 Task: Look for Airbnb options in Havírov, Czech Republic from 1st December, 2023 to 5th December, 2023 for 1 adult.1  bedroom having 1 bed and 1 bathroom. Property type can be flat. Amenities needed are: wifi. Booking option can be shelf check-in. Look for 4 properties as per requirement.
Action: Mouse moved to (457, 80)
Screenshot: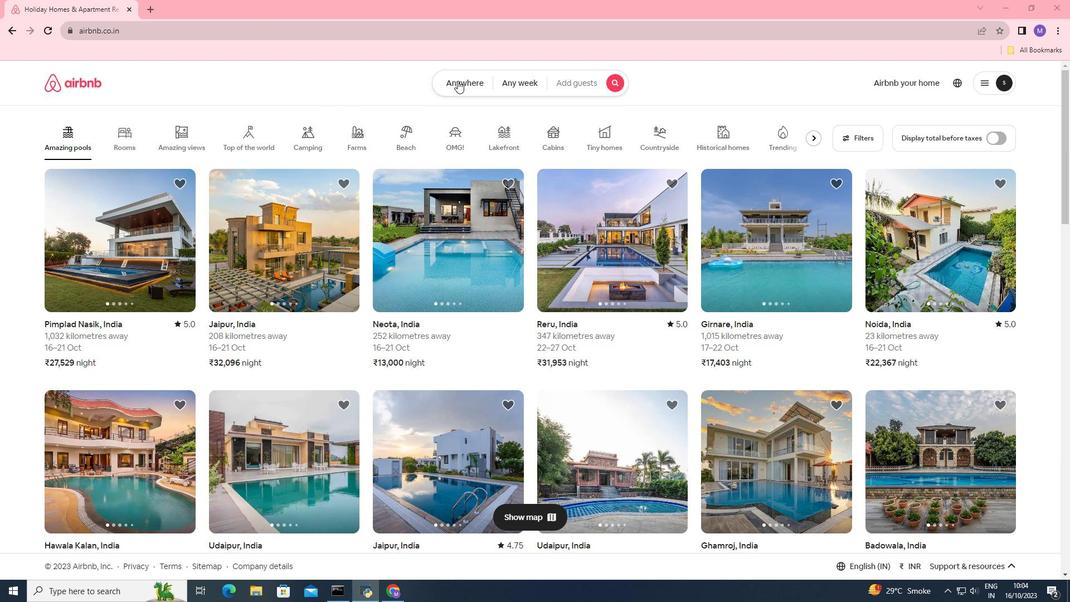 
Action: Mouse pressed left at (457, 80)
Screenshot: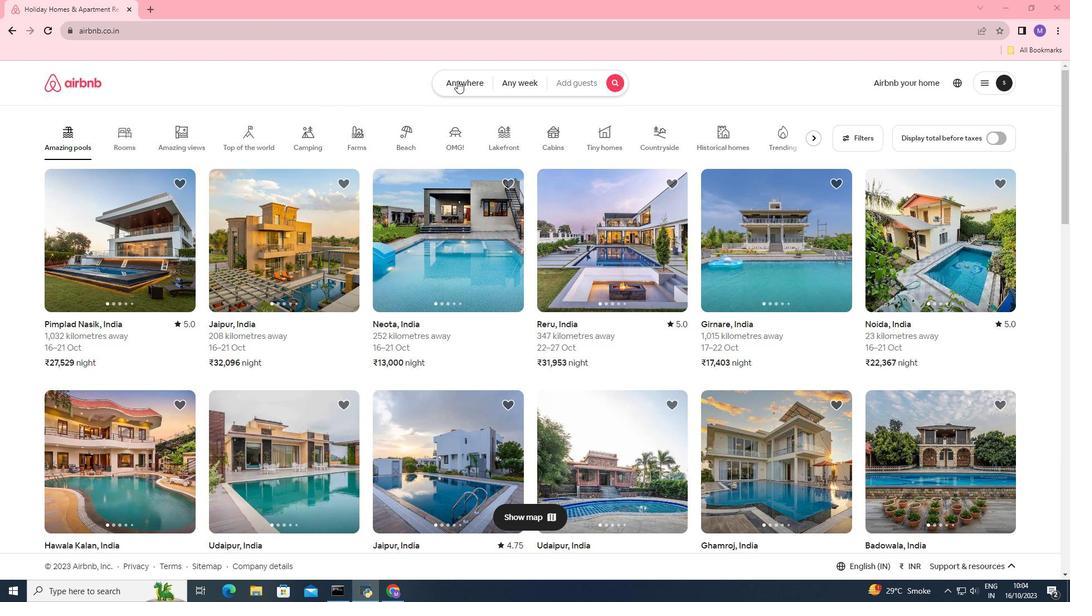 
Action: Mouse moved to (367, 132)
Screenshot: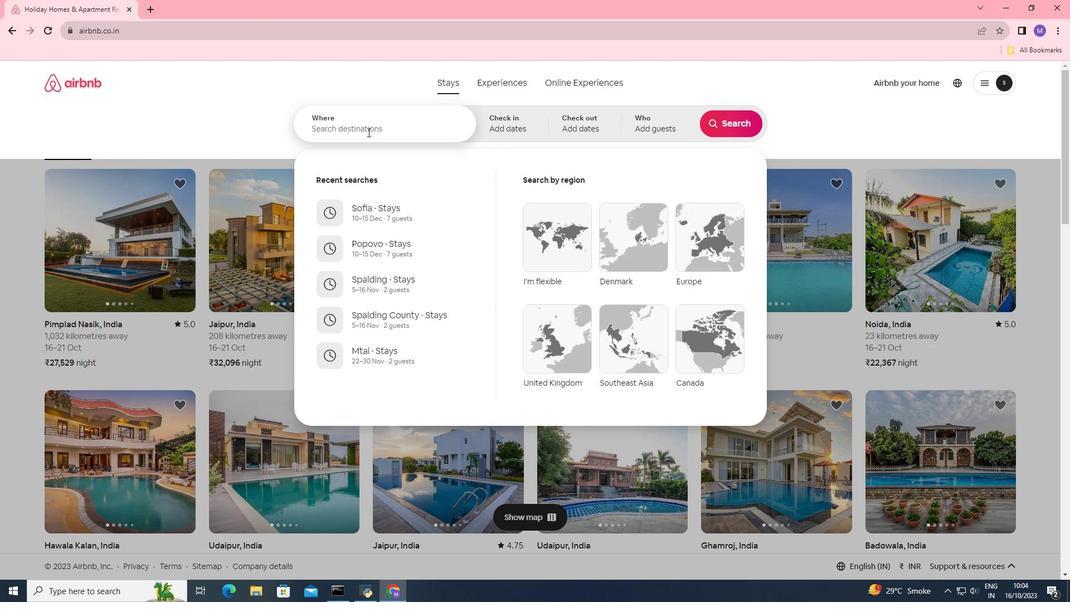 
Action: Mouse pressed left at (367, 132)
Screenshot: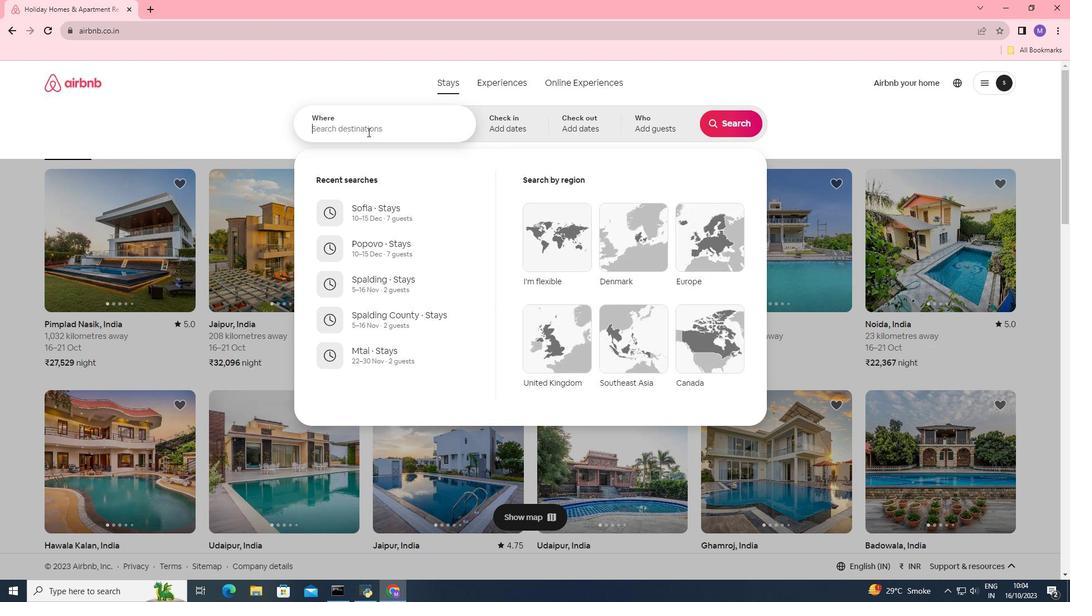 
Action: Mouse moved to (362, 130)
Screenshot: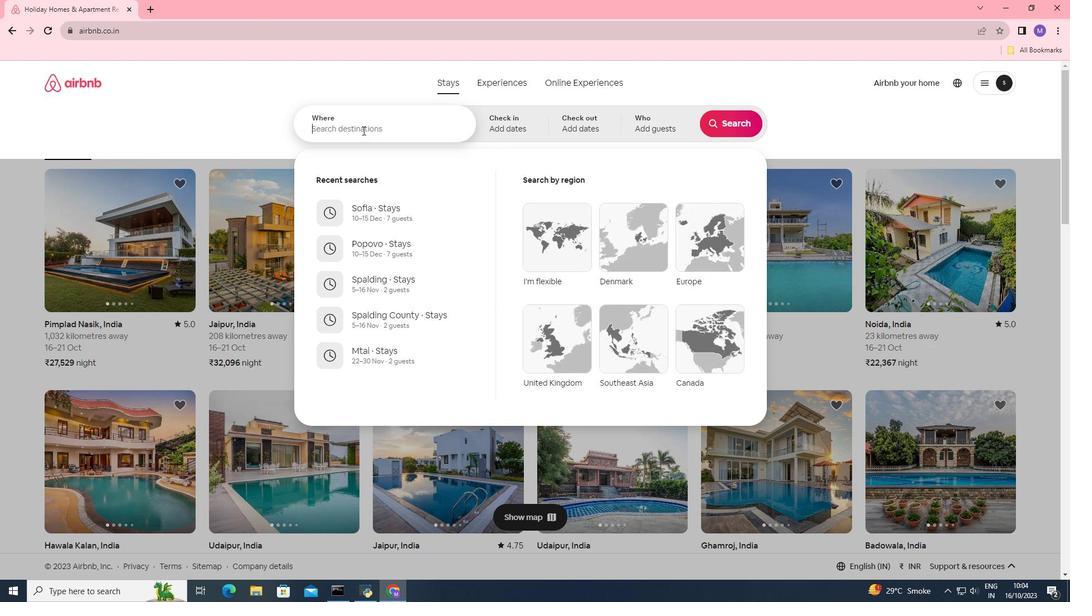 
Action: Key pressed <Key.shift><Key.shift><Key.shift><Key.shift><Key.shift><Key.shift><Key.shift><Key.shift><Key.shift><Key.shift><Key.shift><Key.shift><Key.shift>Havirov,<Key.space><Key.shift><Key.shift><Key.shift><Key.shift><Key.shift><Key.shift>Czech<Key.space><Key.shift>
Screenshot: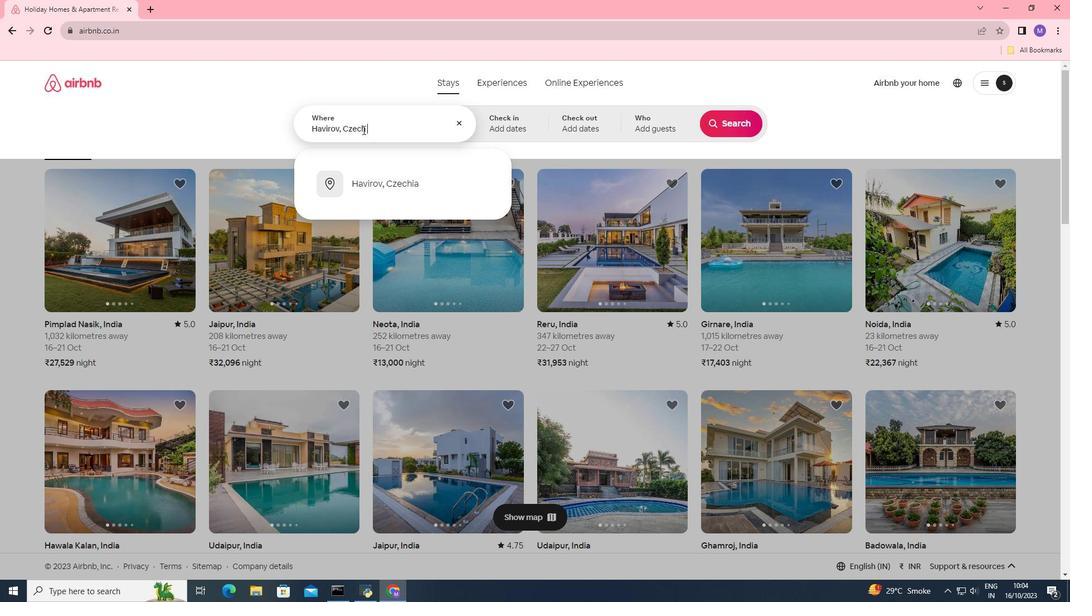 
Action: Mouse moved to (362, 129)
Screenshot: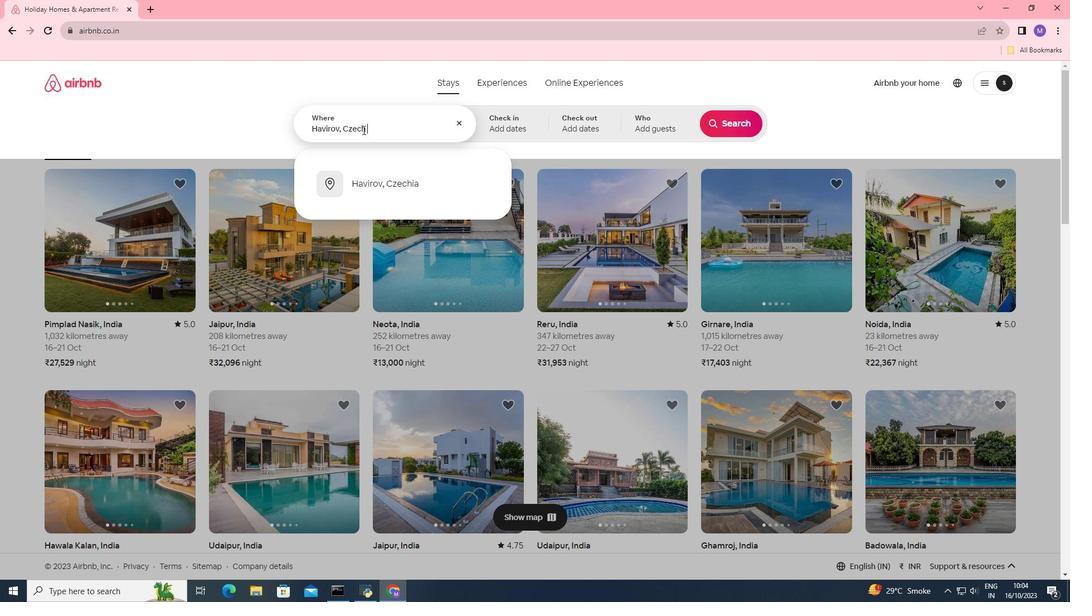 
Action: Key pressed Republic
Screenshot: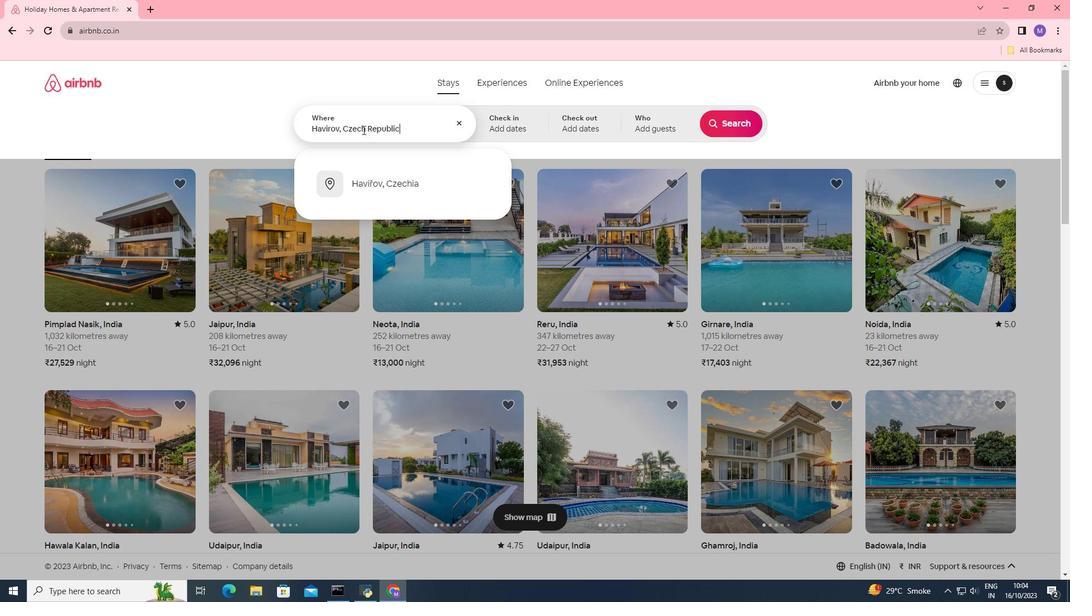 
Action: Mouse moved to (495, 128)
Screenshot: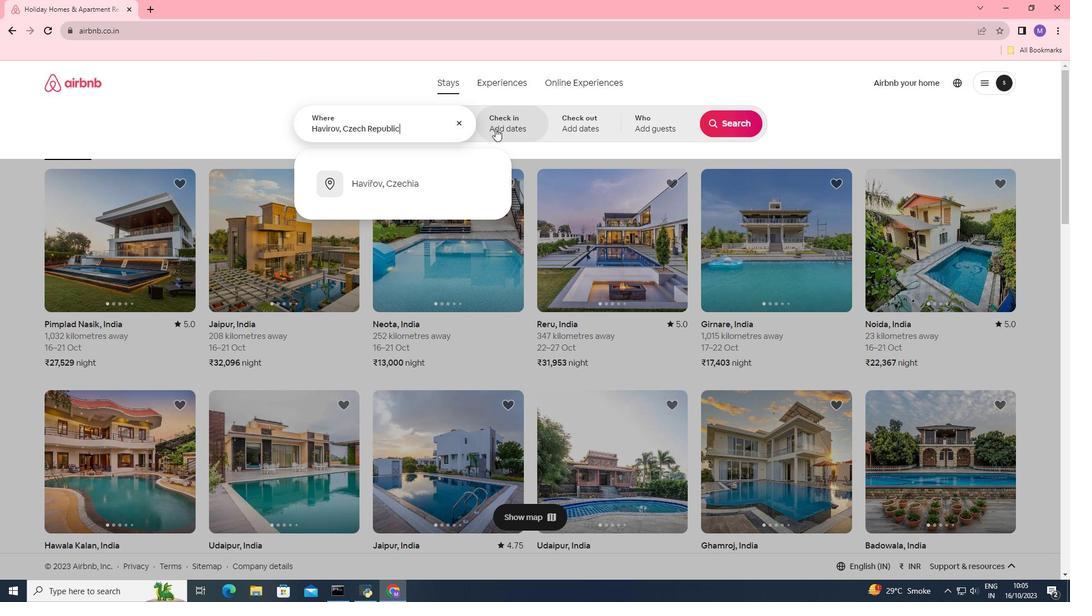 
Action: Mouse pressed left at (495, 128)
Screenshot: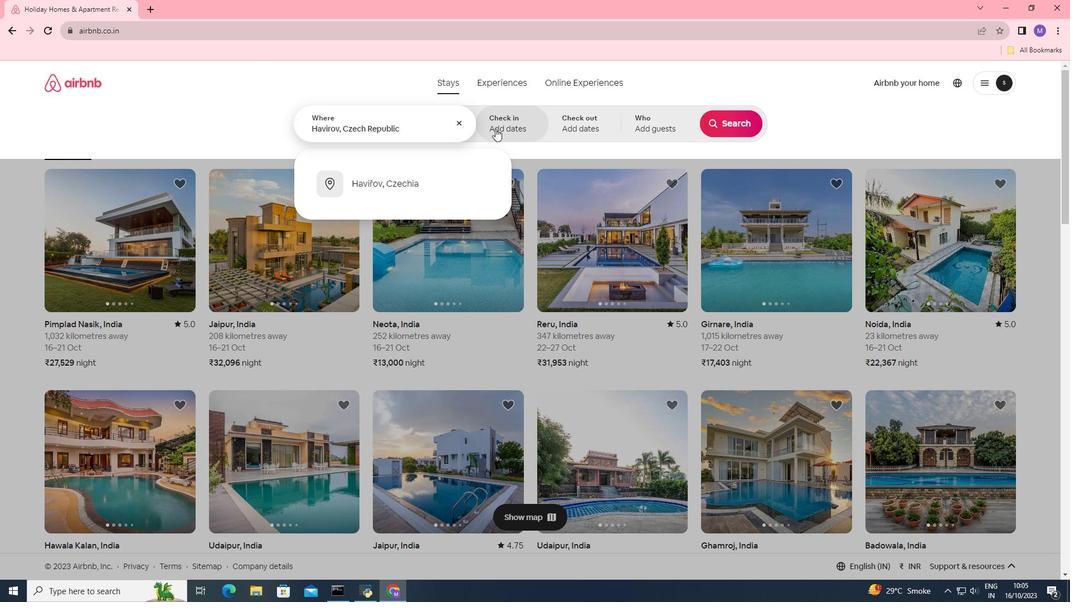
Action: Mouse moved to (725, 219)
Screenshot: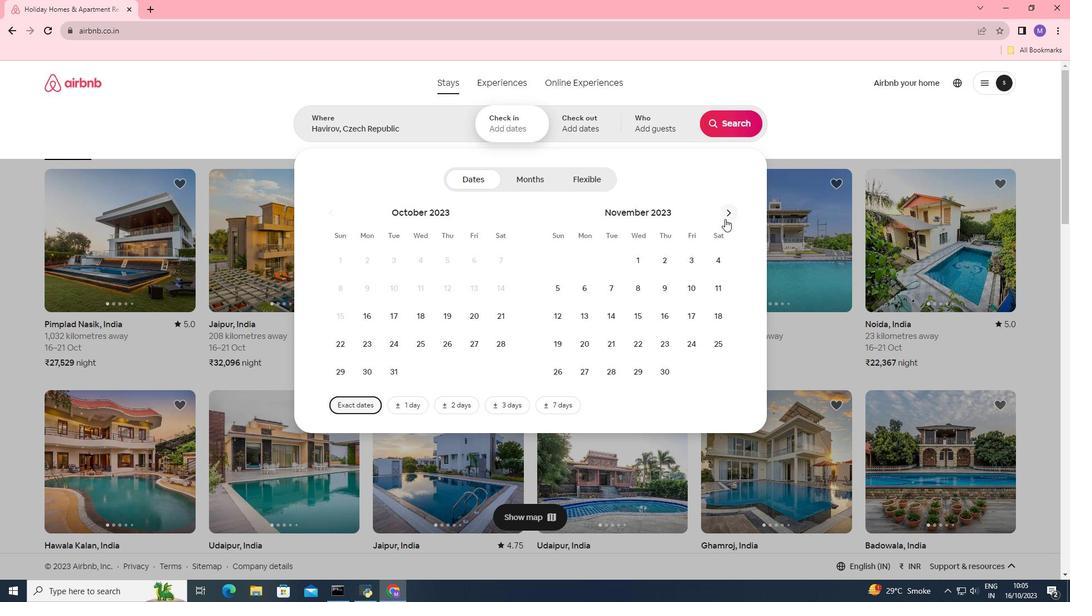 
Action: Mouse pressed left at (725, 219)
Screenshot: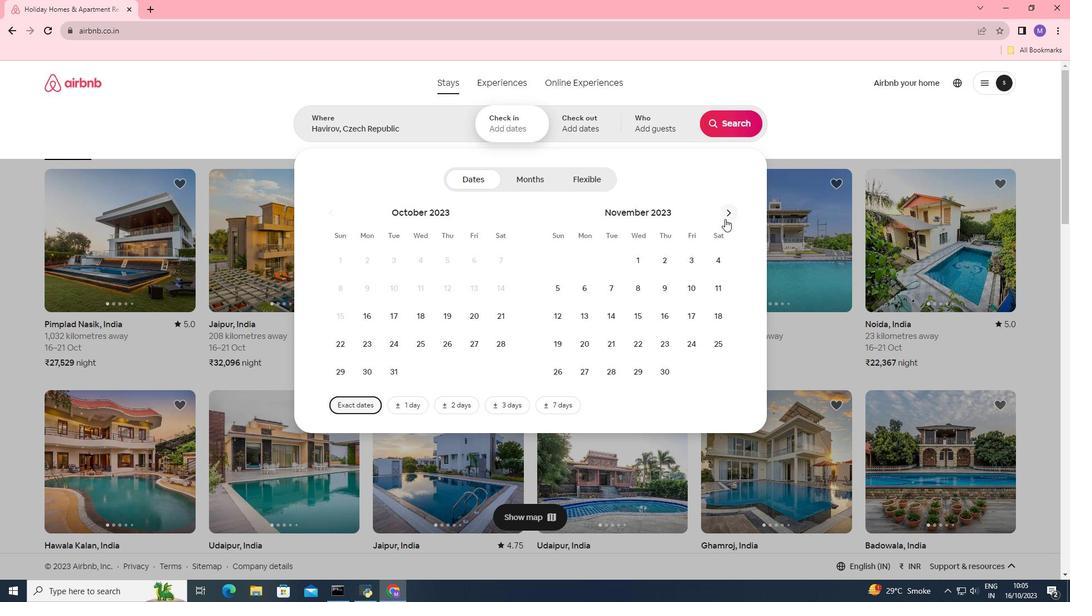 
Action: Mouse moved to (684, 261)
Screenshot: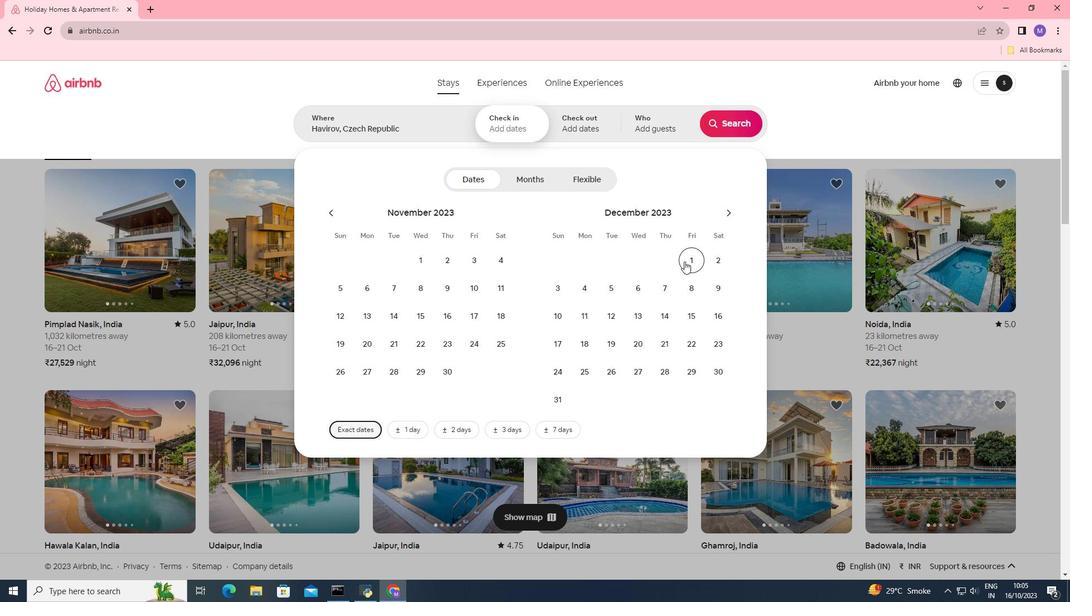 
Action: Mouse pressed left at (684, 261)
Screenshot: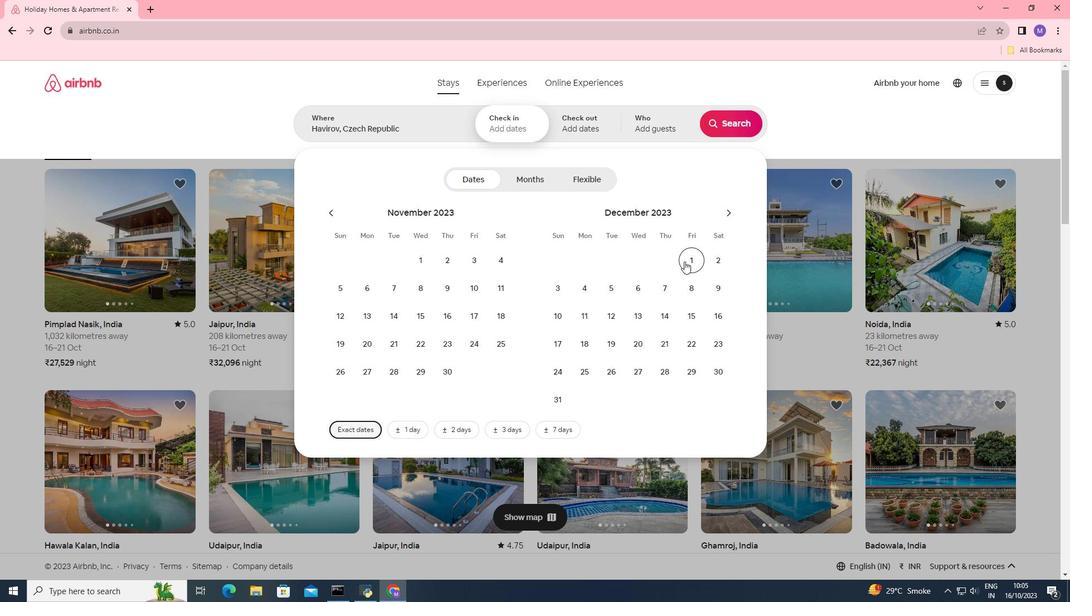 
Action: Mouse moved to (612, 293)
Screenshot: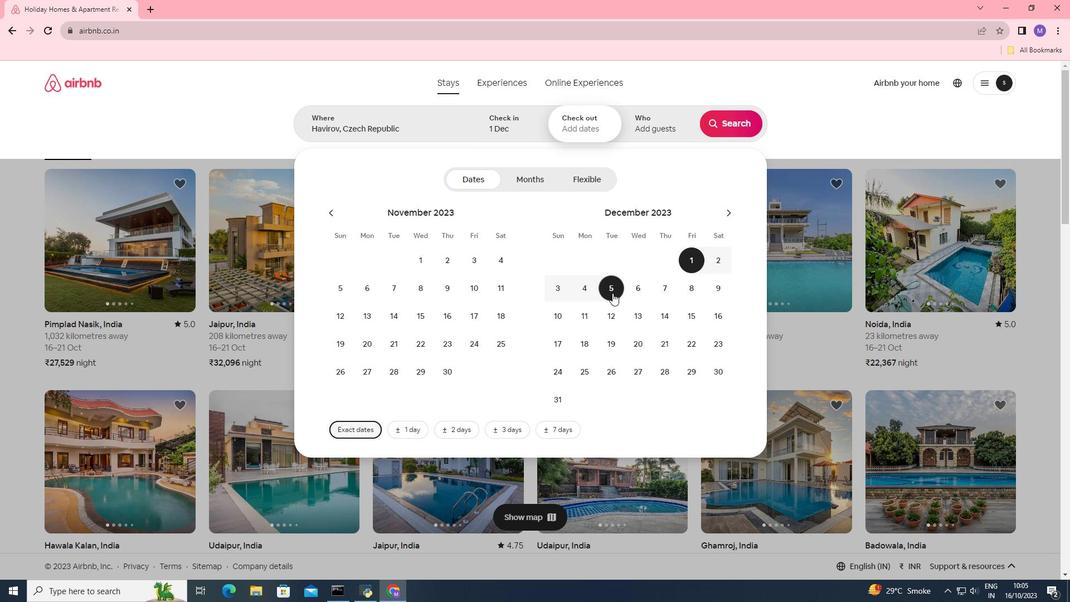 
Action: Mouse pressed left at (612, 293)
Screenshot: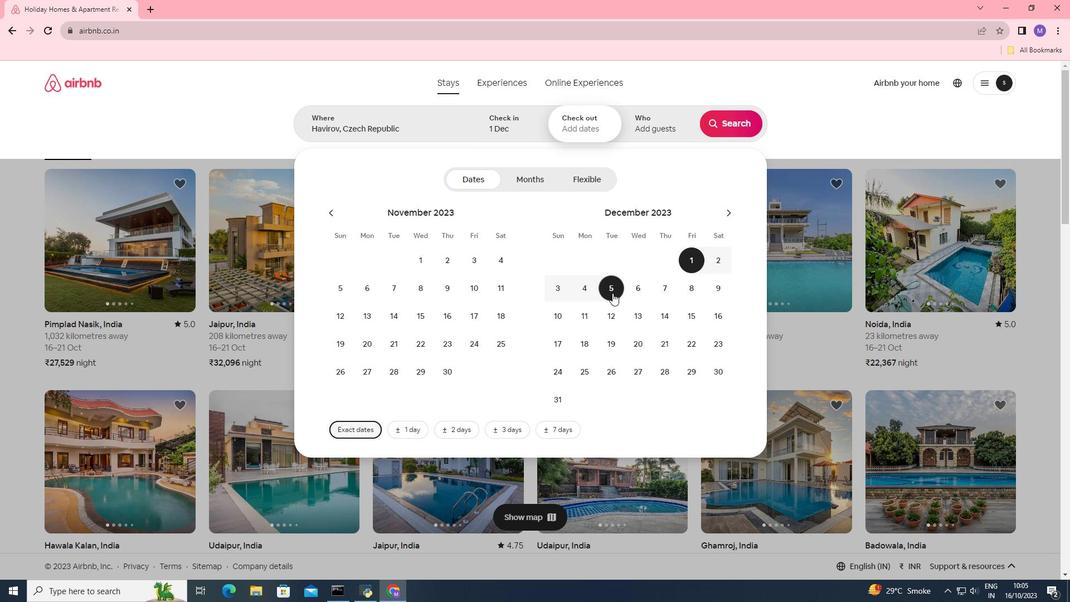 
Action: Mouse moved to (646, 122)
Screenshot: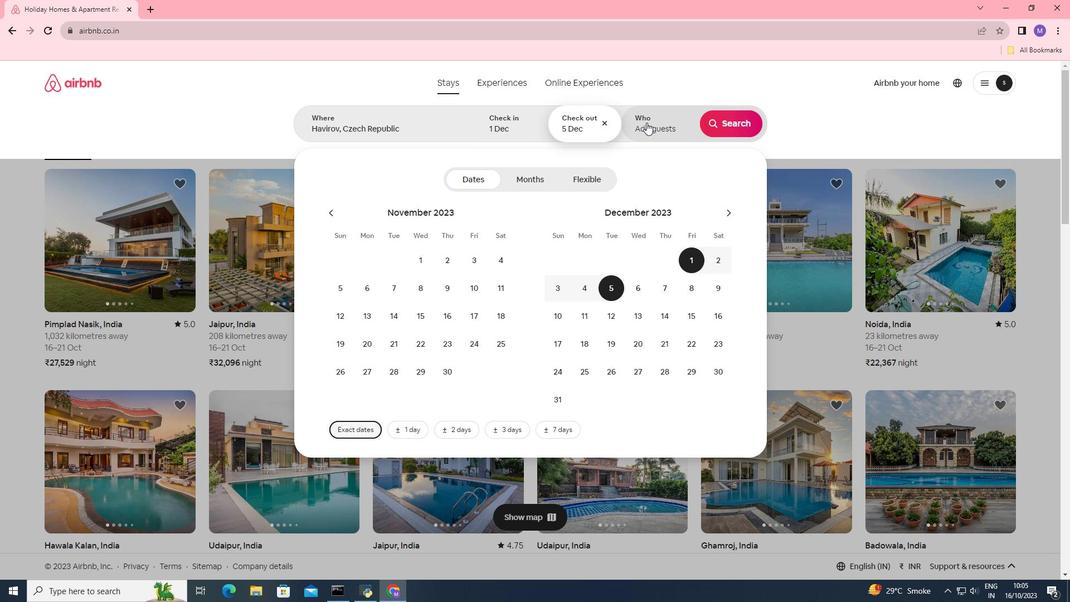
Action: Mouse pressed left at (646, 122)
Screenshot: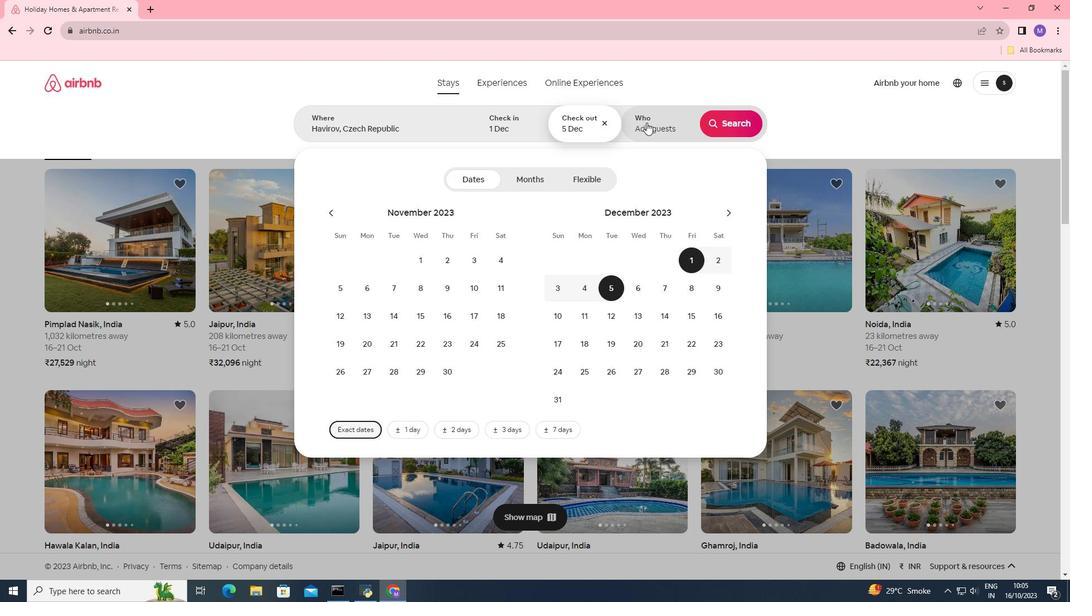 
Action: Mouse moved to (738, 180)
Screenshot: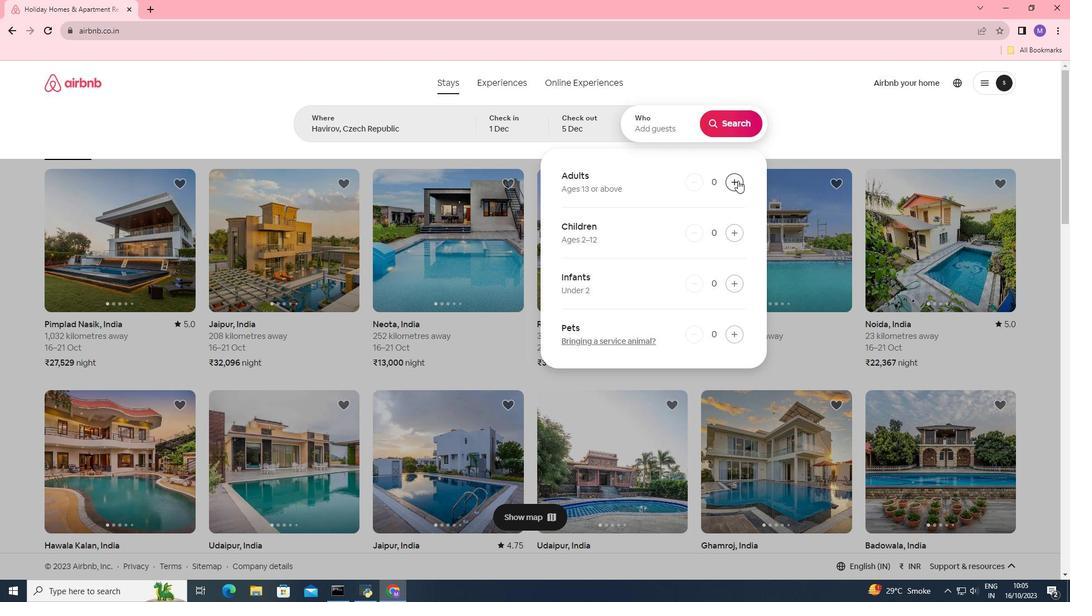 
Action: Mouse pressed left at (738, 180)
Screenshot: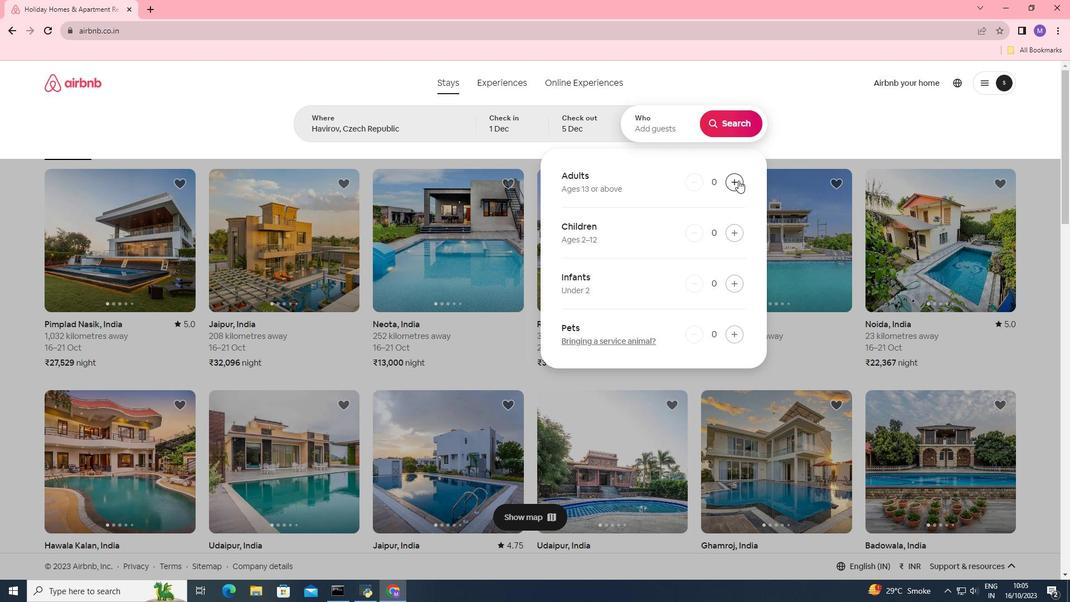 
Action: Mouse moved to (744, 131)
Screenshot: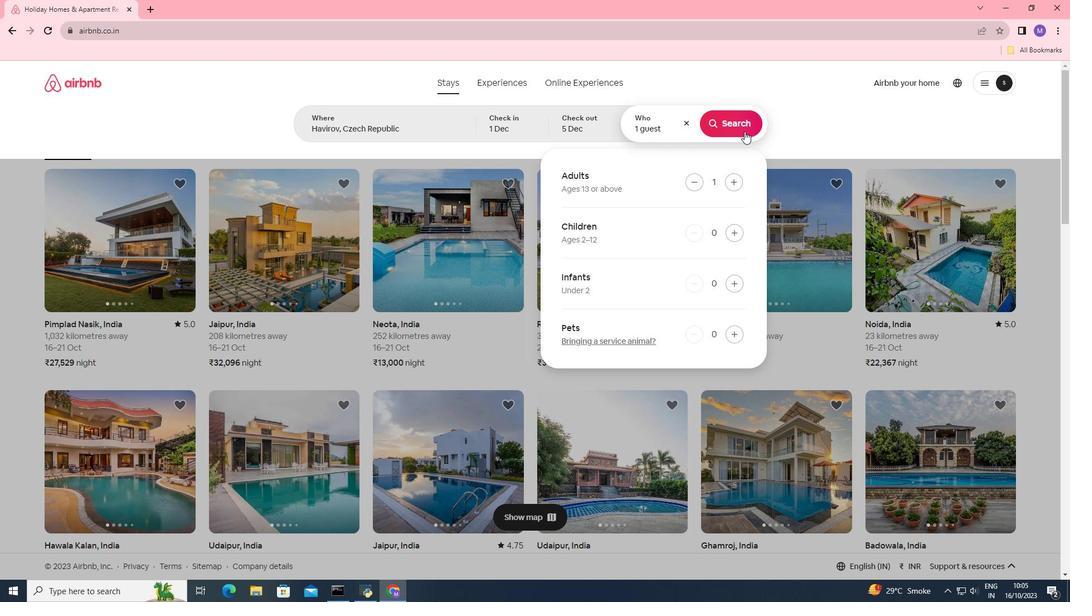 
Action: Mouse pressed left at (744, 131)
Screenshot: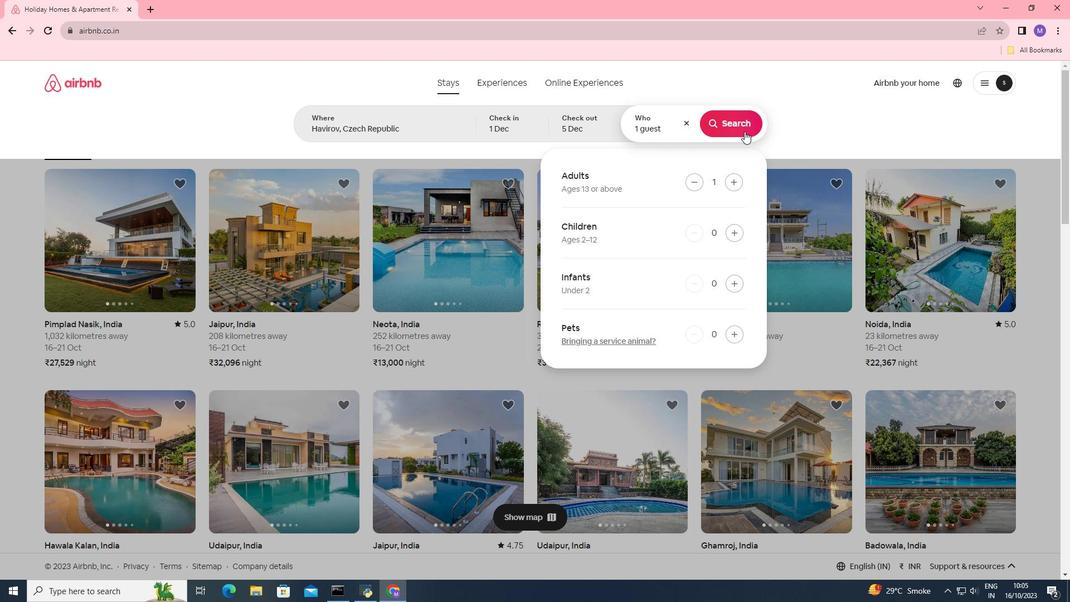 
Action: Mouse moved to (894, 128)
Screenshot: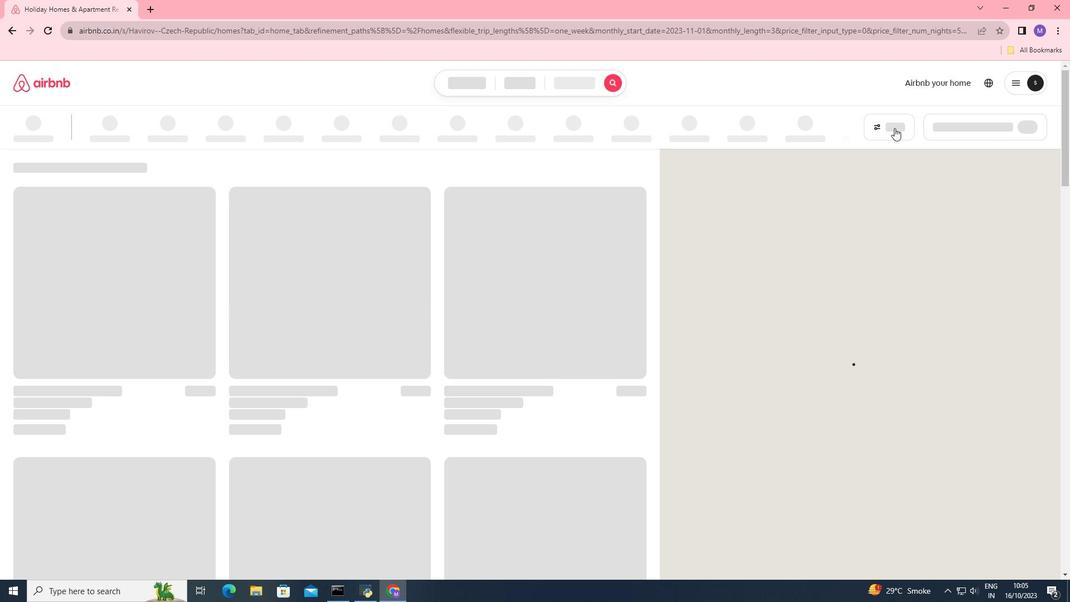 
Action: Mouse pressed left at (894, 128)
Screenshot: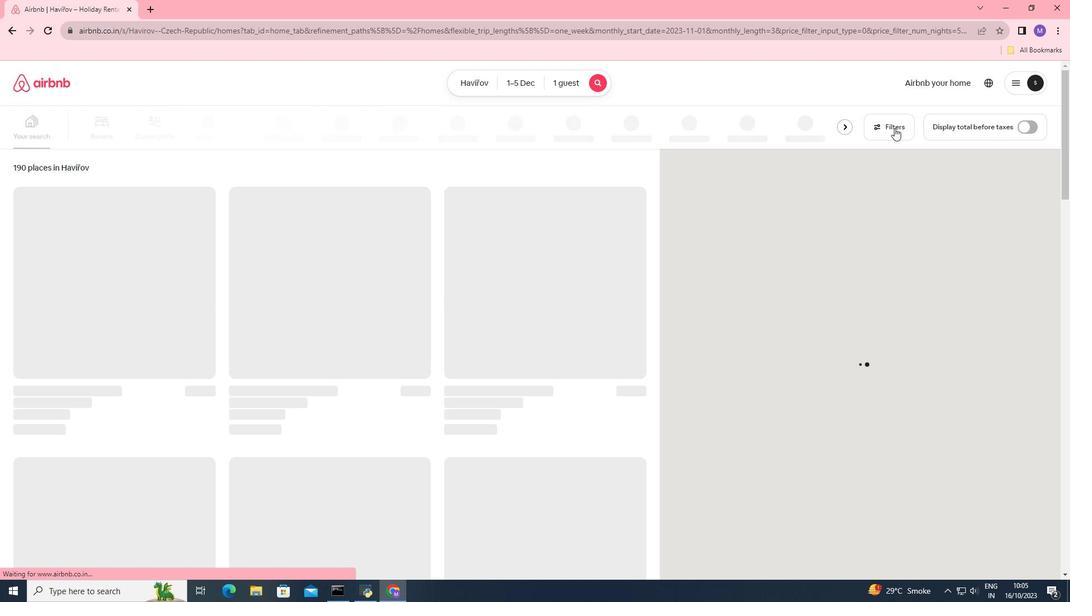 
Action: Mouse moved to (880, 124)
Screenshot: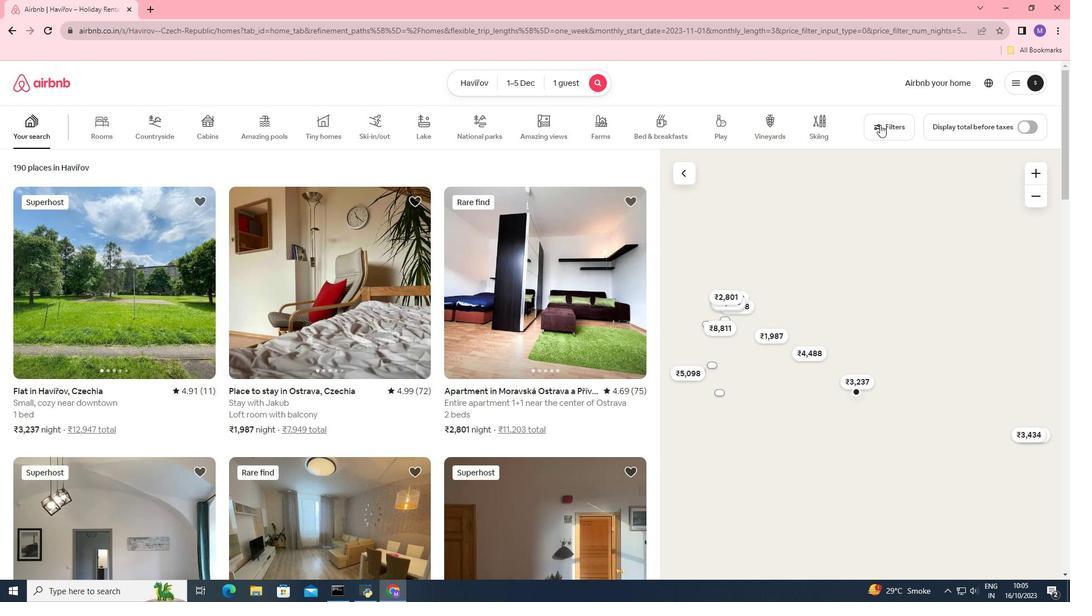 
Action: Mouse pressed left at (880, 124)
Screenshot: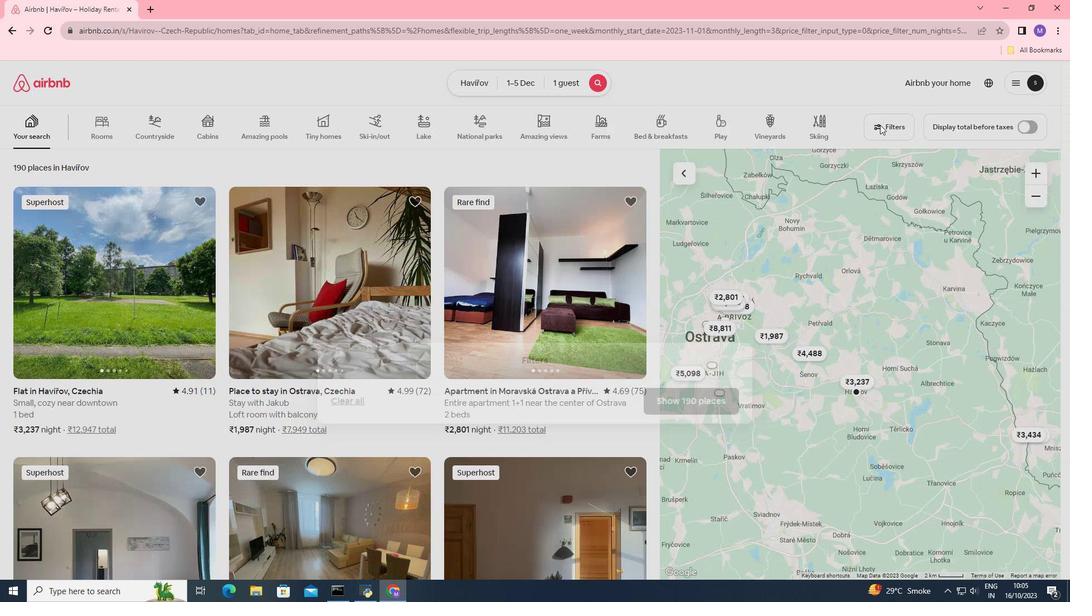 
Action: Mouse pressed left at (880, 124)
Screenshot: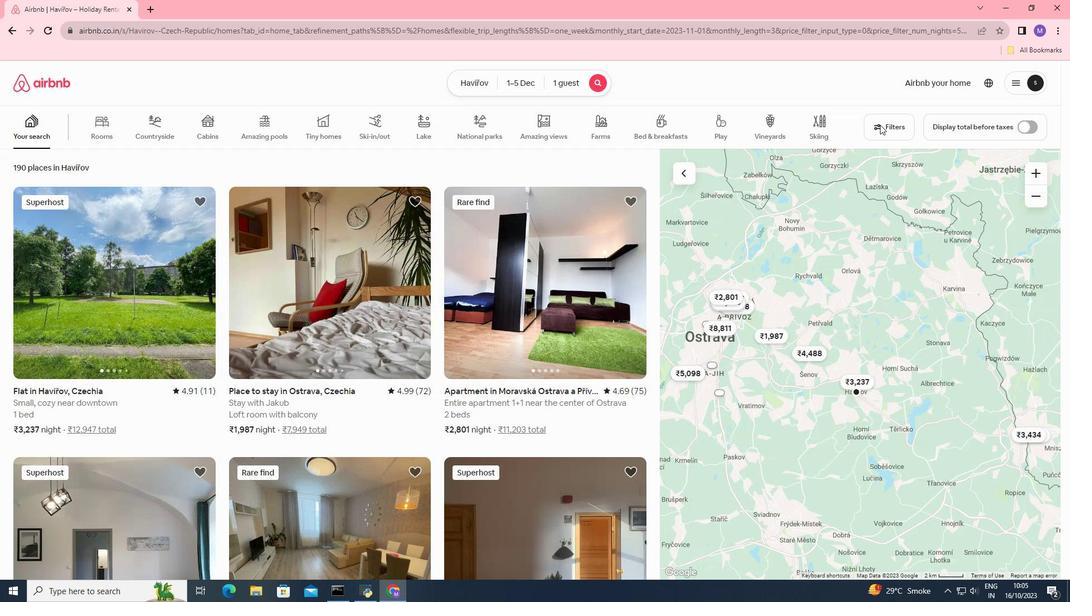 
Action: Mouse moved to (477, 365)
Screenshot: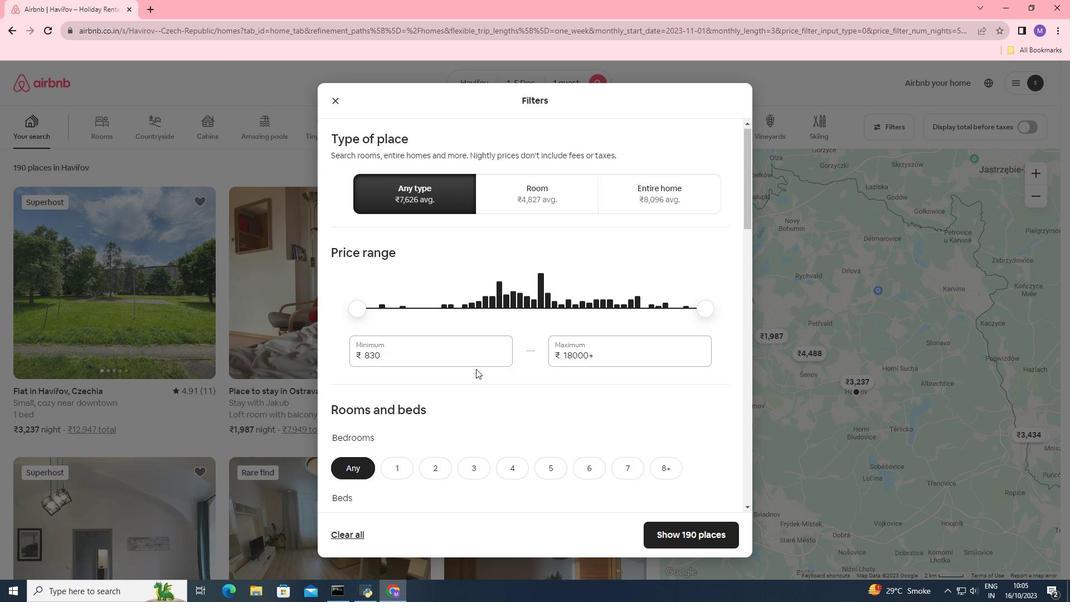 
Action: Mouse scrolled (477, 365) with delta (0, 0)
Screenshot: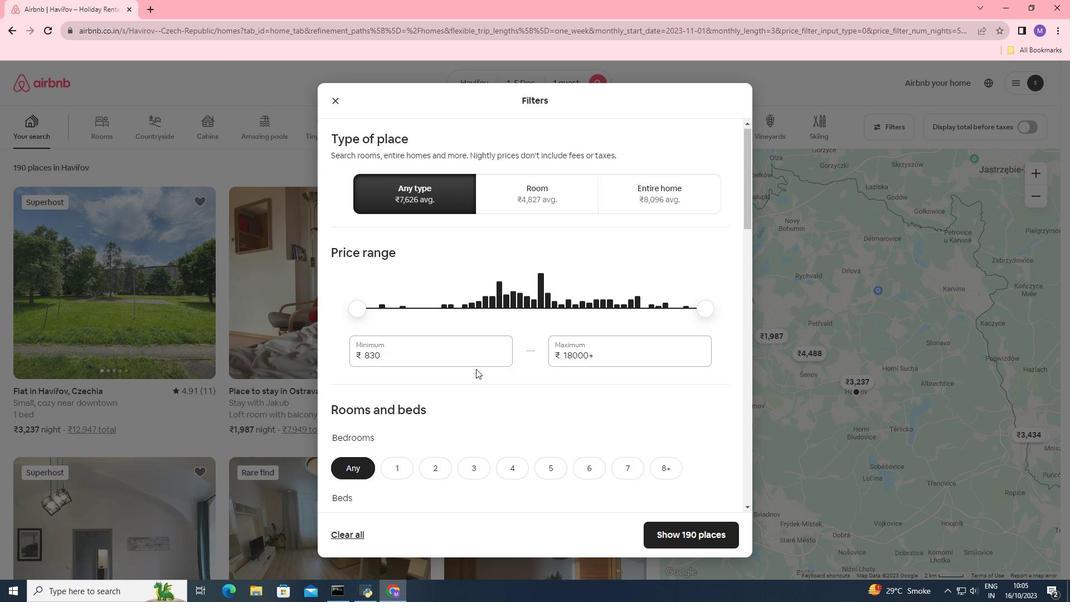 
Action: Mouse moved to (475, 370)
Screenshot: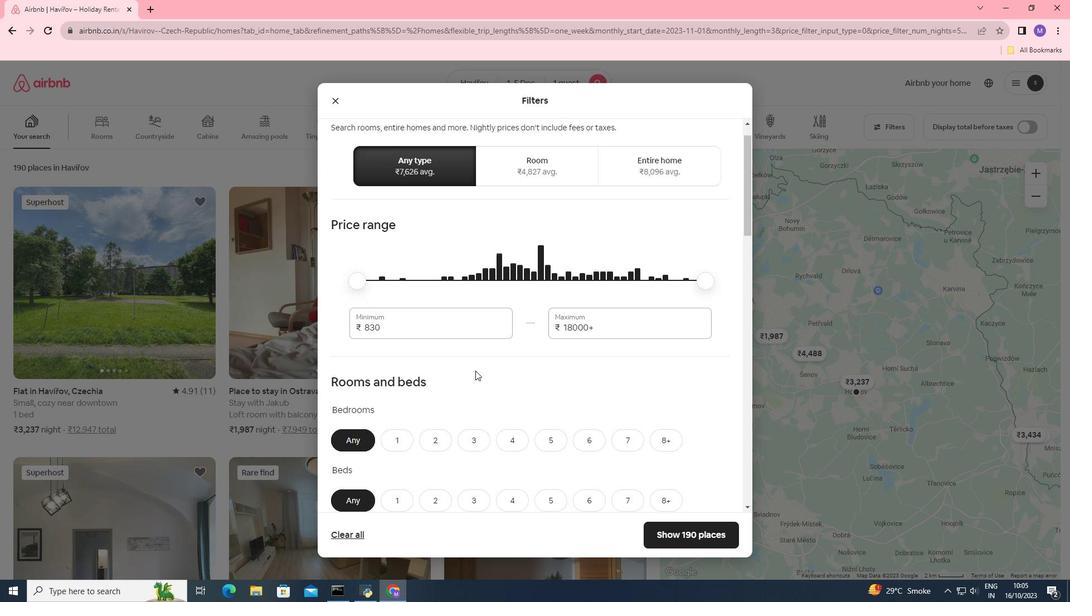 
Action: Mouse scrolled (475, 370) with delta (0, 0)
Screenshot: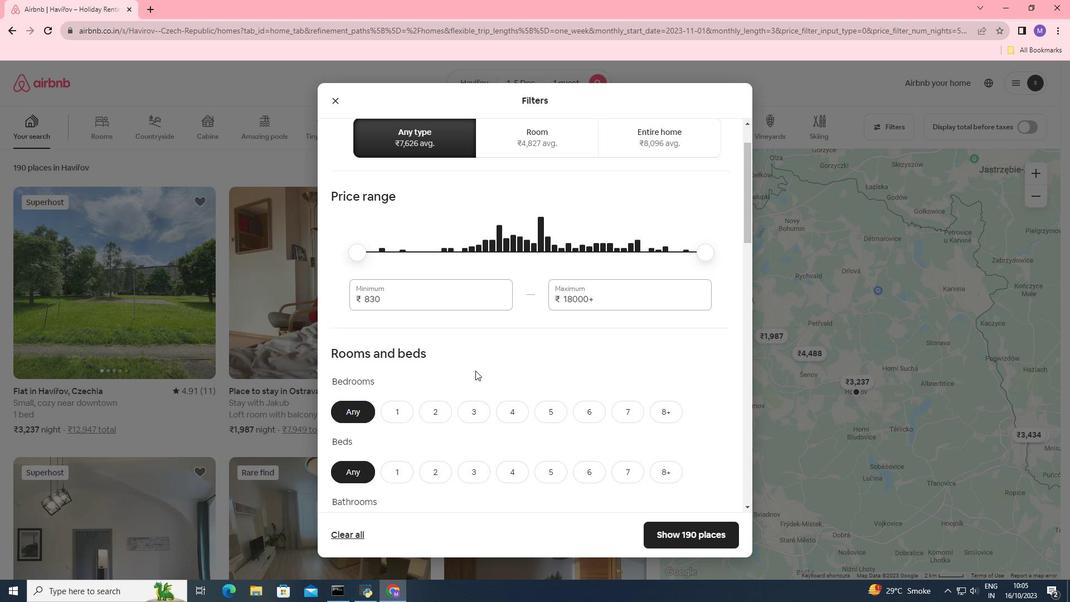 
Action: Mouse moved to (391, 357)
Screenshot: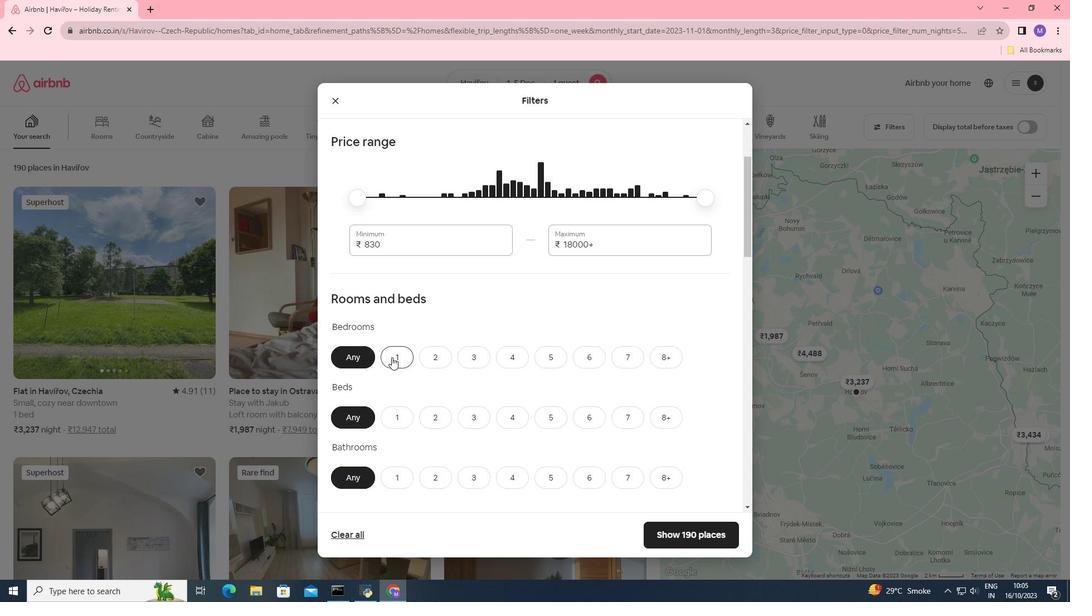 
Action: Mouse pressed left at (391, 357)
Screenshot: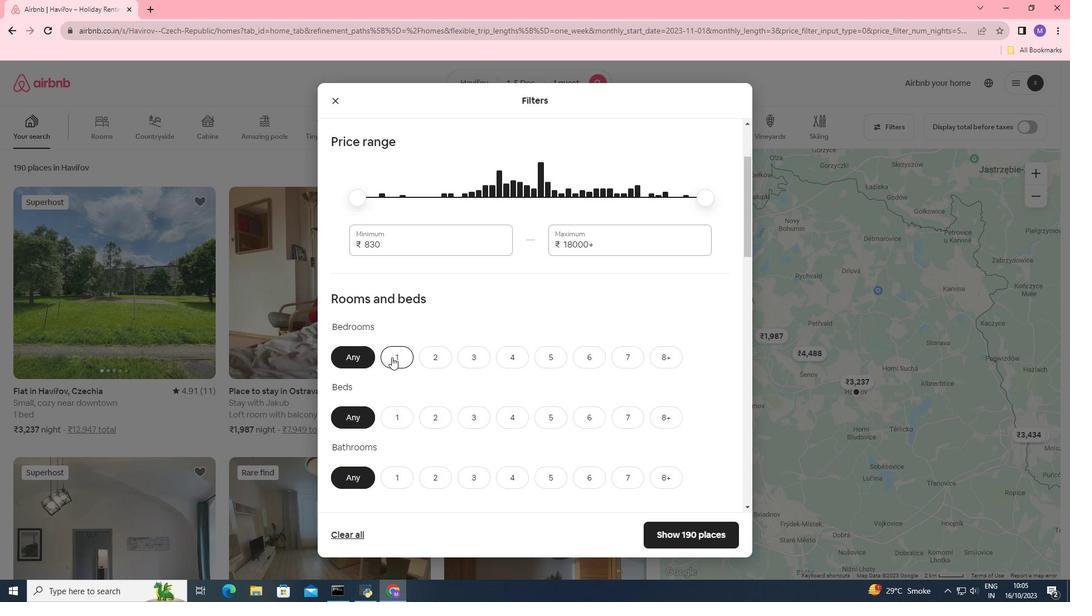 
Action: Mouse moved to (404, 412)
Screenshot: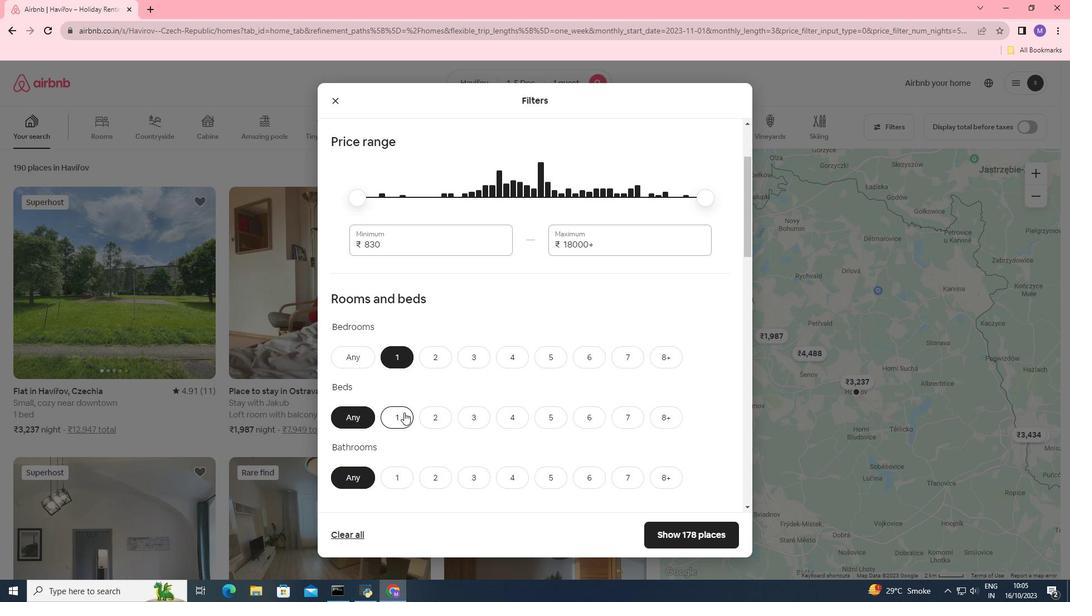 
Action: Mouse pressed left at (404, 412)
Screenshot: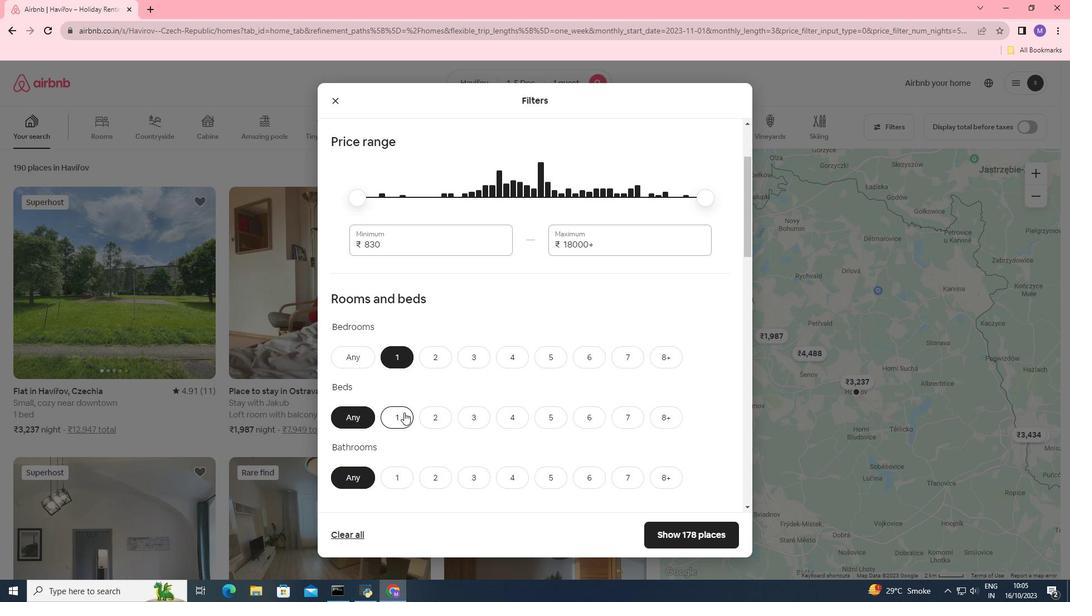 
Action: Mouse moved to (406, 470)
Screenshot: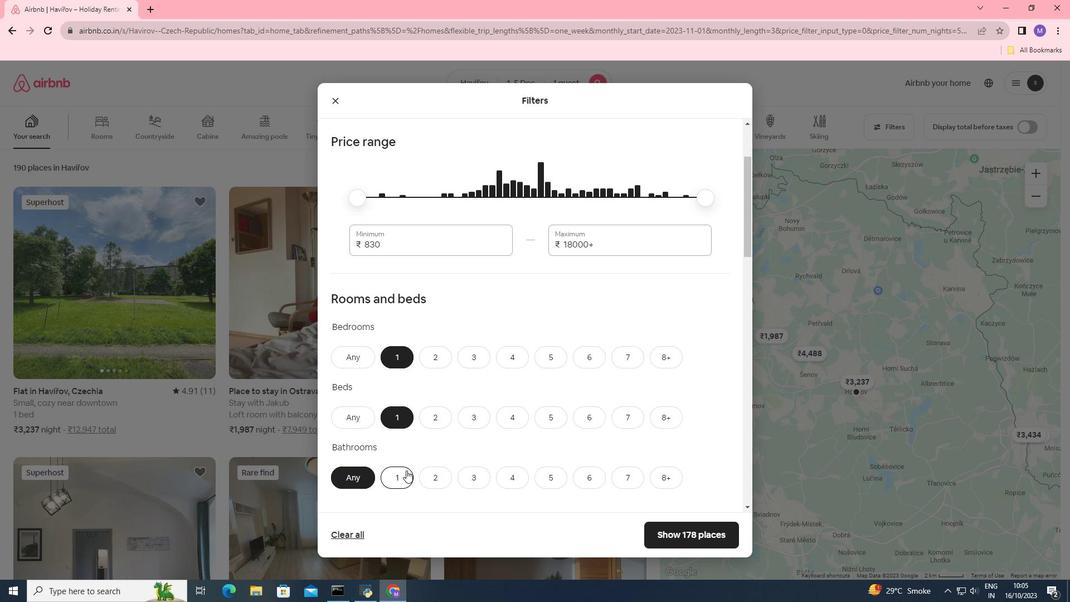 
Action: Mouse pressed left at (406, 470)
Screenshot: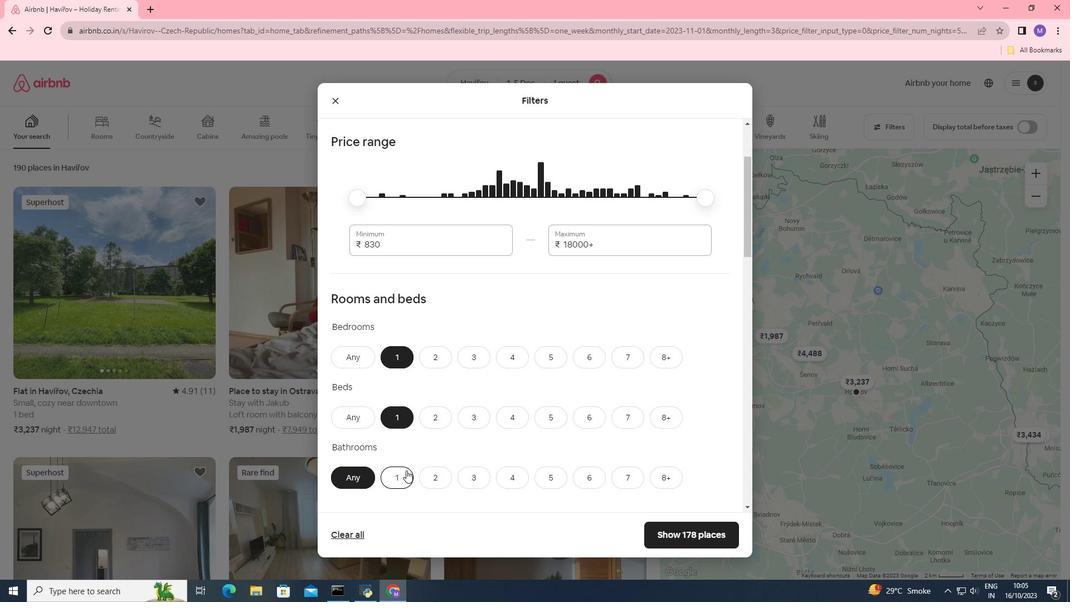 
Action: Mouse moved to (448, 410)
Screenshot: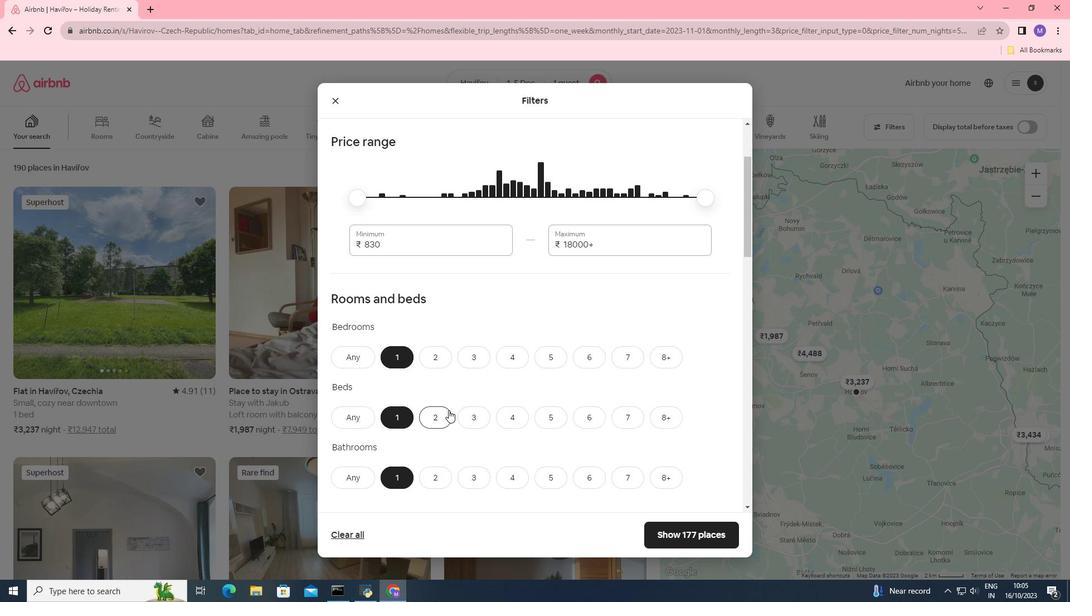 
Action: Mouse scrolled (448, 409) with delta (0, 0)
Screenshot: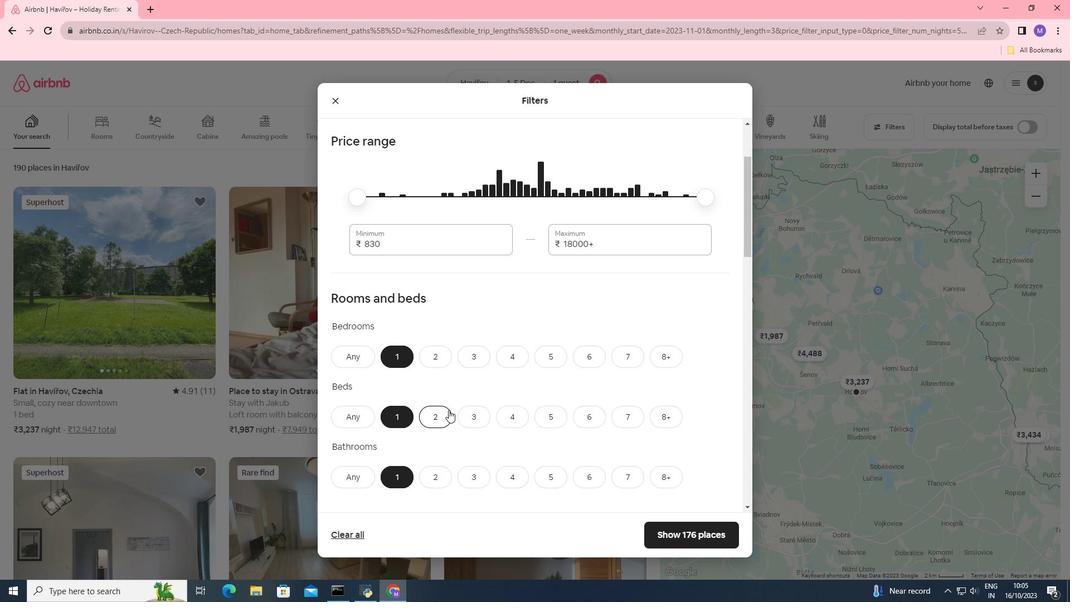 
Action: Mouse scrolled (448, 409) with delta (0, 0)
Screenshot: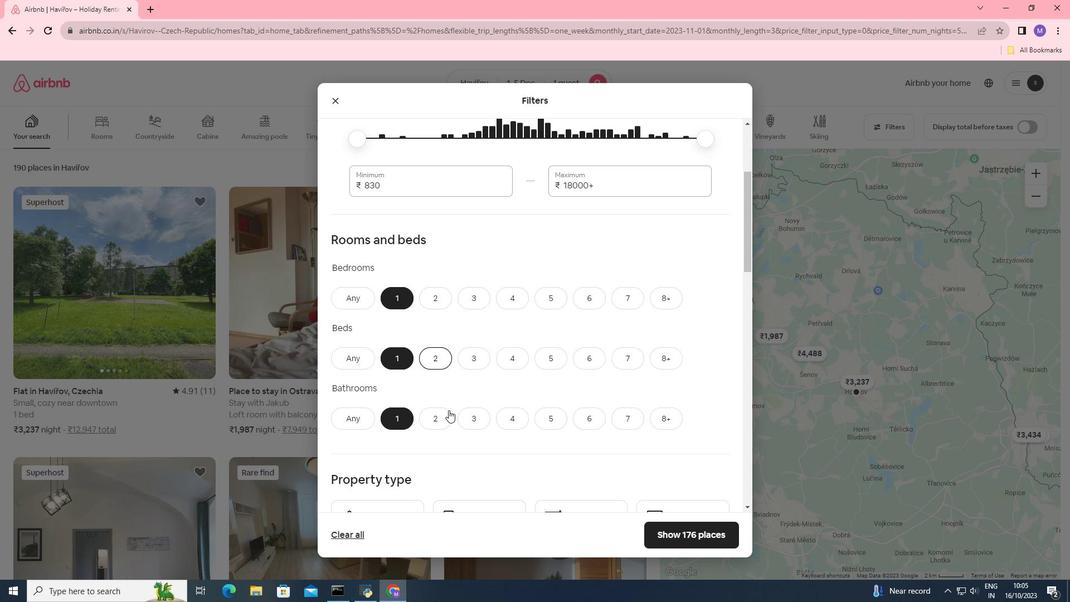 
Action: Mouse scrolled (448, 409) with delta (0, 0)
Screenshot: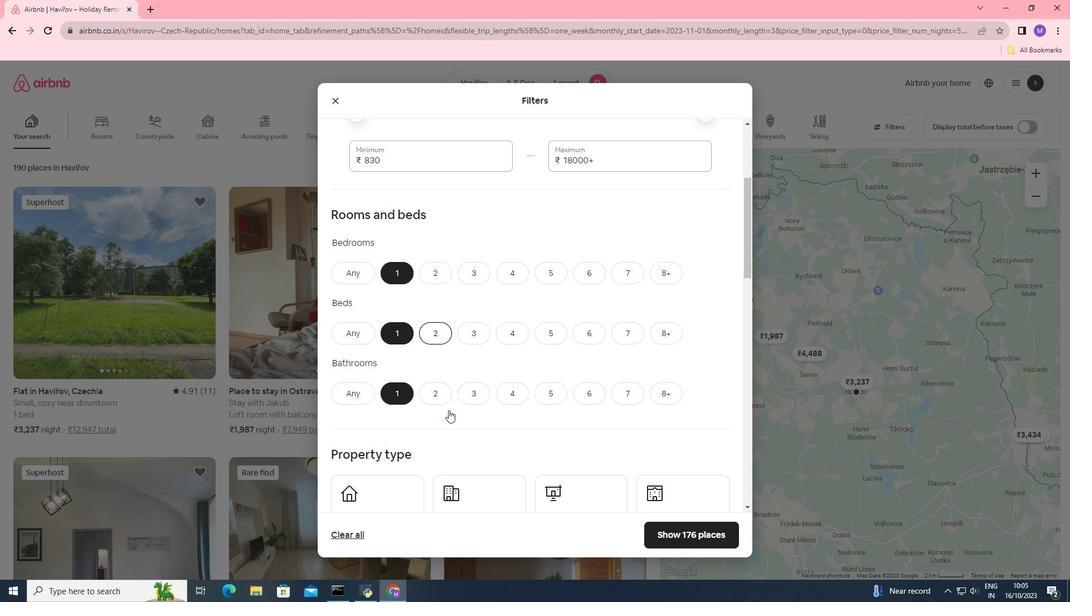 
Action: Mouse moved to (540, 374)
Screenshot: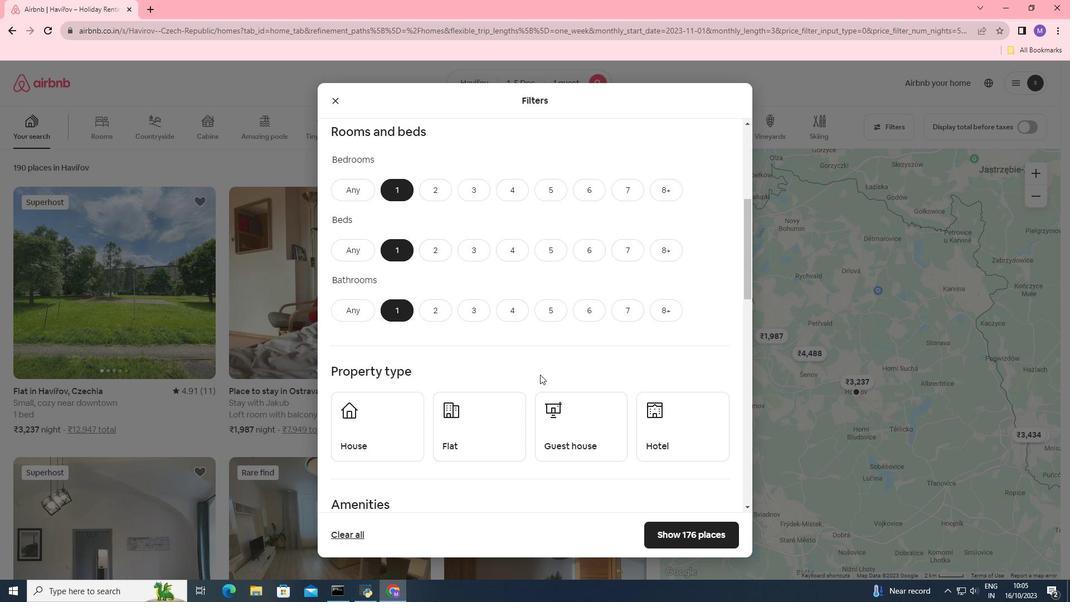
Action: Mouse scrolled (540, 374) with delta (0, 0)
Screenshot: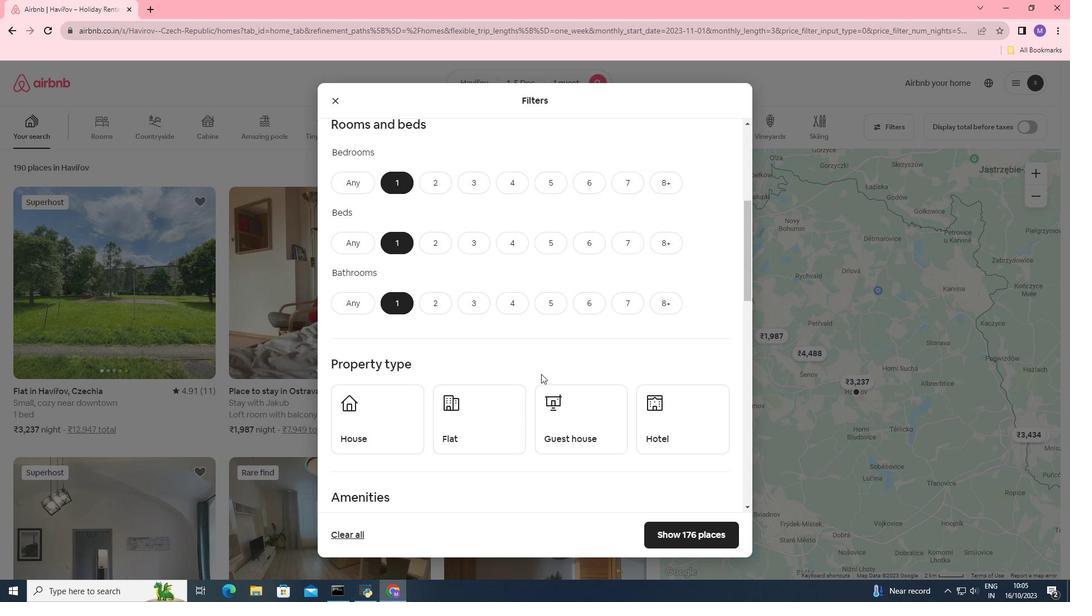 
Action: Mouse moved to (481, 362)
Screenshot: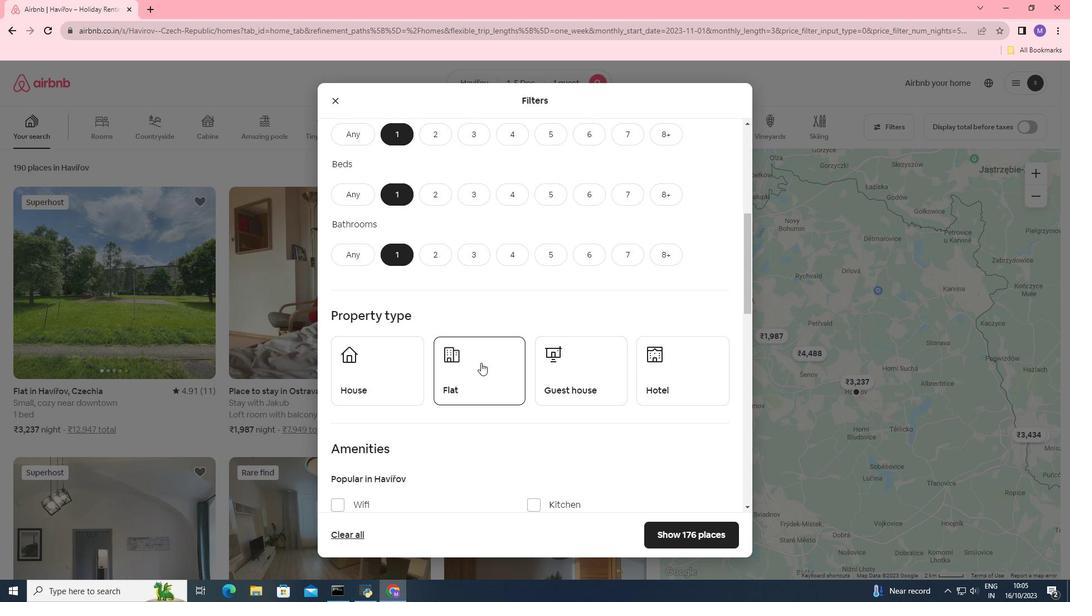 
Action: Mouse pressed left at (481, 362)
Screenshot: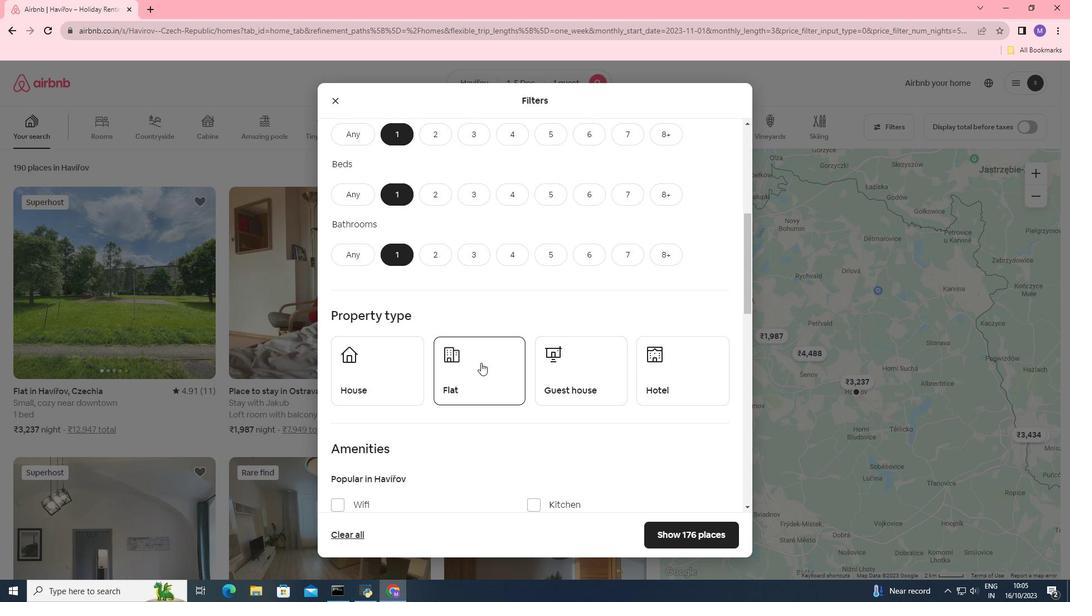 
Action: Mouse moved to (592, 296)
Screenshot: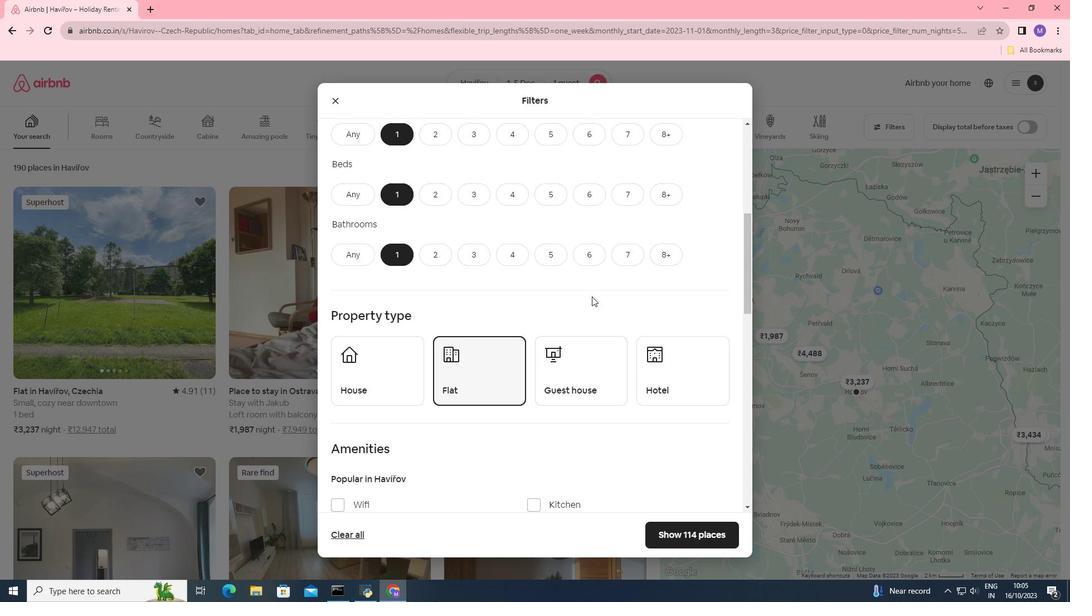 
Action: Mouse scrolled (592, 296) with delta (0, 0)
Screenshot: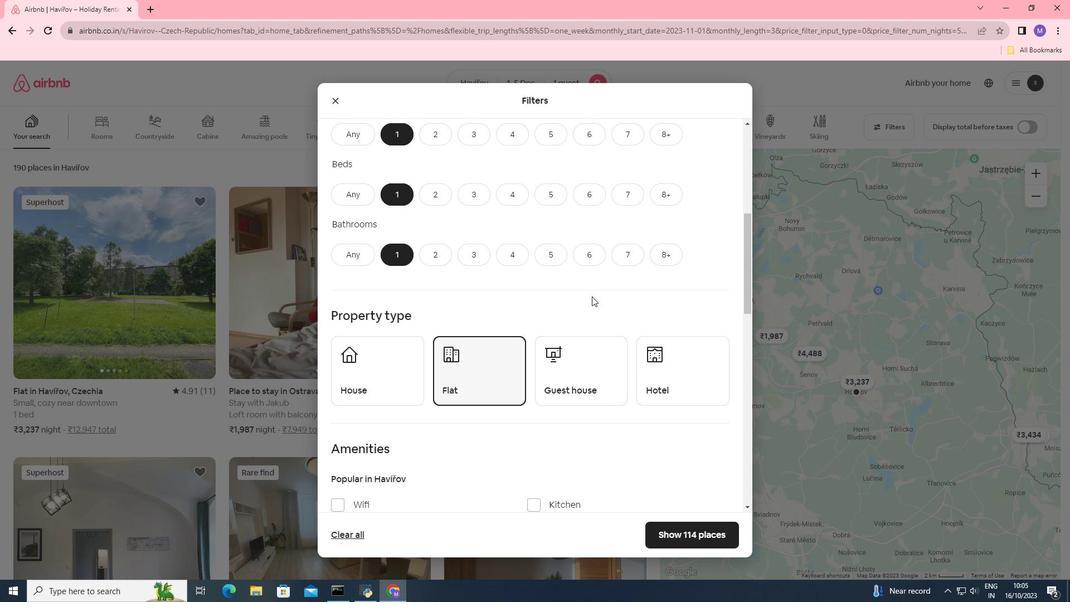
Action: Mouse scrolled (592, 296) with delta (0, 0)
Screenshot: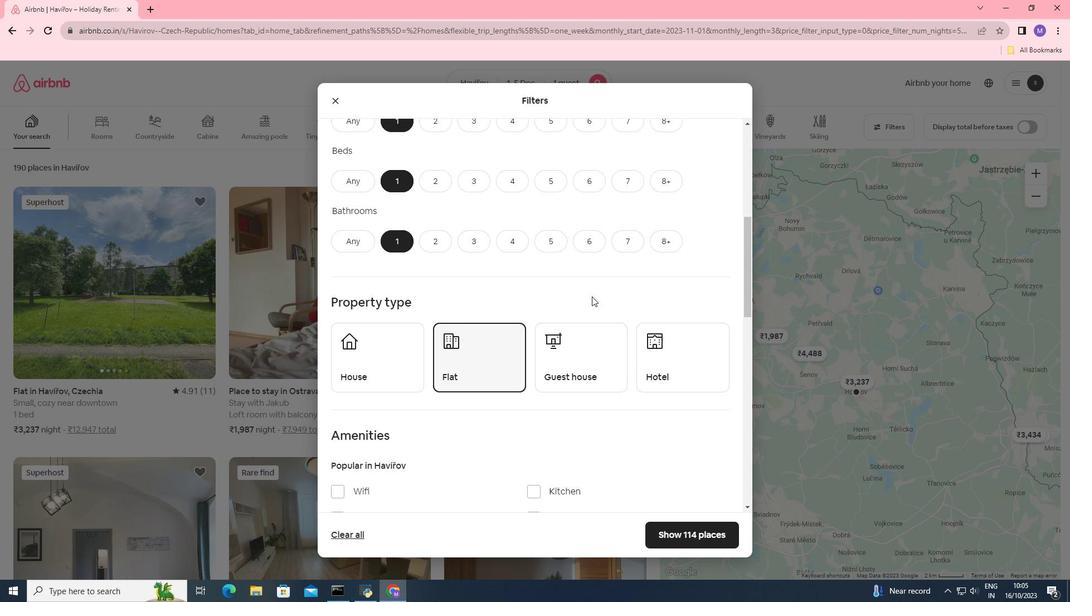 
Action: Mouse moved to (342, 393)
Screenshot: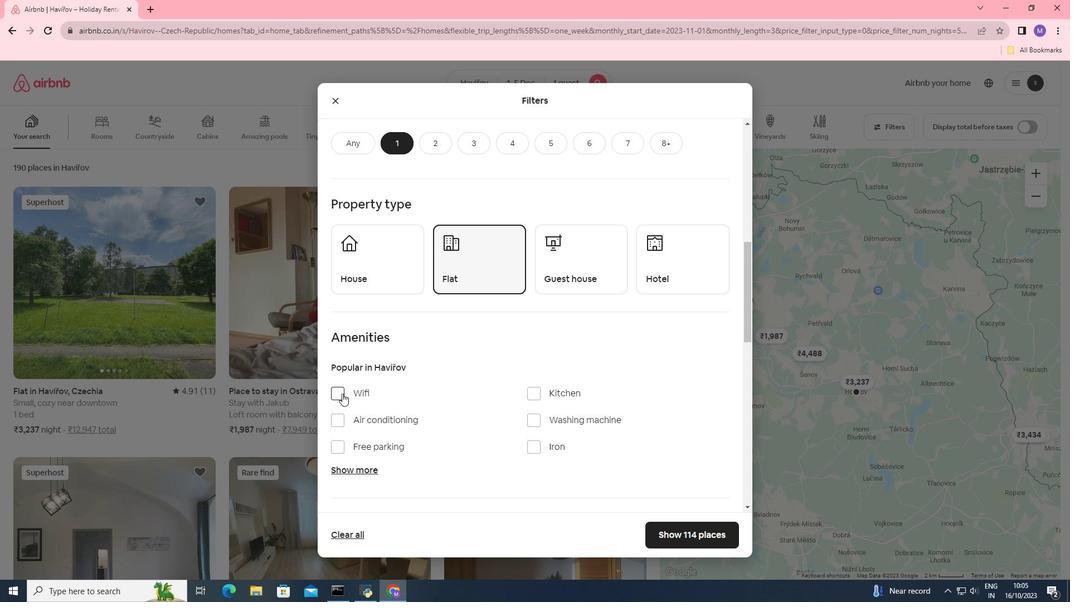 
Action: Mouse pressed left at (342, 393)
Screenshot: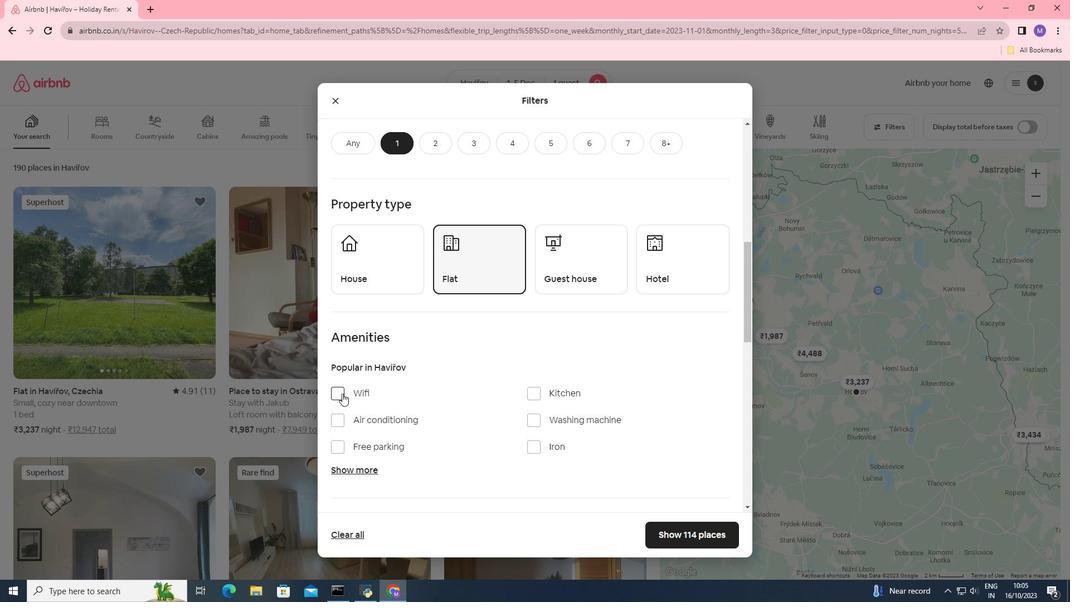 
Action: Mouse moved to (664, 430)
Screenshot: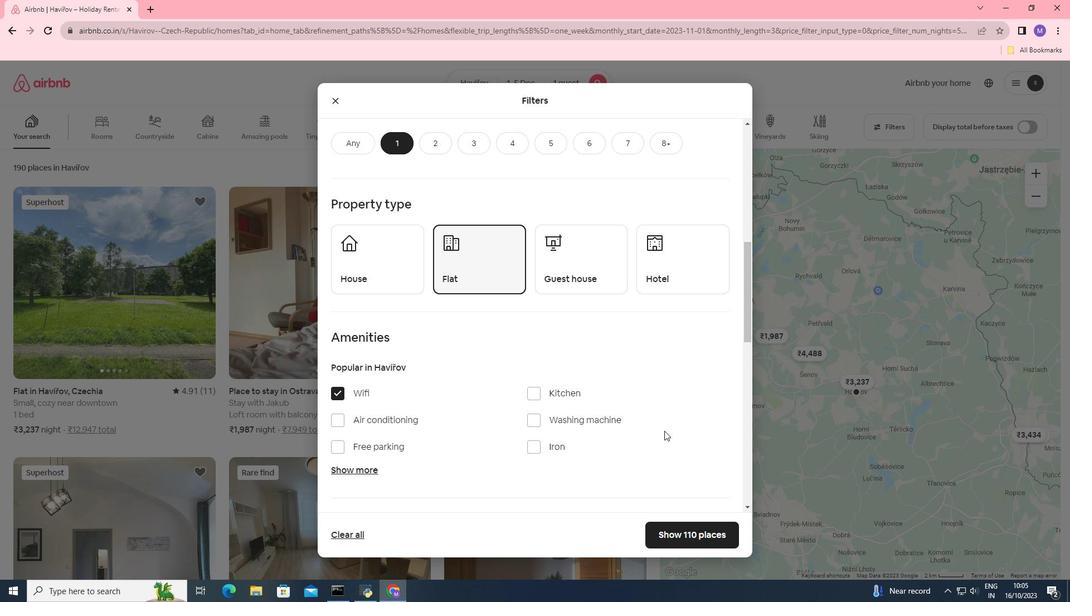 
Action: Mouse scrolled (664, 430) with delta (0, 0)
Screenshot: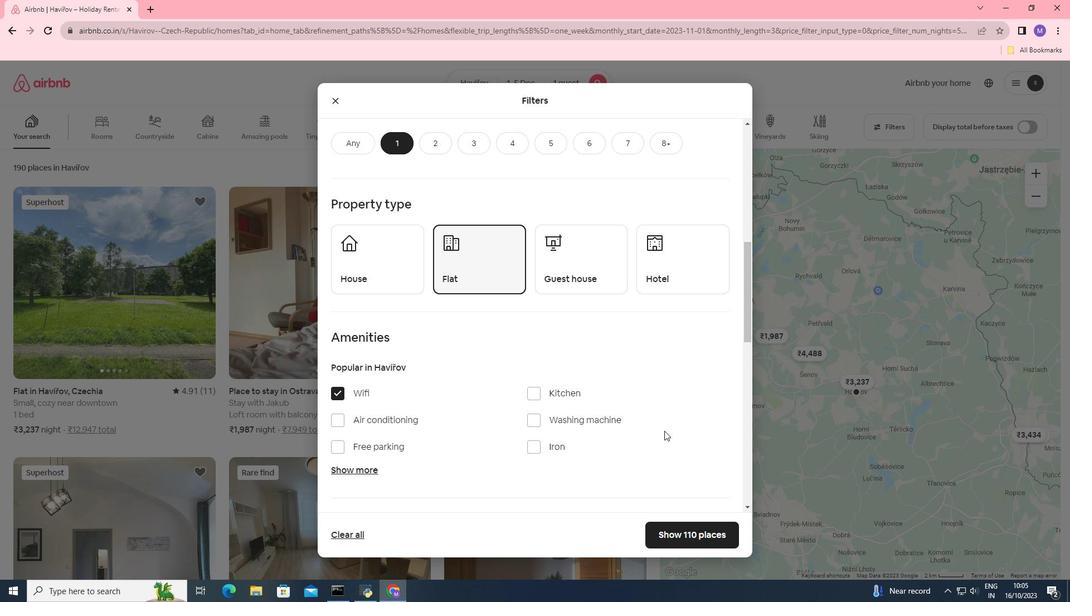 
Action: Mouse scrolled (664, 430) with delta (0, 0)
Screenshot: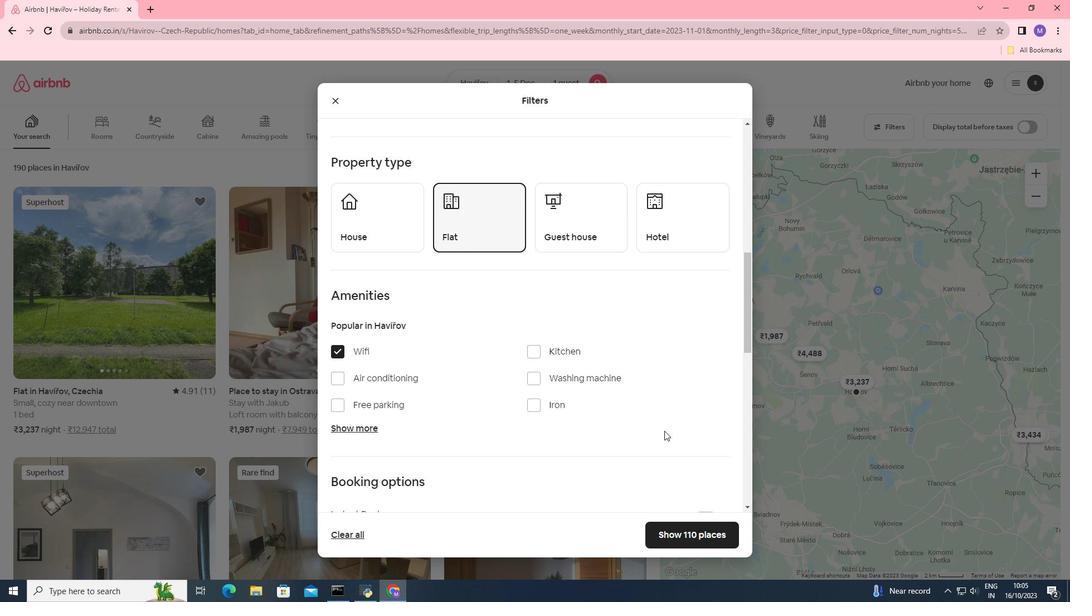 
Action: Mouse moved to (711, 491)
Screenshot: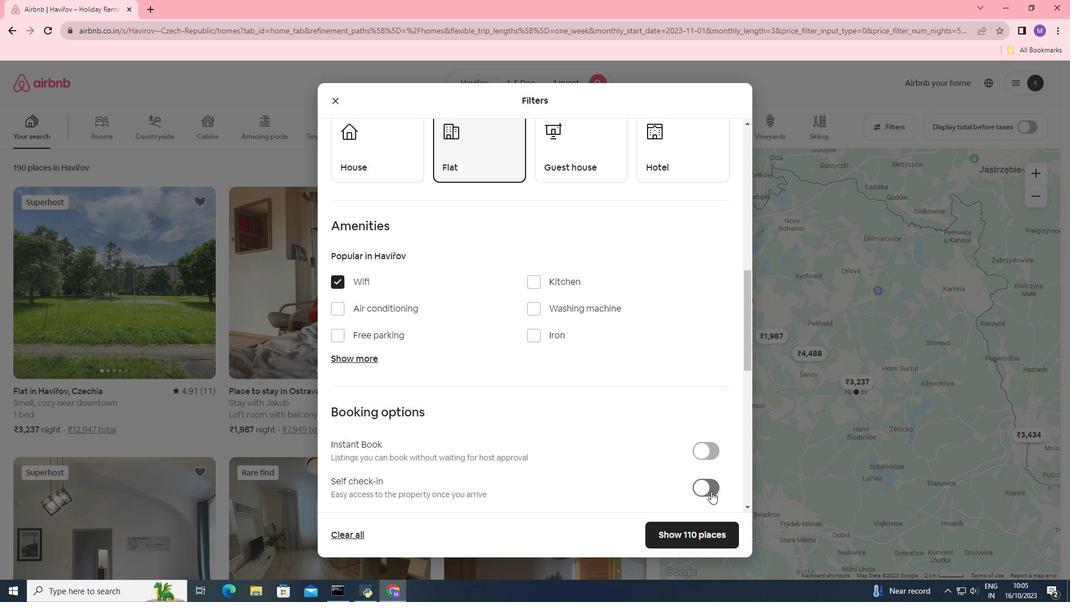 
Action: Mouse pressed left at (711, 491)
Screenshot: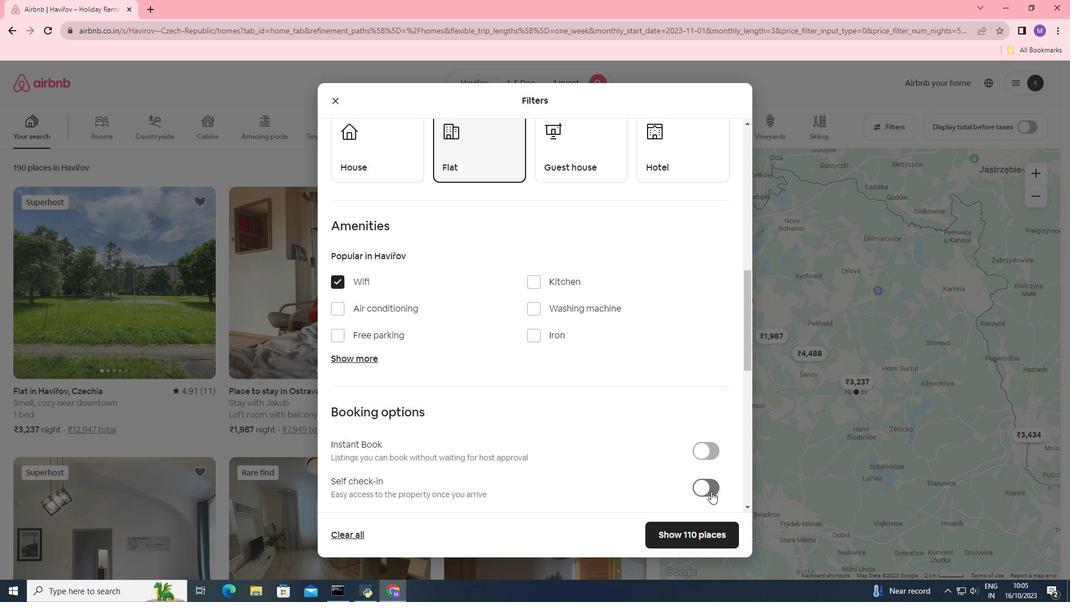 
Action: Mouse moved to (579, 403)
Screenshot: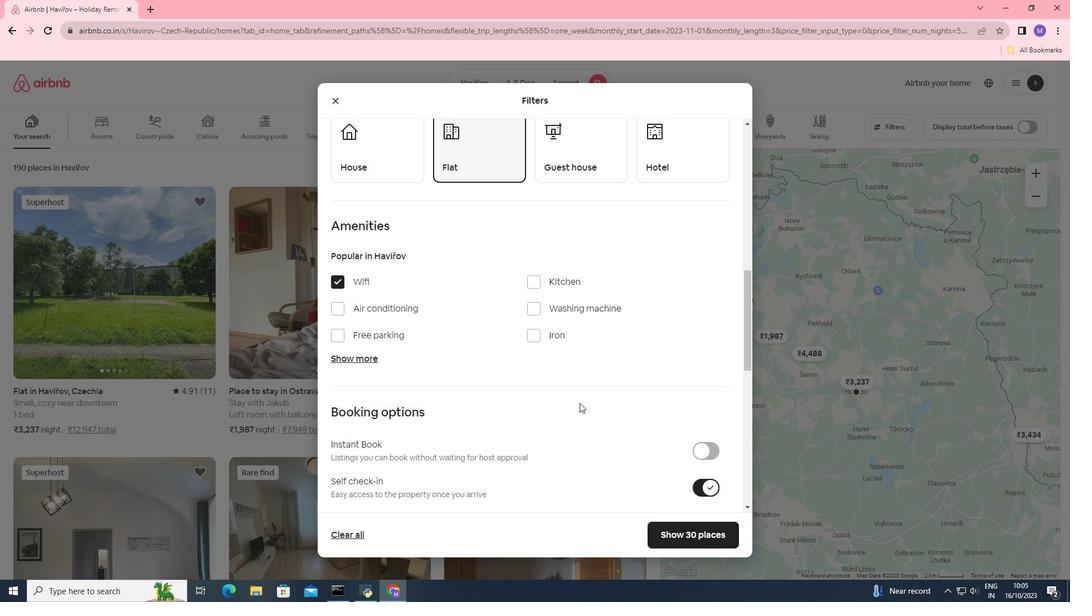 
Action: Mouse scrolled (579, 402) with delta (0, 0)
Screenshot: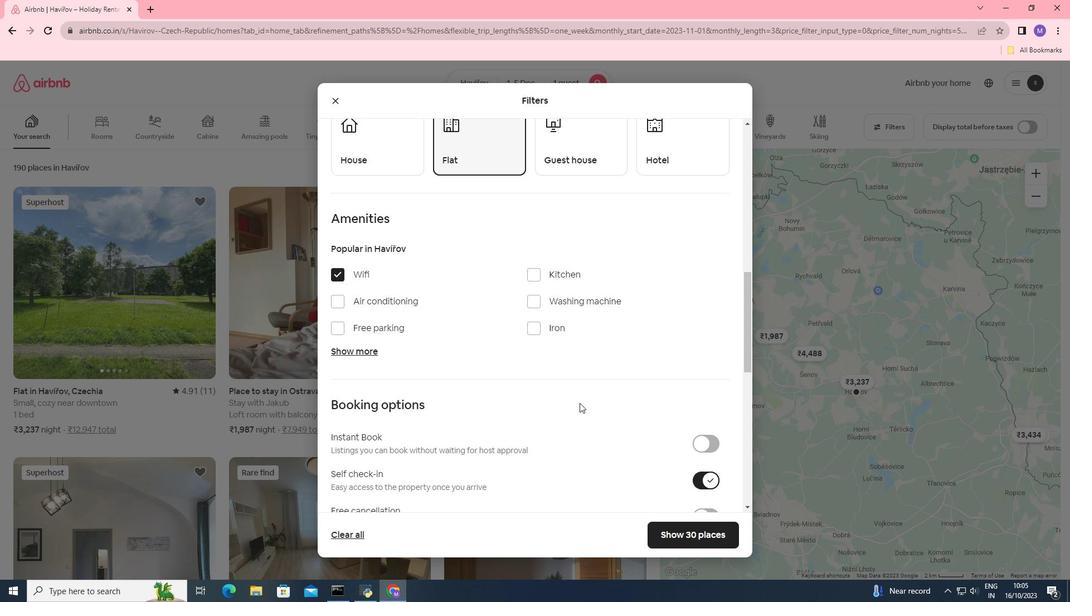 
Action: Mouse scrolled (579, 402) with delta (0, 0)
Screenshot: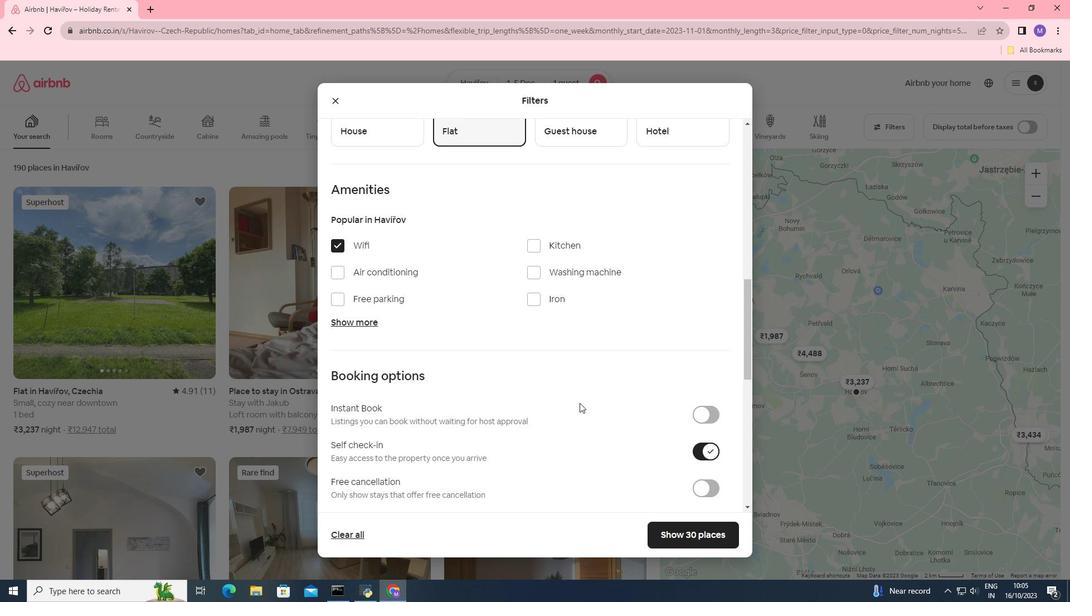 
Action: Mouse moved to (672, 529)
Screenshot: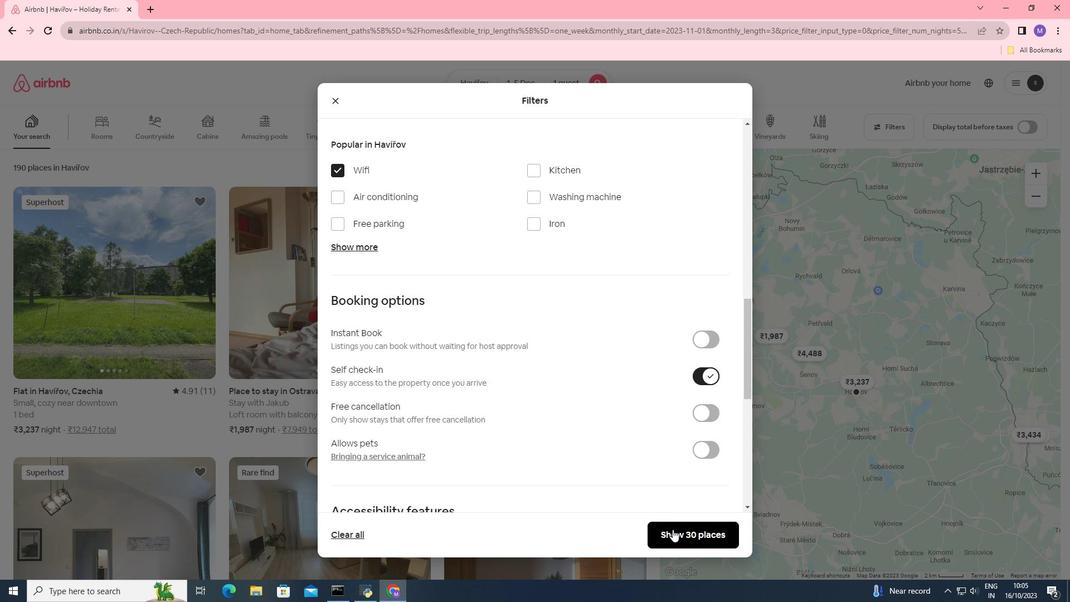 
Action: Mouse pressed left at (672, 529)
Screenshot: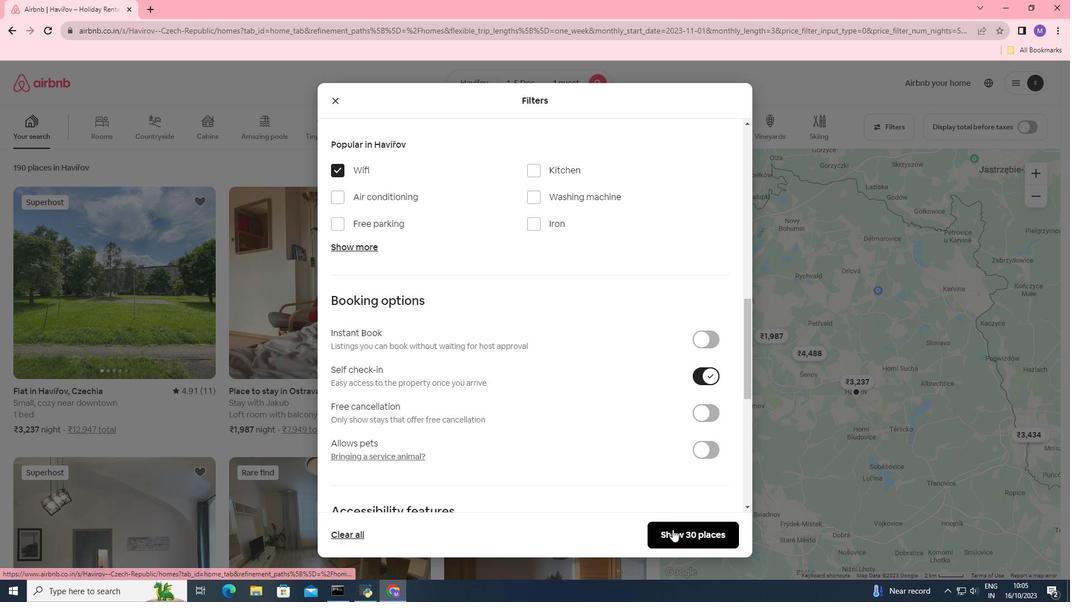 
Action: Mouse moved to (129, 292)
Screenshot: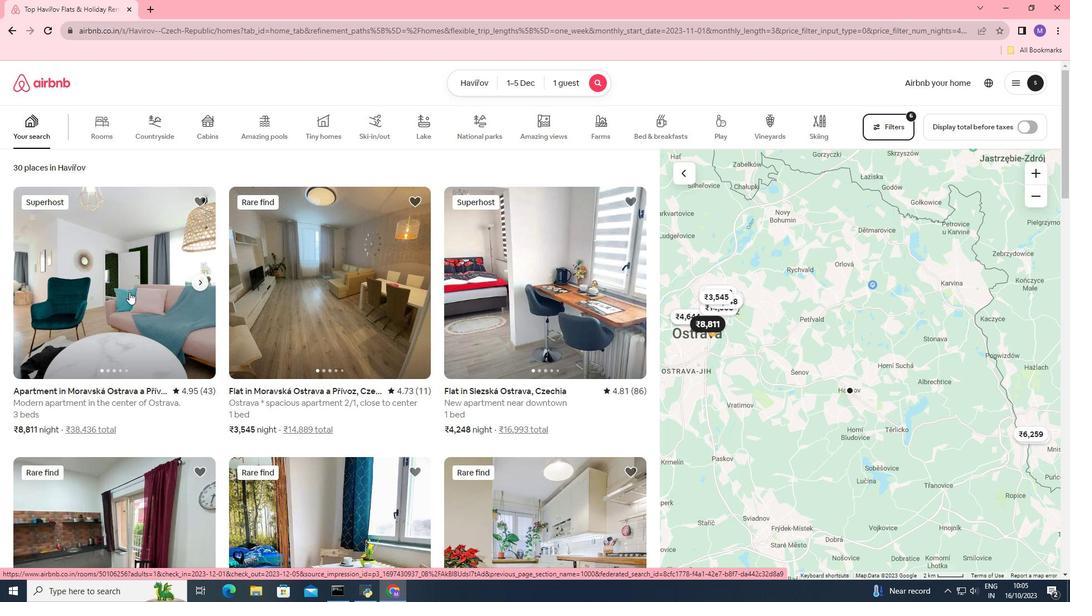 
Action: Mouse pressed left at (129, 292)
Screenshot: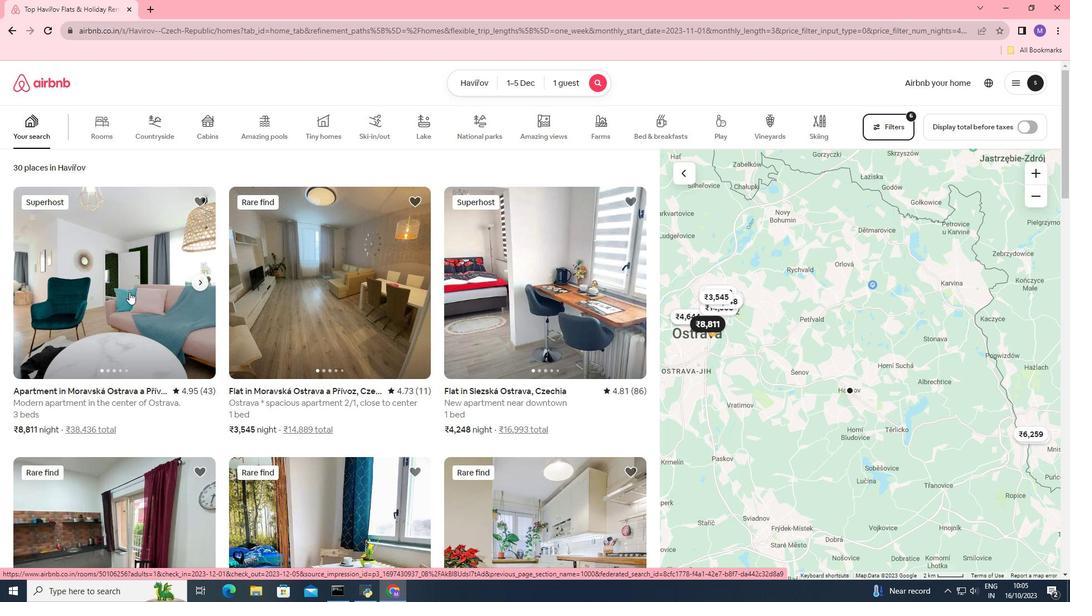 
Action: Mouse moved to (813, 416)
Screenshot: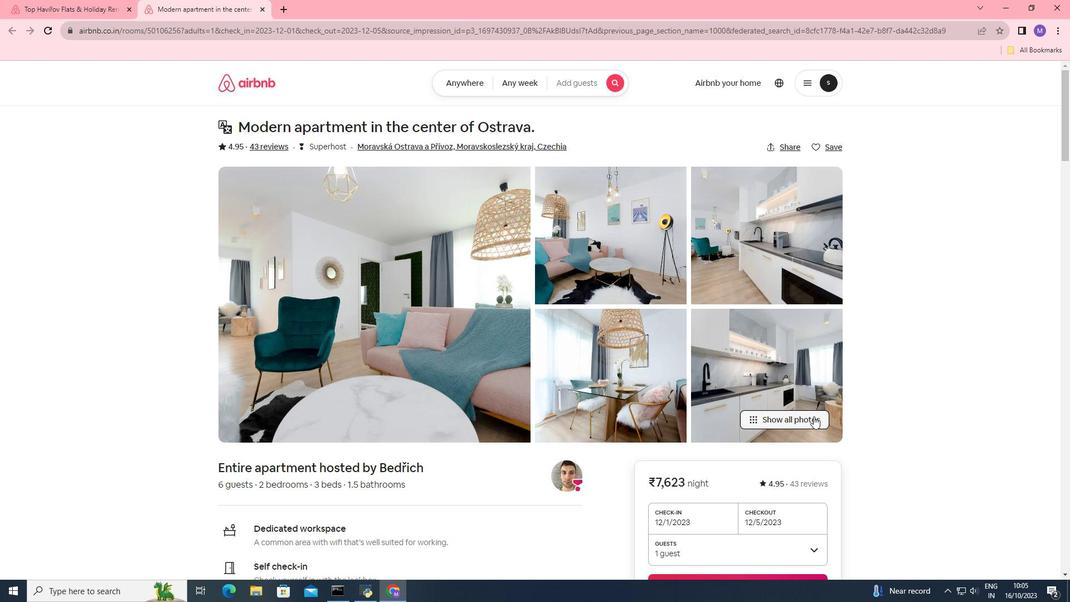 
Action: Mouse pressed left at (813, 416)
Screenshot: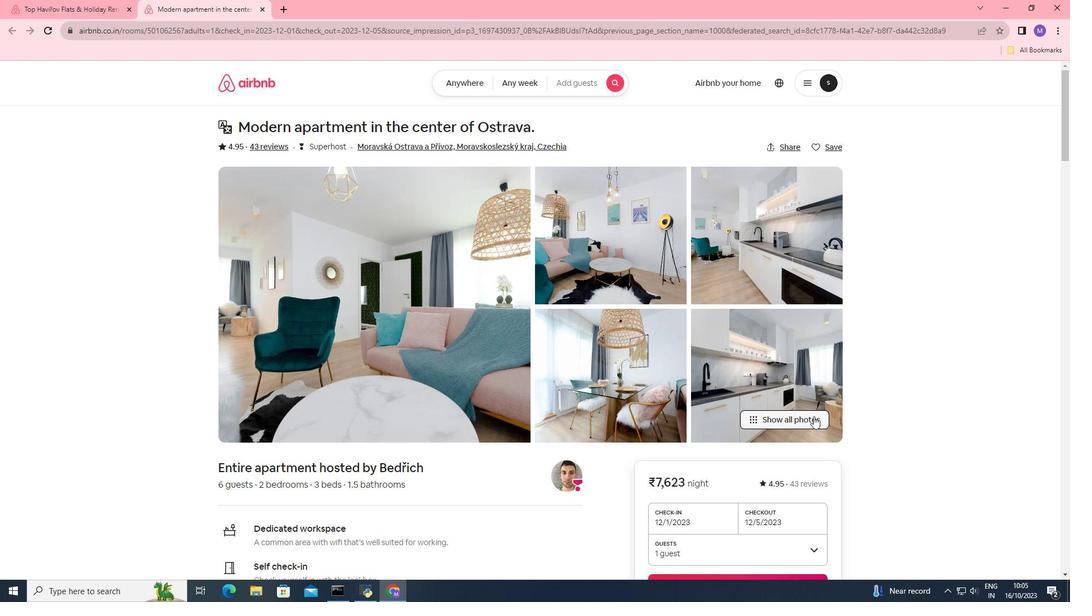 
Action: Mouse moved to (677, 313)
Screenshot: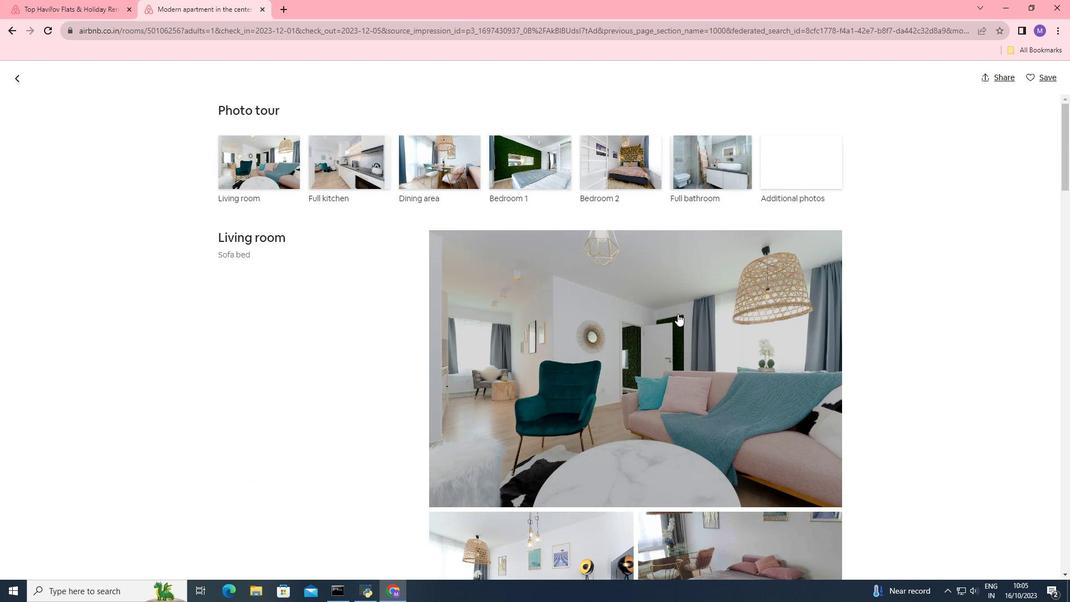 
Action: Mouse scrolled (677, 313) with delta (0, 0)
Screenshot: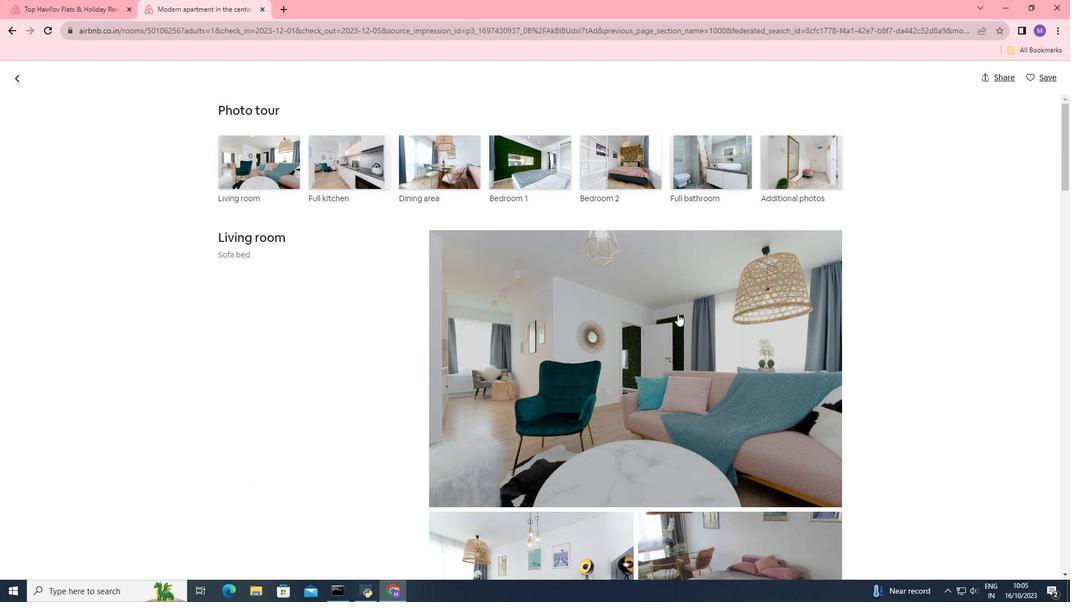 
Action: Mouse scrolled (677, 313) with delta (0, 0)
Screenshot: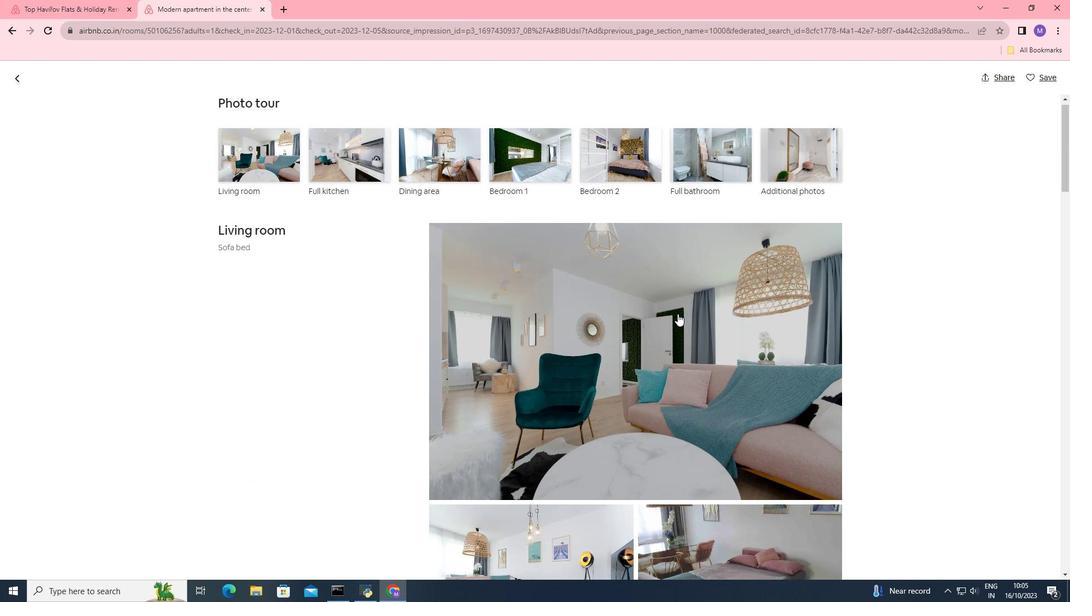 
Action: Mouse scrolled (677, 313) with delta (0, 0)
Screenshot: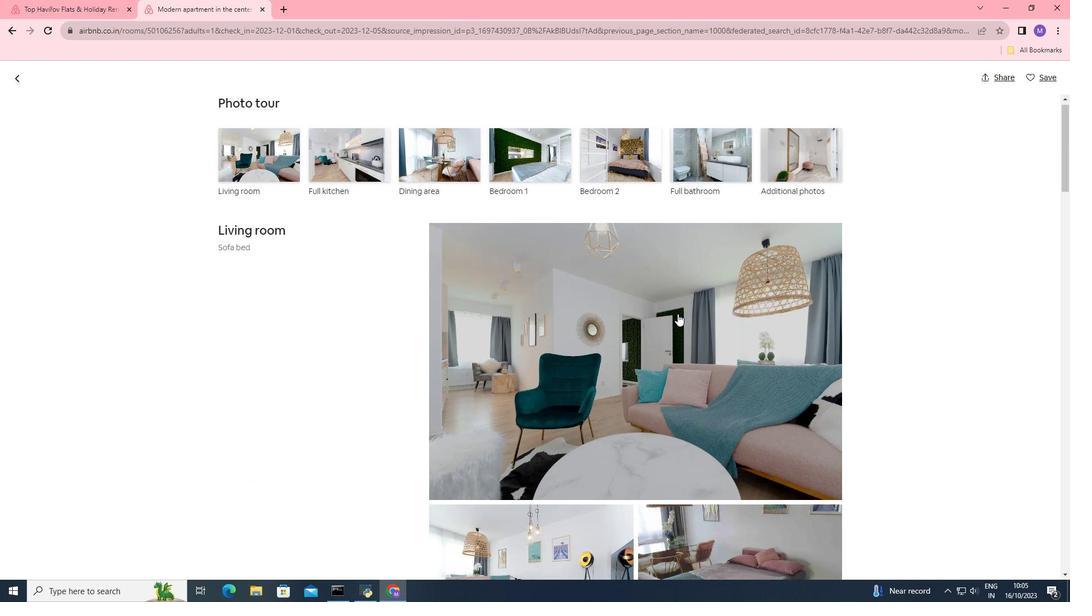 
Action: Mouse scrolled (677, 313) with delta (0, 0)
Screenshot: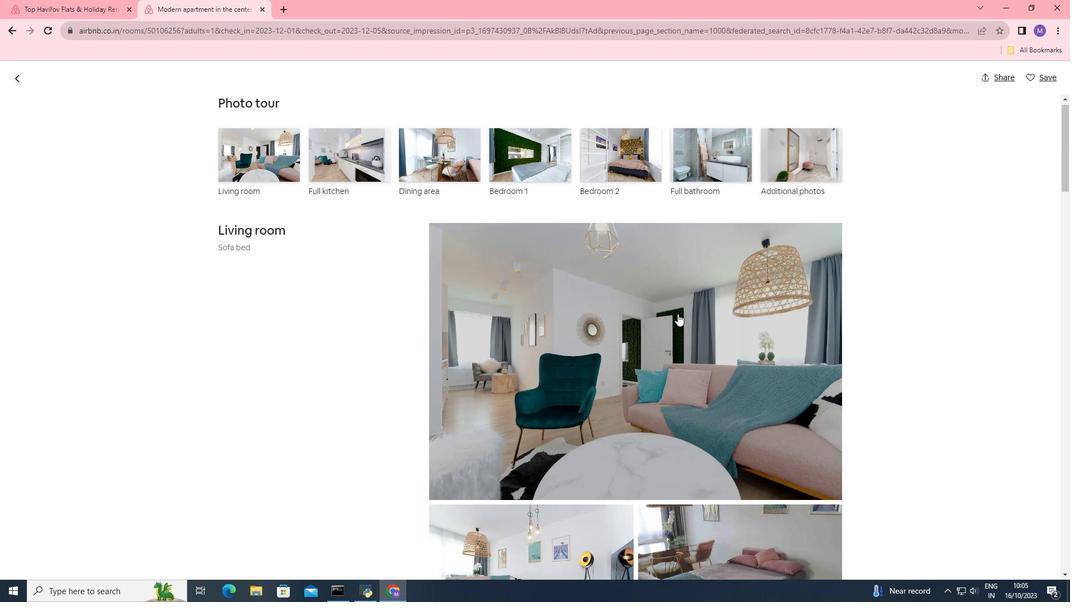 
Action: Mouse scrolled (677, 313) with delta (0, 0)
Screenshot: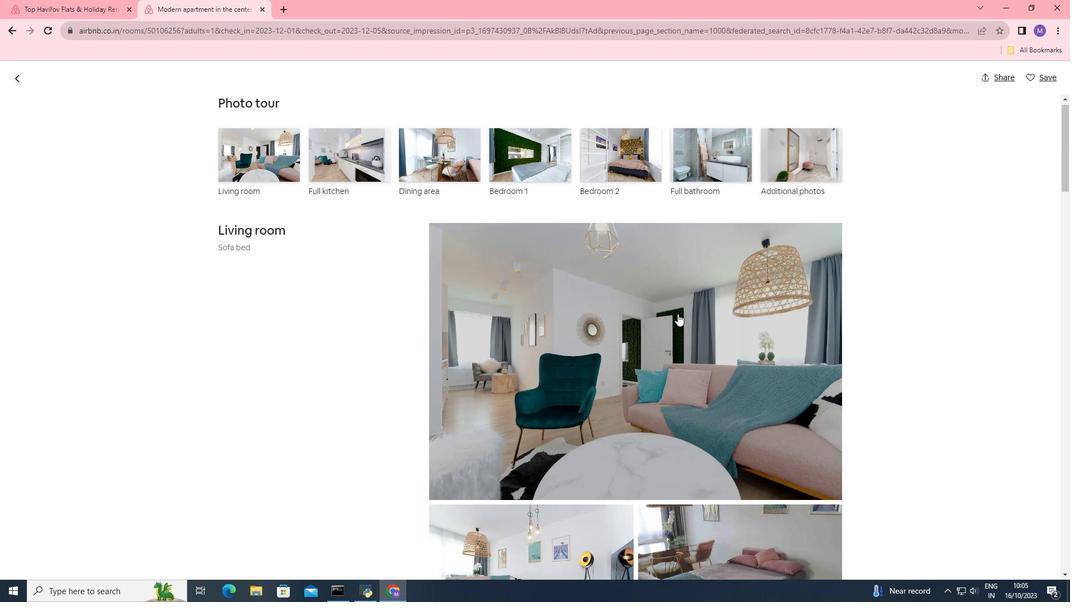 
Action: Mouse scrolled (677, 313) with delta (0, 0)
Screenshot: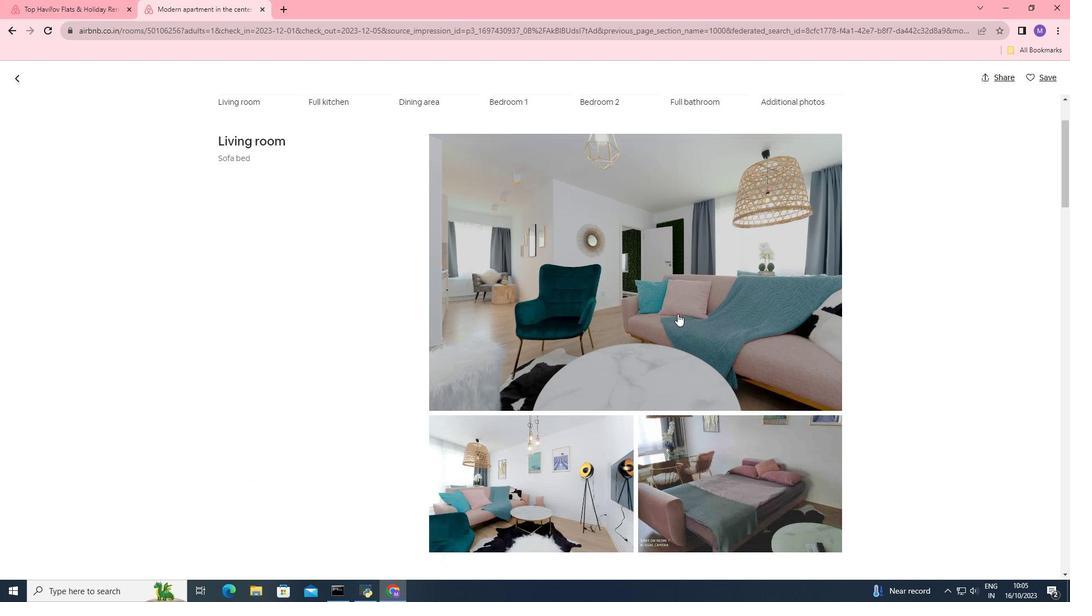 
Action: Mouse scrolled (677, 313) with delta (0, 0)
Screenshot: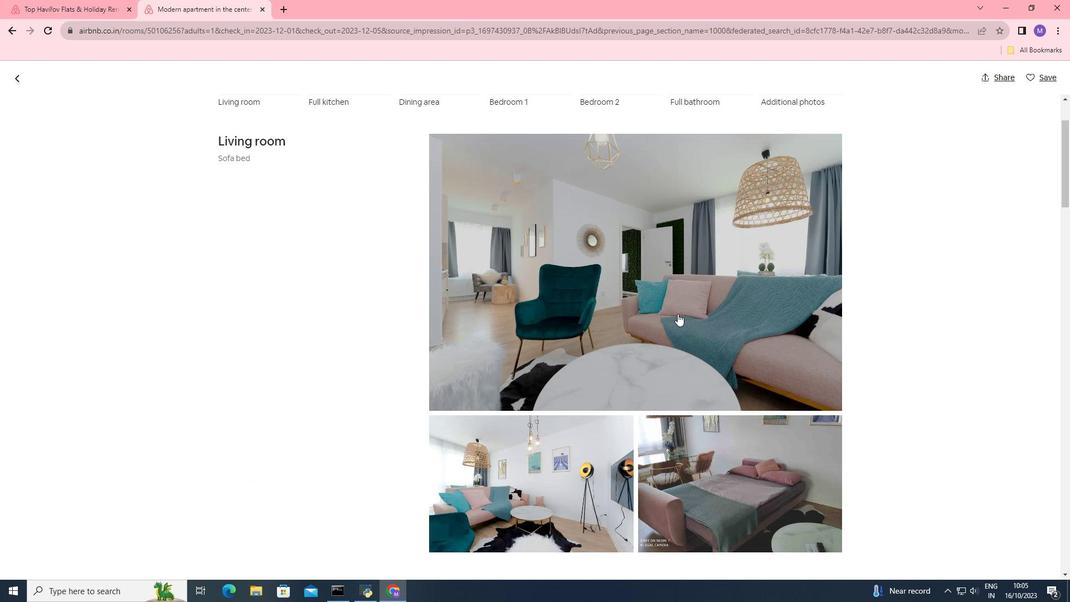 
Action: Mouse moved to (668, 346)
Screenshot: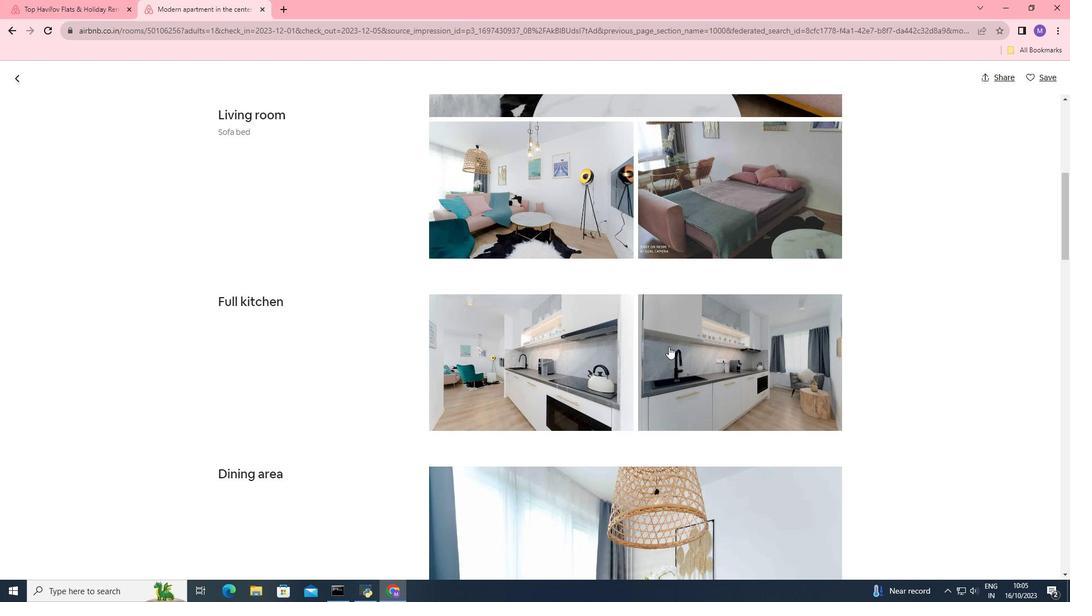 
Action: Mouse scrolled (668, 346) with delta (0, 0)
Screenshot: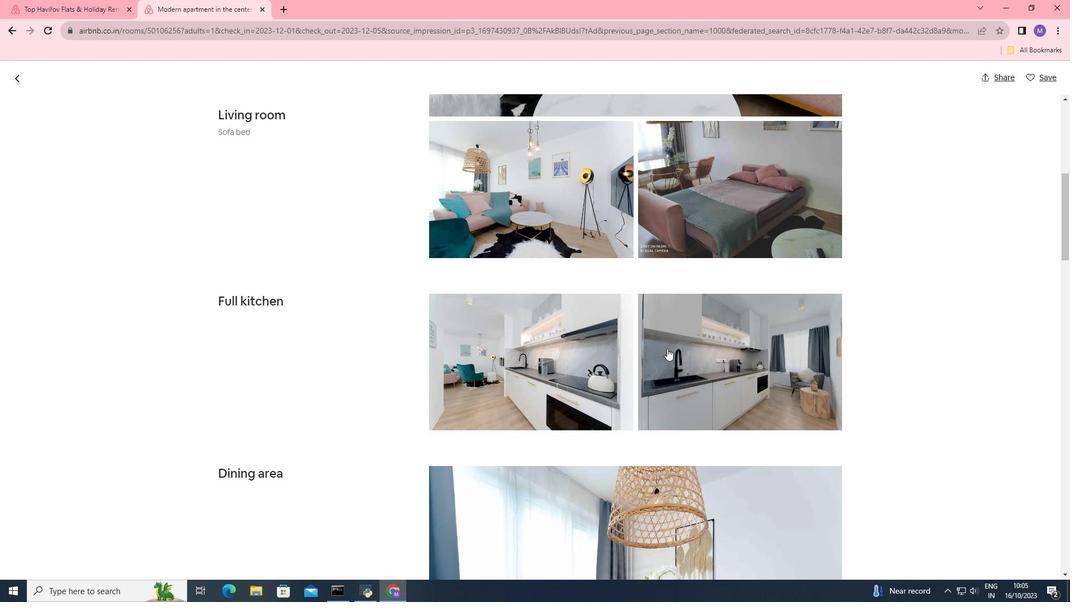 
Action: Mouse moved to (668, 347)
Screenshot: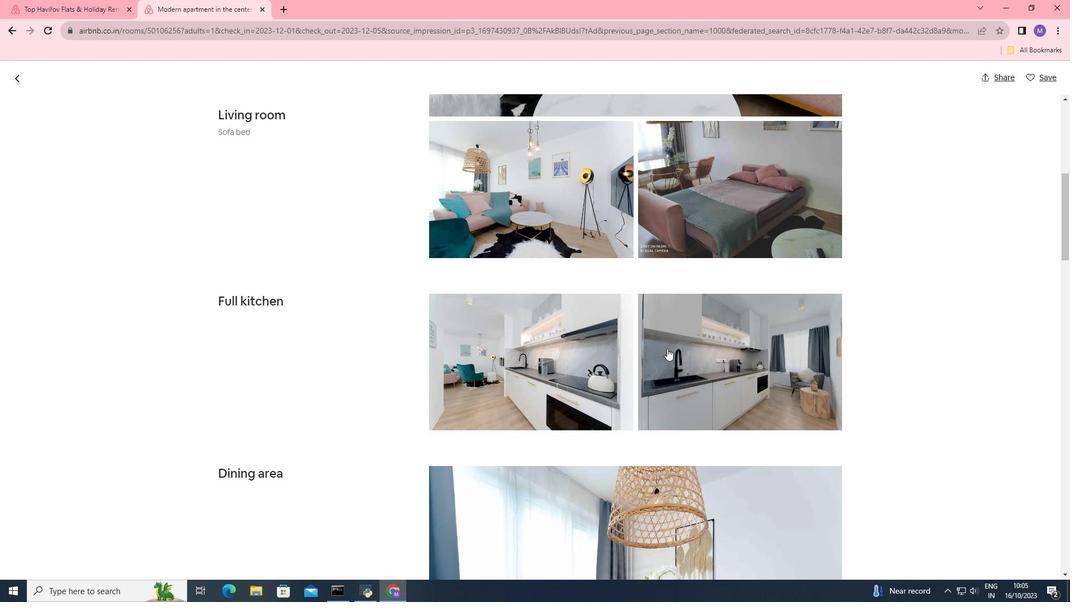 
Action: Mouse scrolled (668, 346) with delta (0, 0)
Screenshot: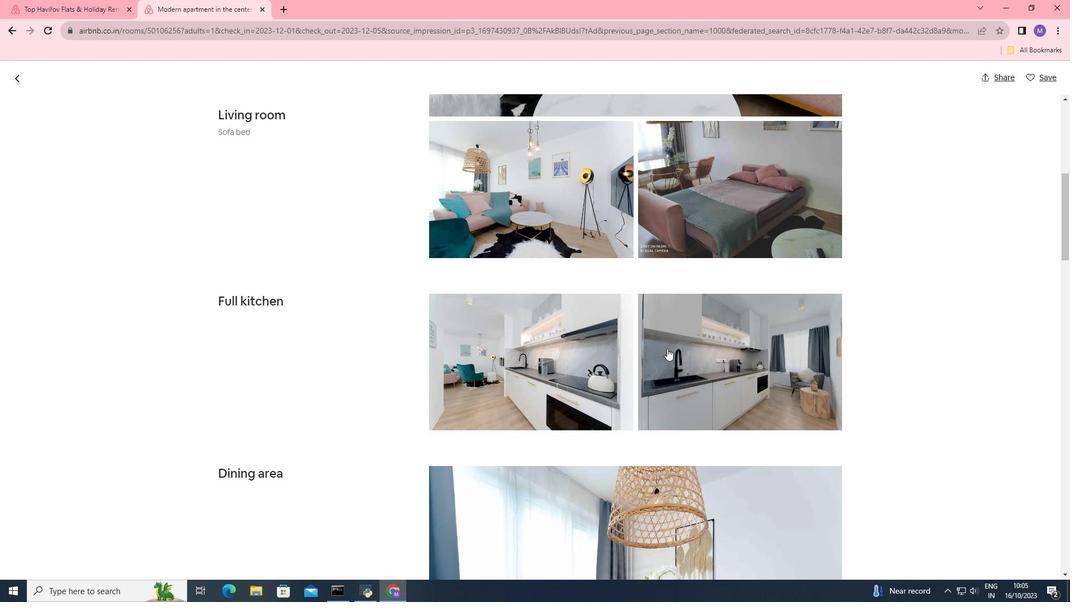 
Action: Mouse scrolled (668, 346) with delta (0, 0)
Screenshot: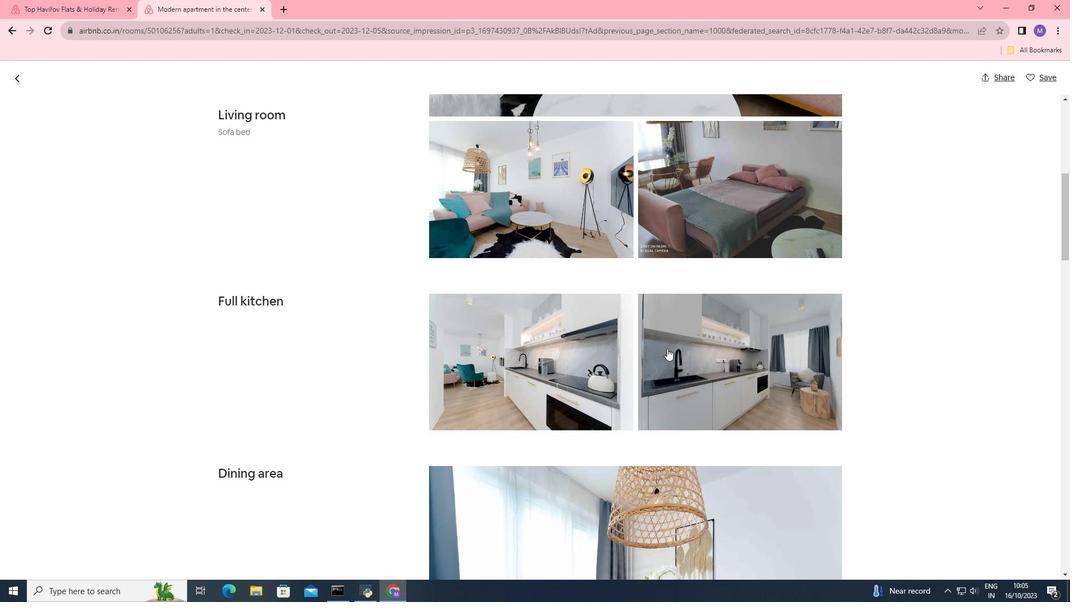 
Action: Mouse scrolled (668, 346) with delta (0, 0)
Screenshot: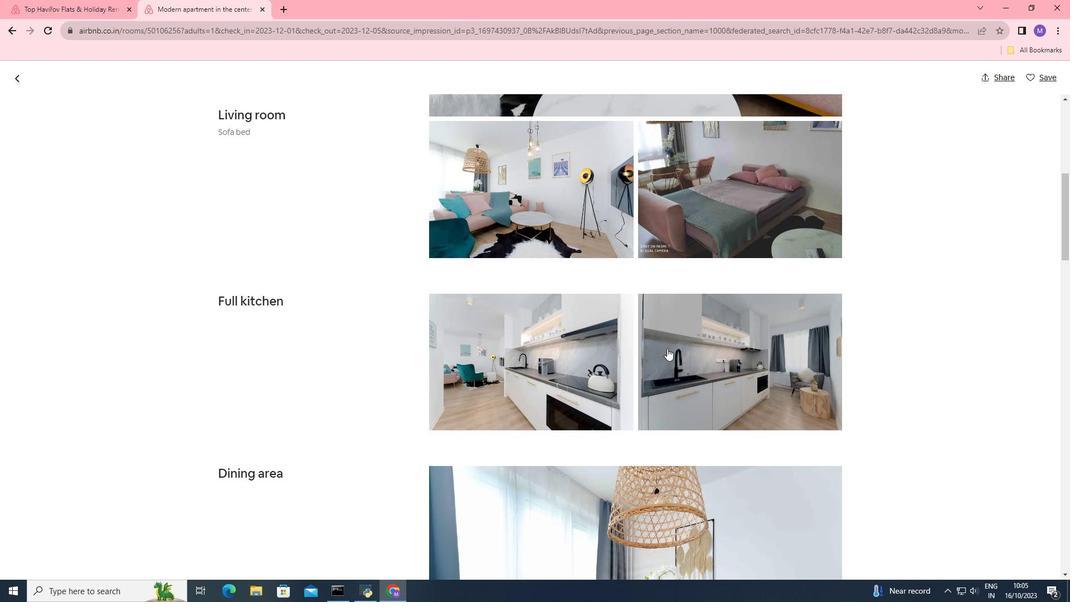 
Action: Mouse moved to (668, 347)
Screenshot: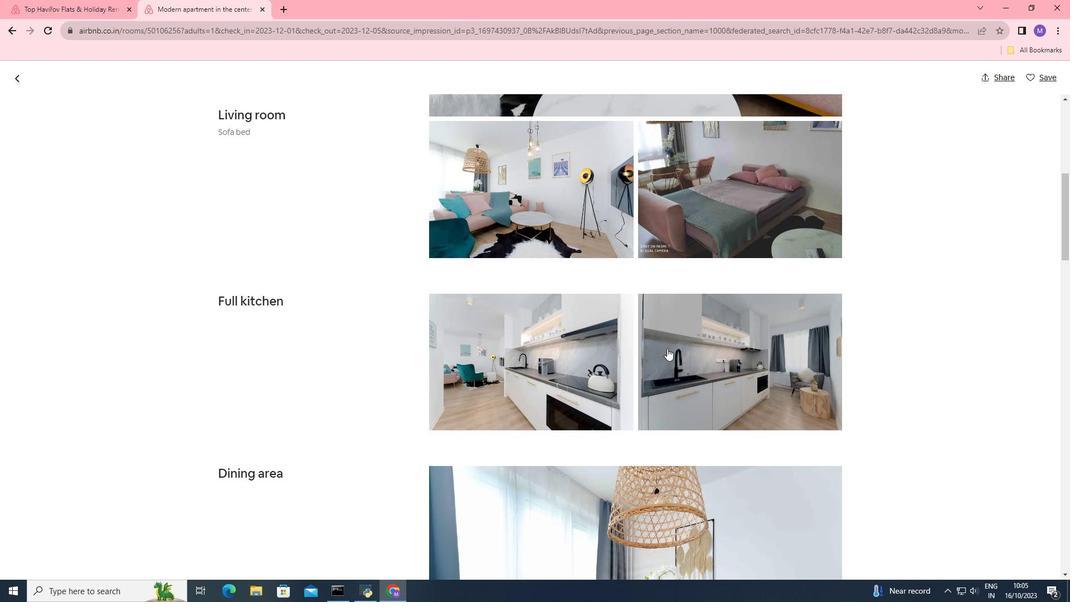 
Action: Mouse scrolled (668, 346) with delta (0, 0)
Screenshot: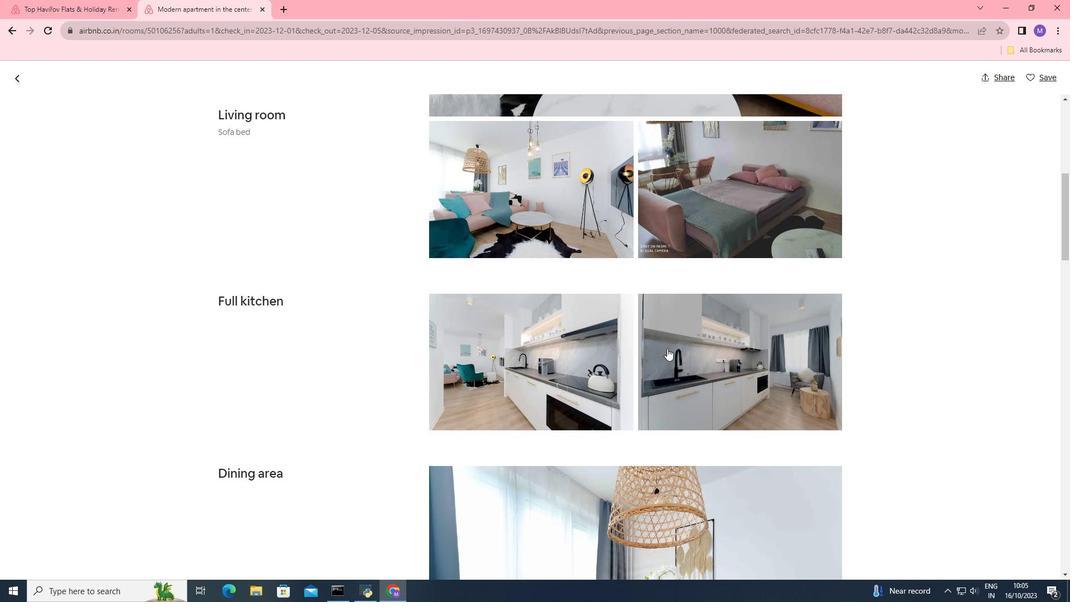 
Action: Mouse moved to (668, 347)
Screenshot: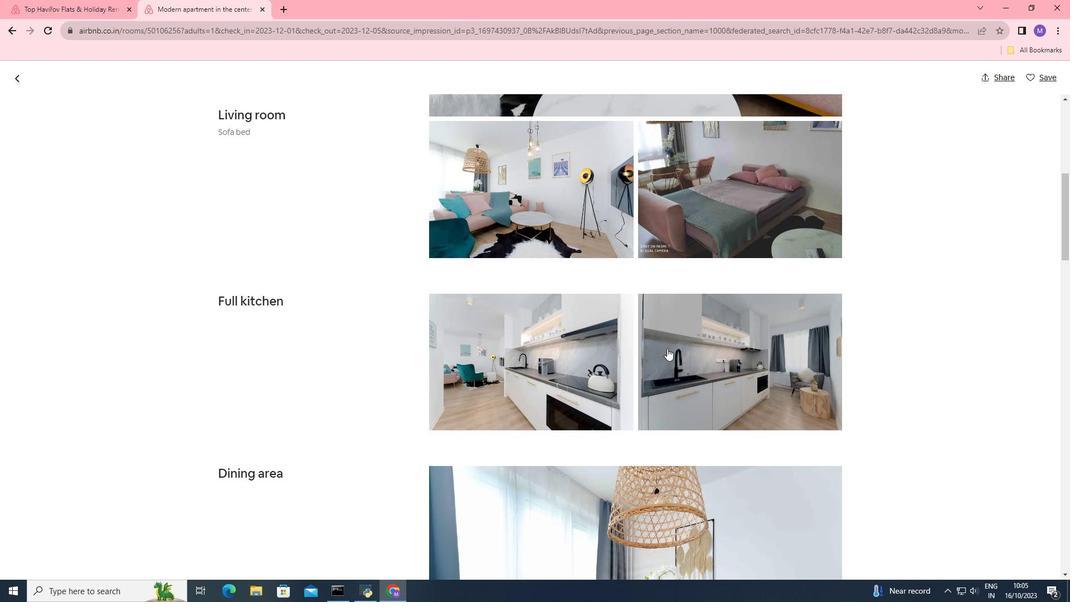 
Action: Mouse scrolled (668, 347) with delta (0, 0)
Screenshot: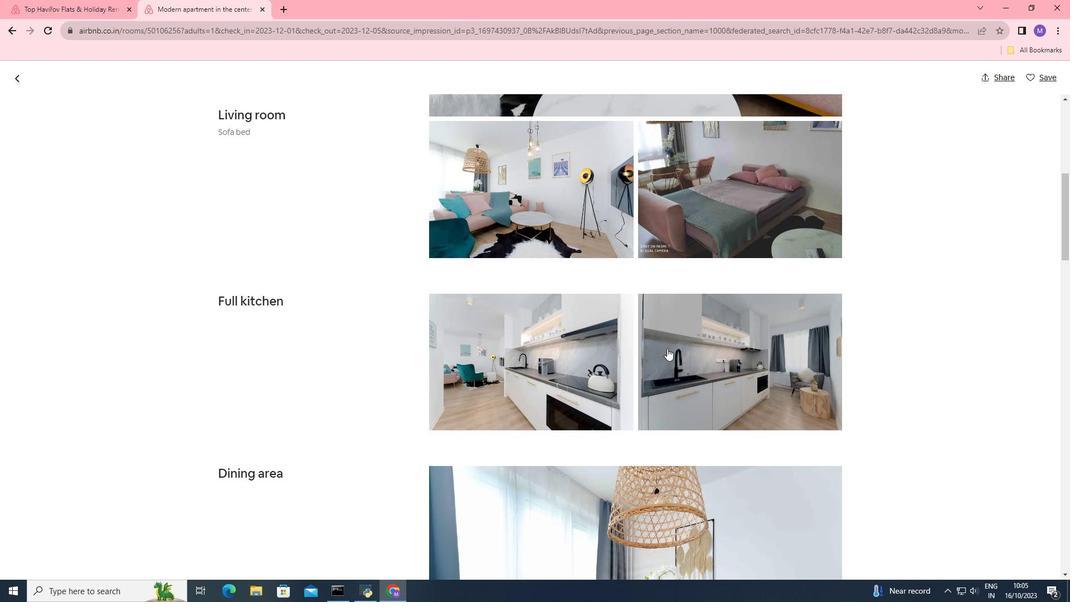
Action: Mouse moved to (667, 347)
Screenshot: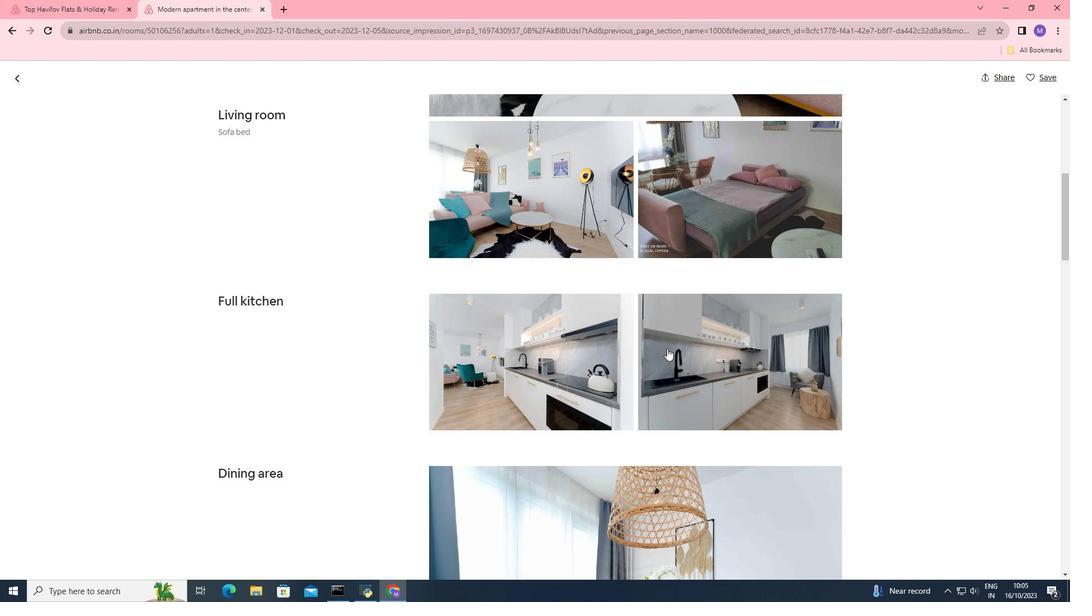 
Action: Mouse scrolled (667, 347) with delta (0, 0)
Screenshot: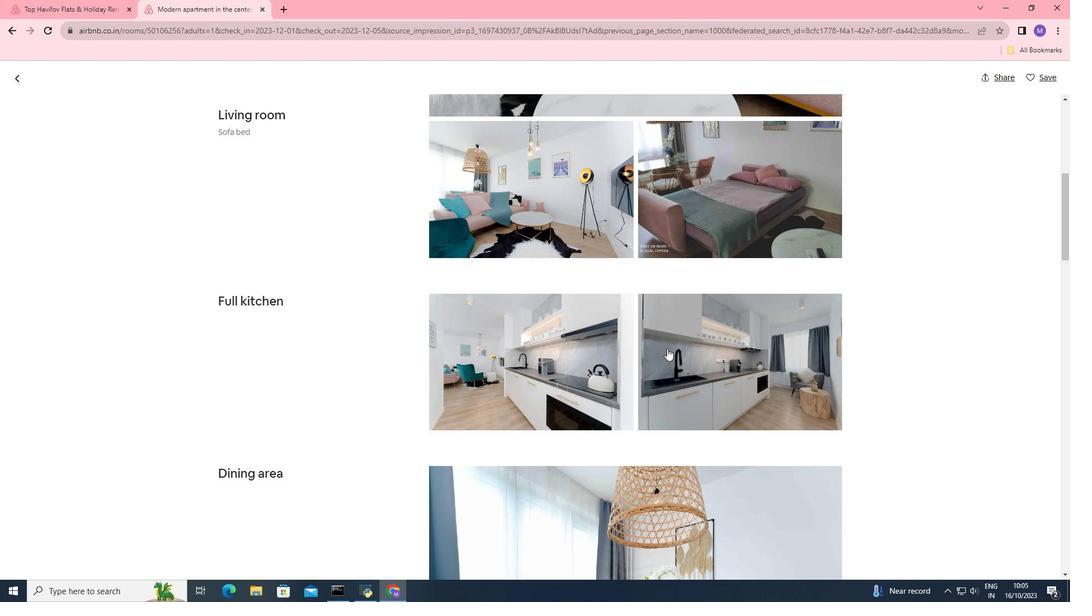 
Action: Mouse moved to (666, 348)
Screenshot: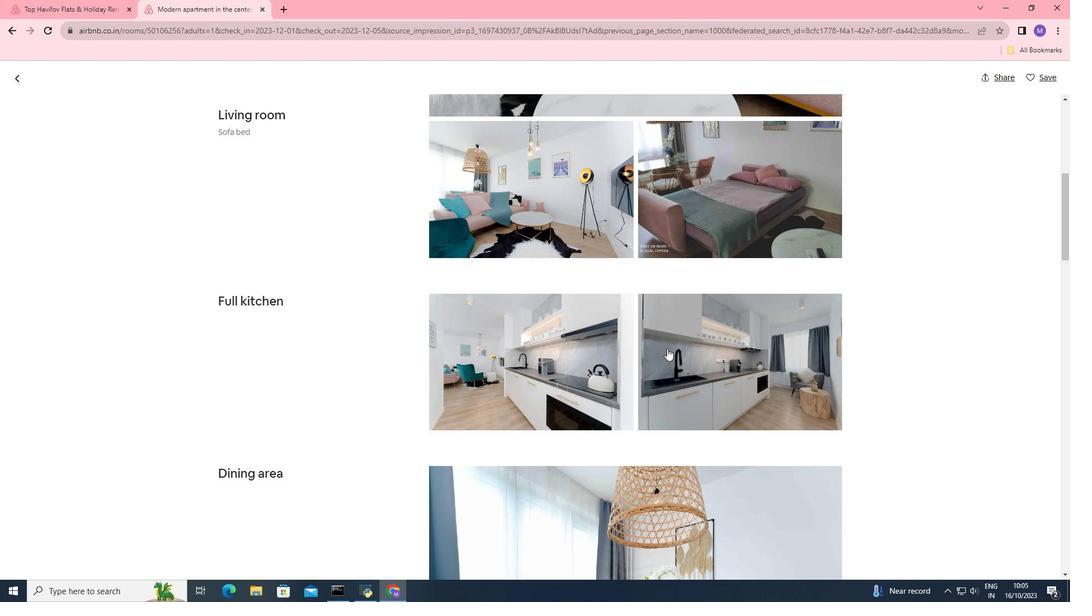 
Action: Mouse scrolled (666, 347) with delta (0, 0)
Screenshot: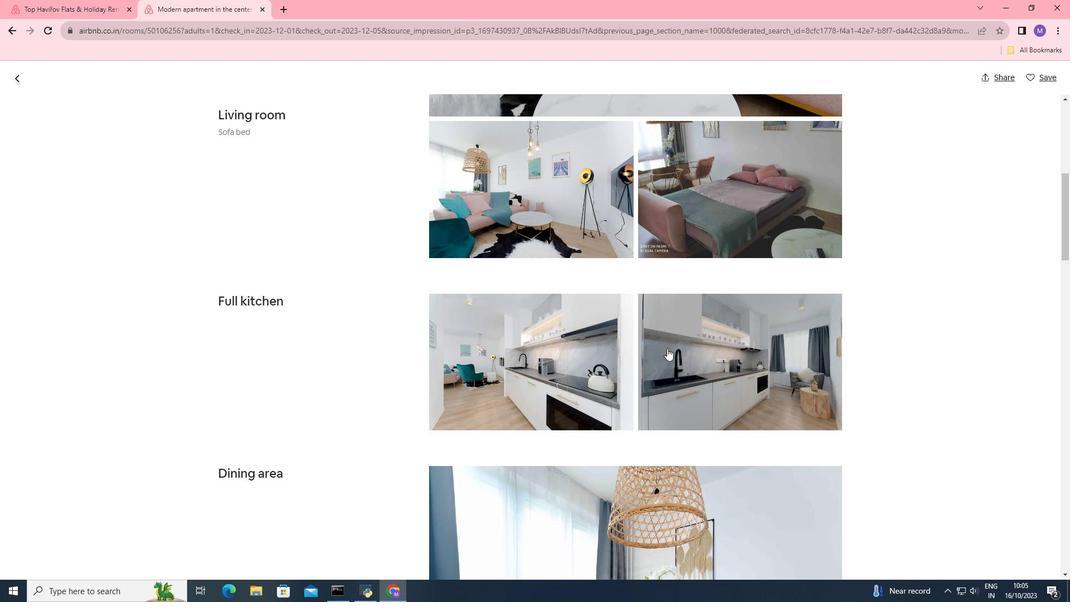 
Action: Mouse moved to (666, 348)
Screenshot: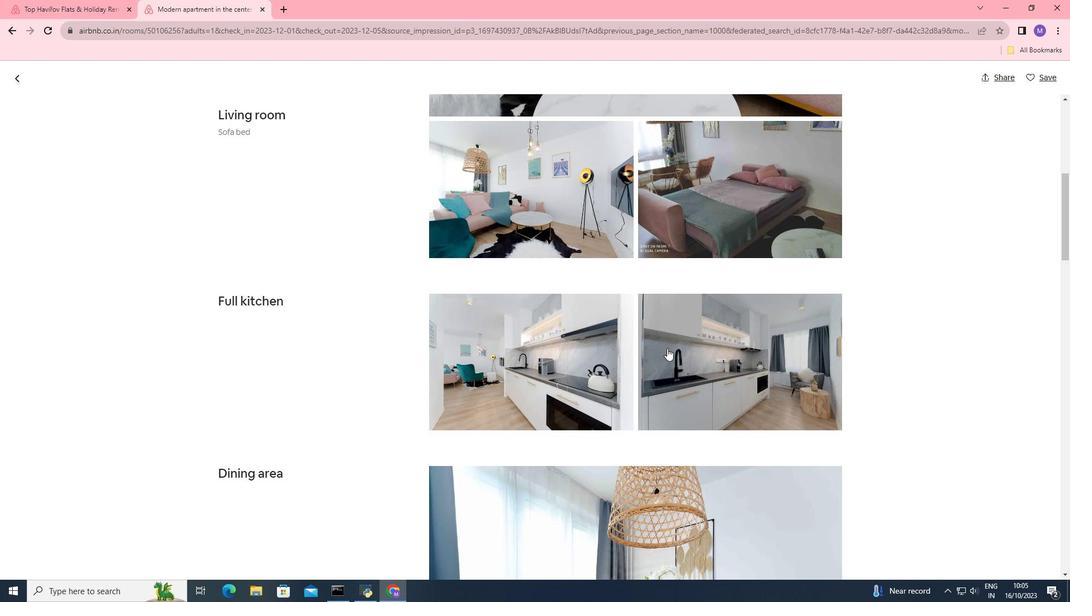 
Action: Mouse scrolled (666, 348) with delta (0, 0)
Screenshot: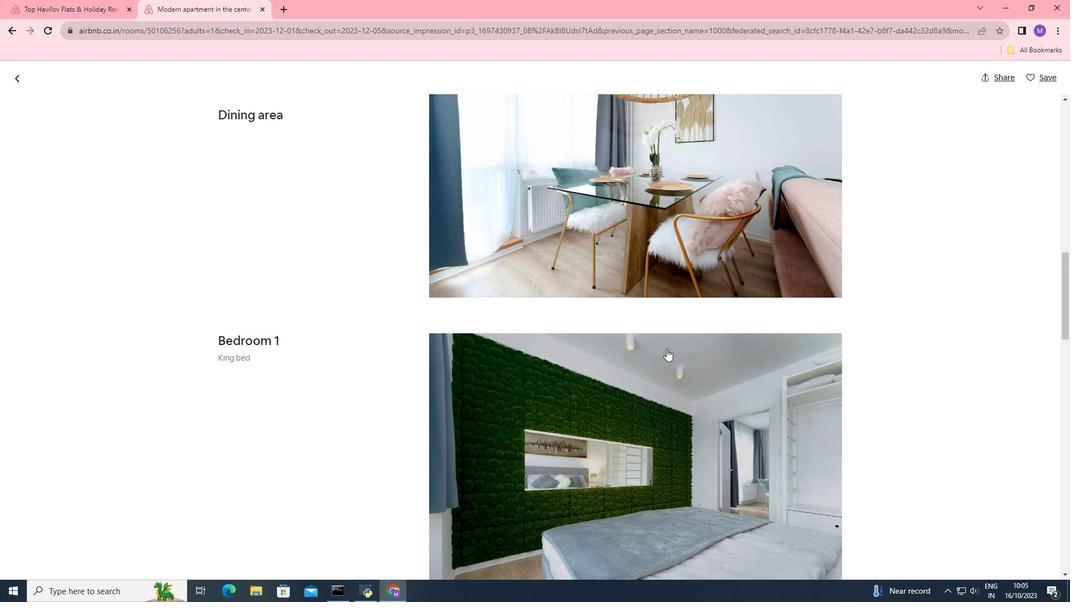 
Action: Mouse scrolled (666, 348) with delta (0, 0)
Screenshot: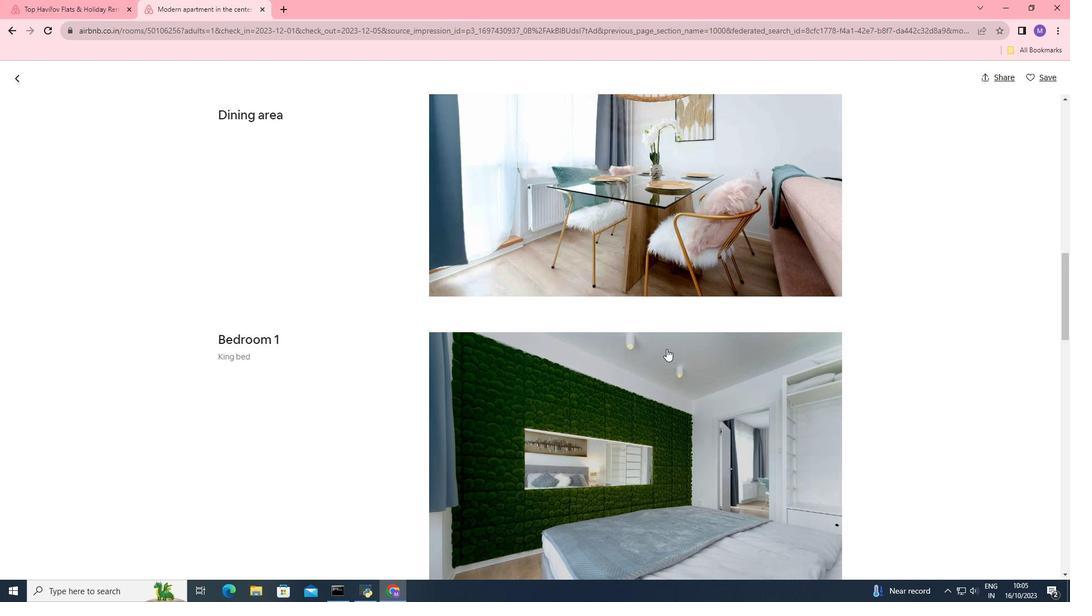 
Action: Mouse scrolled (666, 348) with delta (0, 0)
Screenshot: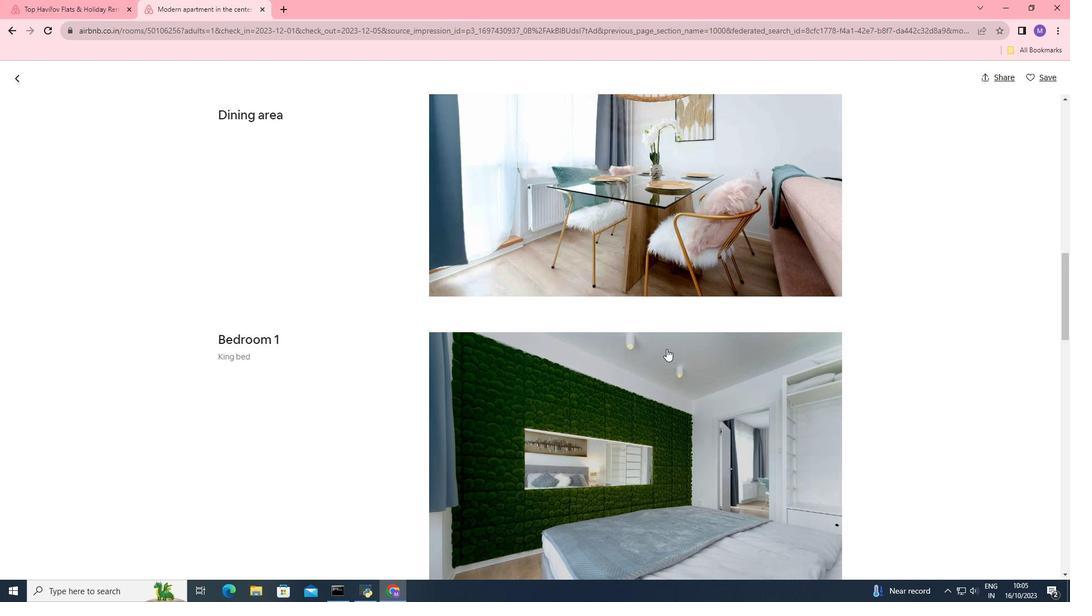 
Action: Mouse scrolled (666, 348) with delta (0, 0)
Screenshot: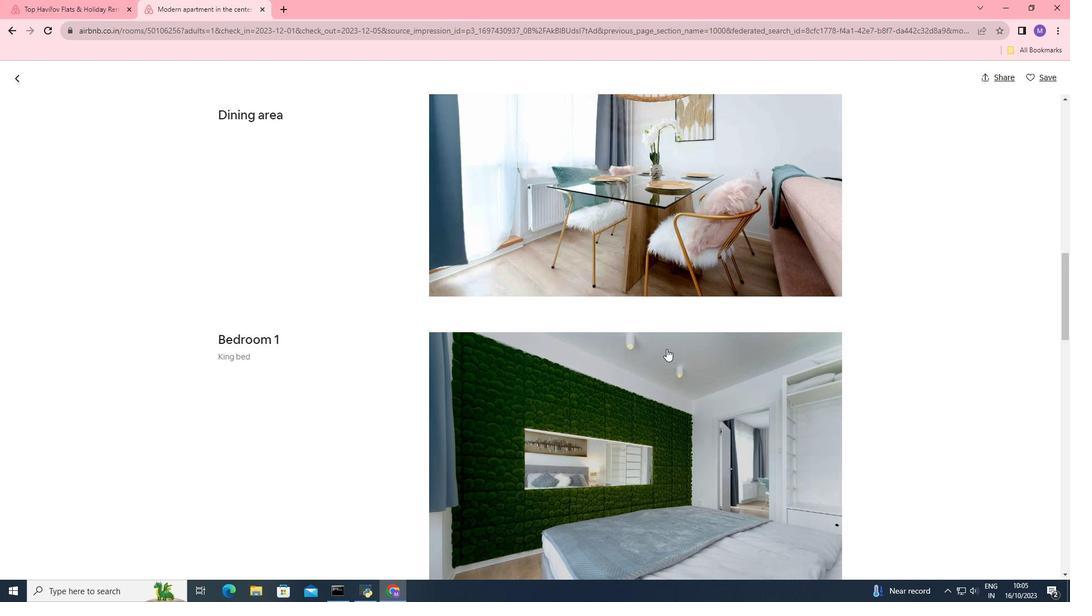 
Action: Mouse scrolled (666, 348) with delta (0, 0)
Screenshot: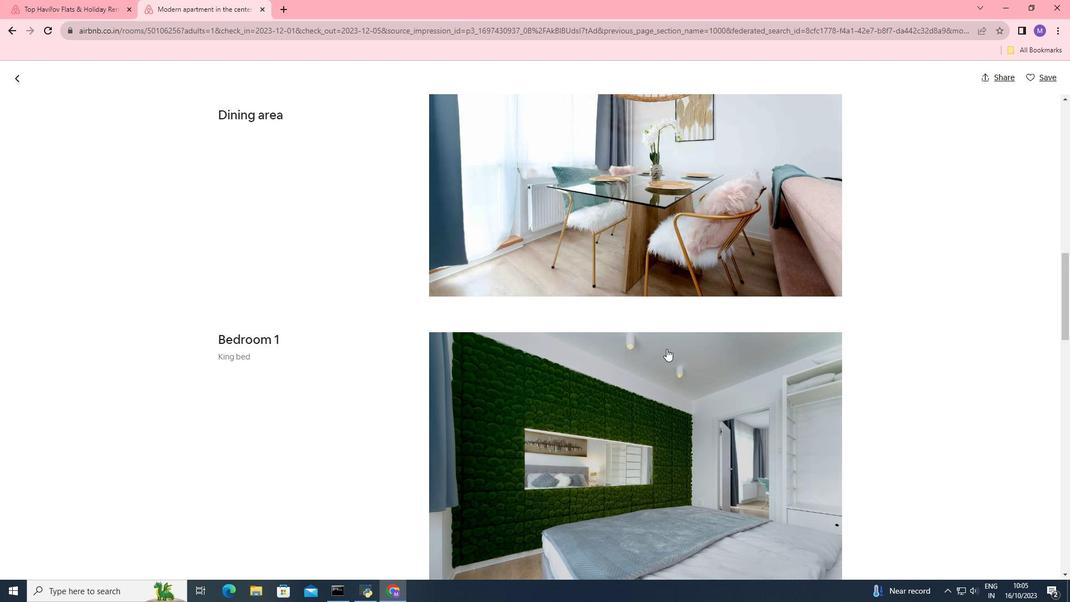 
Action: Mouse scrolled (666, 348) with delta (0, 0)
Screenshot: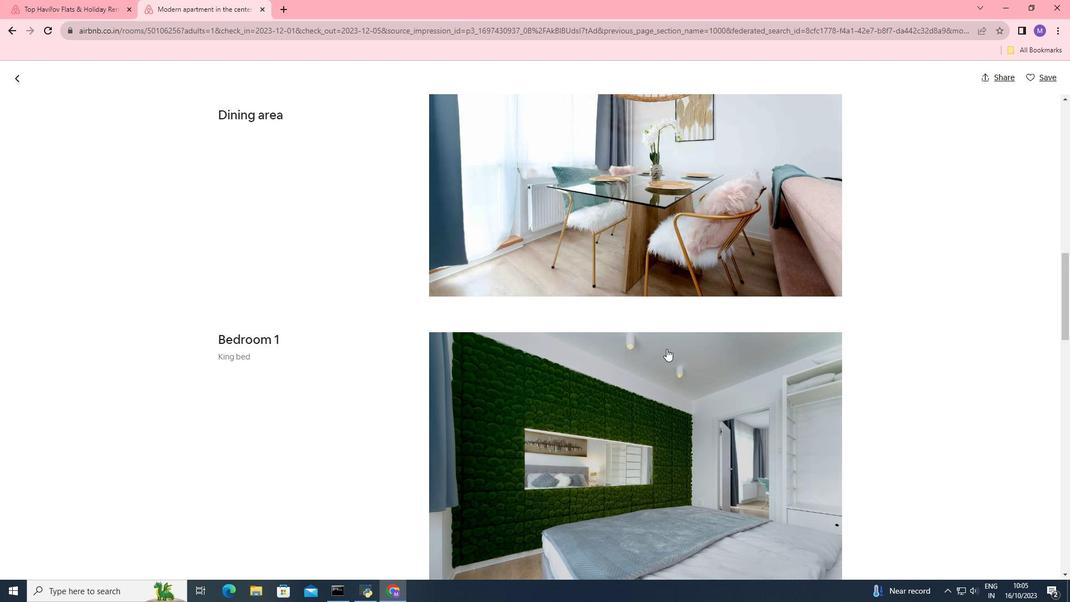 
Action: Mouse scrolled (666, 348) with delta (0, 0)
Screenshot: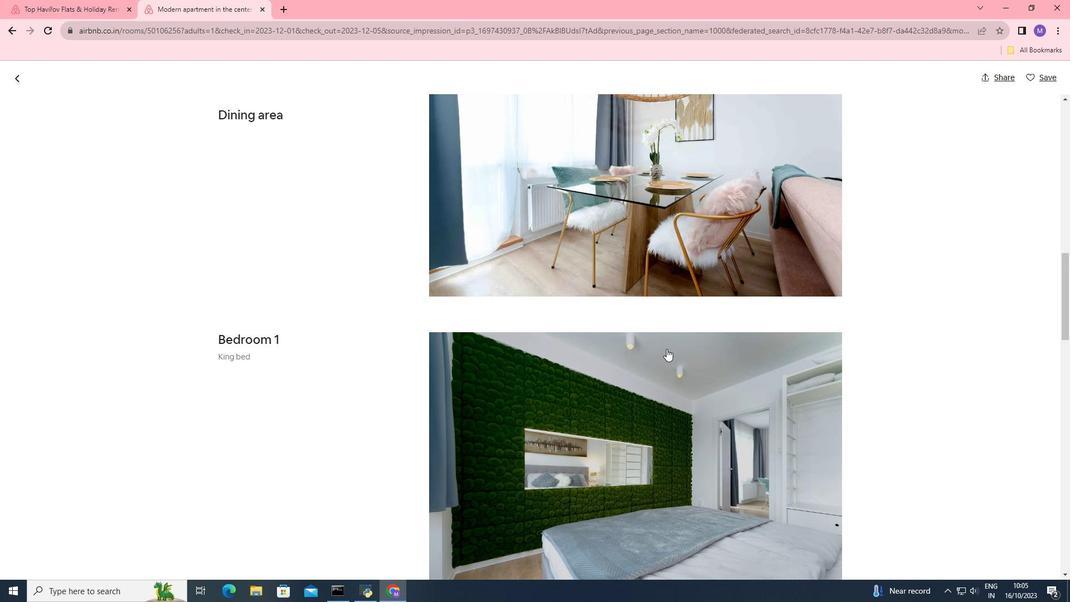 
Action: Mouse scrolled (666, 348) with delta (0, 0)
Screenshot: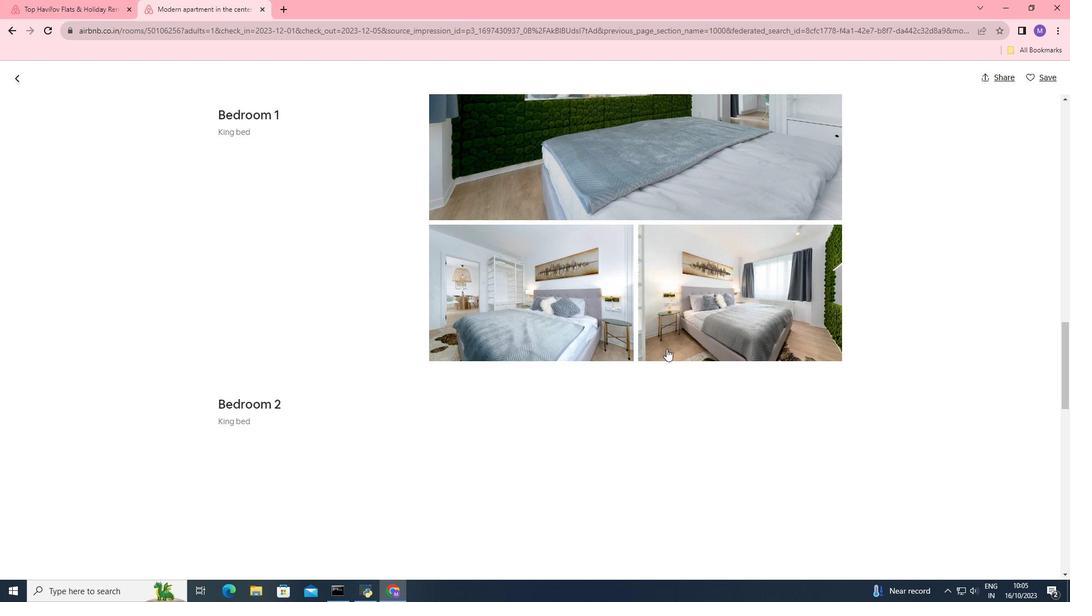 
Action: Mouse scrolled (666, 348) with delta (0, 0)
Screenshot: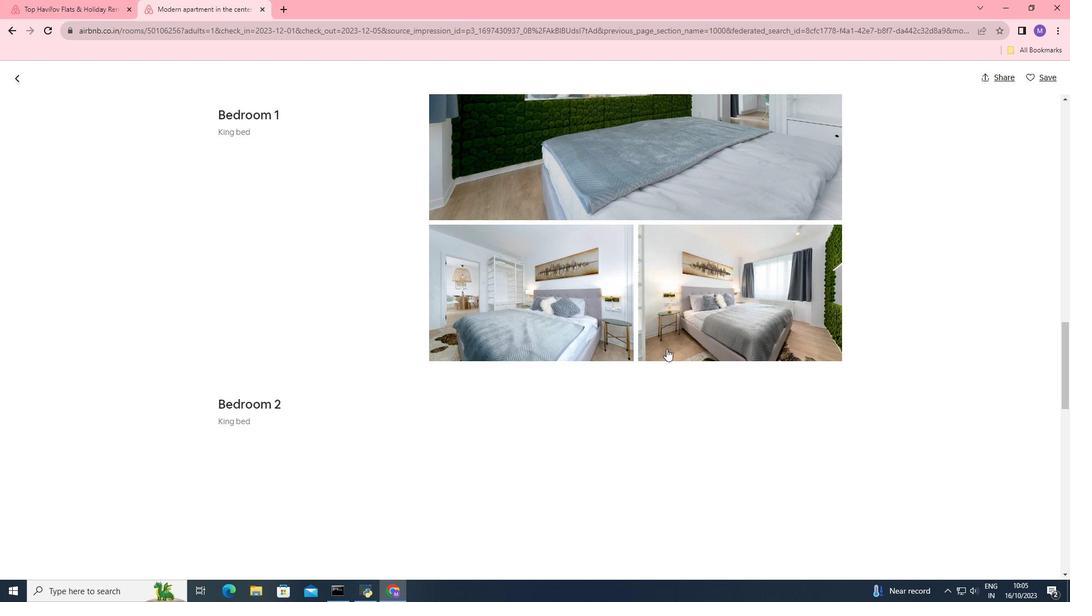 
Action: Mouse scrolled (666, 348) with delta (0, 0)
Screenshot: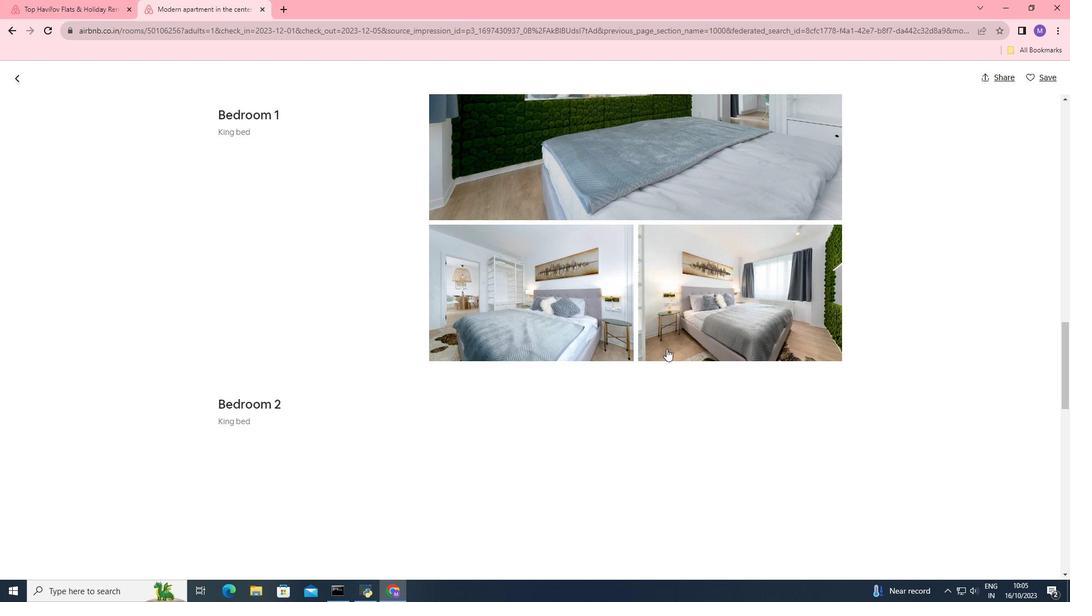 
Action: Mouse scrolled (666, 348) with delta (0, 0)
Screenshot: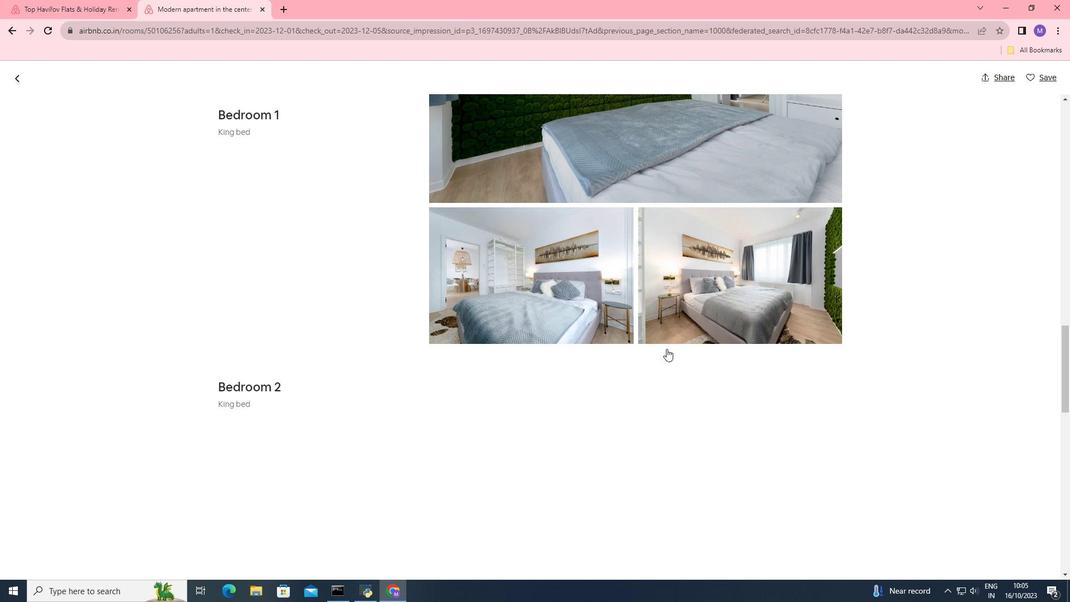 
Action: Mouse scrolled (666, 348) with delta (0, 0)
Screenshot: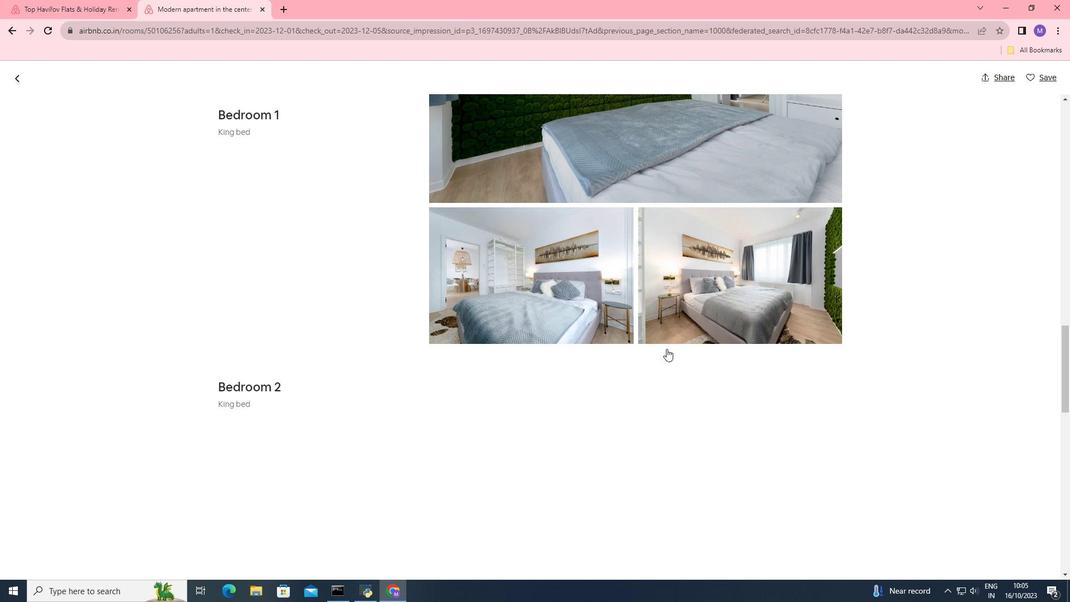 
Action: Mouse scrolled (666, 348) with delta (0, 0)
Screenshot: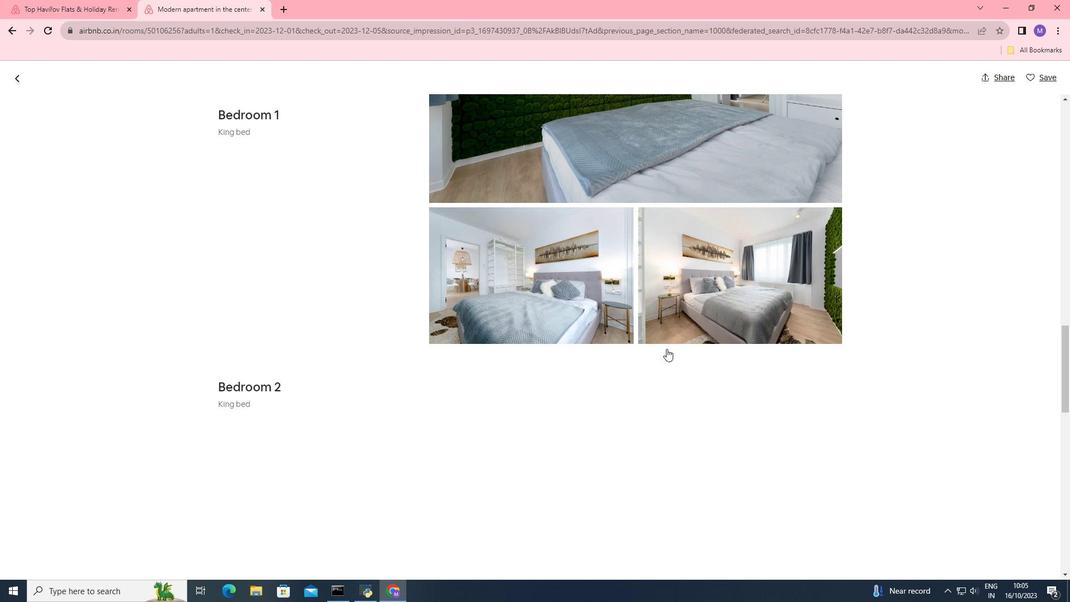 
Action: Mouse scrolled (666, 348) with delta (0, 0)
Screenshot: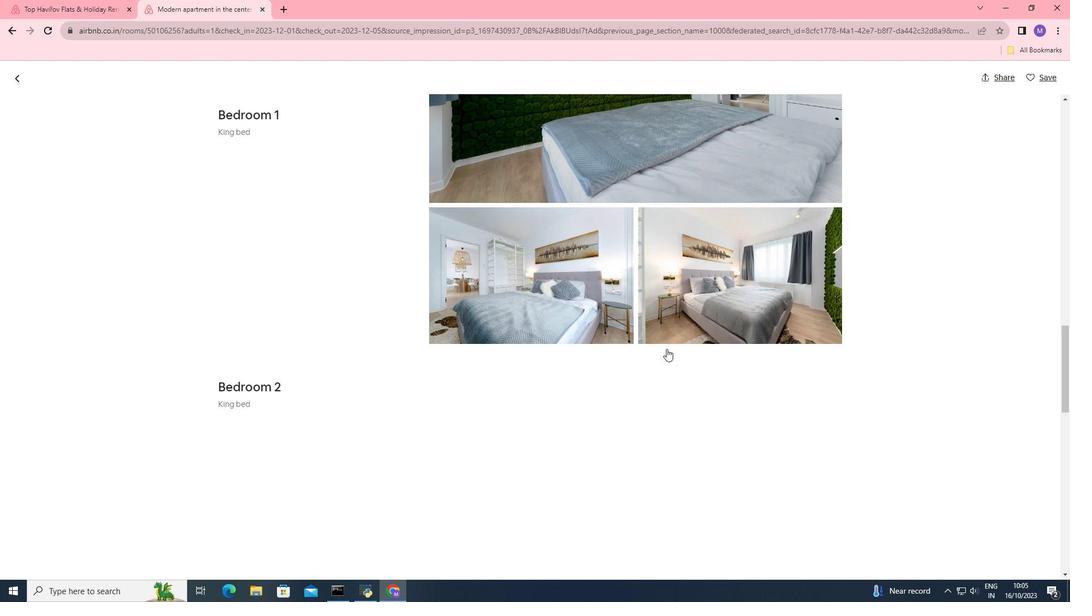 
Action: Mouse moved to (683, 371)
Screenshot: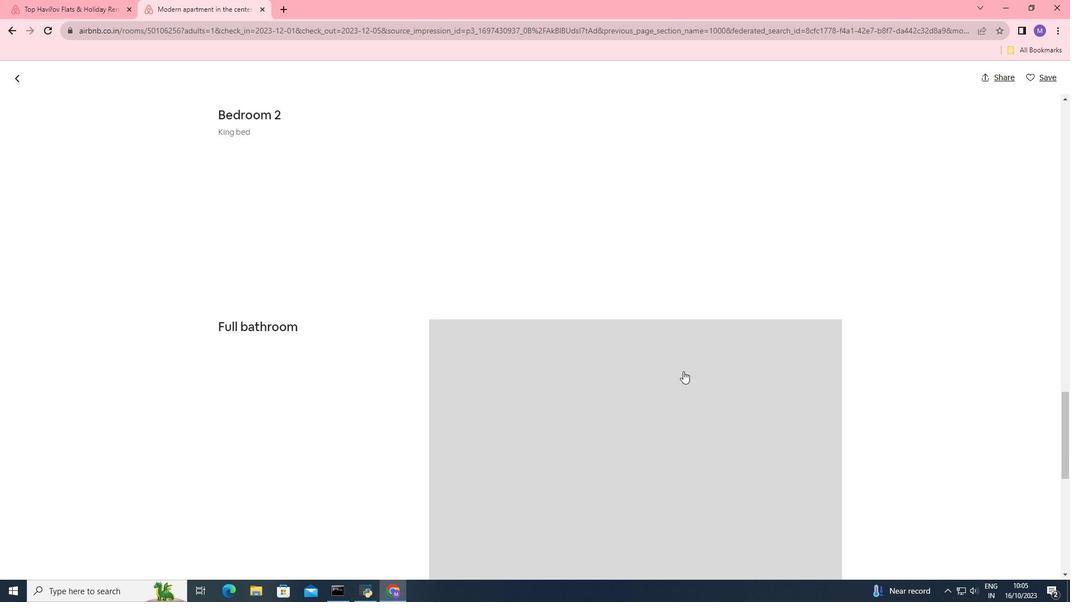 
Action: Mouse scrolled (683, 370) with delta (0, 0)
Screenshot: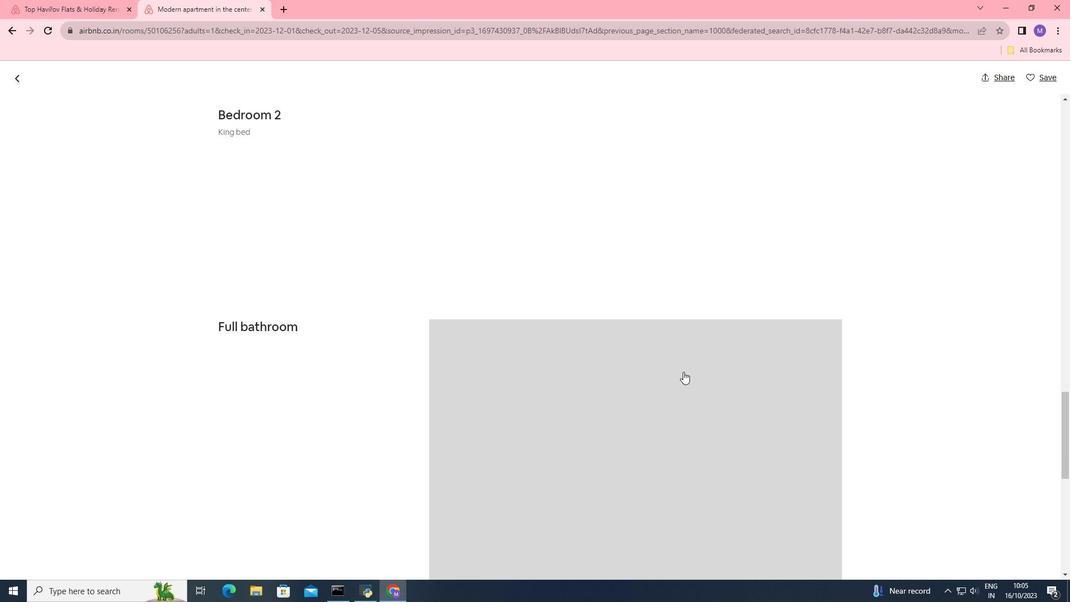 
Action: Mouse moved to (683, 371)
Screenshot: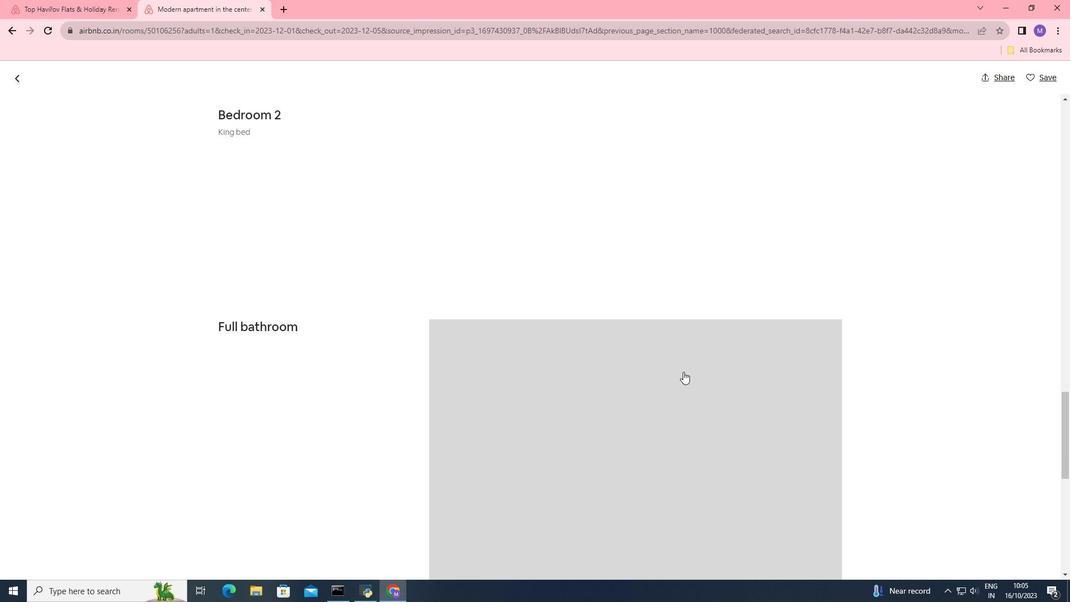 
Action: Mouse scrolled (683, 371) with delta (0, 0)
Screenshot: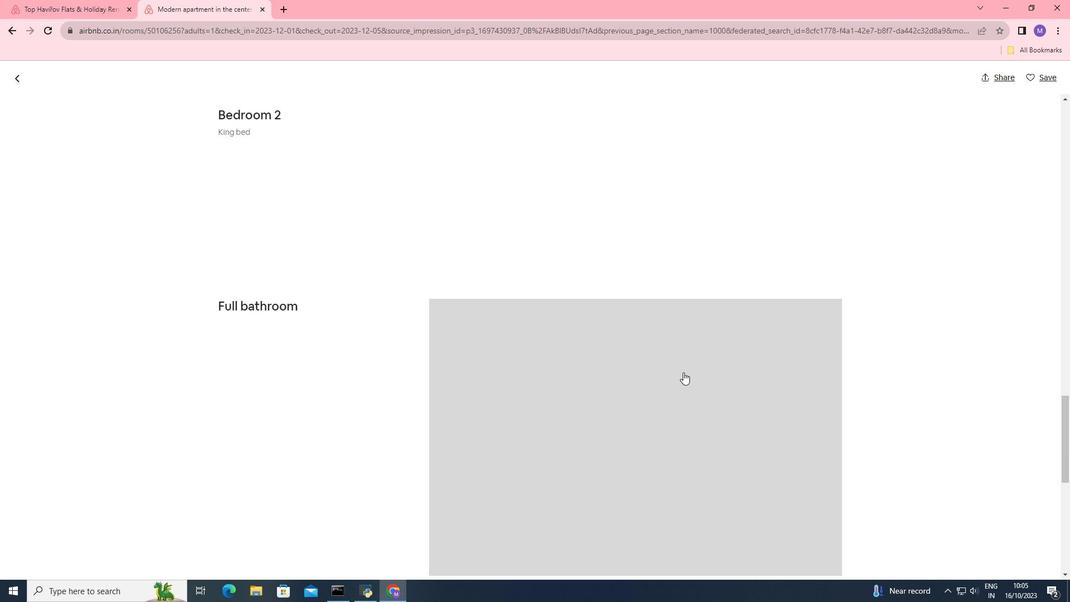 
Action: Mouse moved to (683, 371)
Screenshot: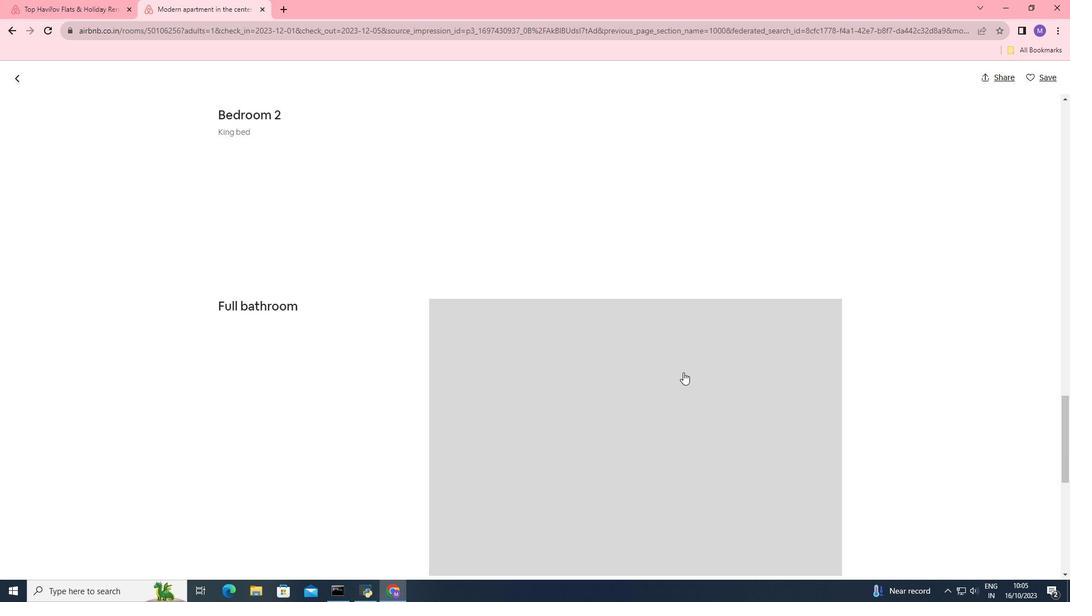 
Action: Mouse scrolled (683, 371) with delta (0, 0)
Screenshot: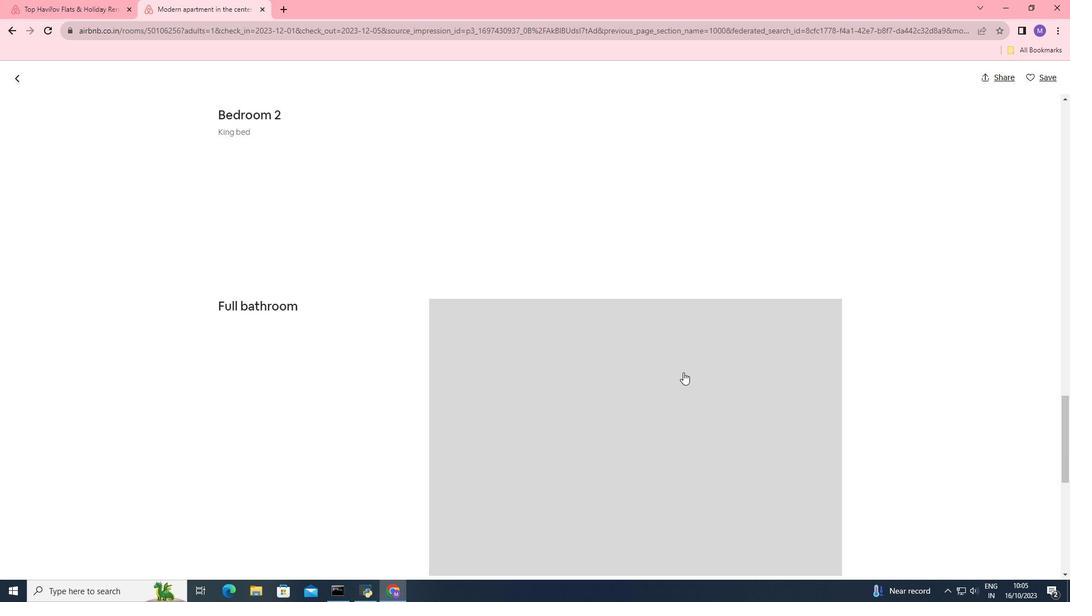 
Action: Mouse moved to (683, 372)
Screenshot: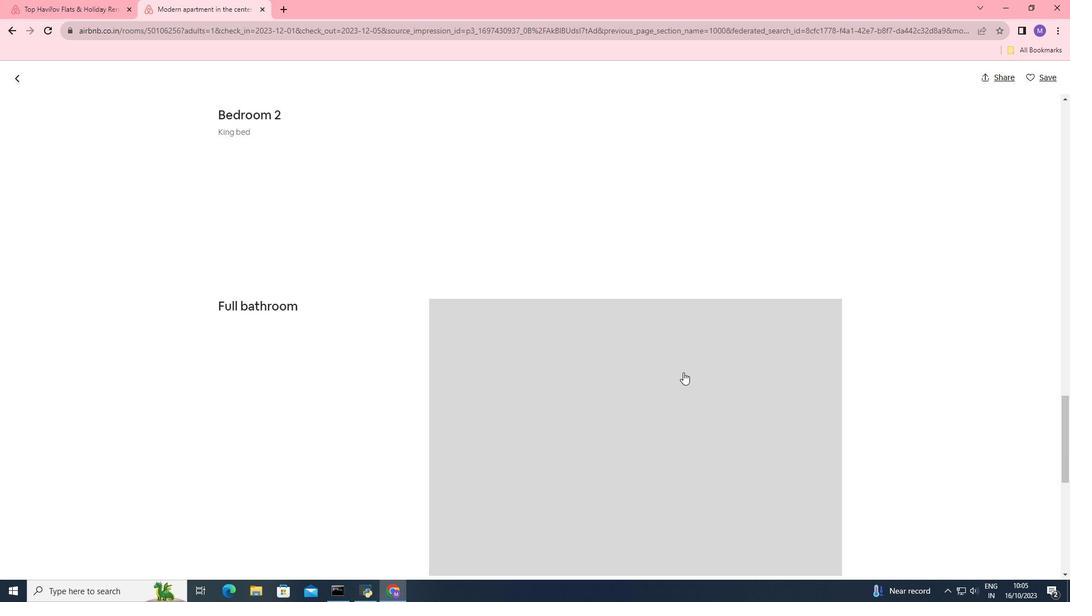
Action: Mouse scrolled (683, 371) with delta (0, 0)
Screenshot: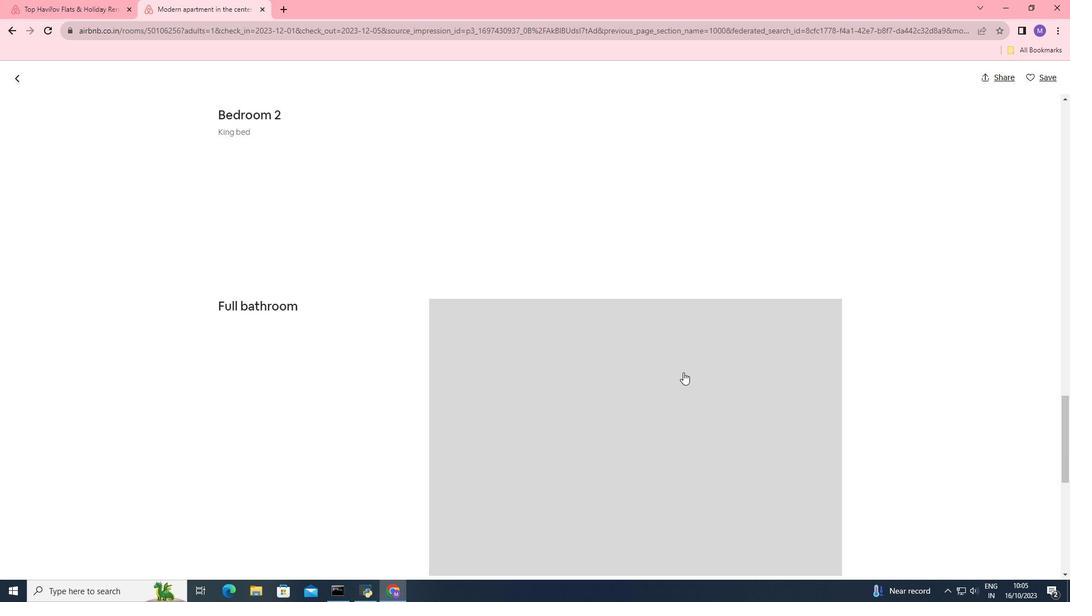 
Action: Mouse moved to (683, 374)
Screenshot: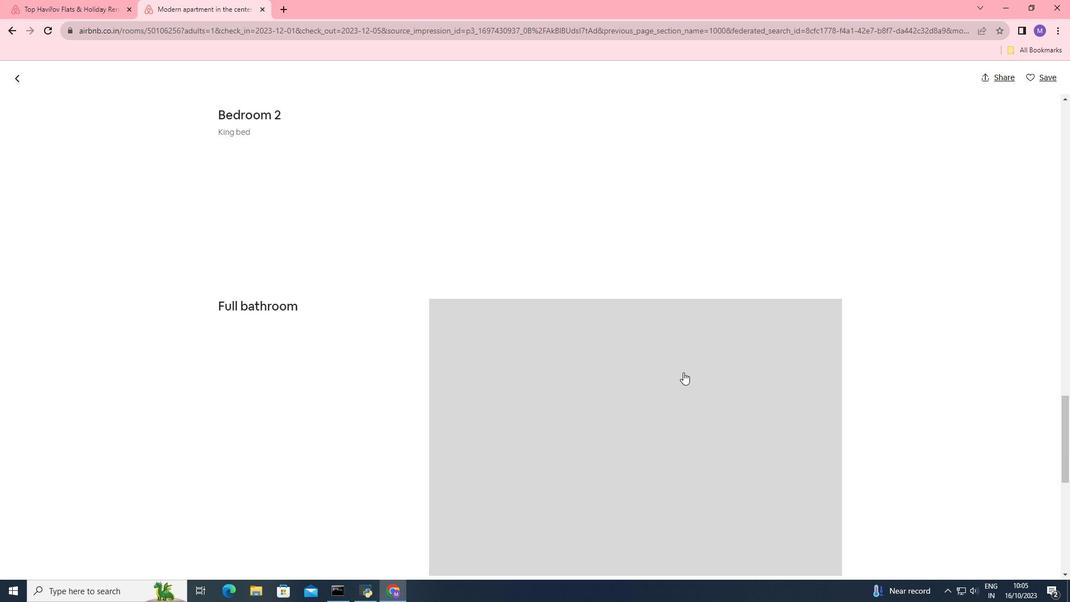 
Action: Mouse scrolled (683, 373) with delta (0, 0)
Screenshot: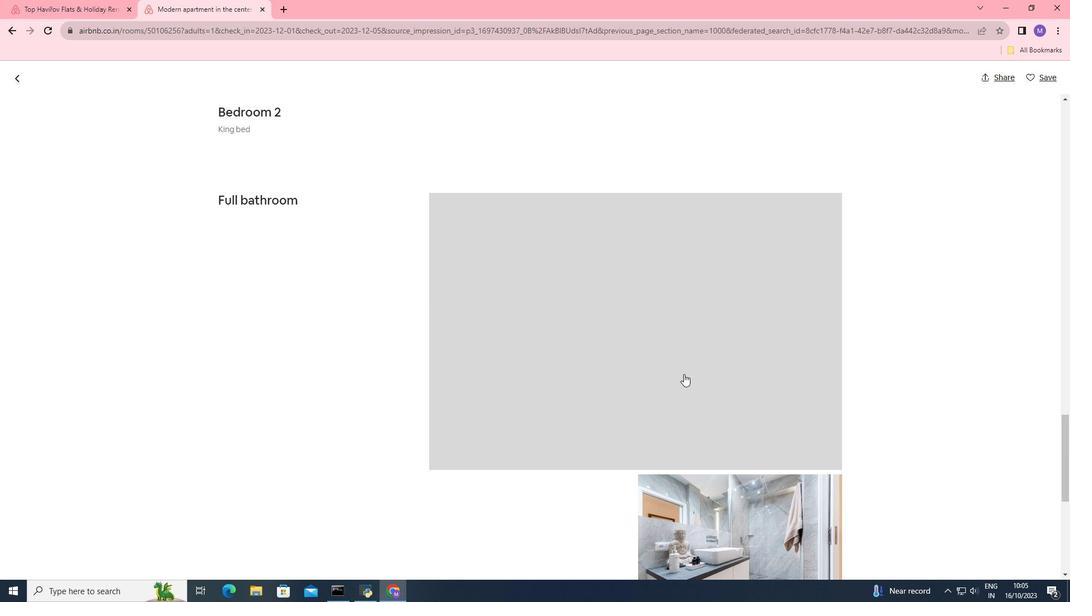 
Action: Mouse moved to (676, 378)
Screenshot: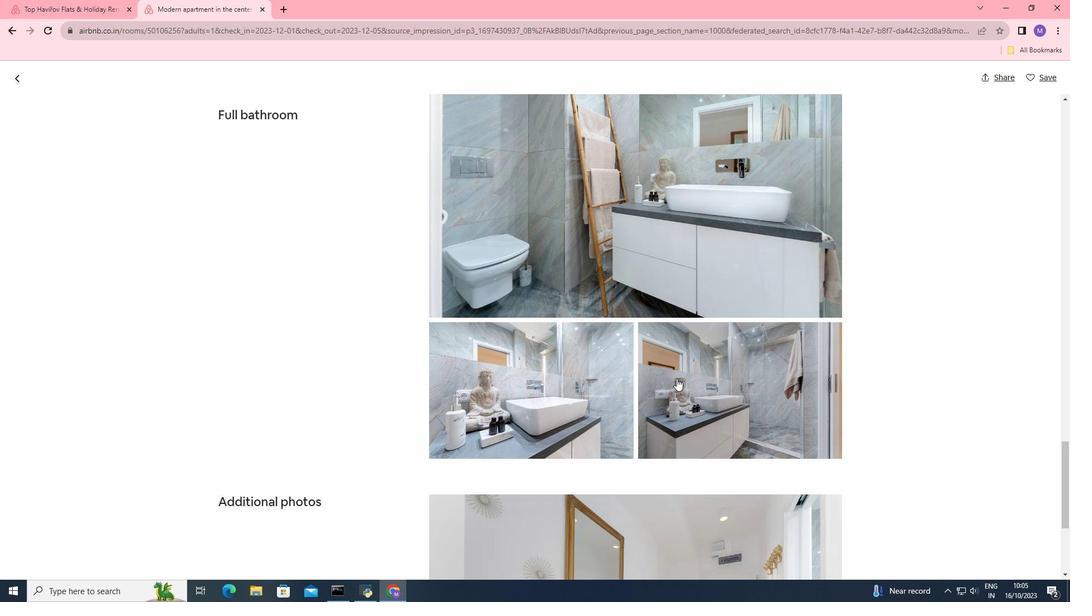 
Action: Mouse scrolled (676, 377) with delta (0, 0)
Screenshot: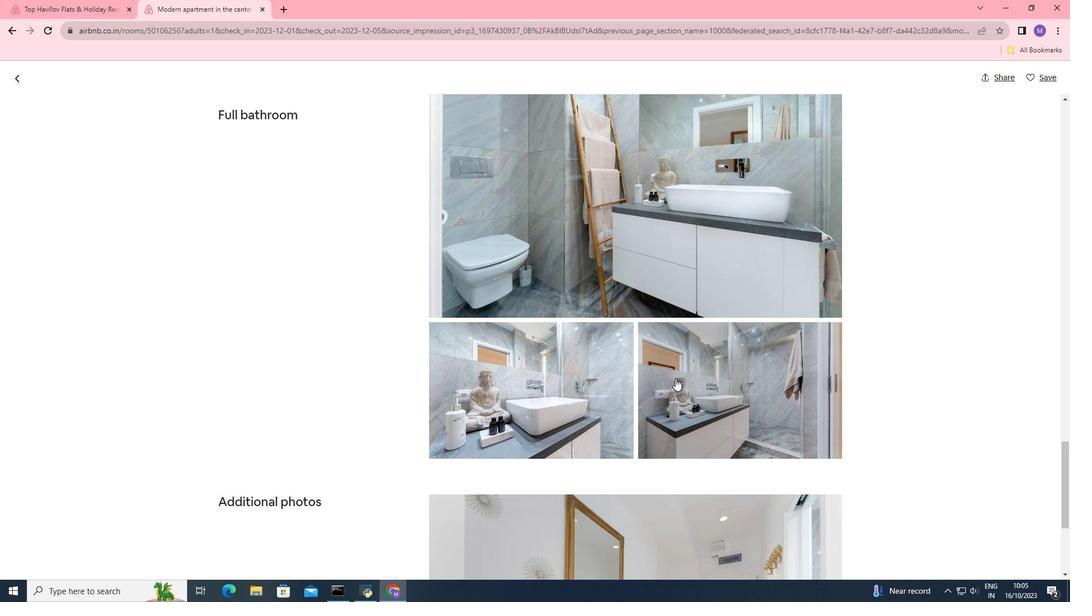 
Action: Mouse moved to (675, 378)
Screenshot: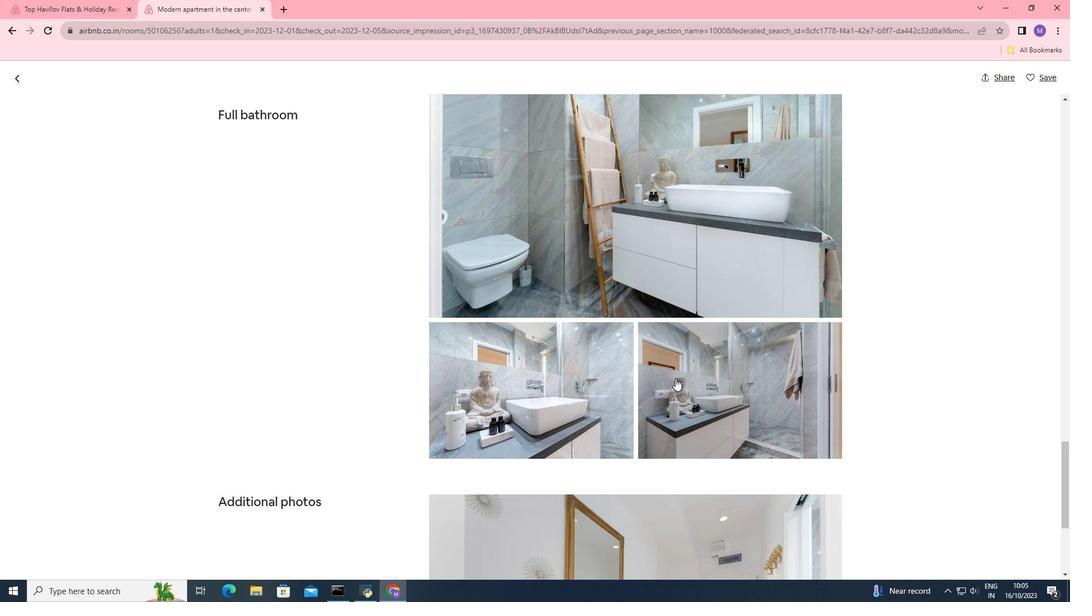 
Action: Mouse scrolled (675, 377) with delta (0, 0)
Screenshot: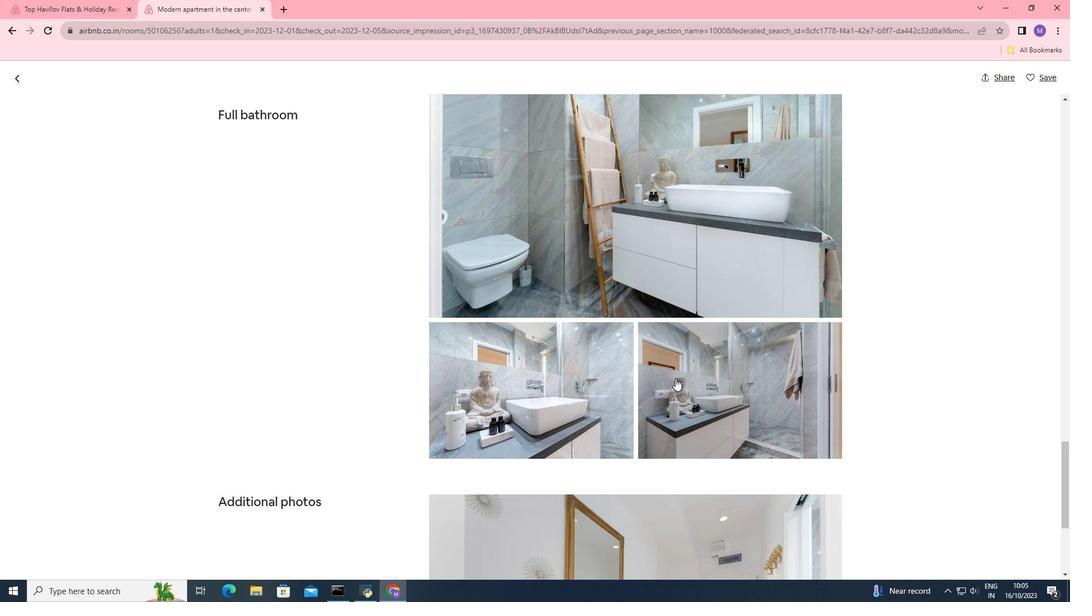 
Action: Mouse scrolled (675, 377) with delta (0, 0)
Screenshot: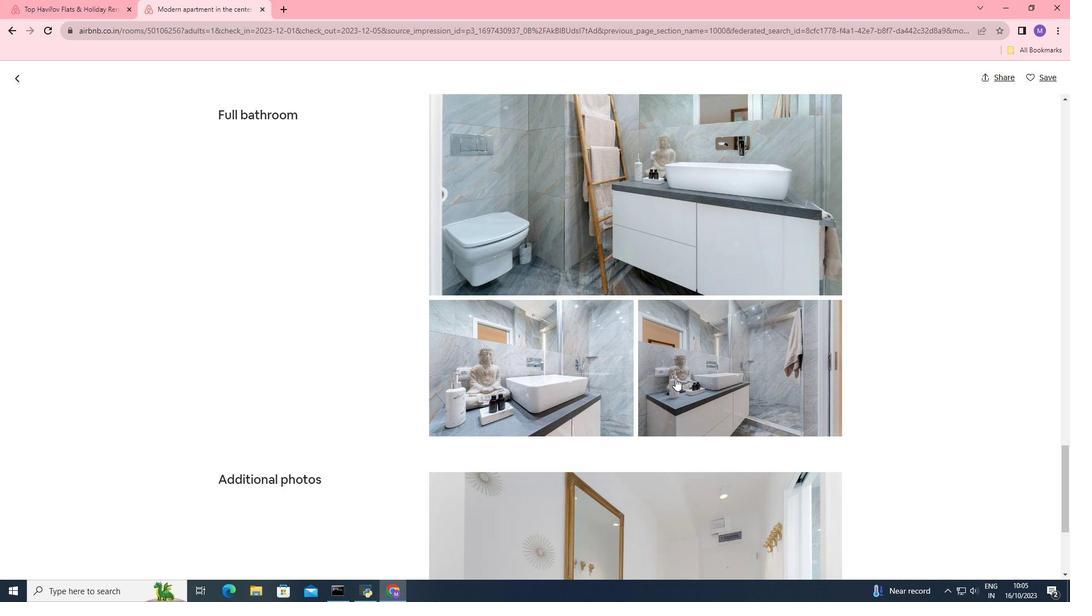 
Action: Mouse scrolled (675, 377) with delta (0, 0)
Screenshot: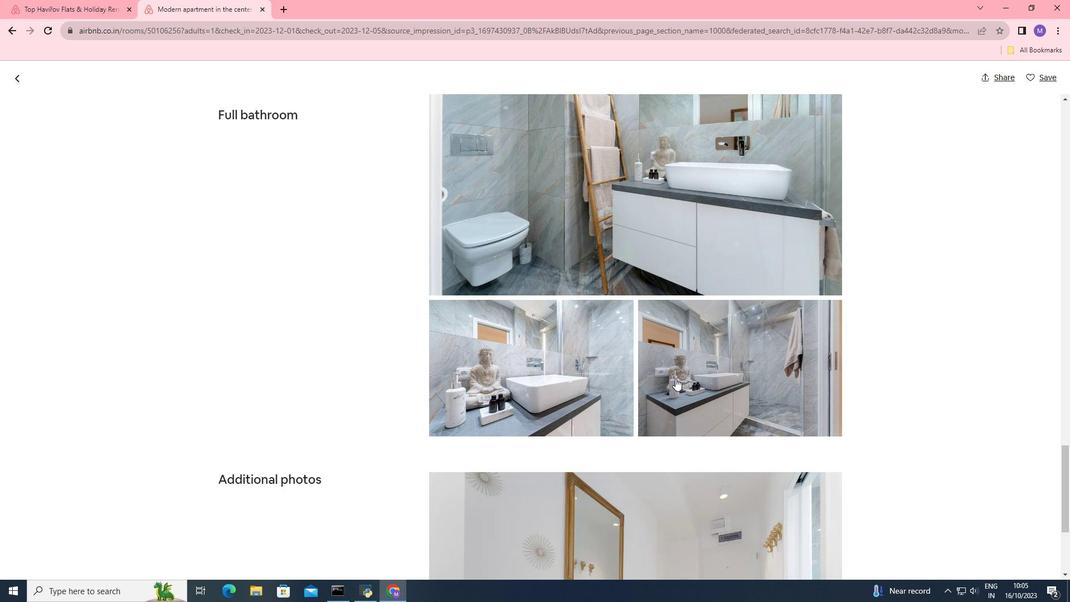 
Action: Mouse moved to (661, 382)
Screenshot: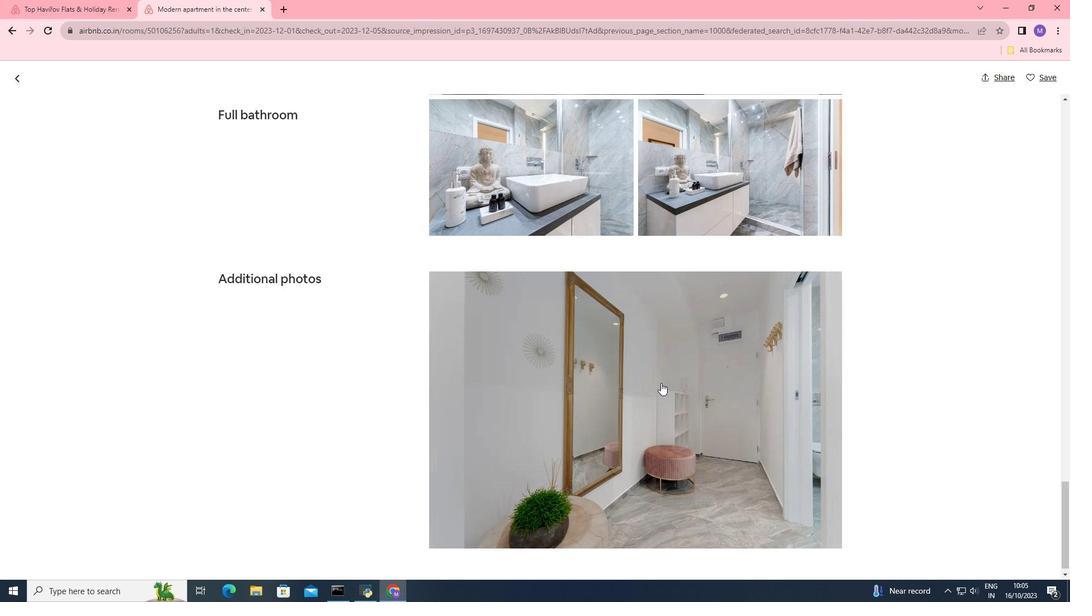 
Action: Mouse scrolled (661, 382) with delta (0, 0)
Screenshot: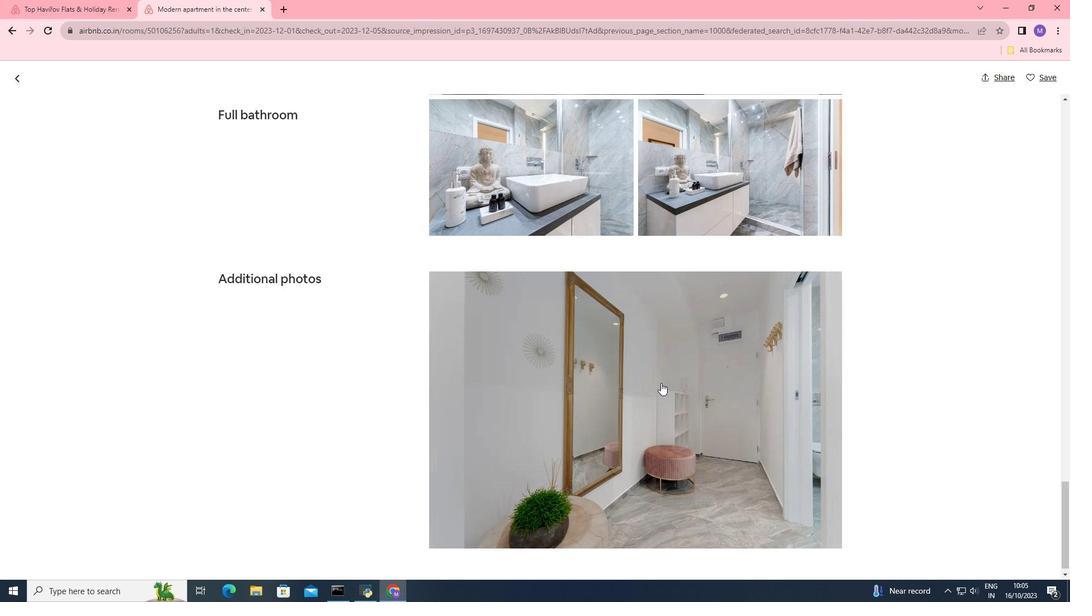 
Action: Mouse scrolled (661, 382) with delta (0, 0)
Screenshot: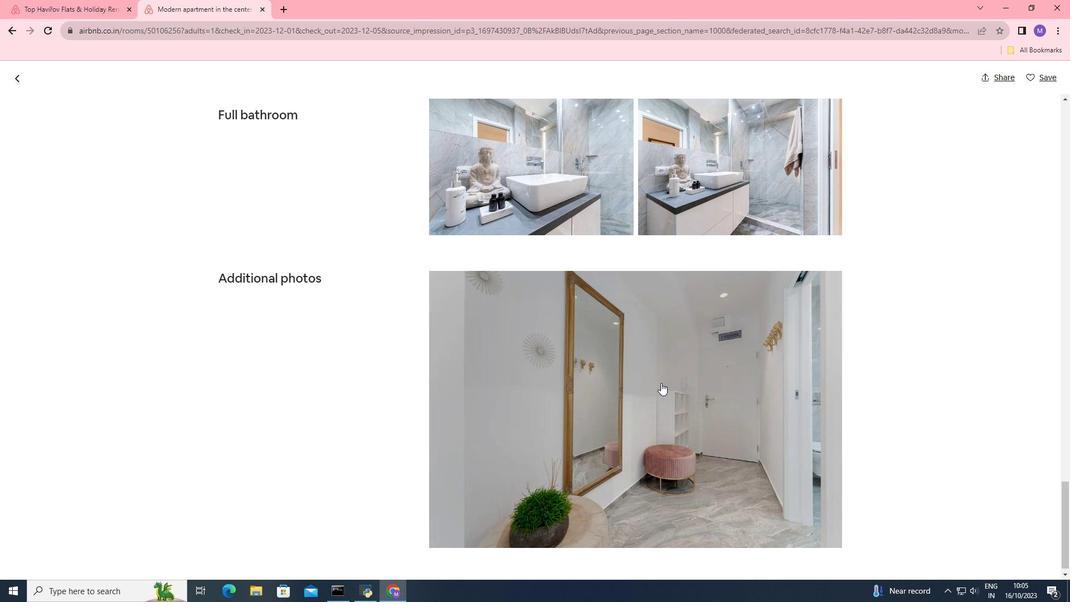 
Action: Mouse scrolled (661, 382) with delta (0, 0)
Screenshot: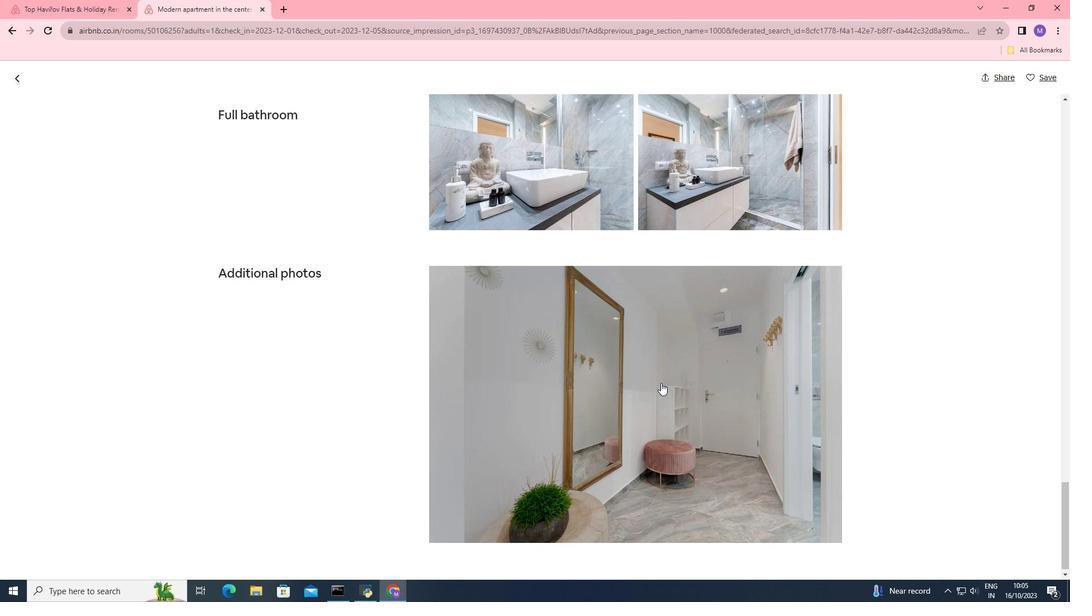 
Action: Mouse scrolled (661, 382) with delta (0, 0)
Screenshot: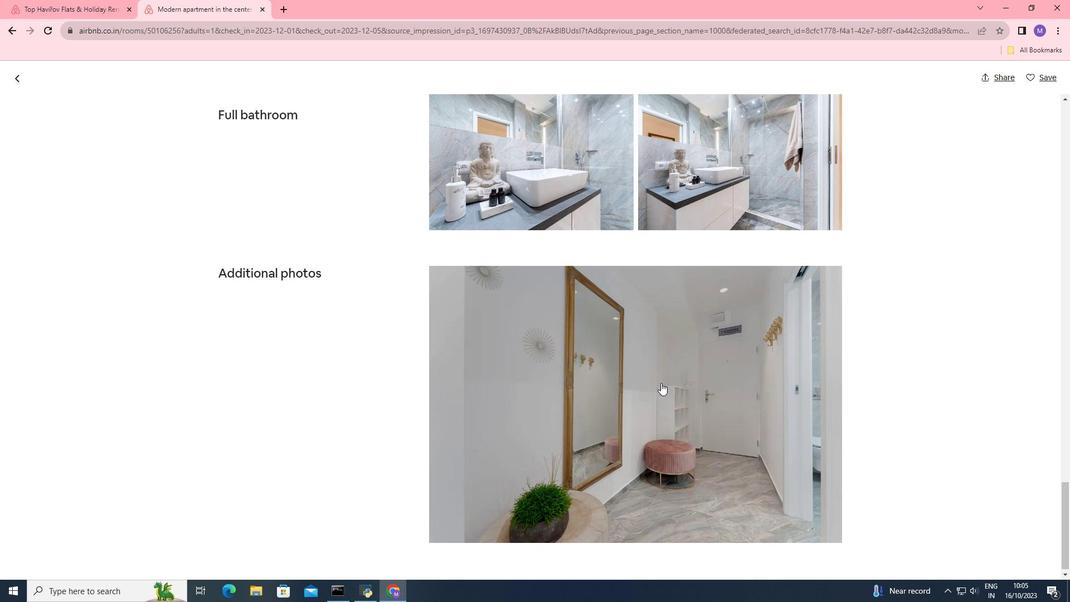 
Action: Mouse scrolled (661, 382) with delta (0, 0)
Screenshot: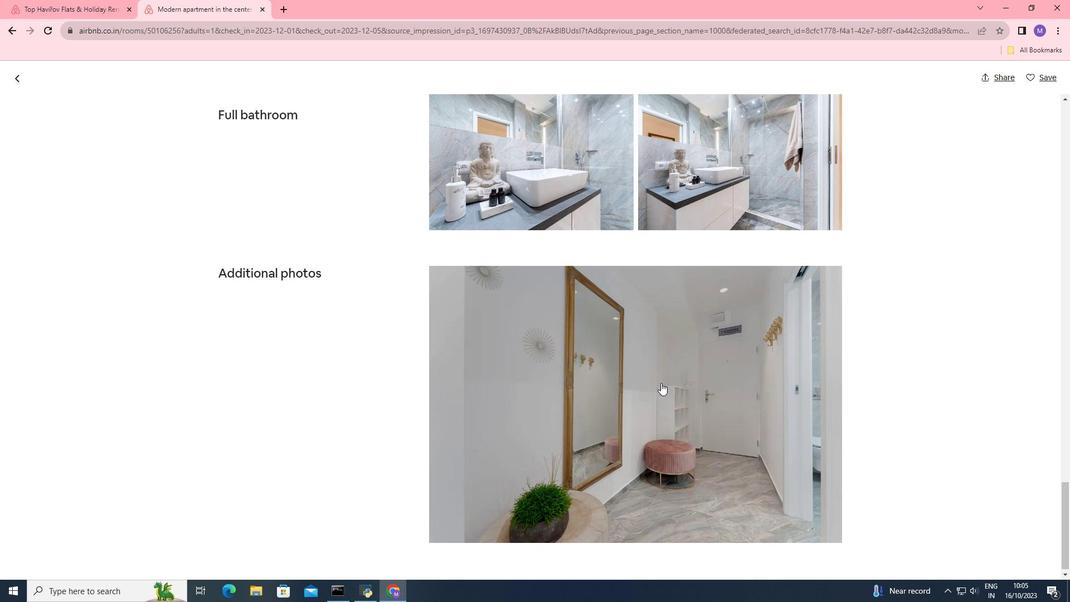 
Action: Mouse moved to (652, 360)
Screenshot: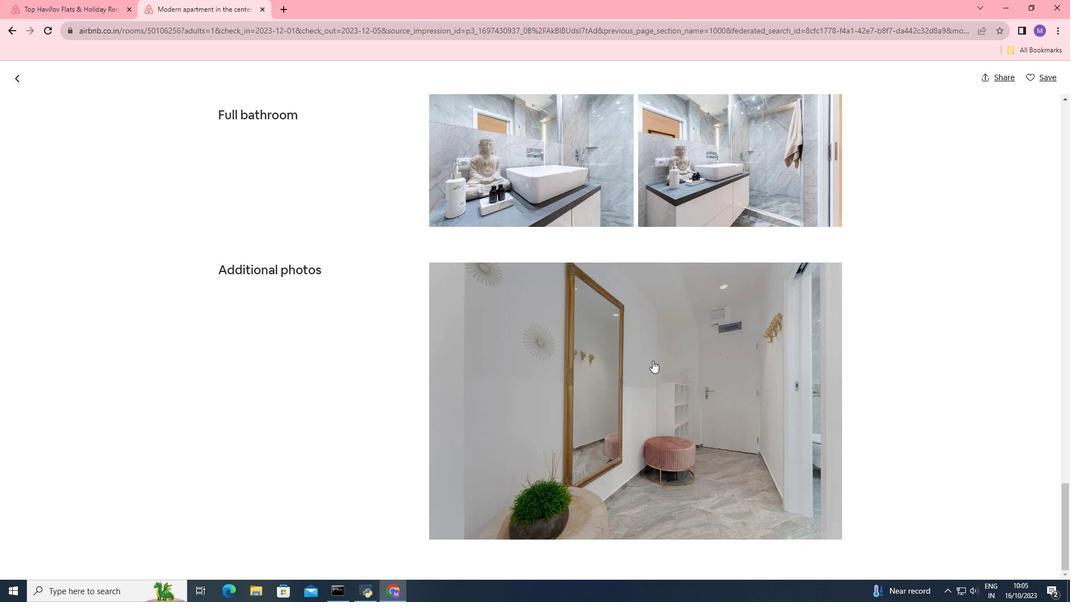 
Action: Mouse scrolled (652, 360) with delta (0, 0)
Screenshot: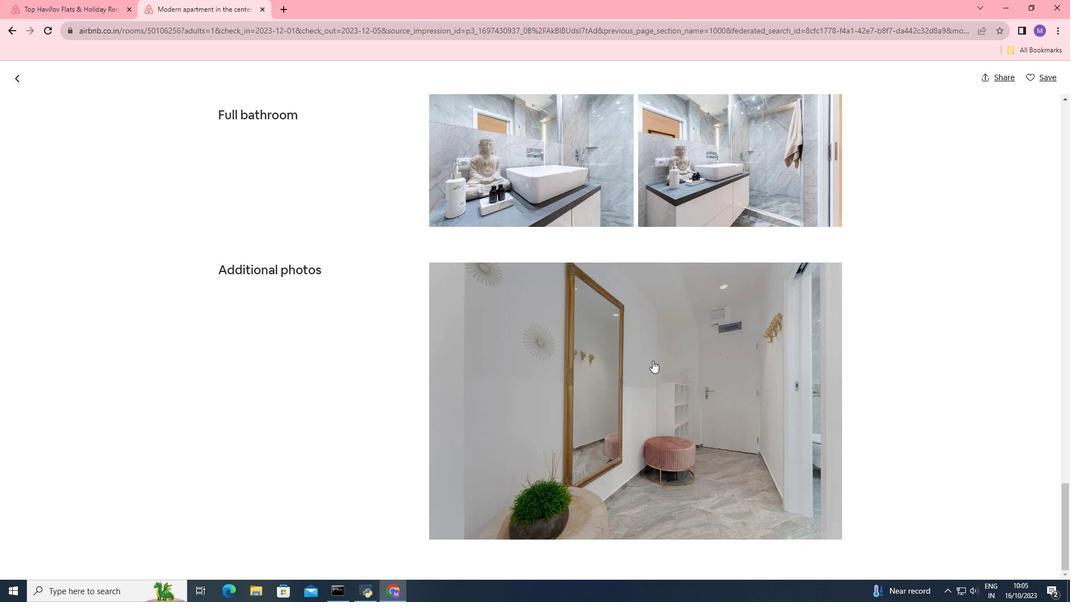 
Action: Mouse scrolled (652, 360) with delta (0, 0)
Screenshot: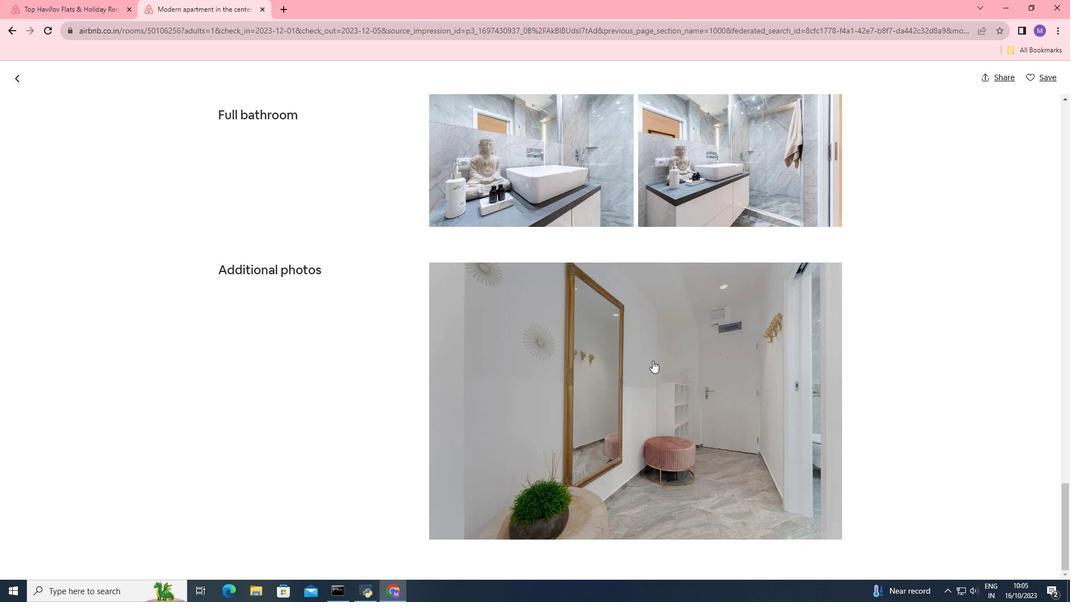 
Action: Mouse scrolled (652, 360) with delta (0, 0)
Screenshot: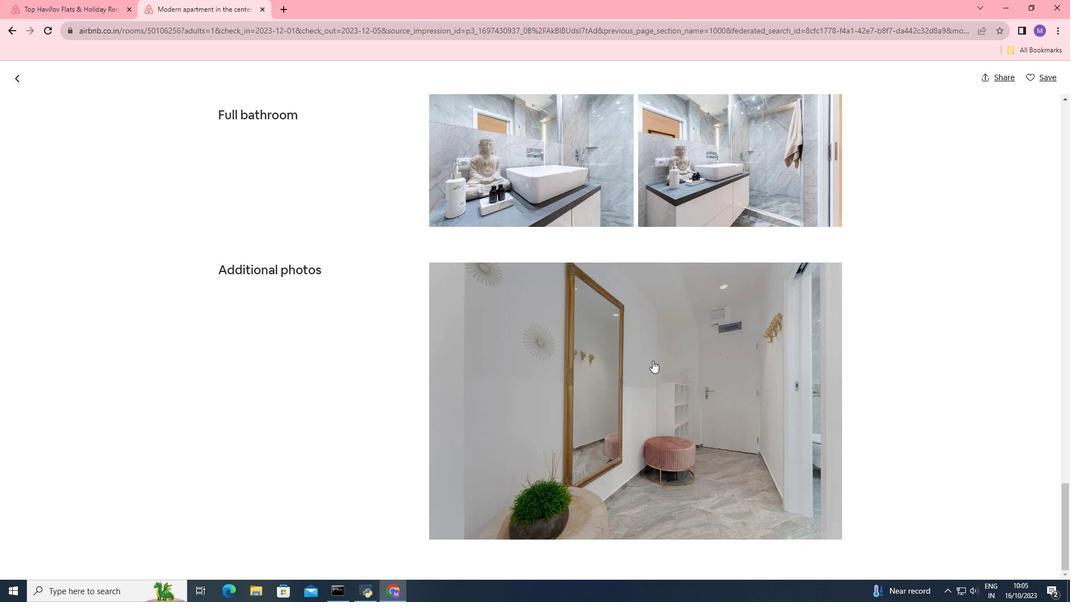 
Action: Mouse scrolled (652, 360) with delta (0, 0)
Screenshot: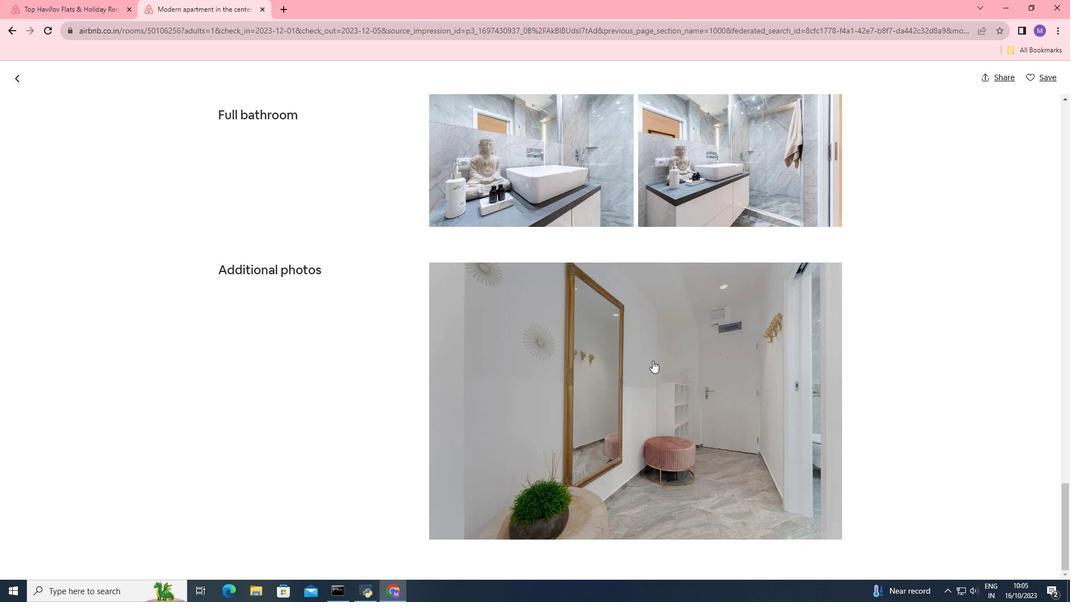 
Action: Mouse moved to (652, 359)
Screenshot: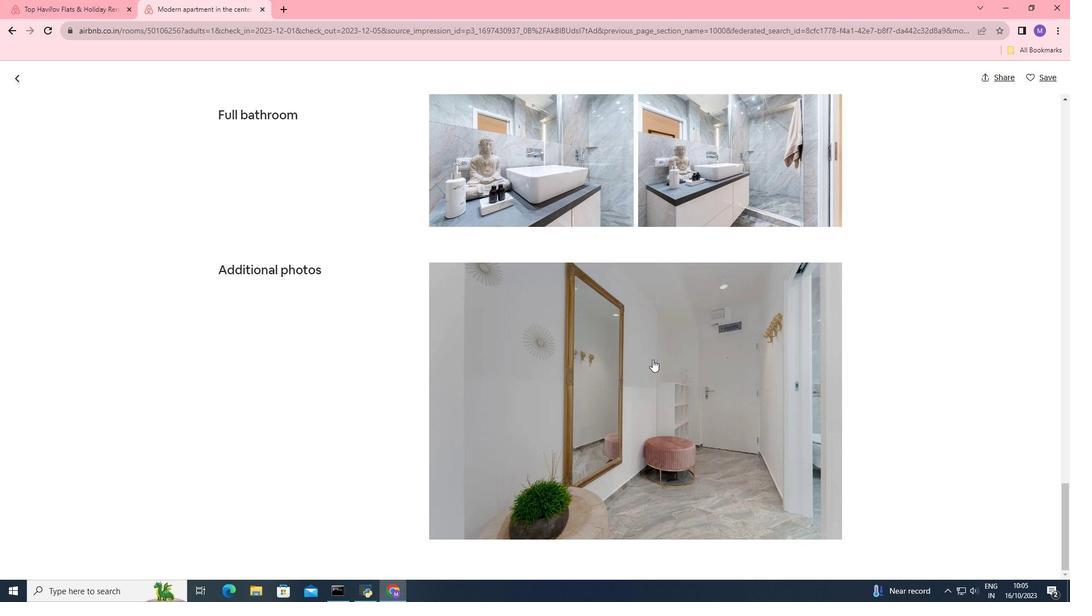 
Action: Mouse scrolled (652, 359) with delta (0, 0)
Screenshot: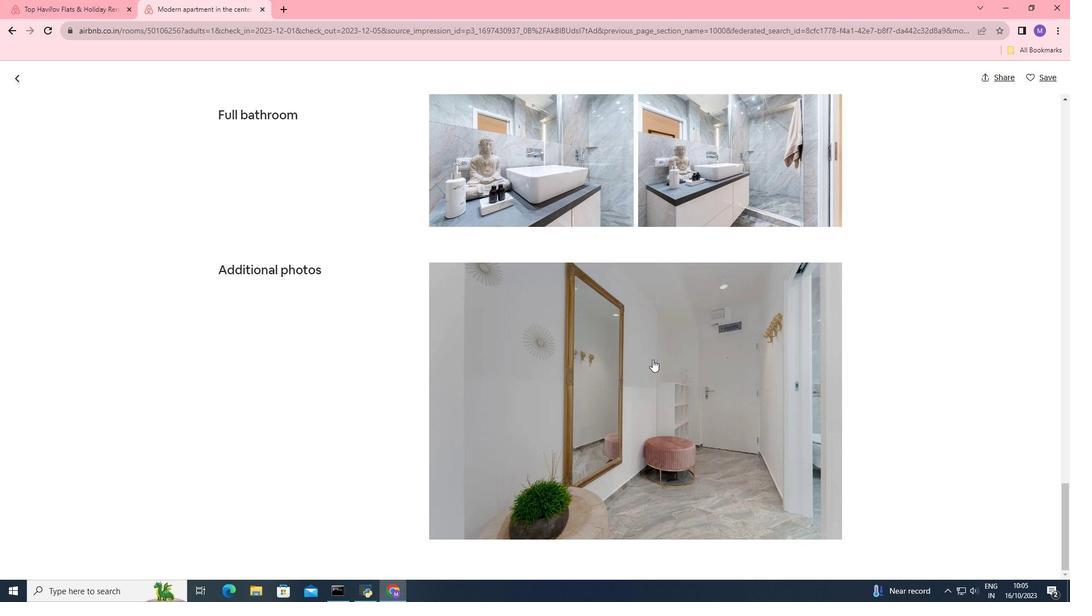 
Action: Mouse scrolled (652, 359) with delta (0, 0)
Screenshot: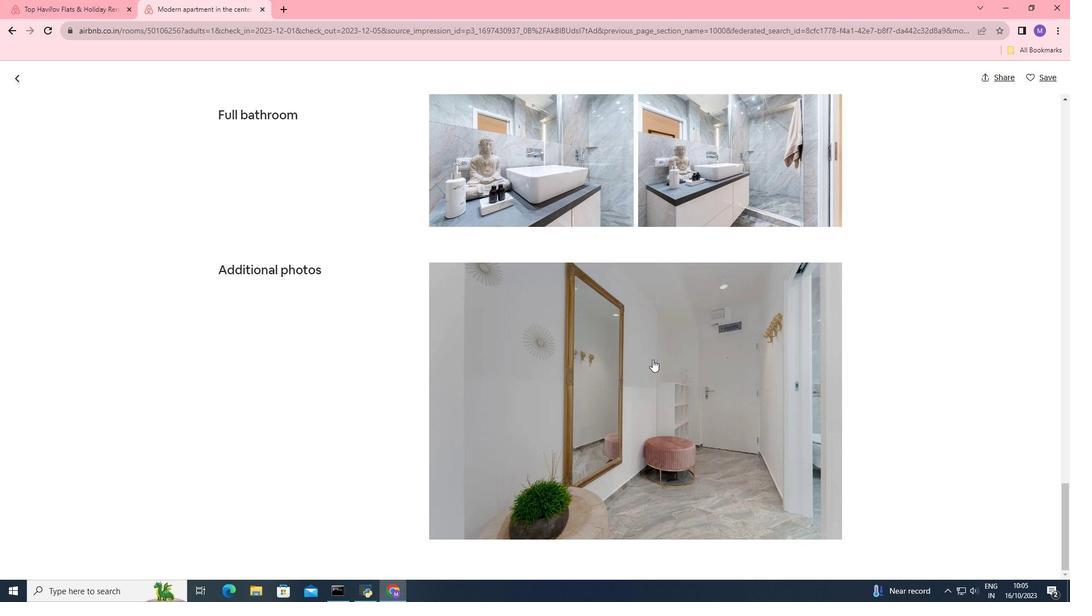 
Action: Mouse scrolled (652, 359) with delta (0, 0)
Screenshot: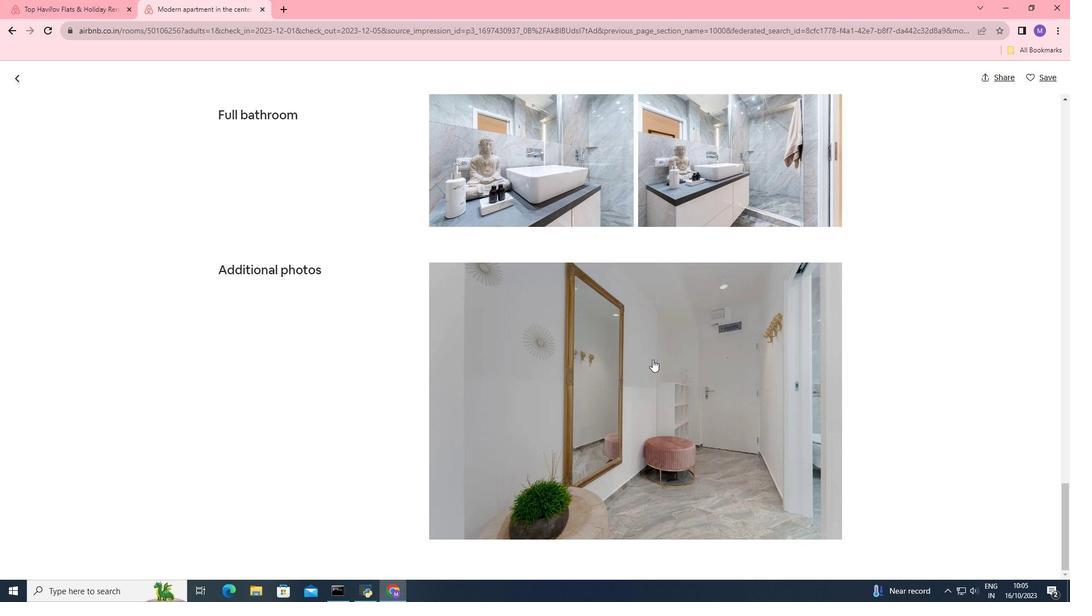 
Action: Mouse scrolled (652, 359) with delta (0, 0)
Screenshot: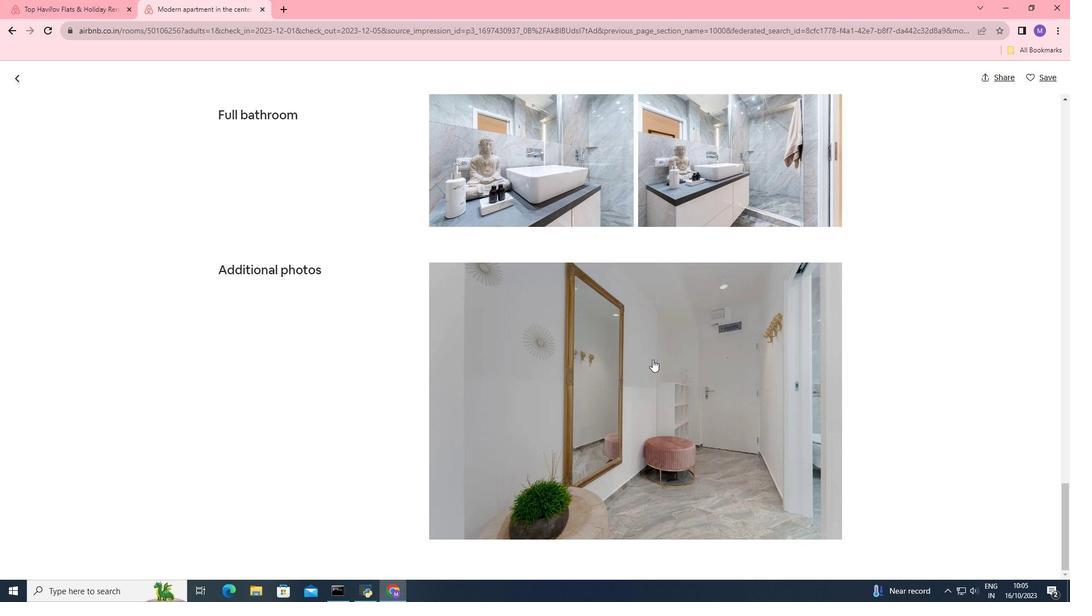 
Action: Mouse scrolled (652, 359) with delta (0, 0)
Screenshot: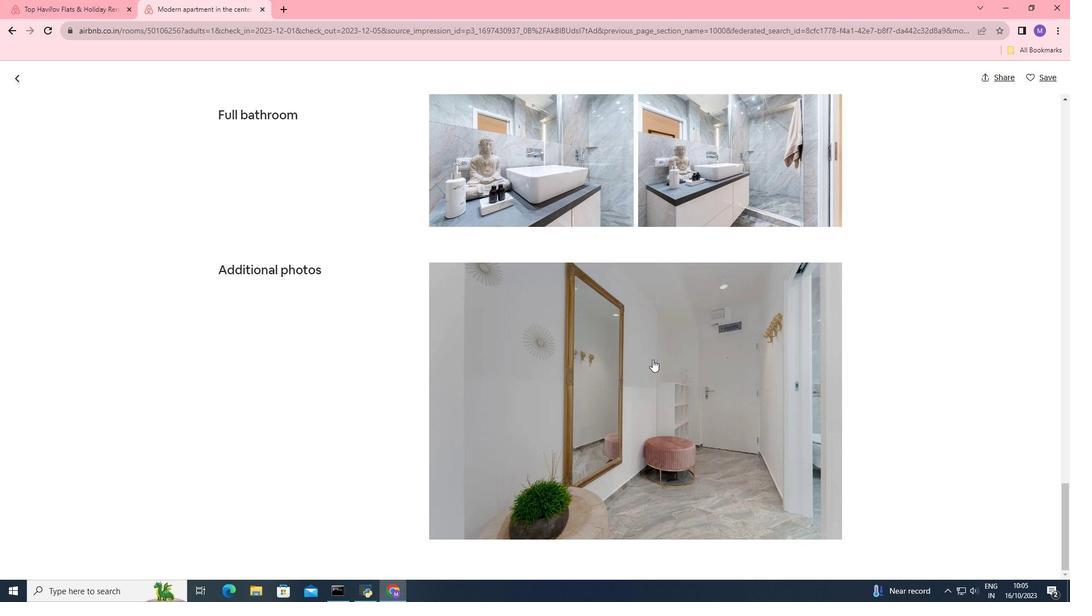 
Action: Mouse scrolled (652, 359) with delta (0, 0)
Screenshot: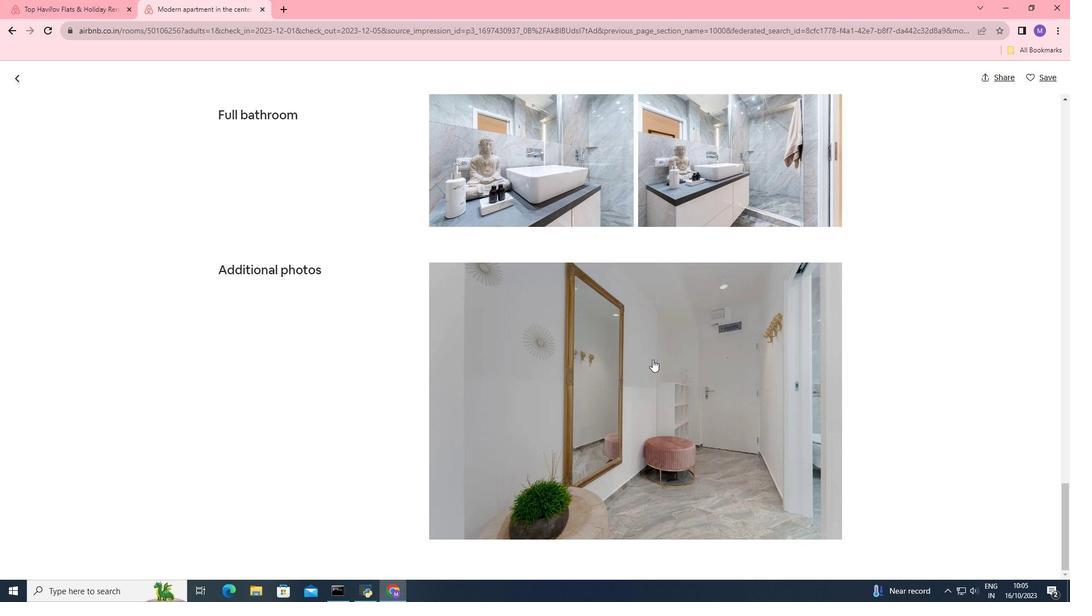 
Action: Mouse scrolled (652, 359) with delta (0, 0)
Screenshot: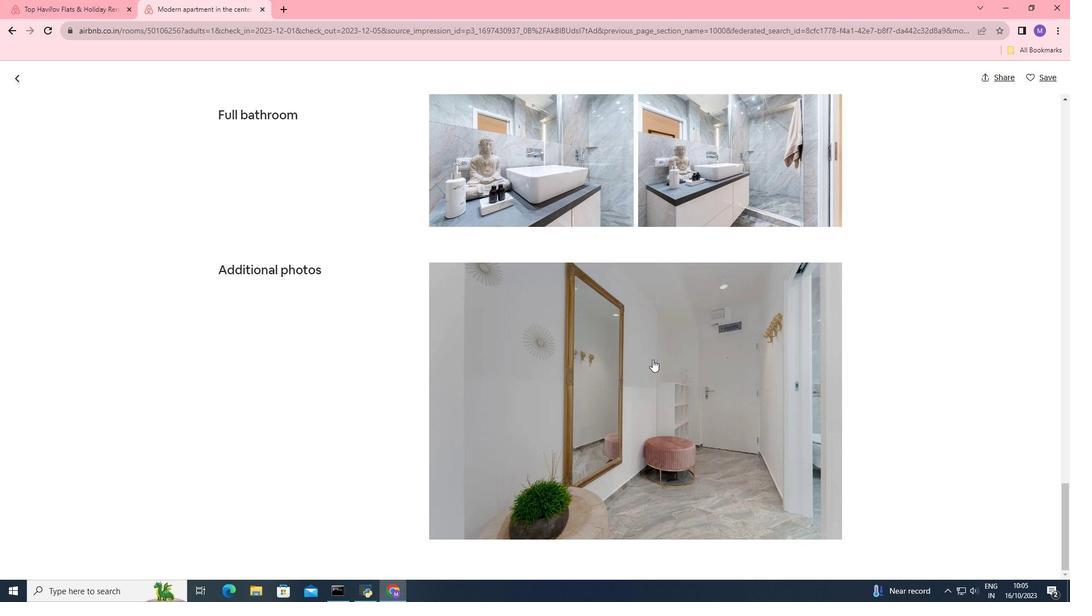 
Action: Mouse scrolled (652, 359) with delta (0, 0)
Screenshot: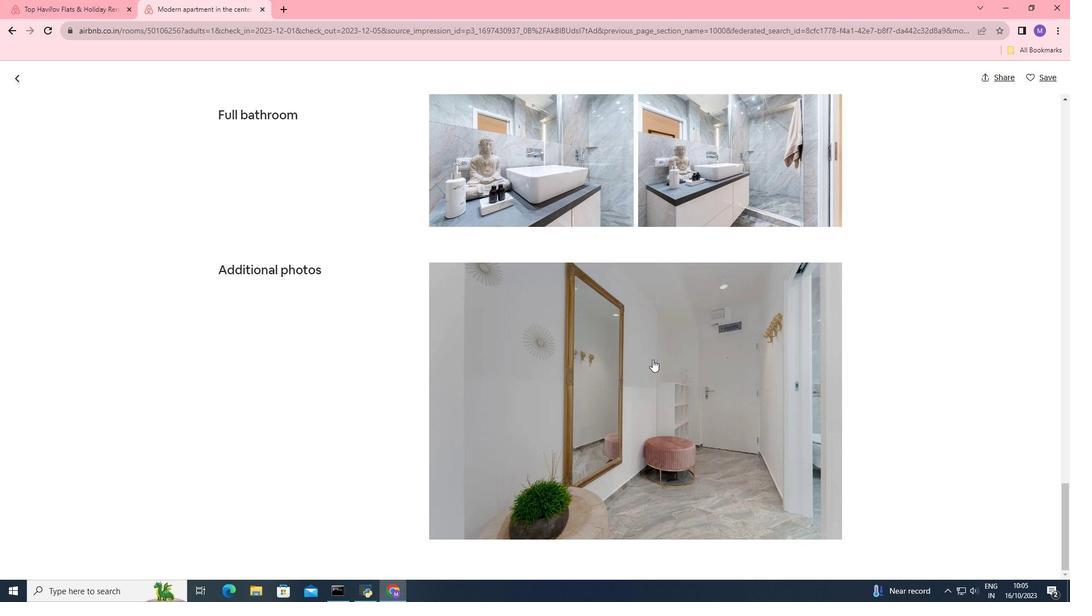 
Action: Mouse scrolled (652, 359) with delta (0, 0)
Screenshot: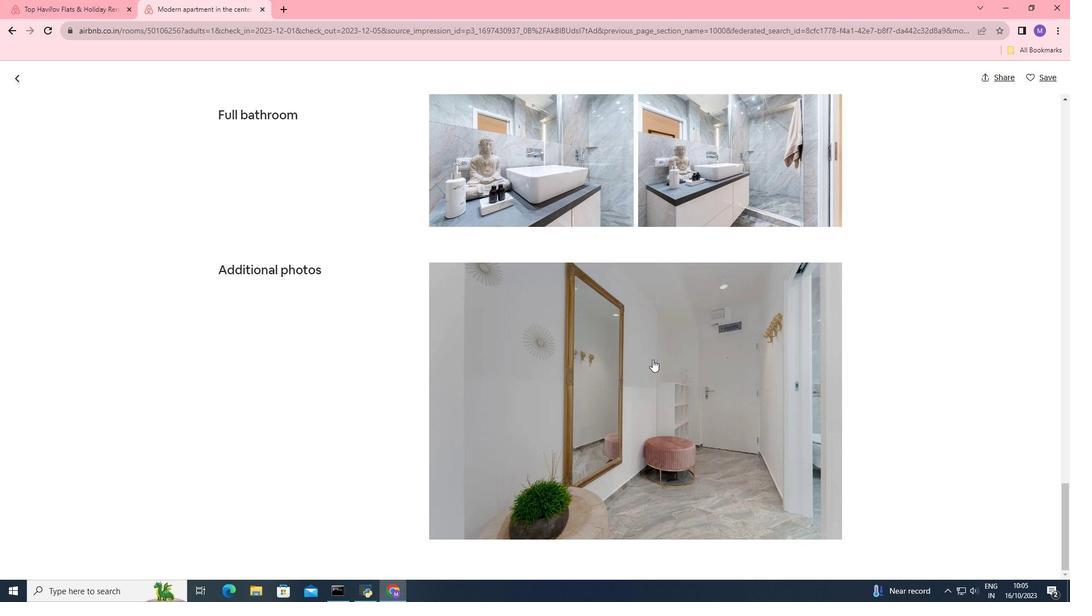 
Action: Mouse scrolled (652, 359) with delta (0, 0)
Screenshot: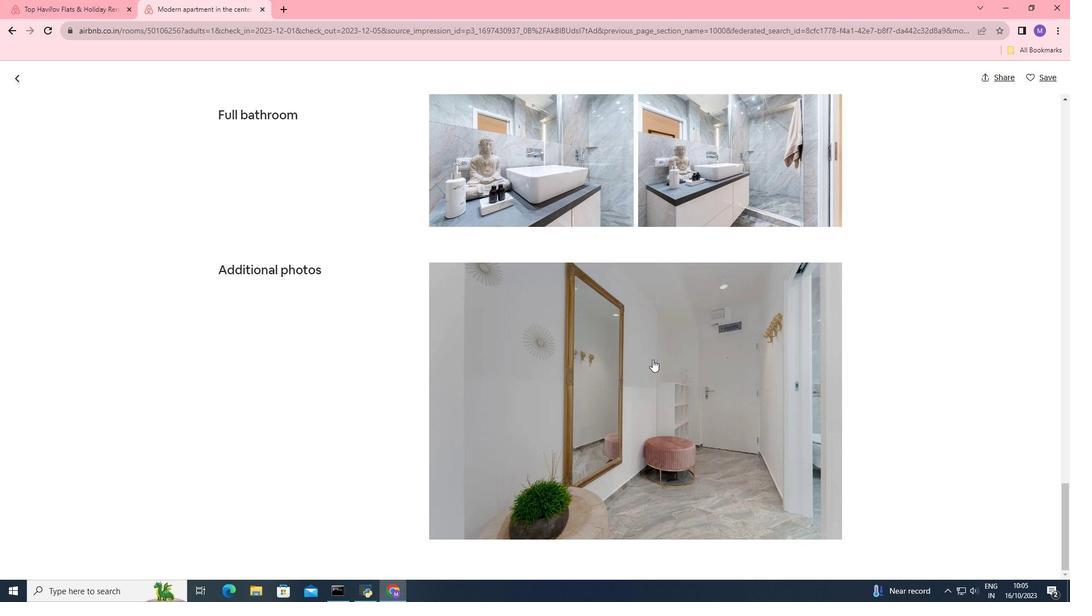 
Action: Mouse moved to (658, 360)
Screenshot: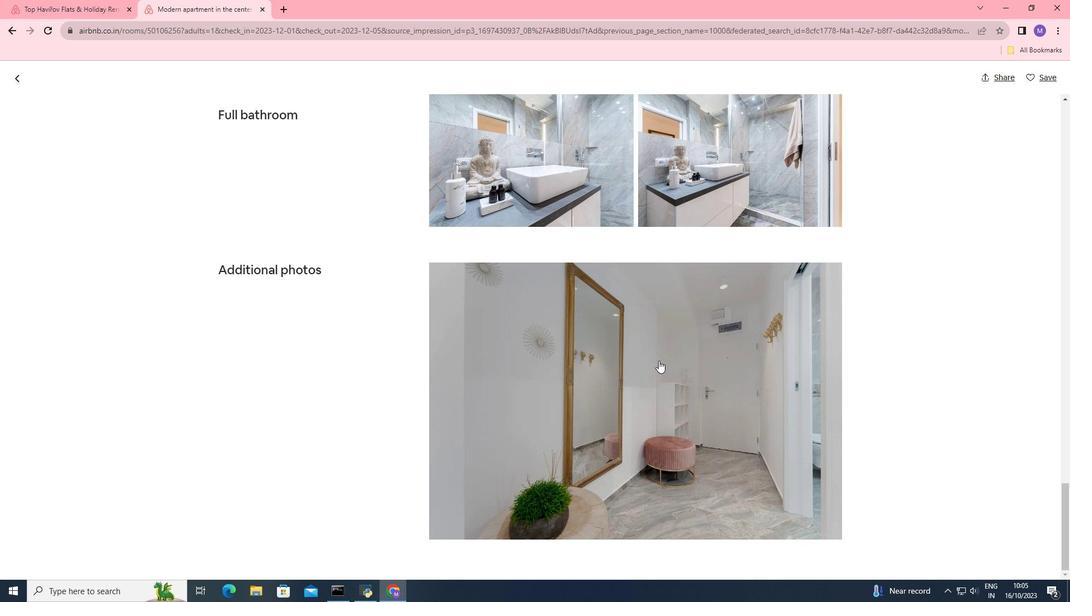 
Action: Mouse scrolled (658, 360) with delta (0, 0)
Screenshot: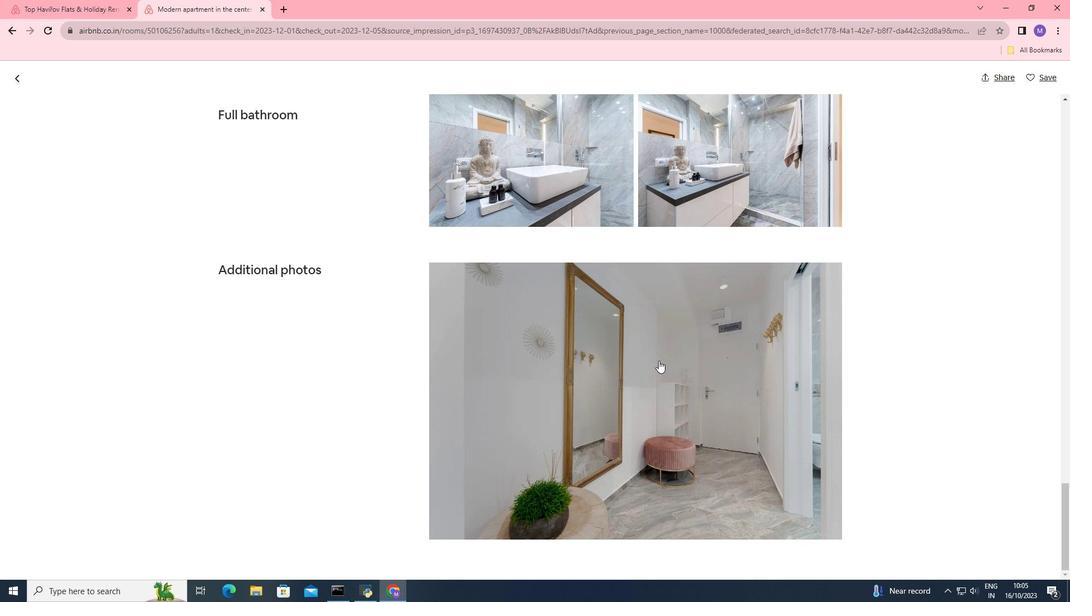 
Action: Mouse scrolled (658, 360) with delta (0, 0)
Screenshot: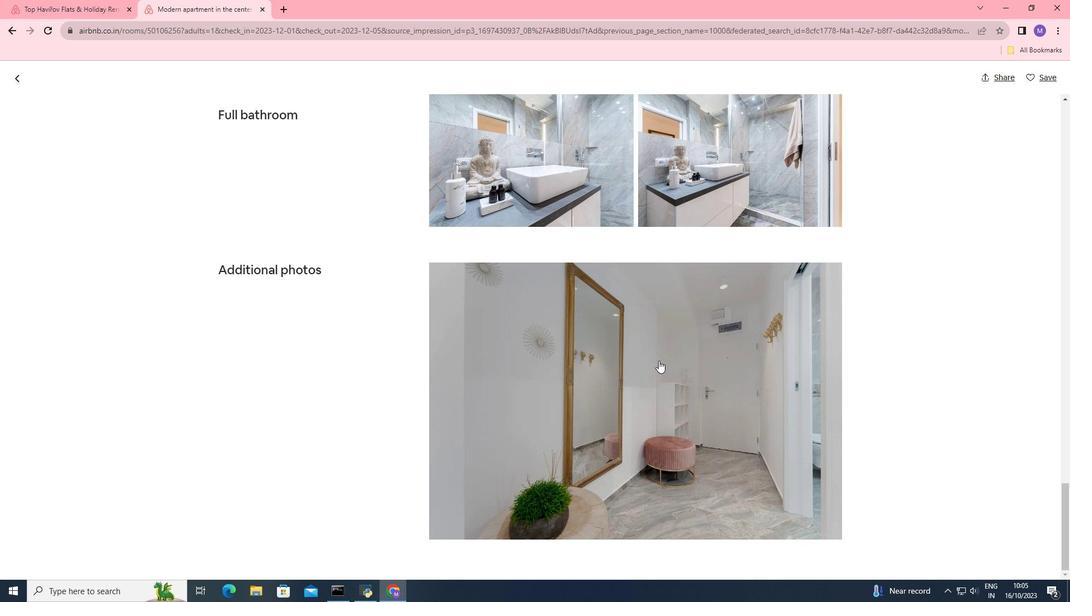 
Action: Mouse scrolled (658, 360) with delta (0, 0)
Screenshot: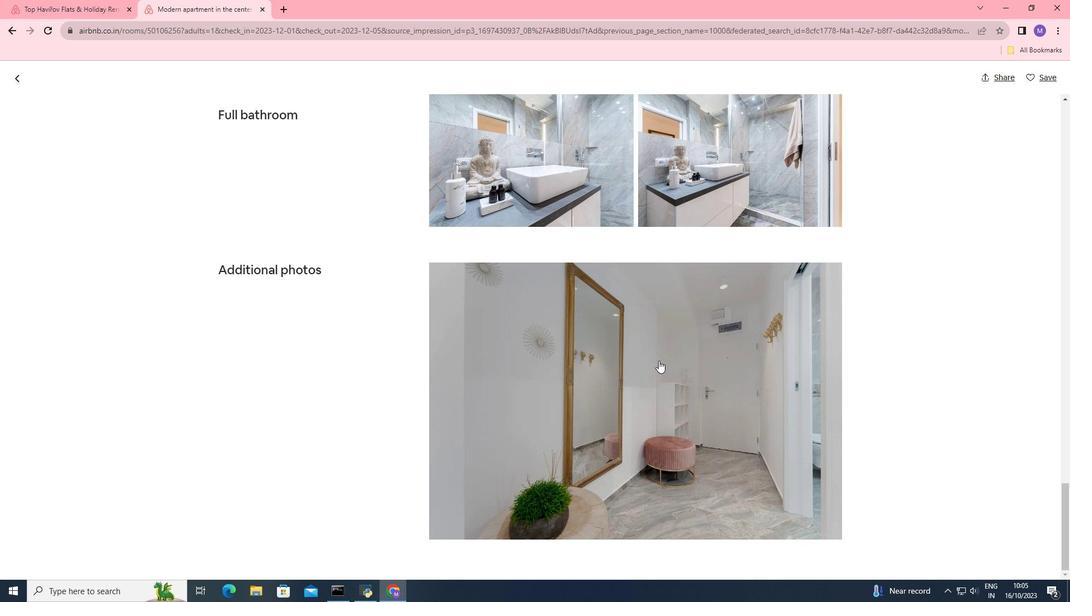 
Action: Mouse scrolled (658, 360) with delta (0, 0)
Screenshot: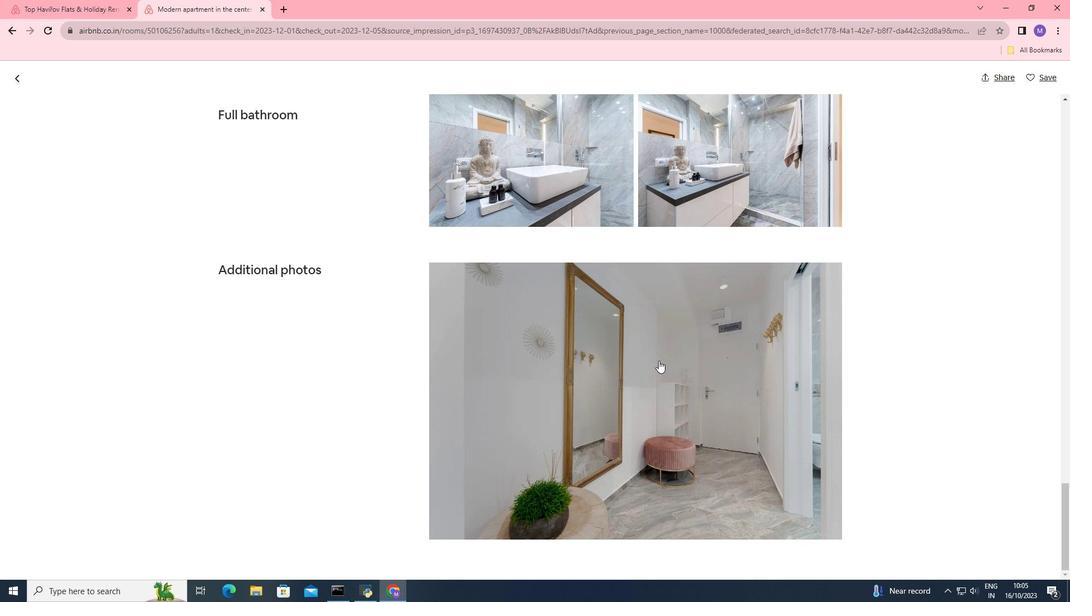 
Action: Mouse scrolled (658, 360) with delta (0, 0)
Screenshot: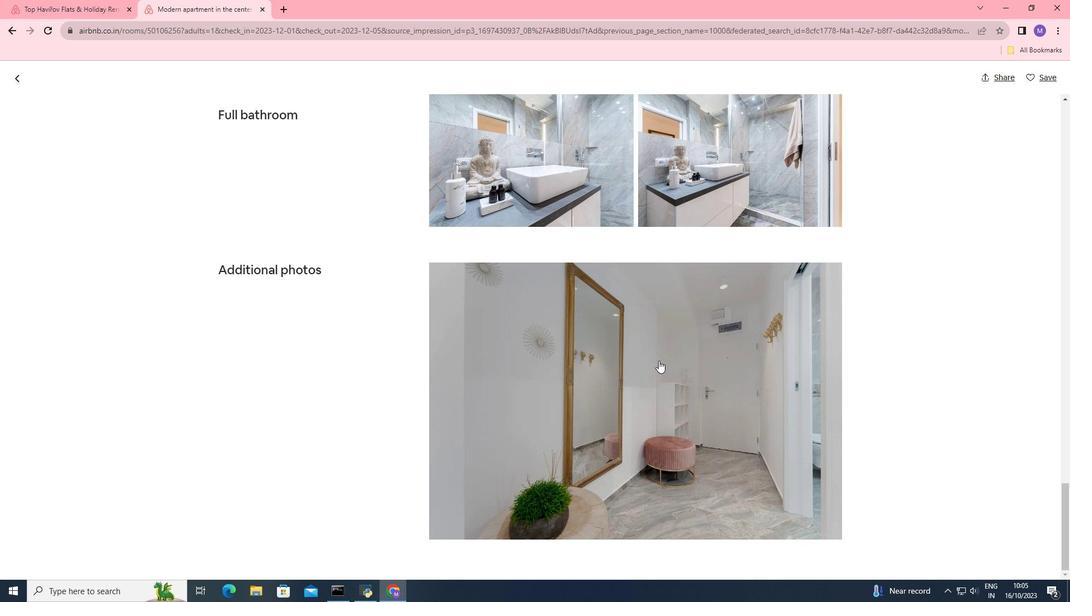 
Action: Mouse moved to (656, 360)
Screenshot: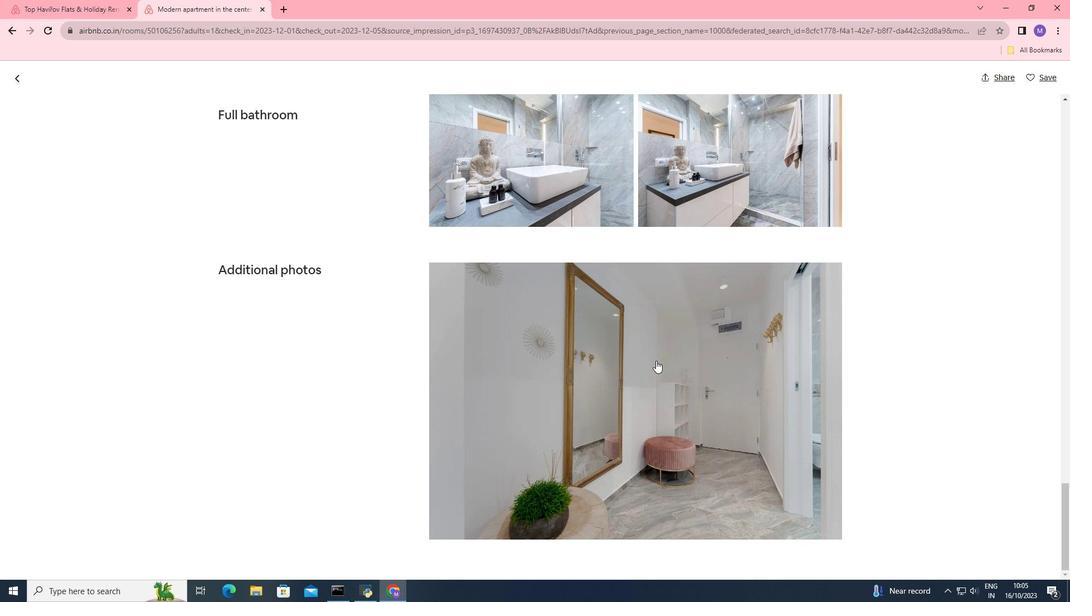 
Action: Mouse scrolled (656, 360) with delta (0, 0)
Screenshot: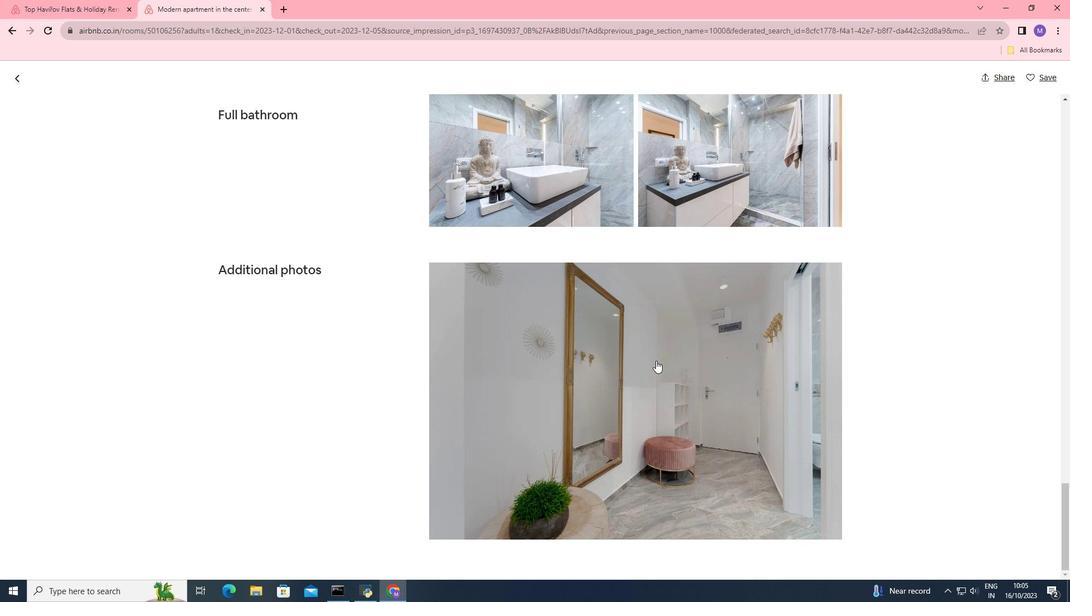 
Action: Mouse scrolled (656, 360) with delta (0, 0)
Screenshot: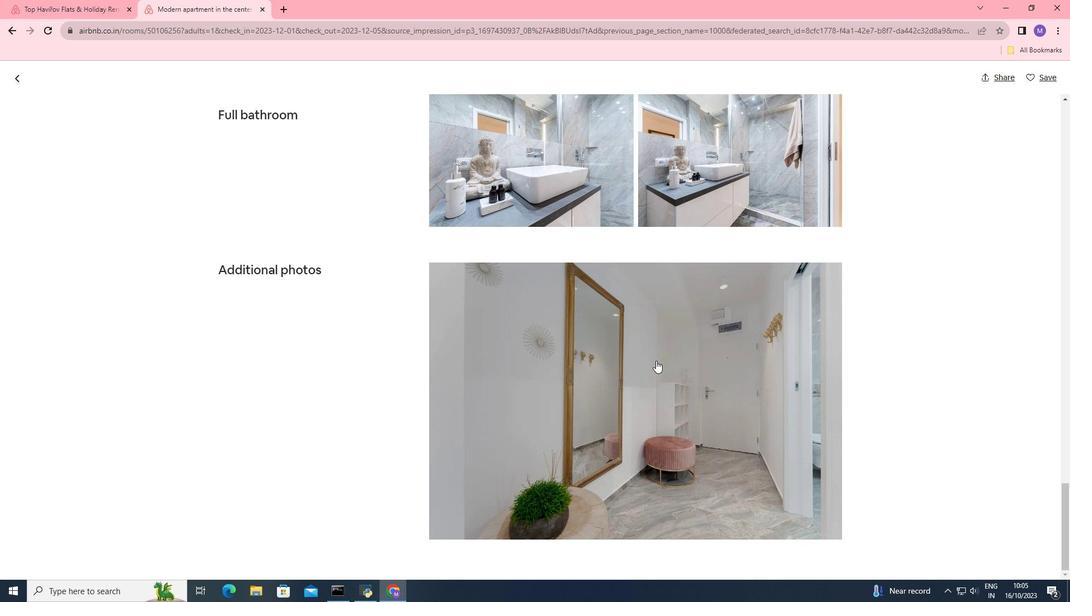 
Action: Mouse scrolled (656, 360) with delta (0, 0)
Screenshot: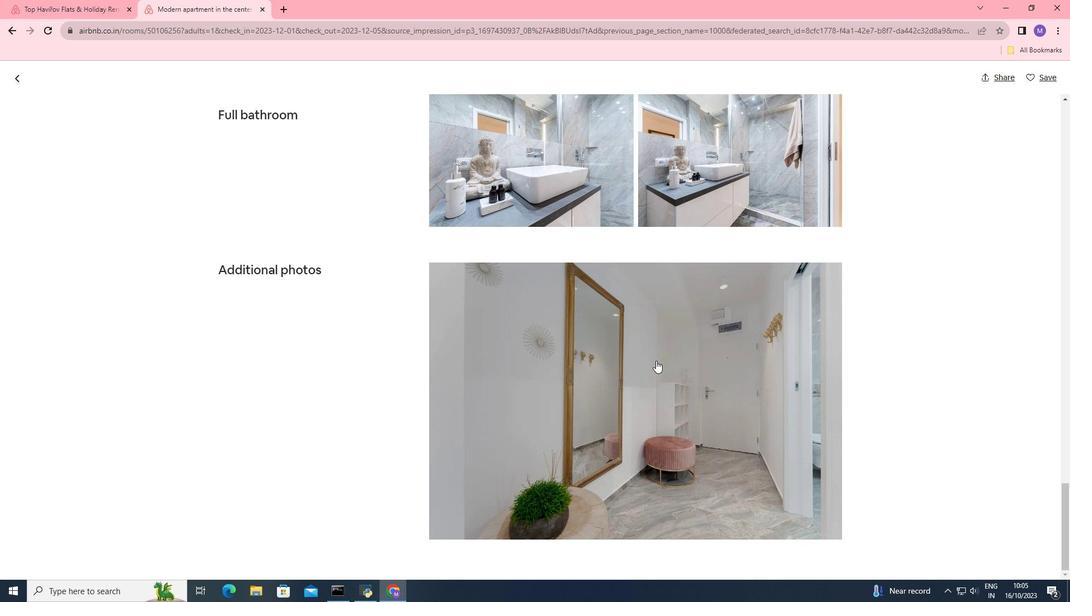 
Action: Mouse scrolled (656, 360) with delta (0, 0)
Screenshot: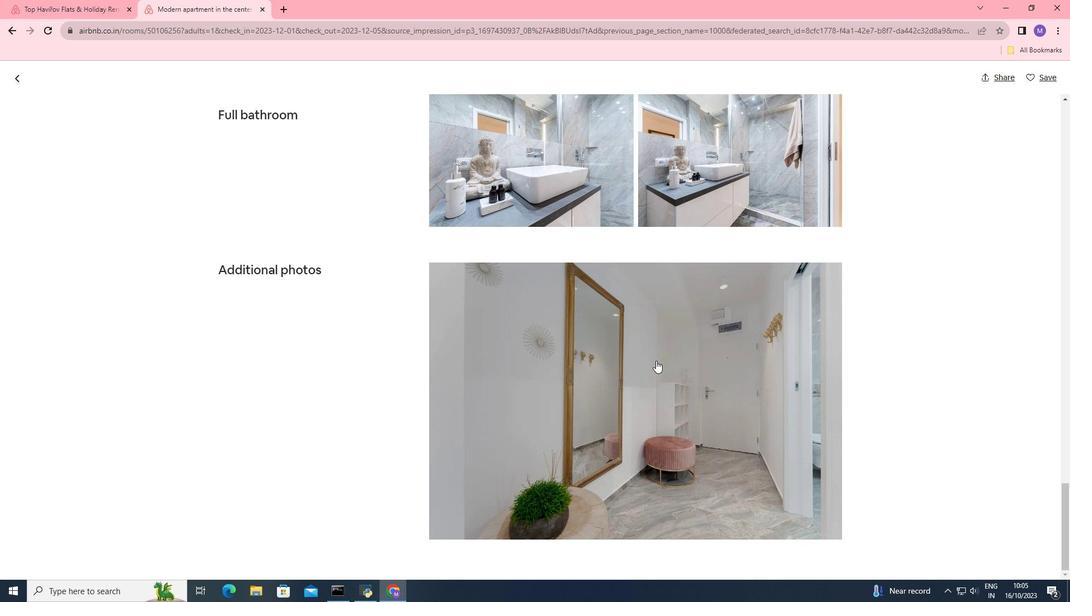 
Action: Mouse scrolled (656, 360) with delta (0, 0)
Screenshot: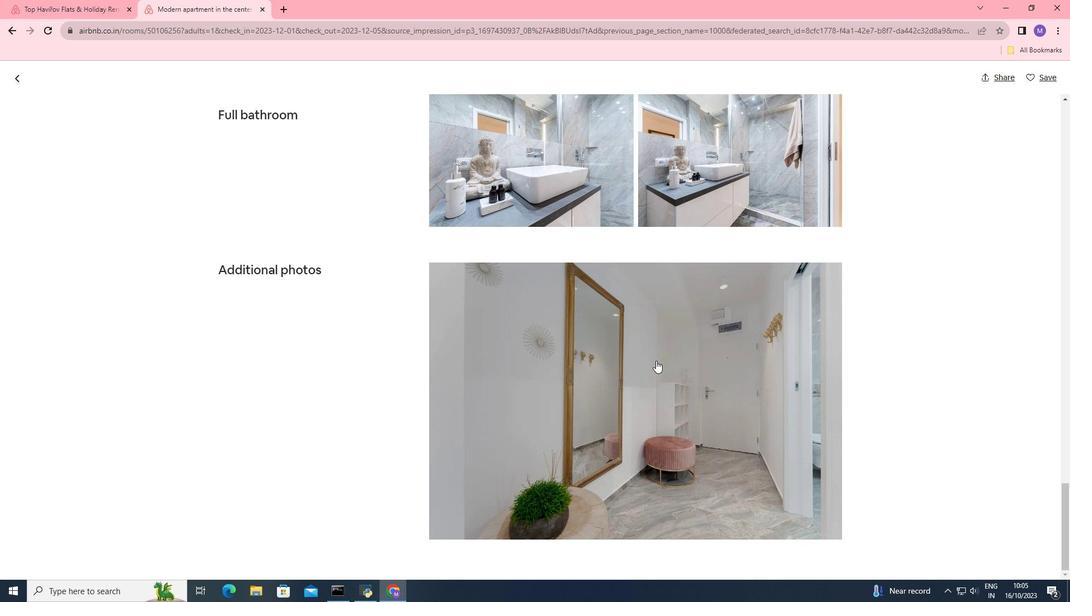 
Action: Mouse scrolled (656, 360) with delta (0, 0)
Screenshot: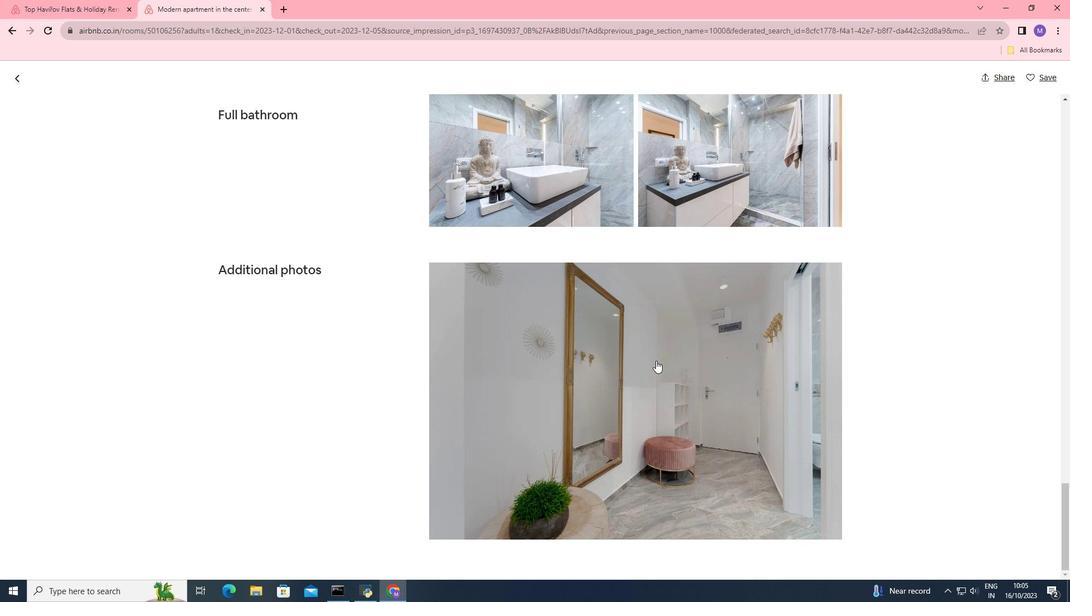 
Action: Mouse scrolled (656, 360) with delta (0, 0)
Screenshot: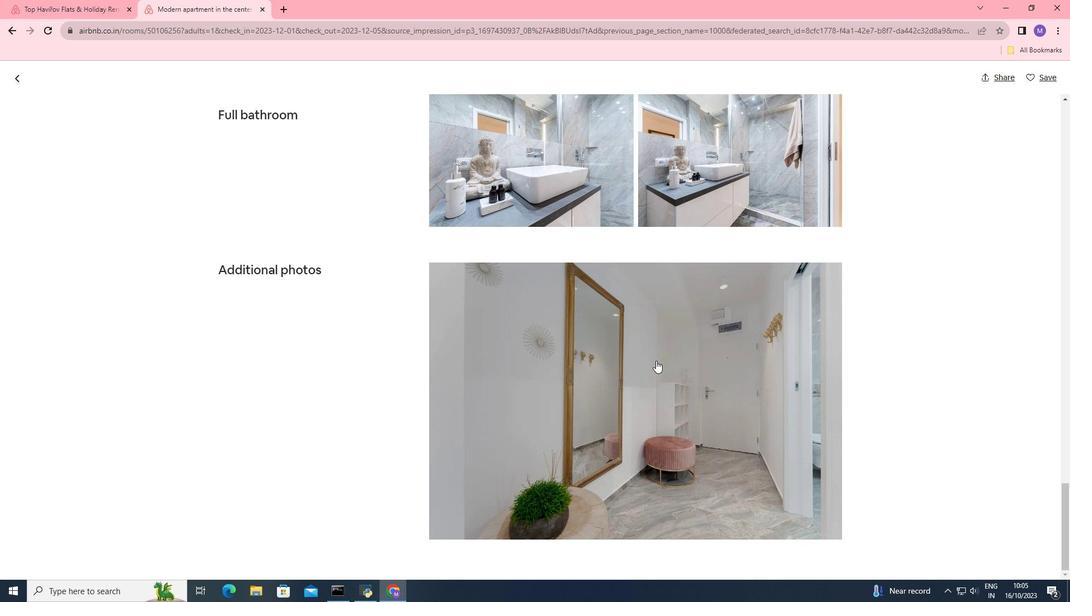 
Action: Mouse moved to (11, 80)
Screenshot: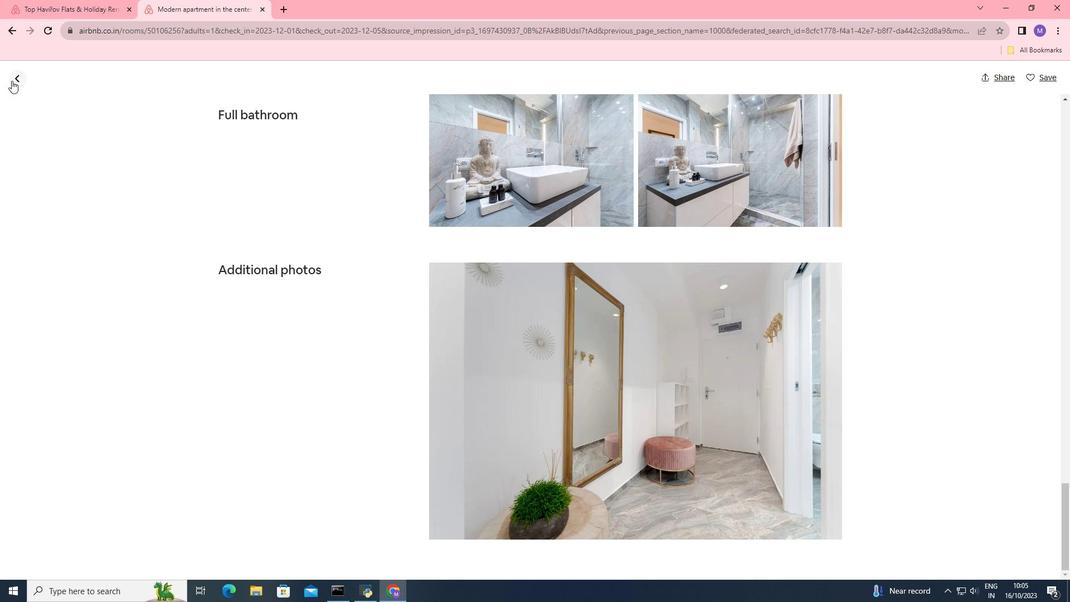 
Action: Mouse pressed left at (11, 80)
Screenshot: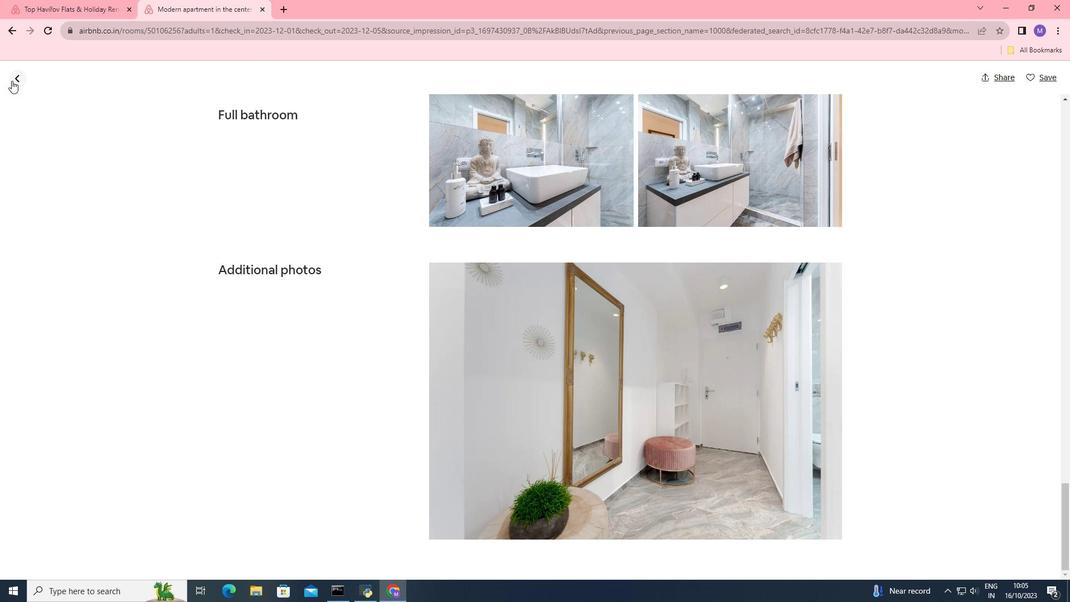
Action: Mouse moved to (463, 334)
Screenshot: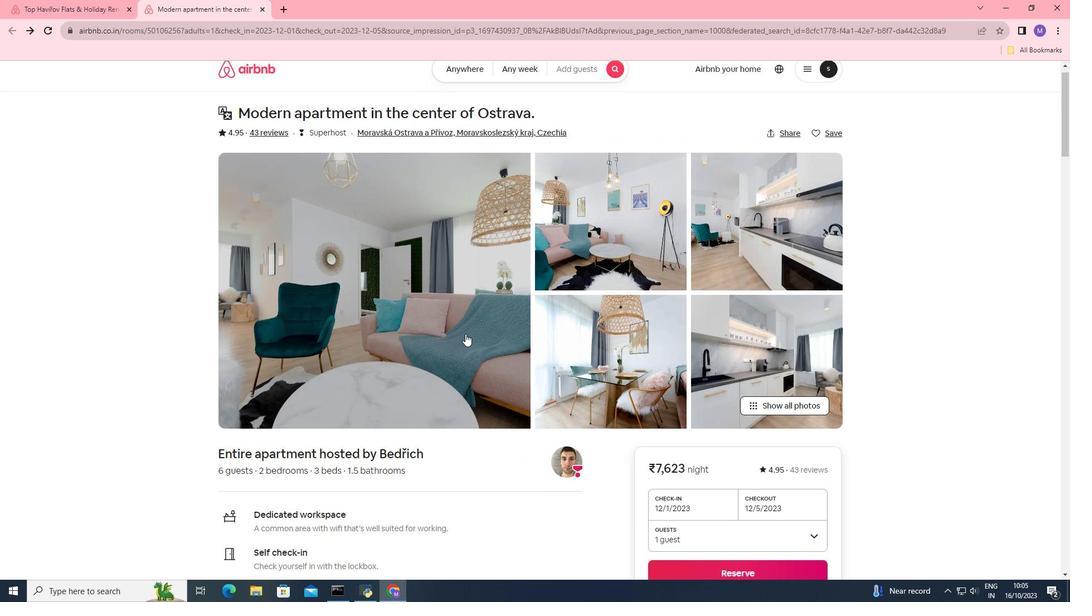 
Action: Mouse scrolled (463, 333) with delta (0, 0)
Screenshot: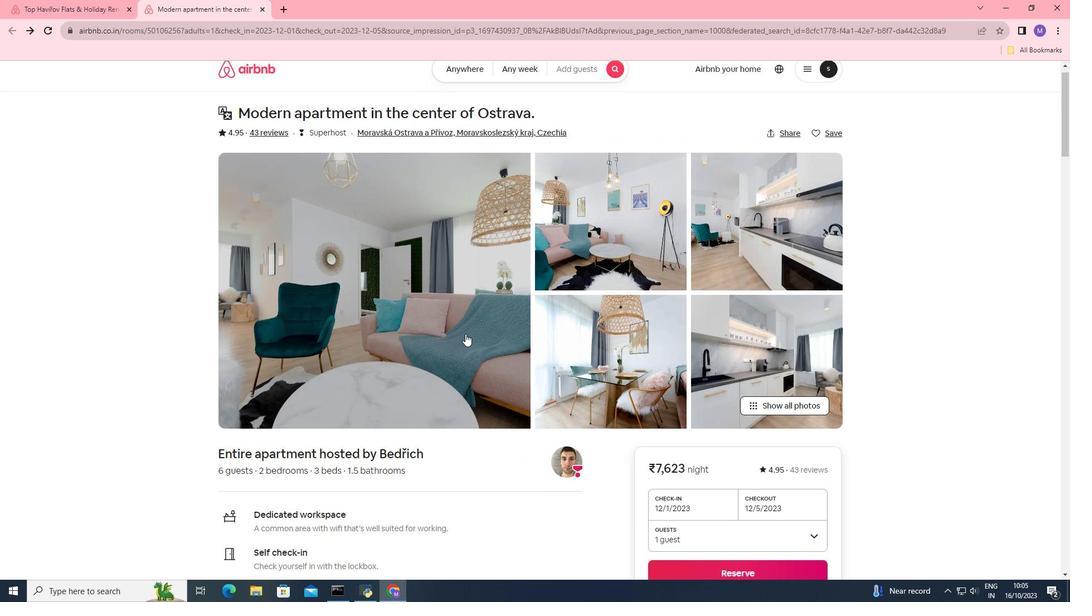 
Action: Mouse moved to (465, 333)
Screenshot: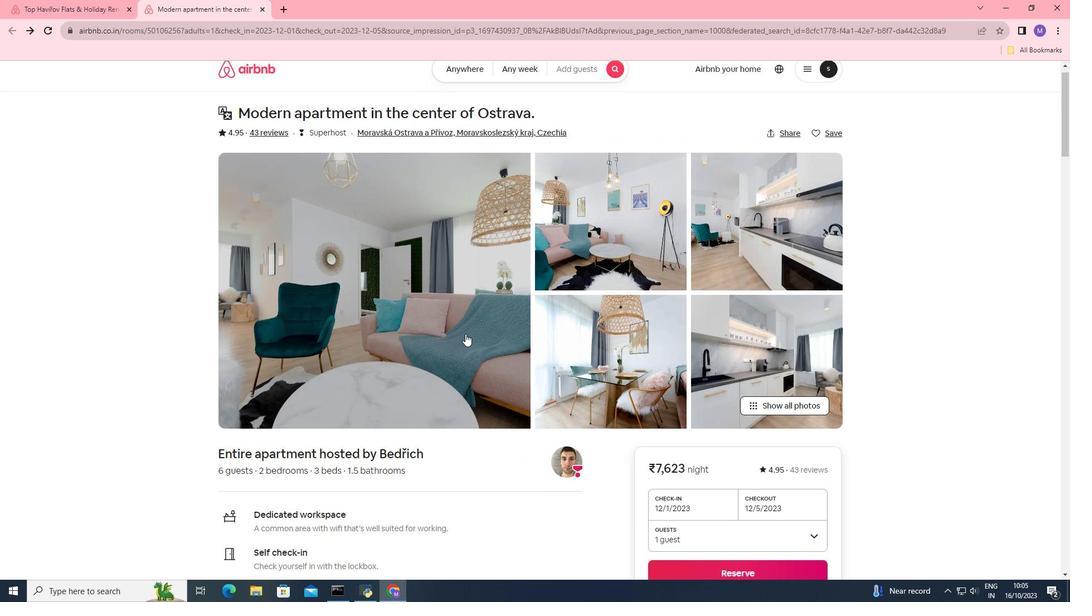 
Action: Mouse scrolled (465, 333) with delta (0, 0)
Screenshot: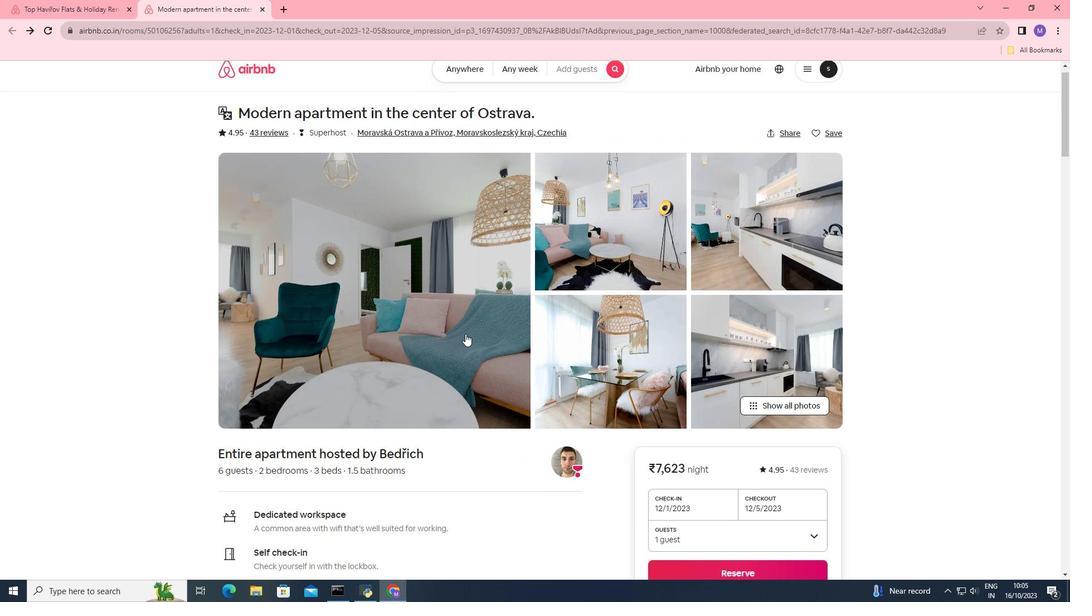 
Action: Mouse moved to (465, 333)
Screenshot: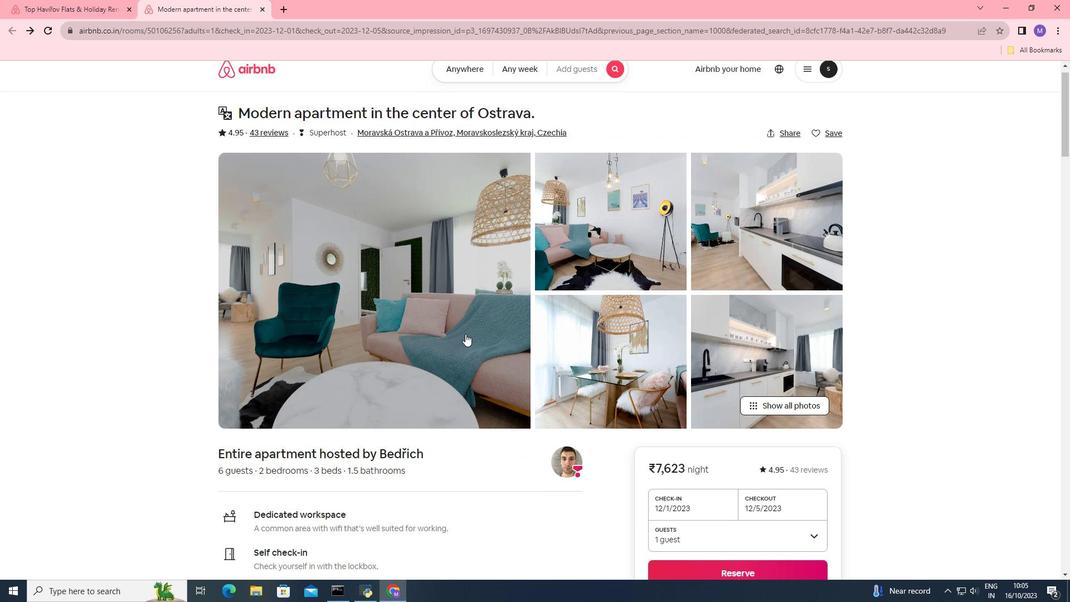 
Action: Mouse scrolled (465, 333) with delta (0, 0)
Screenshot: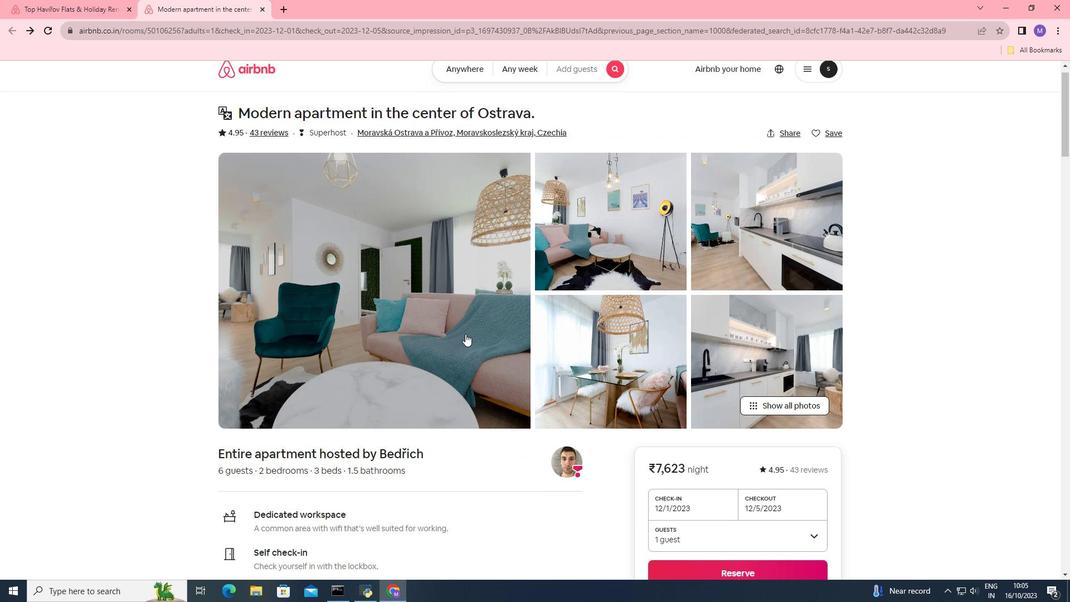 
Action: Mouse scrolled (465, 333) with delta (0, 0)
Screenshot: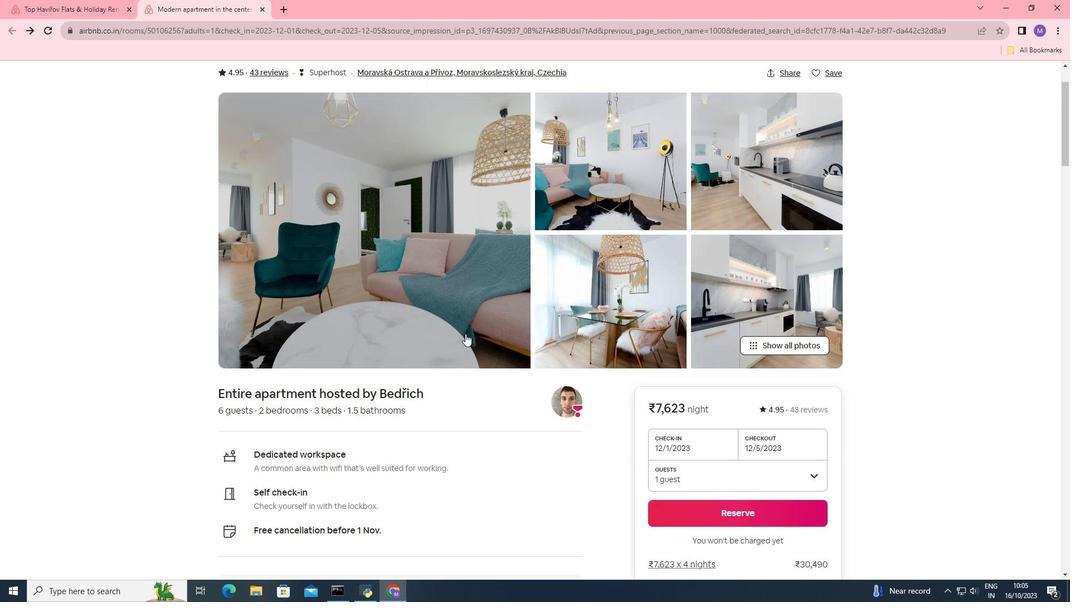 
Action: Mouse moved to (444, 349)
Screenshot: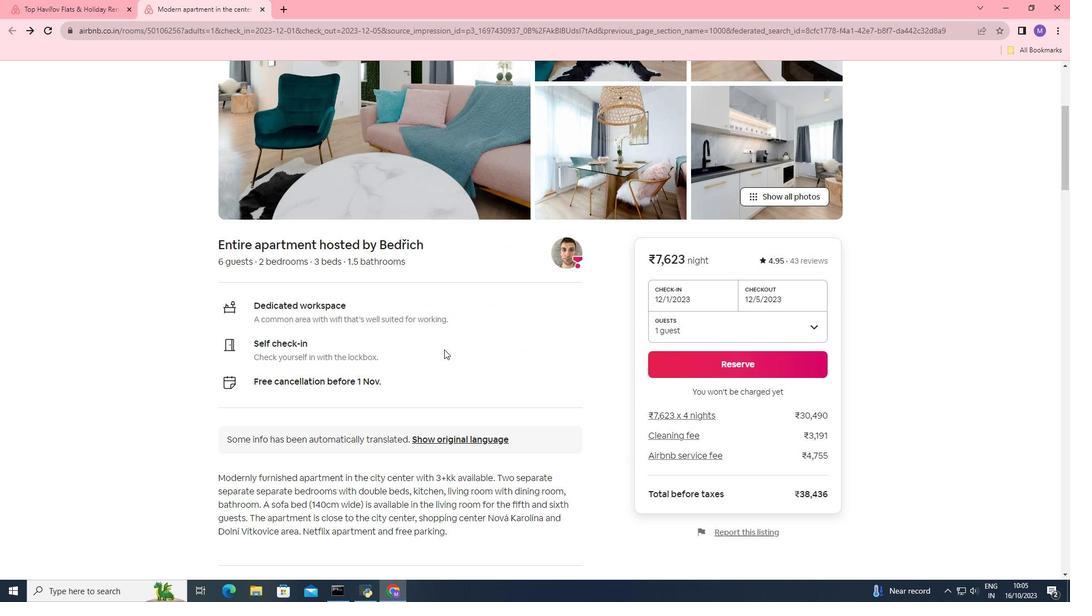 
Action: Mouse scrolled (444, 348) with delta (0, 0)
Screenshot: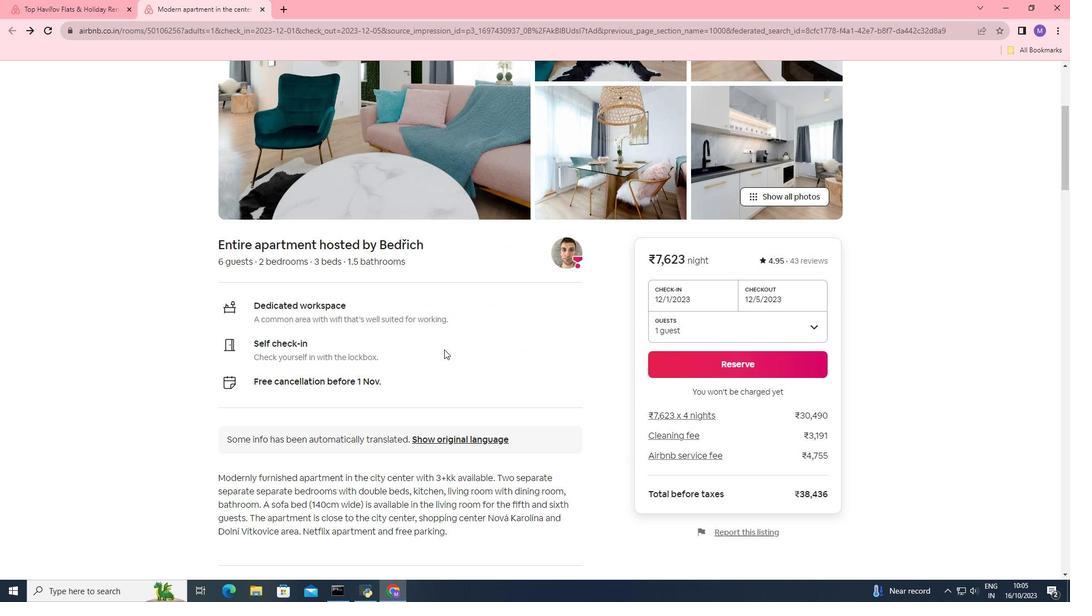 
Action: Mouse scrolled (444, 348) with delta (0, 0)
Screenshot: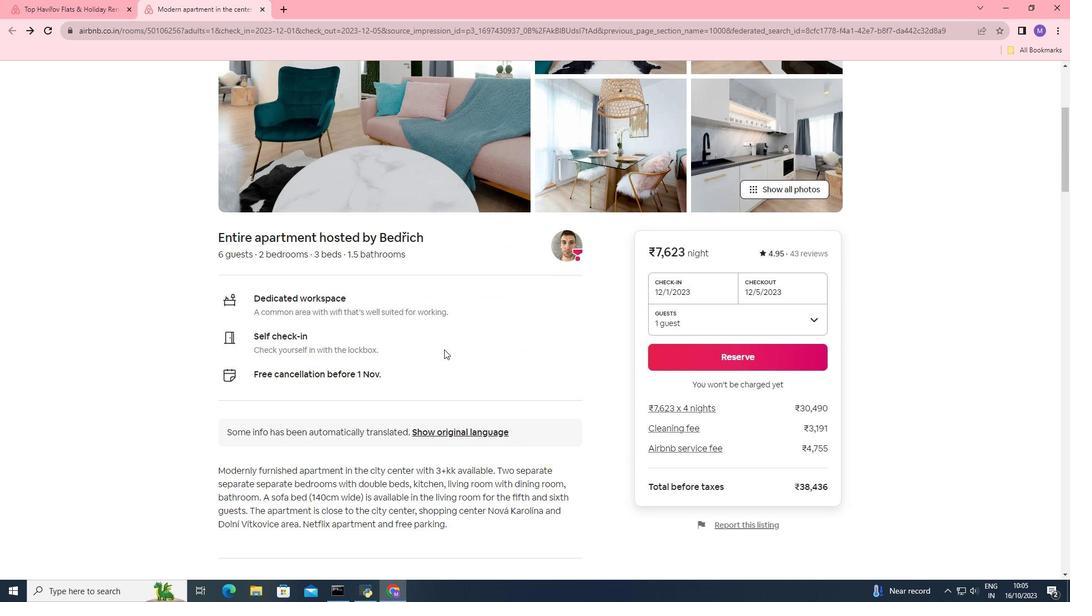 
Action: Mouse scrolled (444, 348) with delta (0, 0)
Screenshot: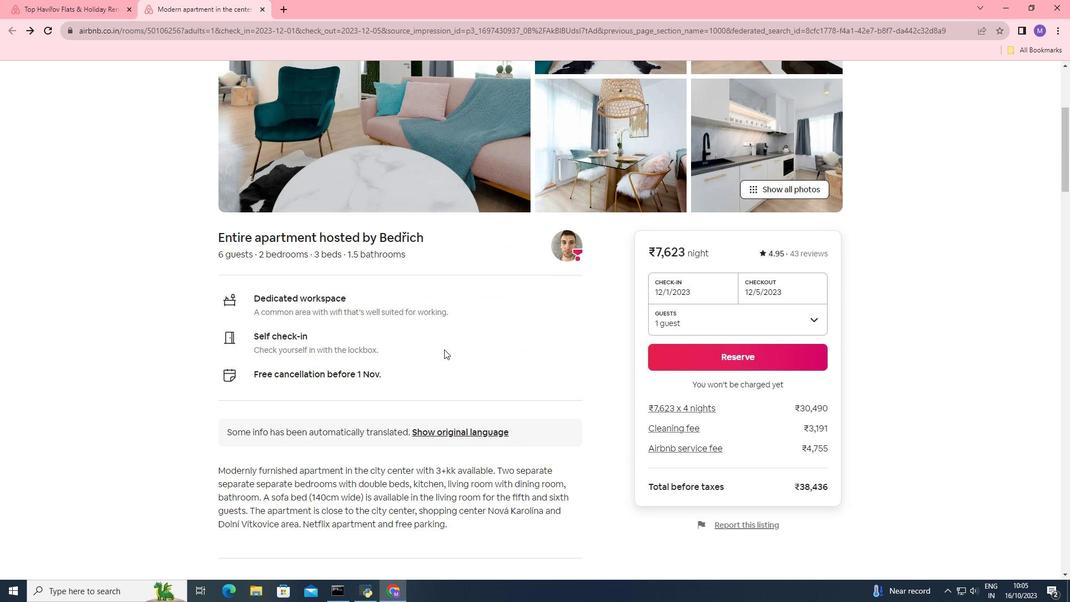 
Action: Mouse moved to (275, 400)
Screenshot: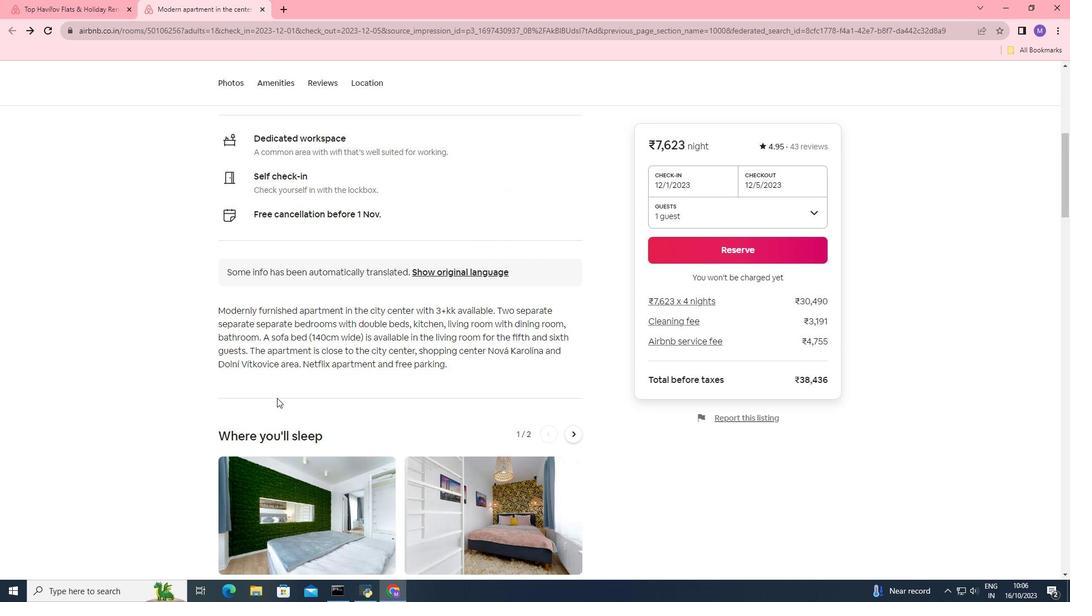 
Action: Mouse scrolled (275, 400) with delta (0, 0)
Screenshot: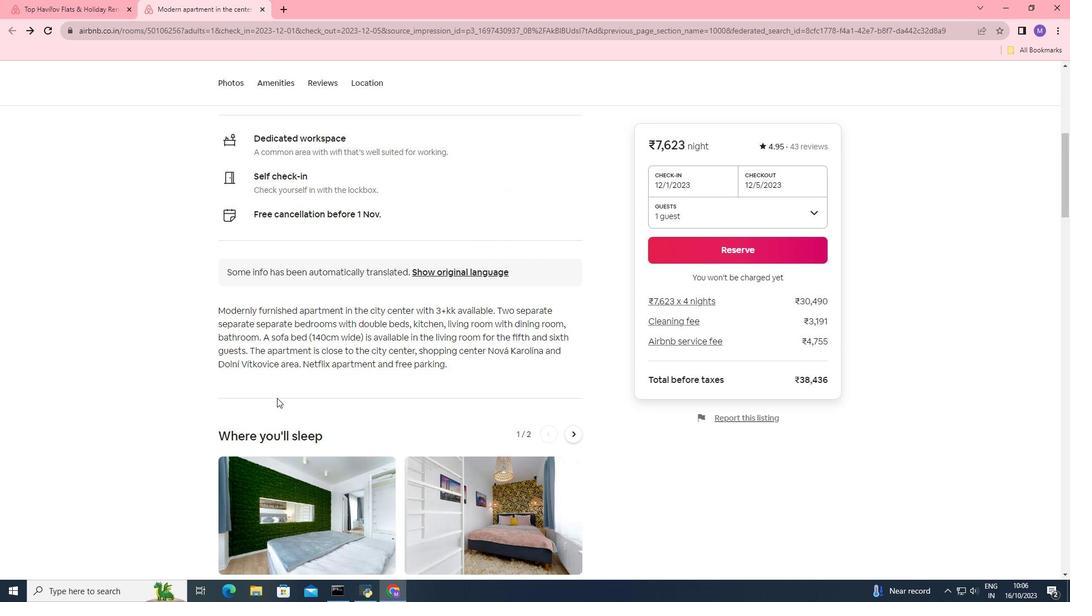 
Action: Mouse moved to (276, 398)
Screenshot: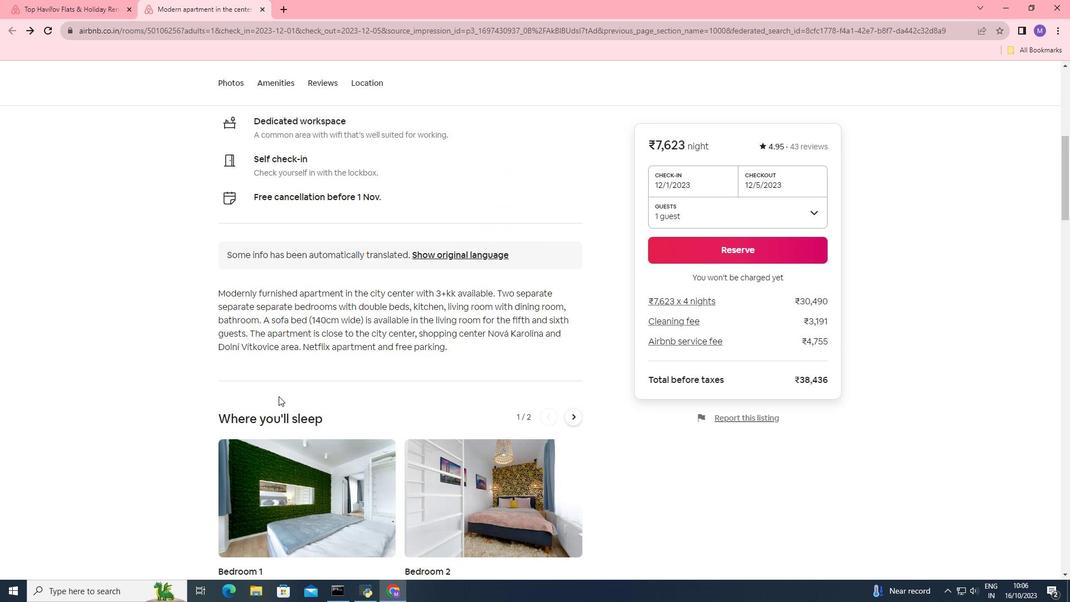 
Action: Mouse scrolled (276, 398) with delta (0, 0)
Screenshot: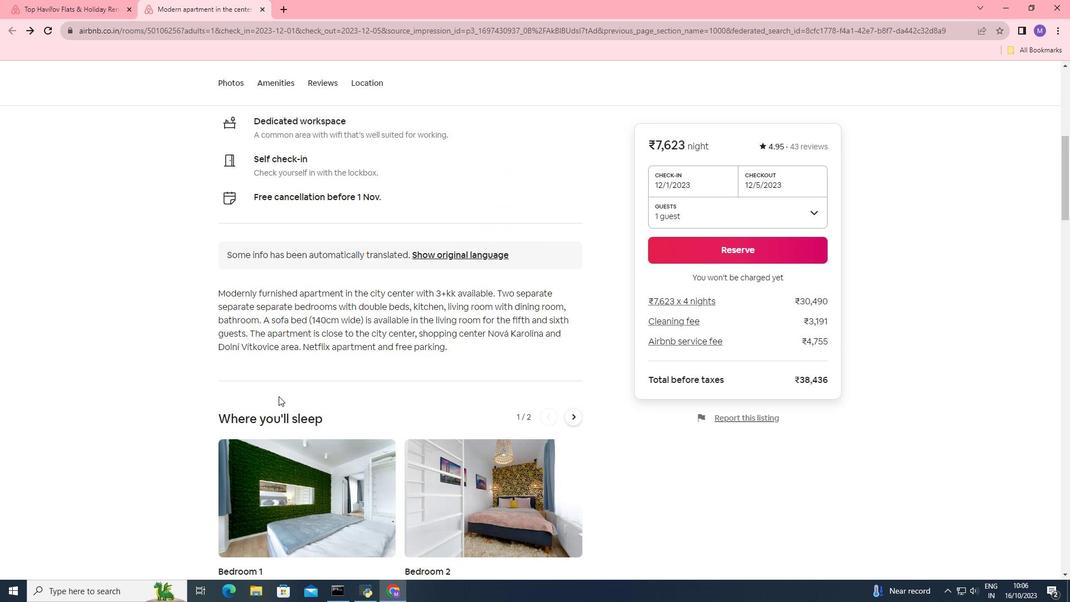 
Action: Mouse moved to (278, 396)
Screenshot: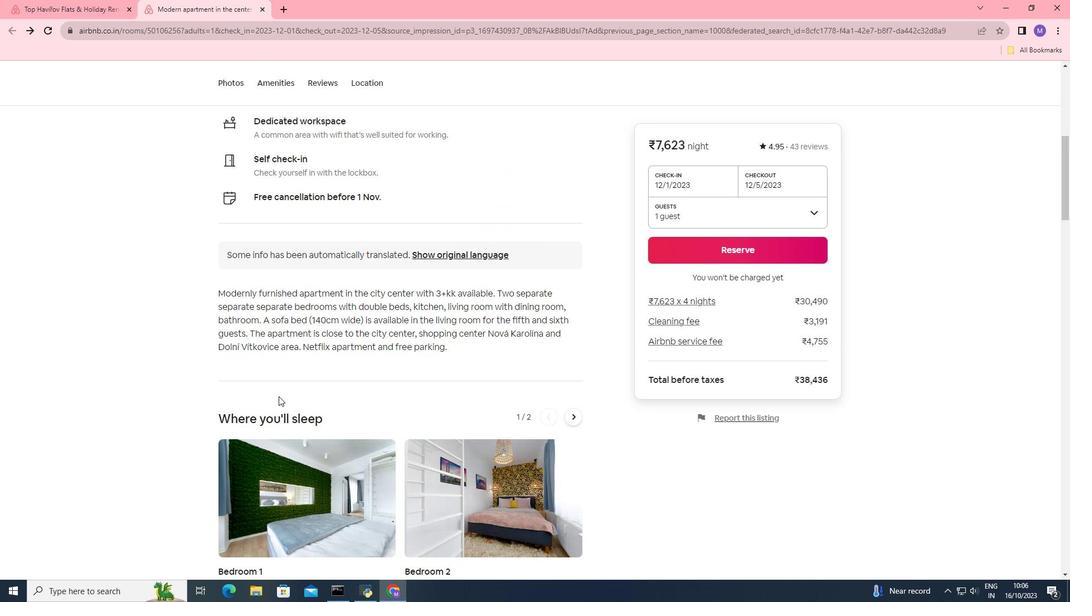 
Action: Mouse scrolled (278, 396) with delta (0, 0)
Screenshot: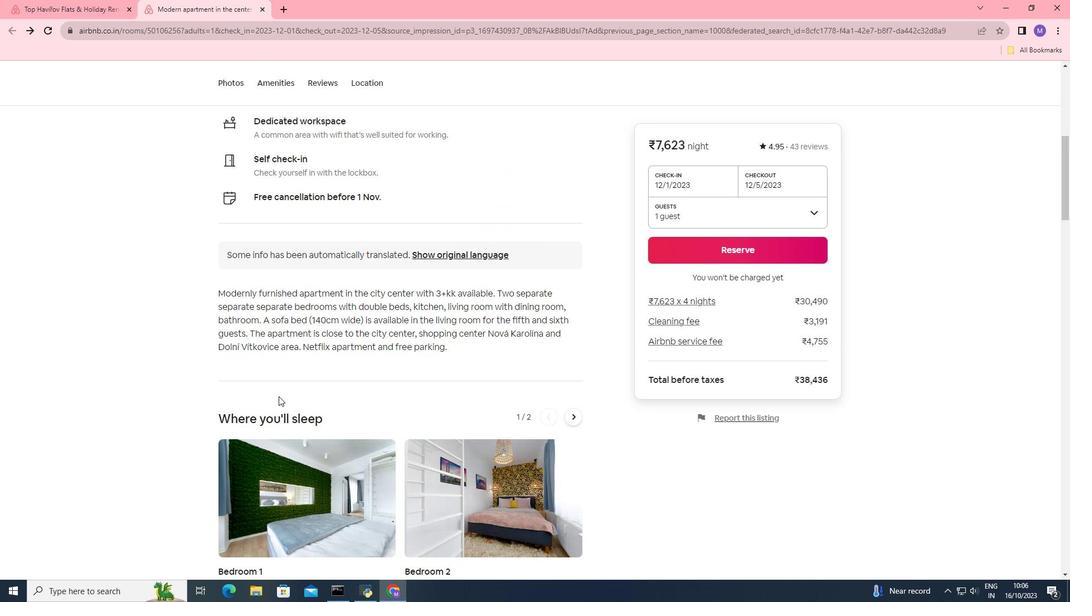 
Action: Mouse moved to (275, 422)
Screenshot: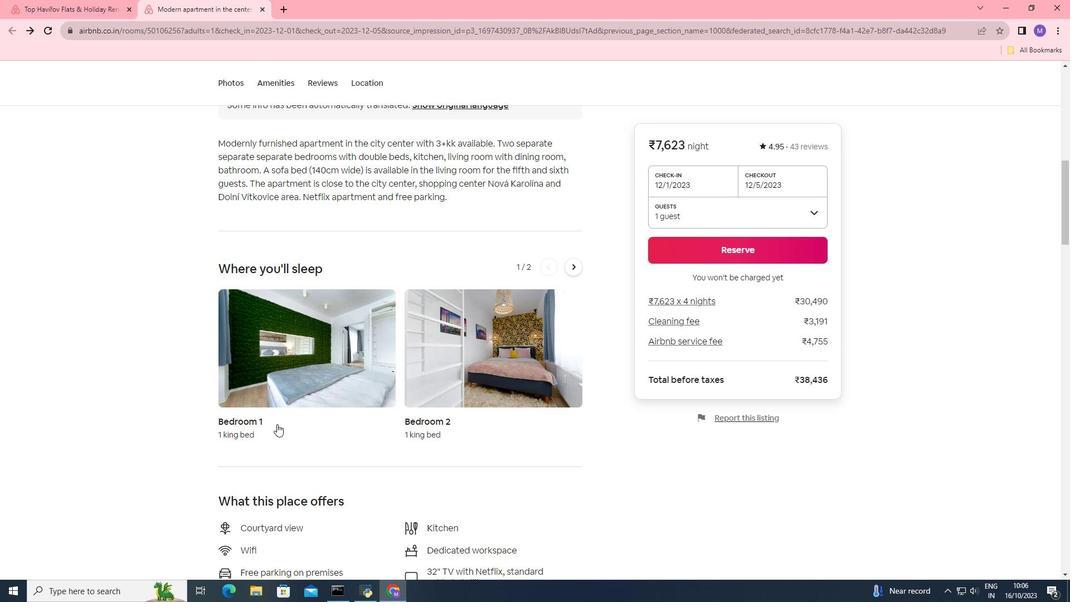 
Action: Mouse scrolled (275, 421) with delta (0, 0)
Screenshot: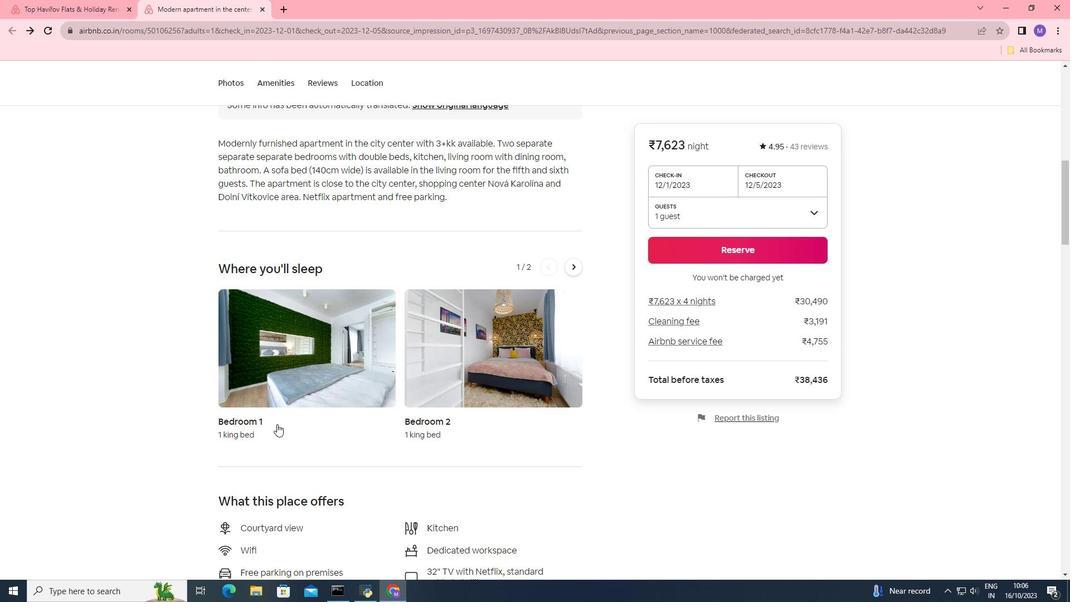
Action: Mouse moved to (276, 423)
Screenshot: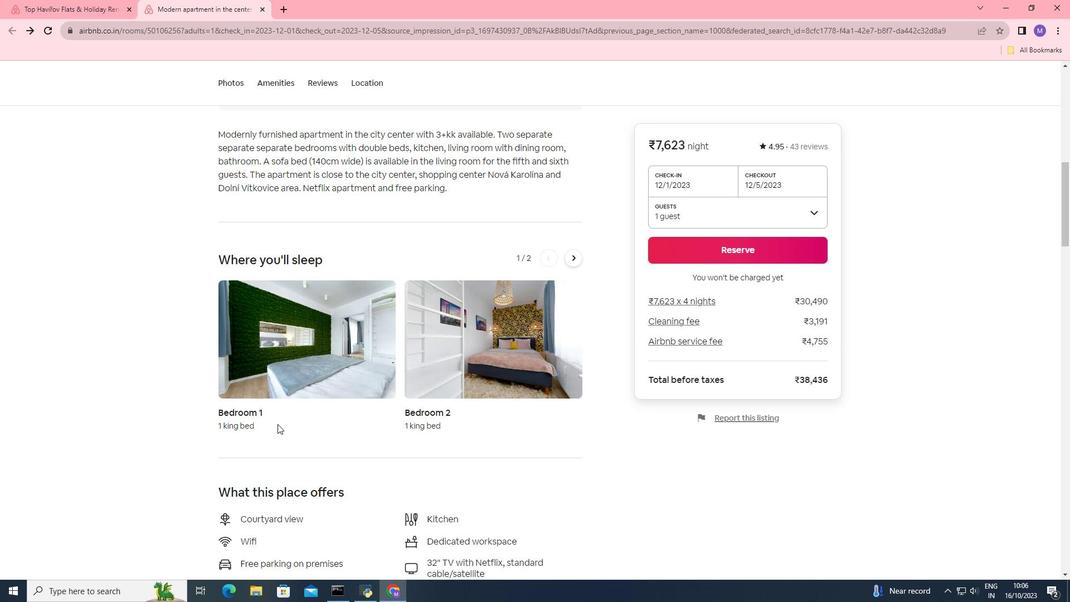 
Action: Mouse scrolled (276, 423) with delta (0, 0)
Screenshot: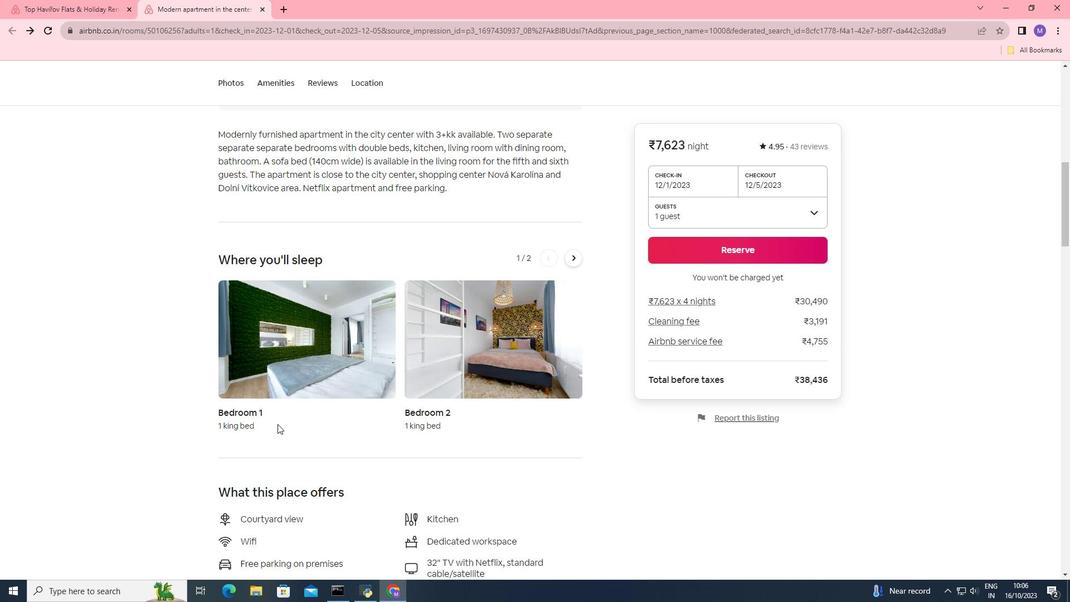 
Action: Mouse moved to (277, 424)
Screenshot: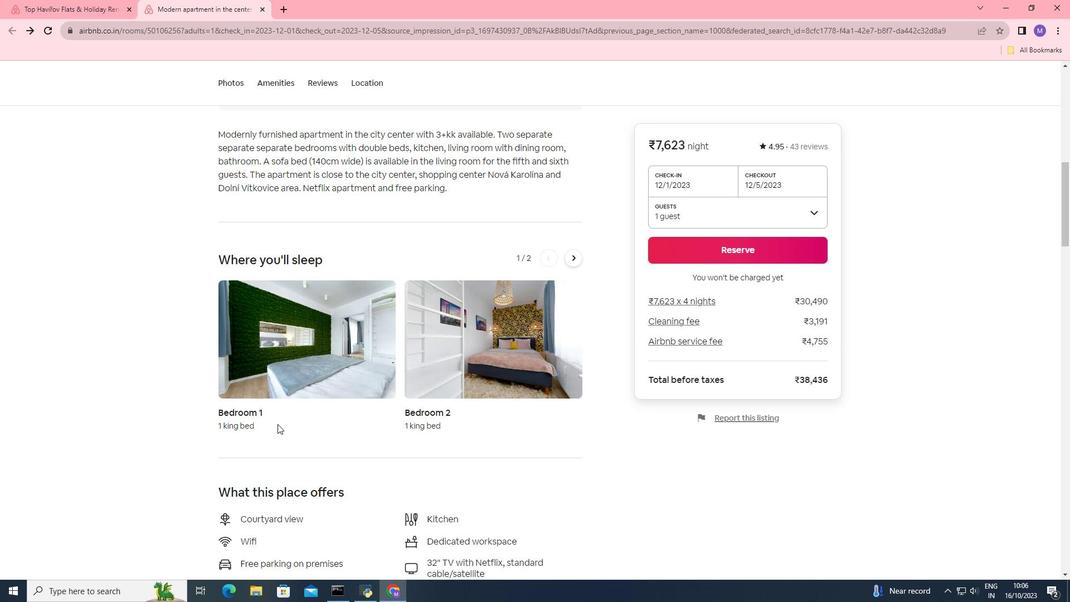 
Action: Mouse scrolled (277, 423) with delta (0, 0)
Screenshot: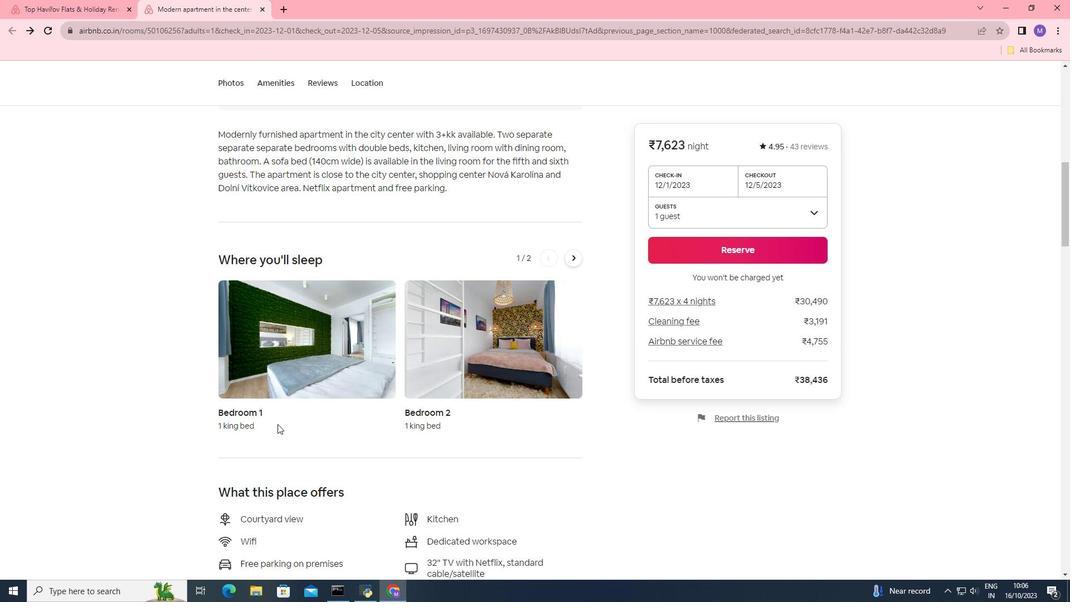 
Action: Mouse moved to (277, 424)
Screenshot: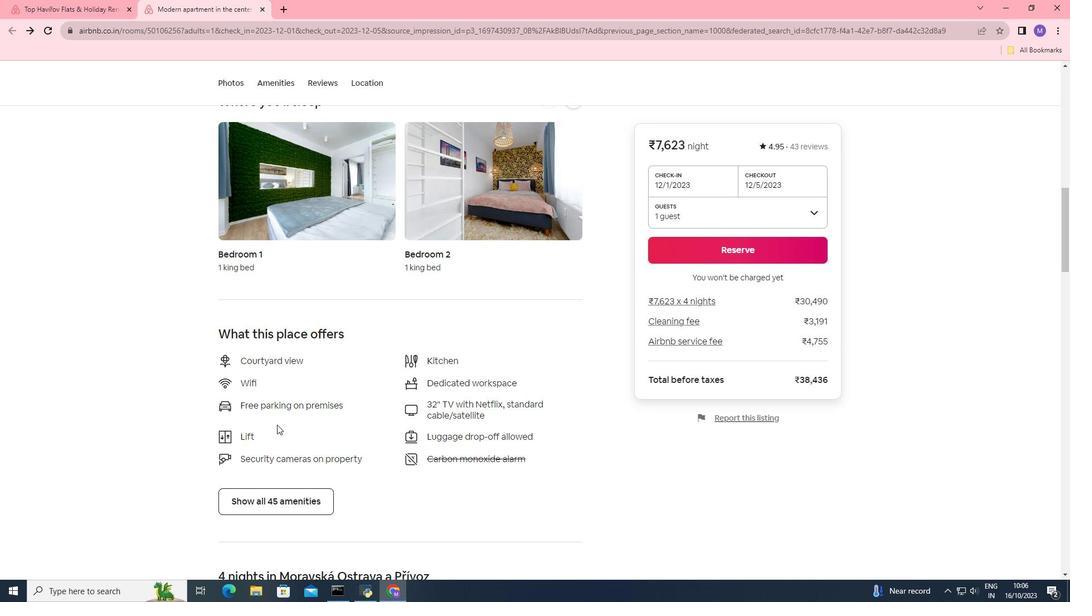 
Action: Mouse scrolled (277, 424) with delta (0, 0)
Screenshot: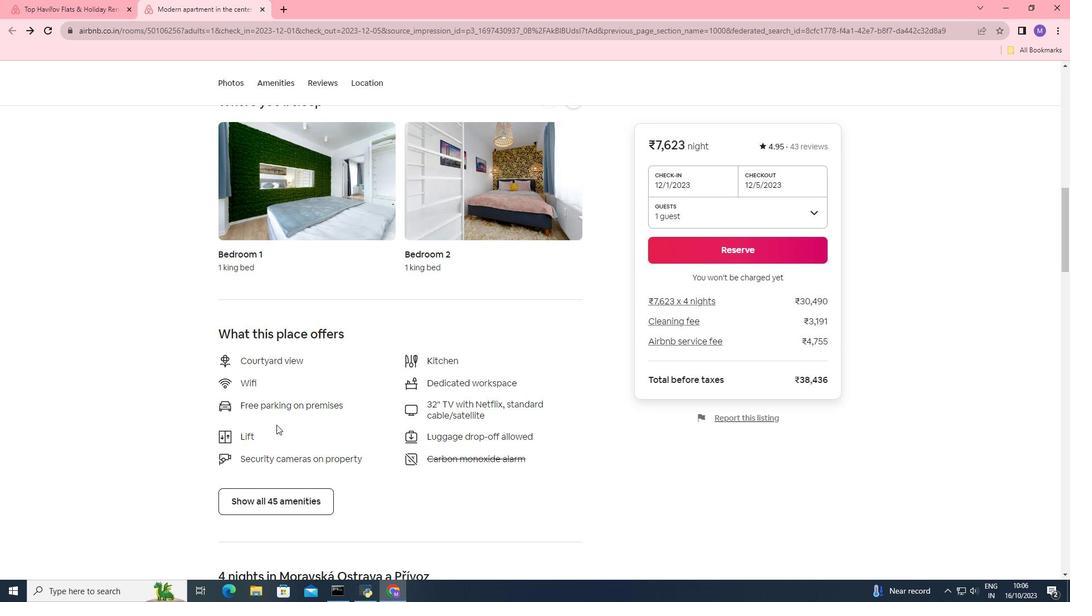 
Action: Mouse moved to (292, 449)
Screenshot: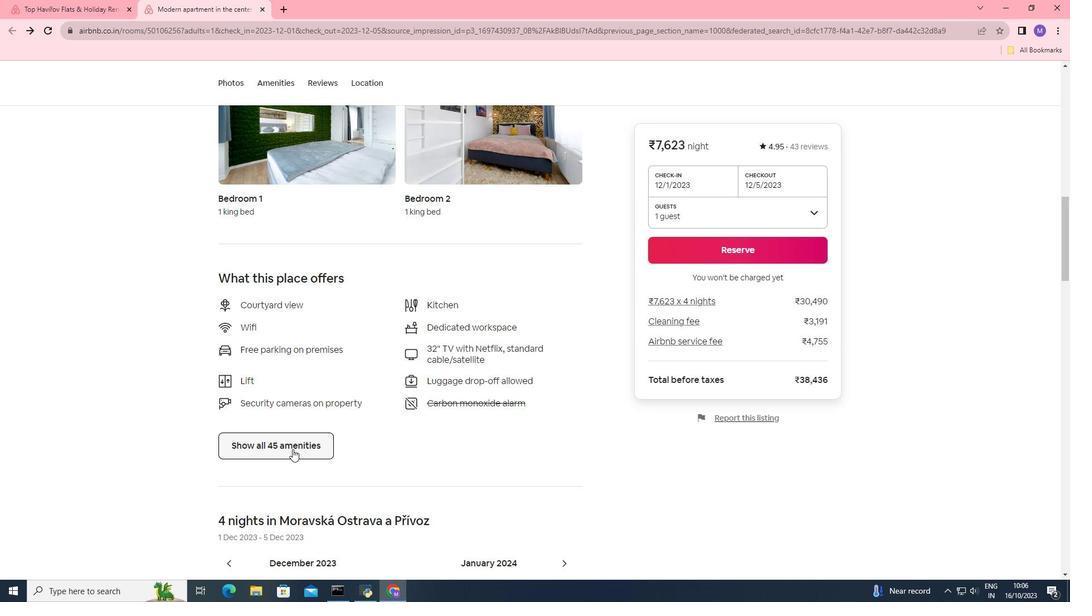 
Action: Mouse pressed left at (292, 449)
Screenshot: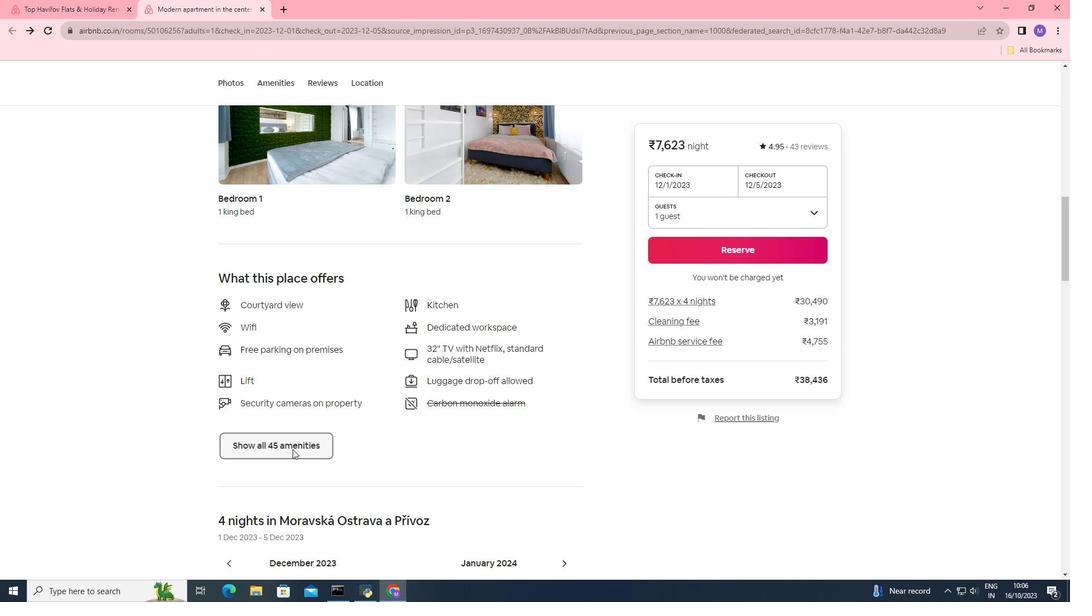 
Action: Mouse moved to (508, 347)
Screenshot: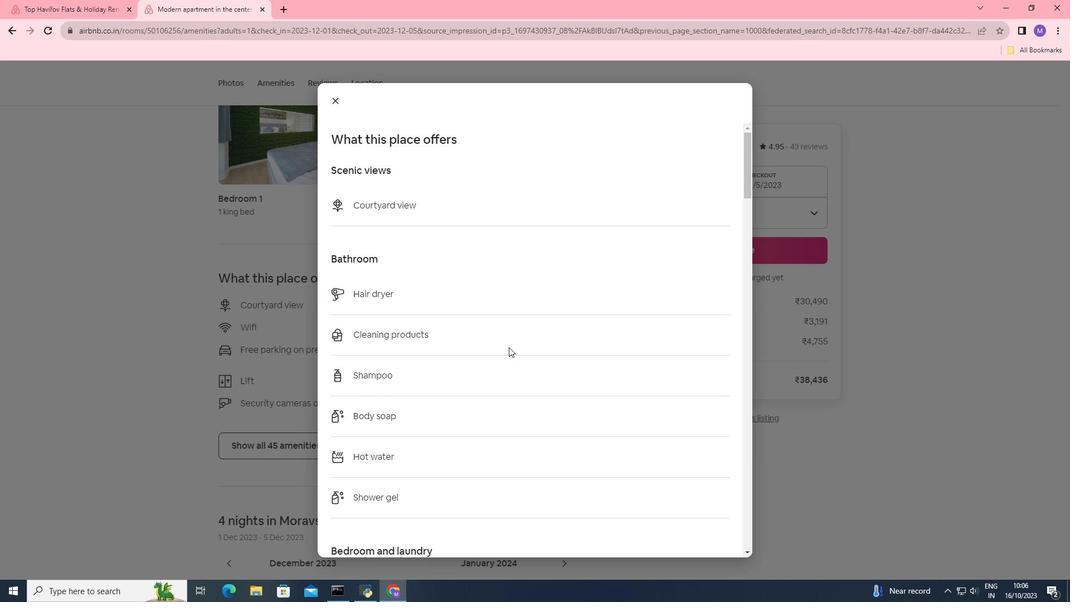 
Action: Mouse scrolled (508, 346) with delta (0, 0)
Screenshot: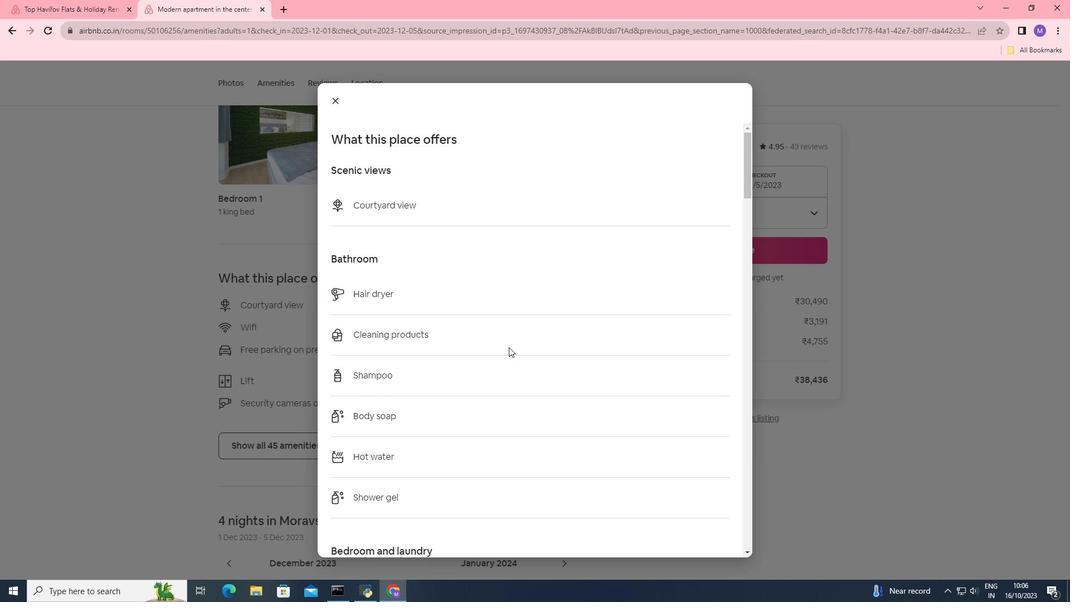 
Action: Mouse scrolled (508, 346) with delta (0, 0)
Screenshot: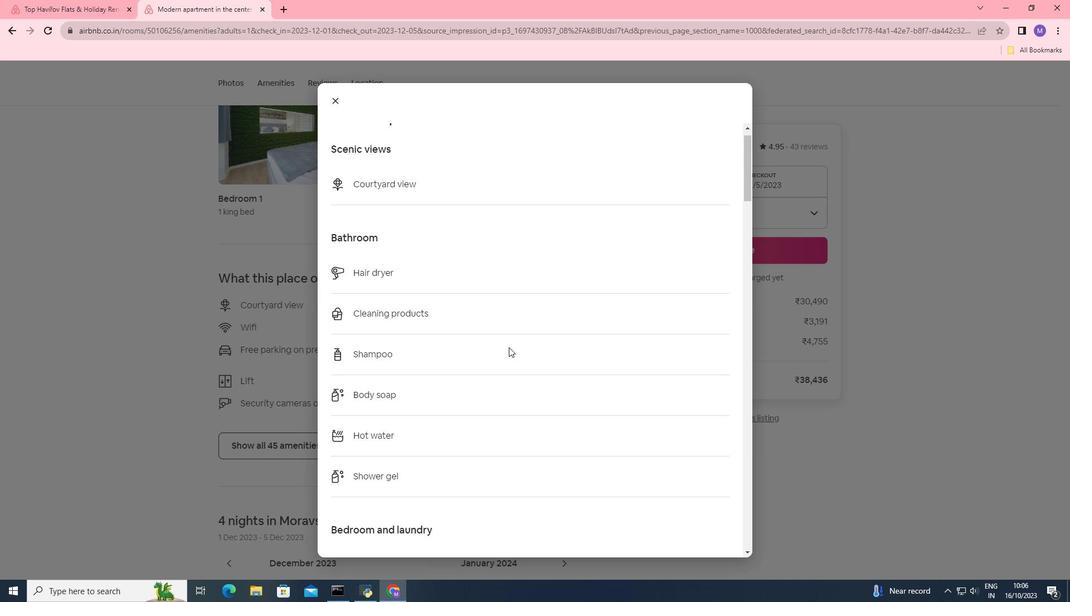 
Action: Mouse scrolled (508, 346) with delta (0, 0)
Screenshot: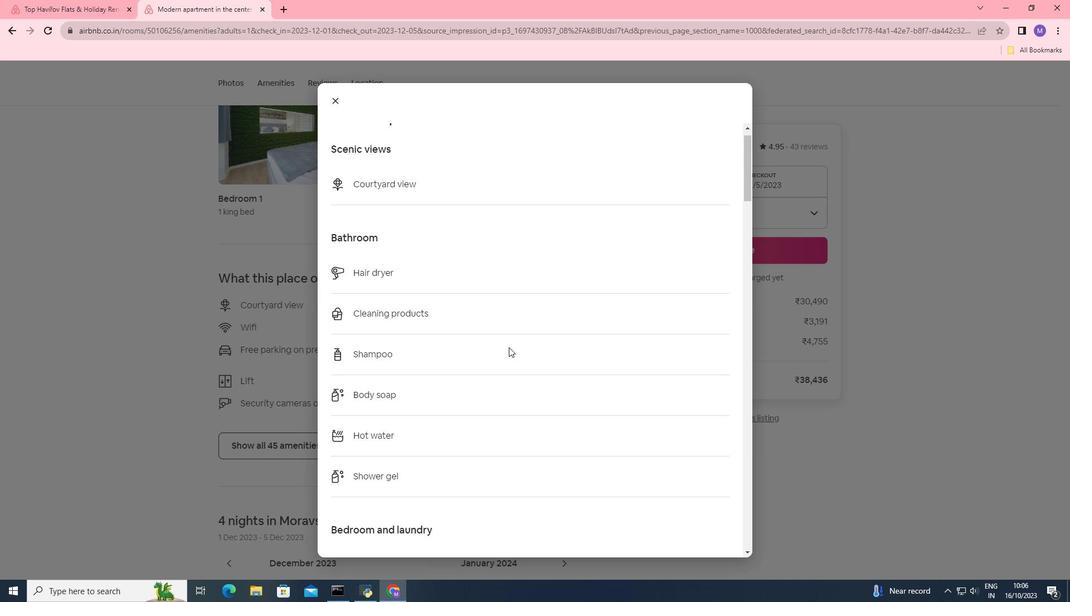 
Action: Mouse scrolled (508, 346) with delta (0, 0)
Screenshot: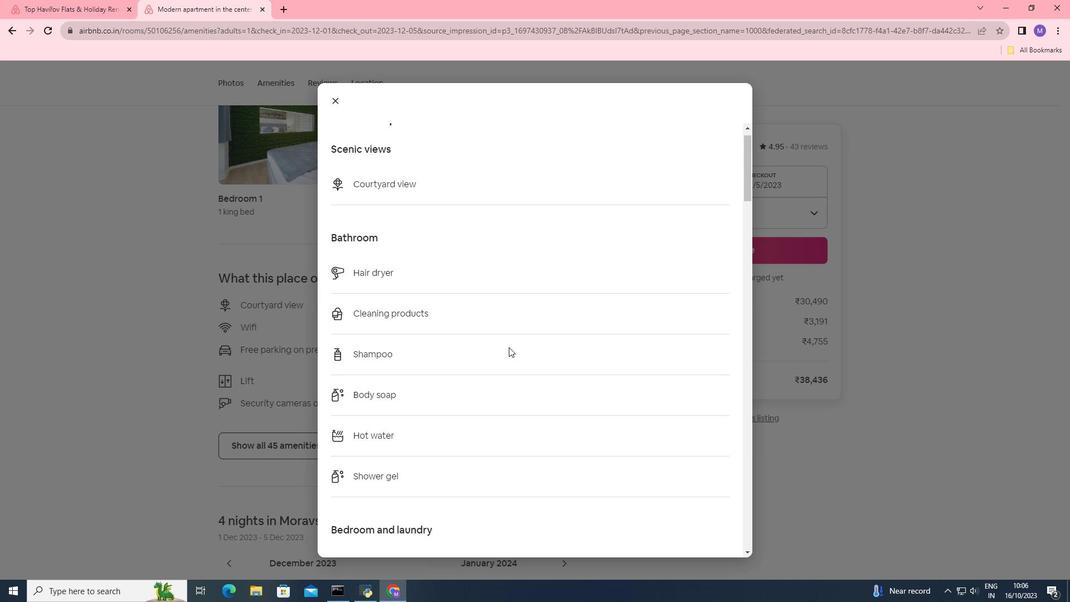 
Action: Mouse moved to (437, 263)
Screenshot: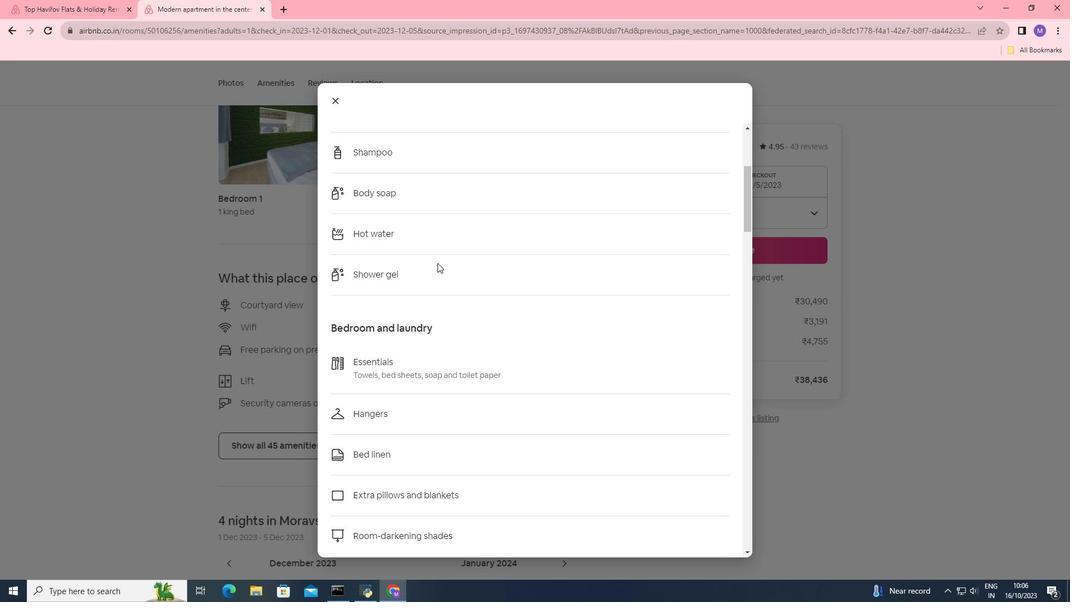 
Action: Mouse scrolled (437, 262) with delta (0, 0)
Screenshot: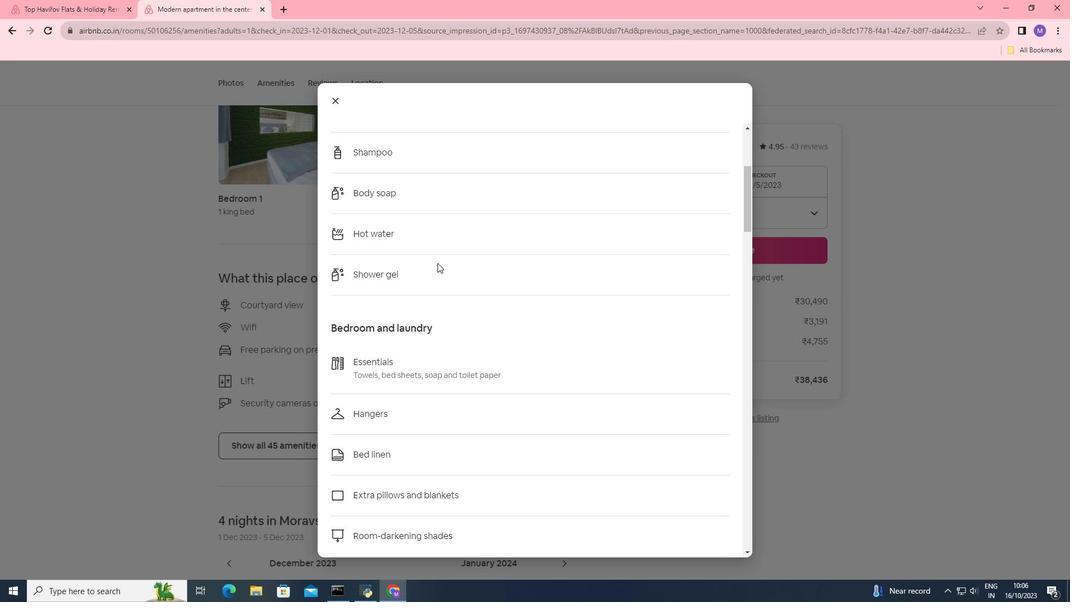 
Action: Mouse scrolled (437, 262) with delta (0, 0)
Screenshot: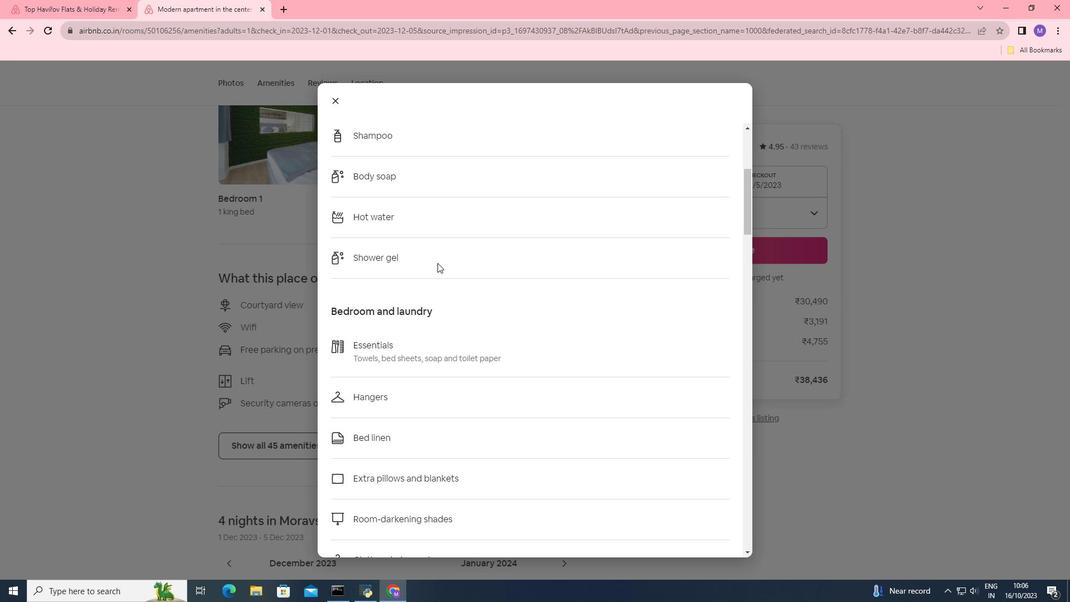 
Action: Mouse scrolled (437, 262) with delta (0, 0)
Screenshot: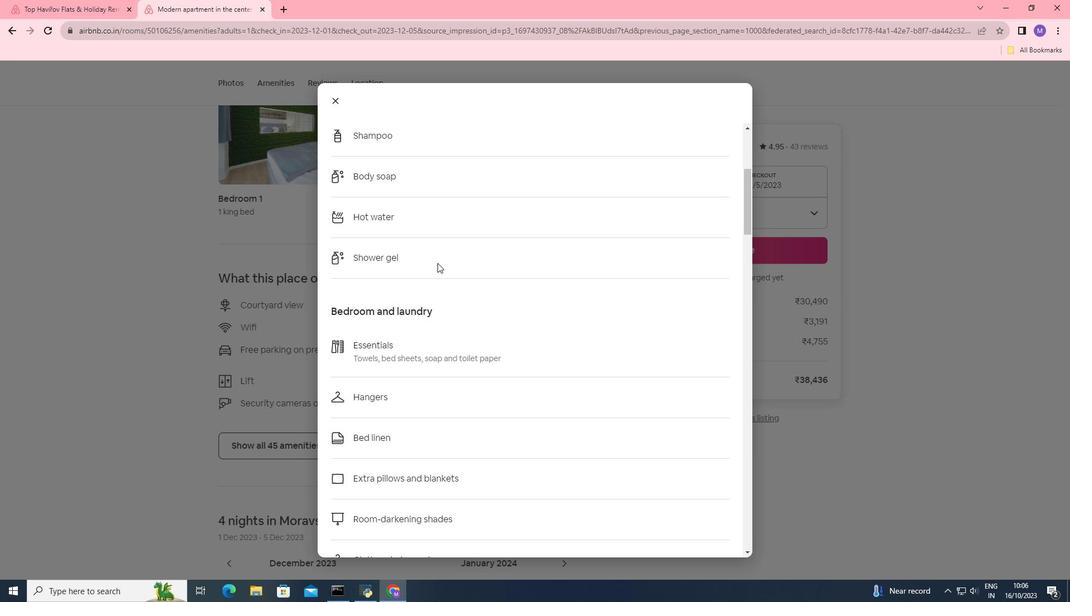 
Action: Mouse scrolled (437, 262) with delta (0, 0)
Screenshot: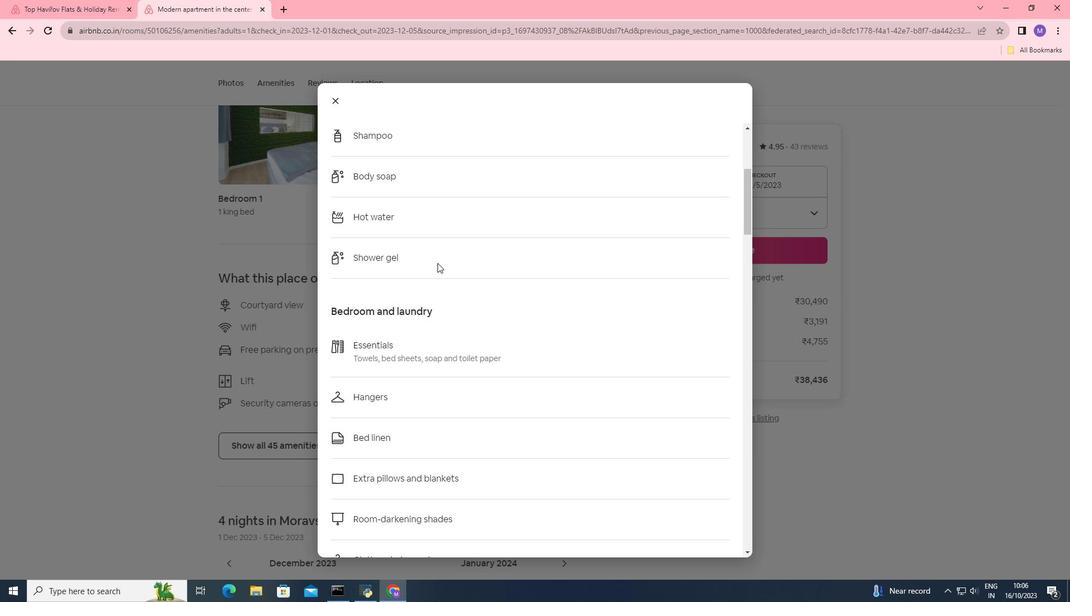 
Action: Mouse scrolled (437, 262) with delta (0, 0)
Screenshot: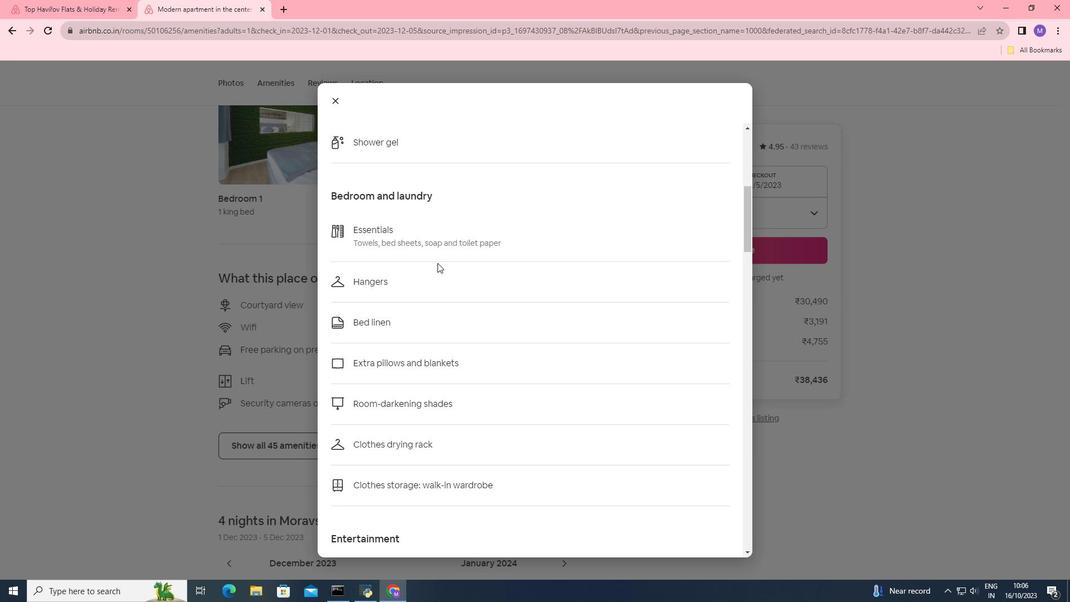 
Action: Mouse moved to (437, 262)
Screenshot: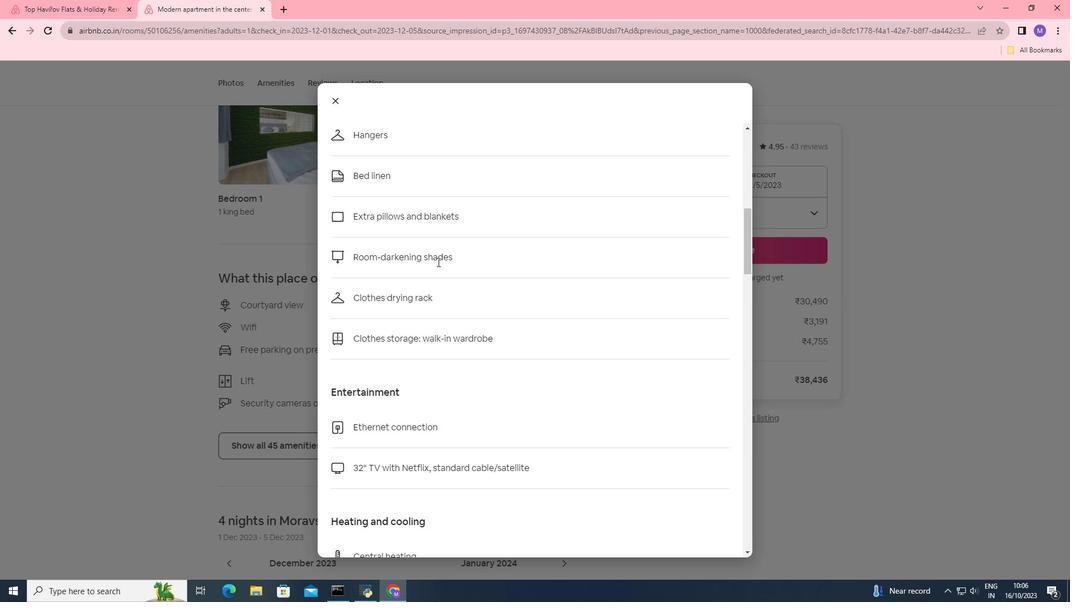 
Action: Mouse scrolled (437, 261) with delta (0, 0)
Screenshot: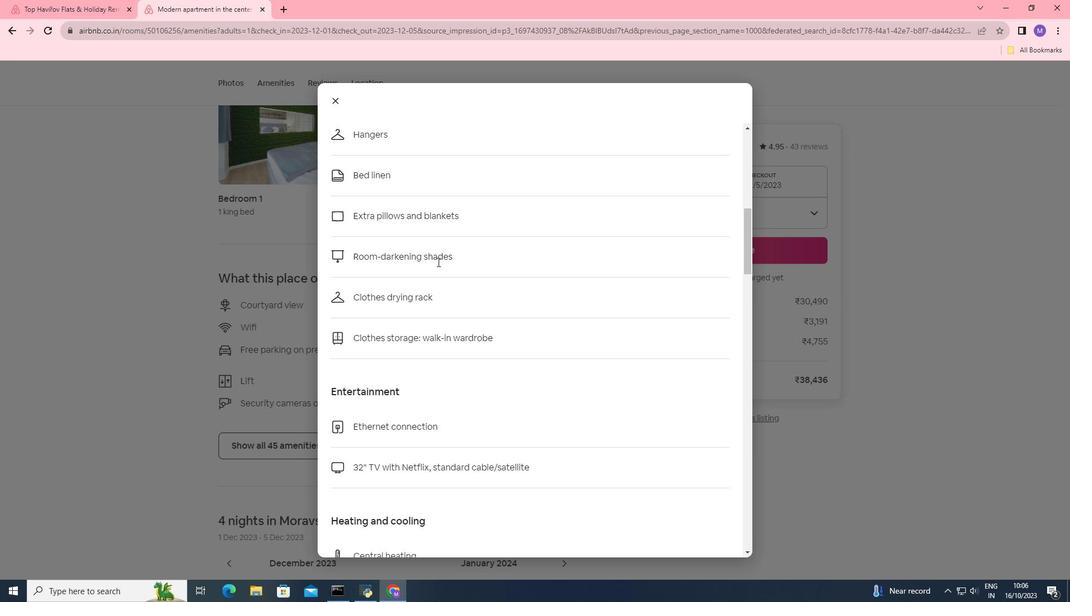 
Action: Mouse scrolled (437, 261) with delta (0, 0)
Screenshot: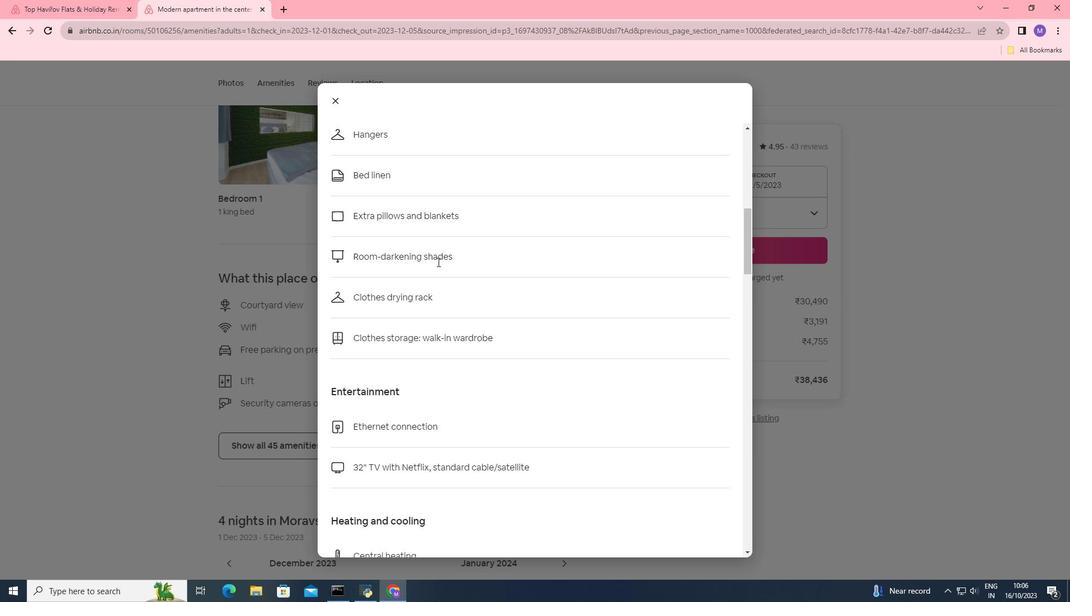 
Action: Mouse scrolled (437, 261) with delta (0, 0)
Screenshot: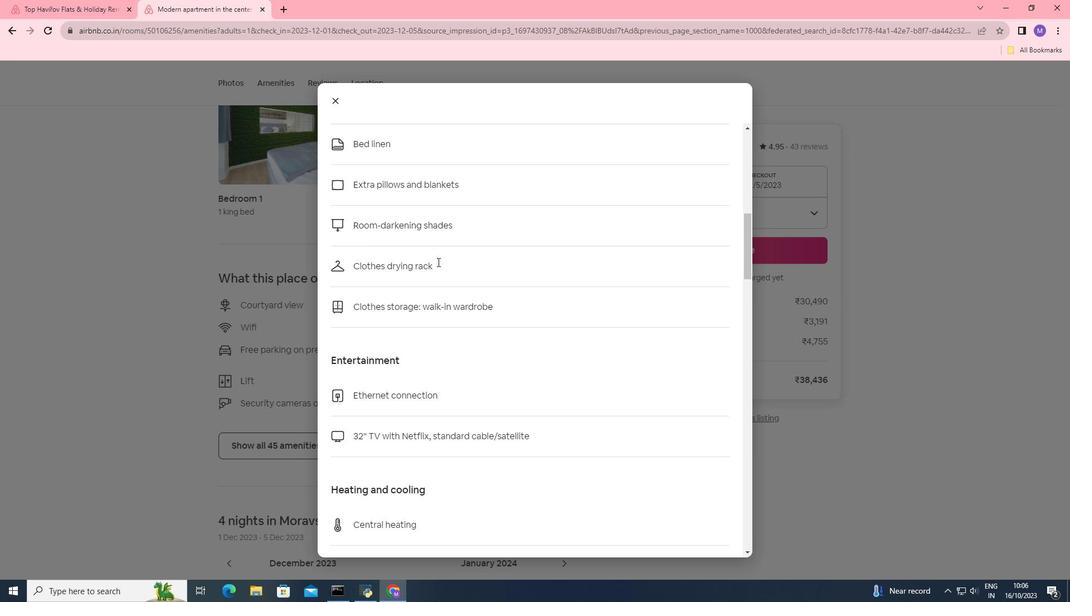 
Action: Mouse scrolled (437, 261) with delta (0, 0)
Screenshot: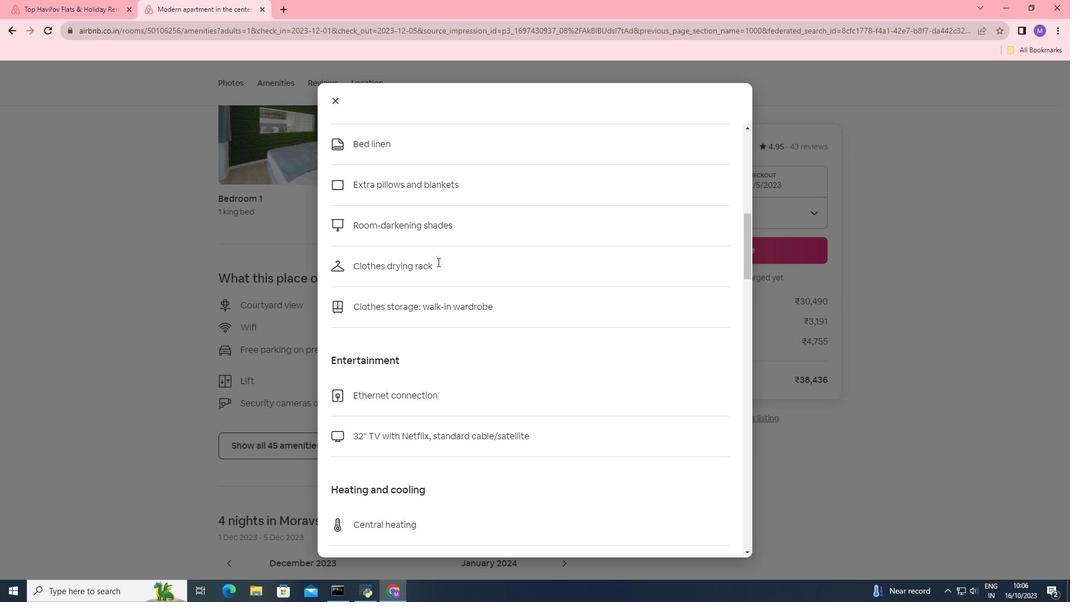 
Action: Mouse moved to (438, 261)
Screenshot: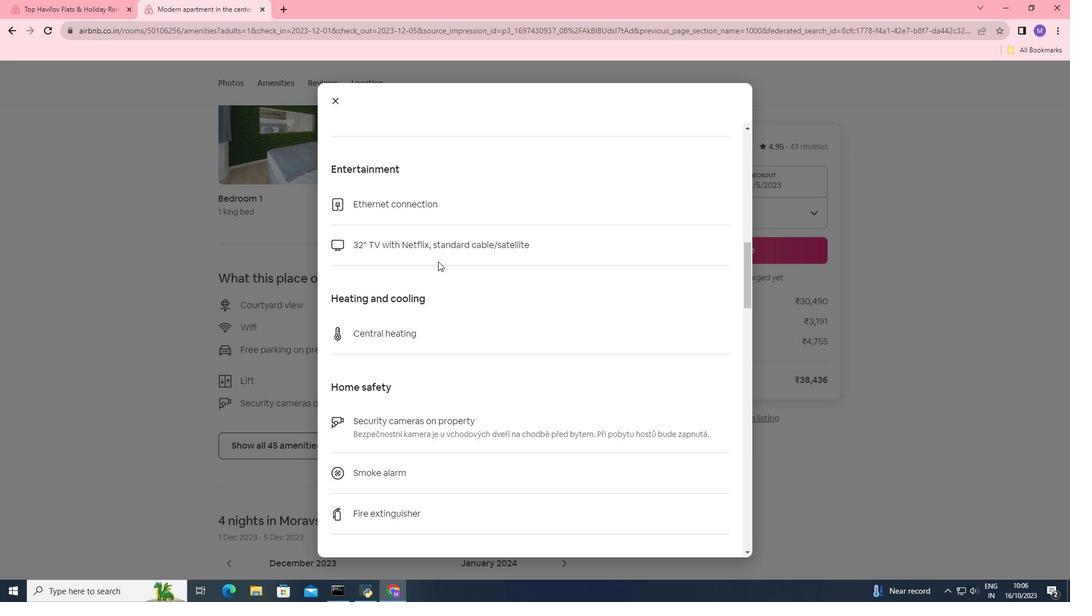 
Action: Mouse scrolled (438, 260) with delta (0, 0)
Screenshot: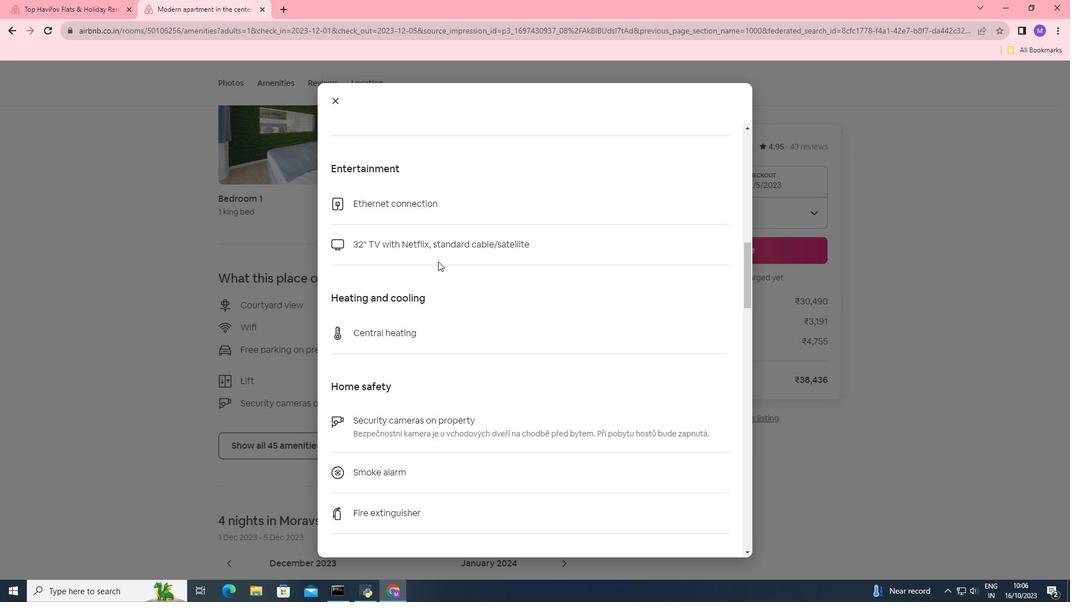 
Action: Mouse scrolled (438, 260) with delta (0, 0)
Screenshot: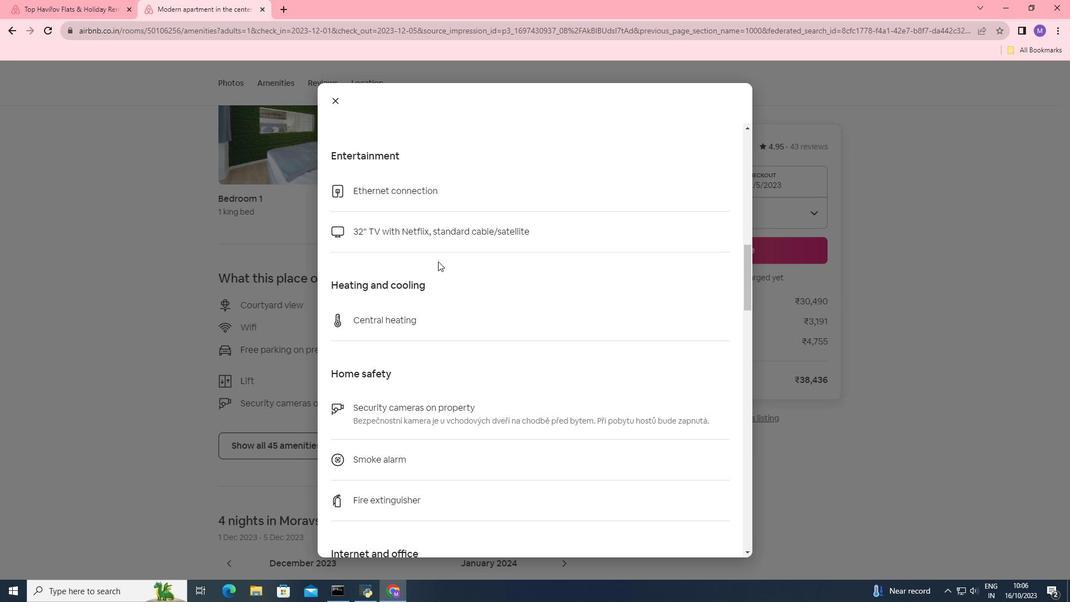 
Action: Mouse scrolled (438, 260) with delta (0, 0)
Screenshot: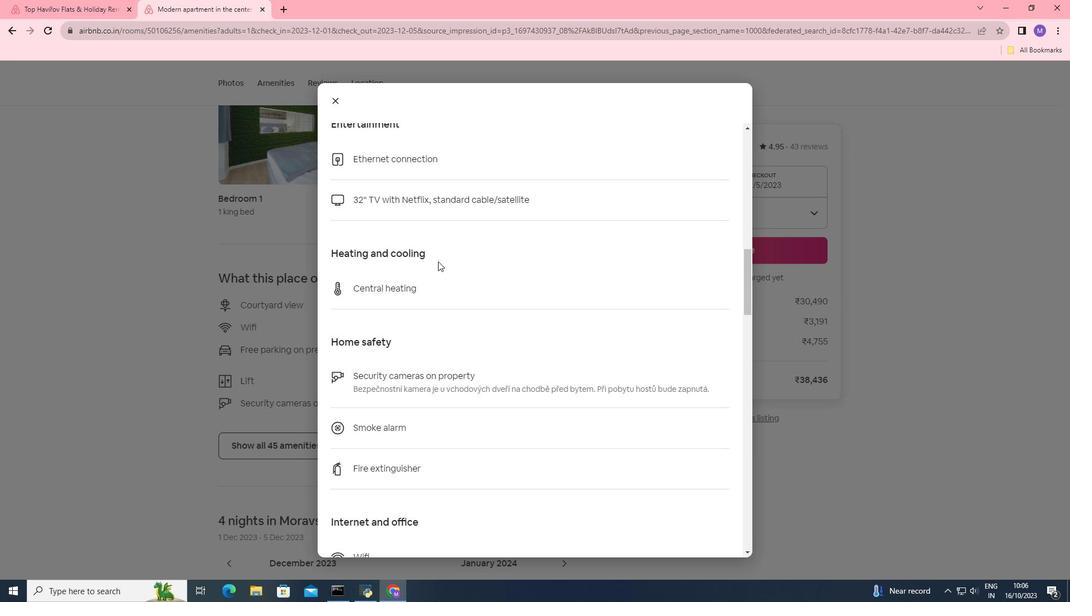 
Action: Mouse scrolled (438, 260) with delta (0, 0)
Screenshot: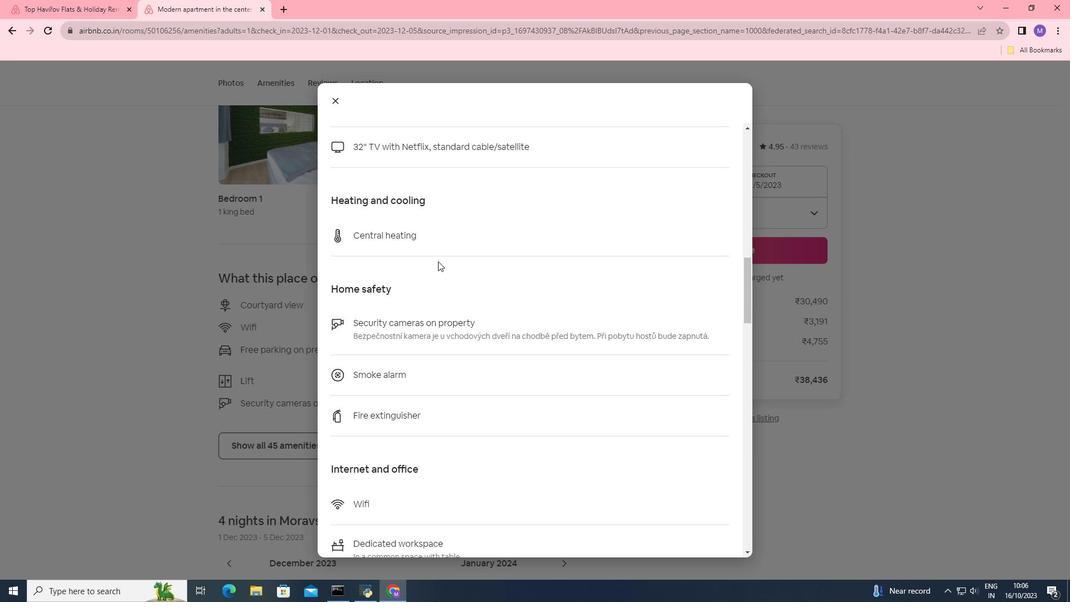 
Action: Mouse moved to (438, 256)
Screenshot: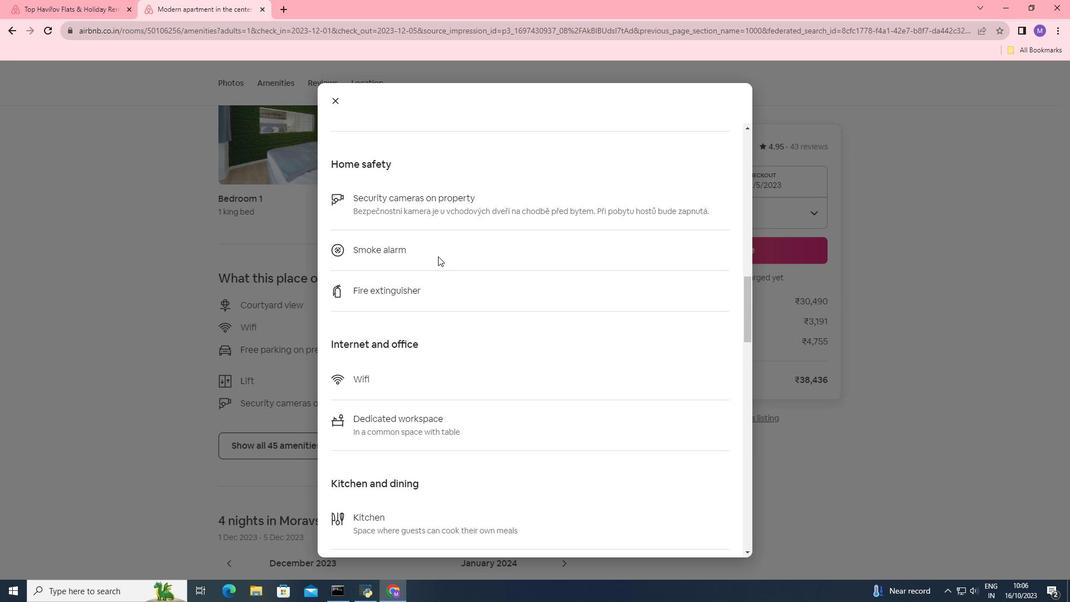 
Action: Mouse scrolled (438, 255) with delta (0, 0)
Screenshot: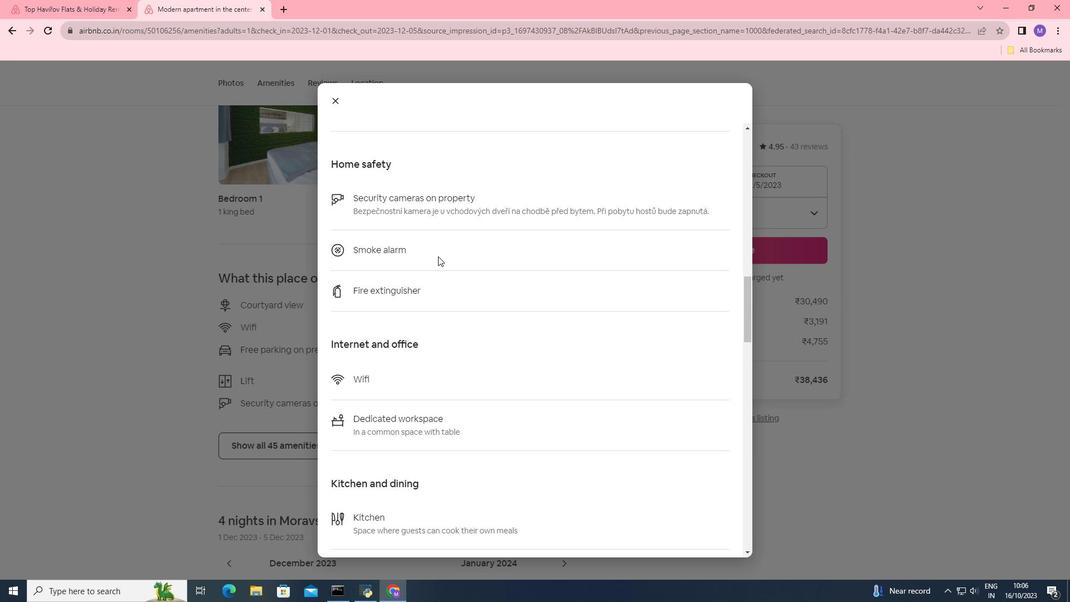
Action: Mouse scrolled (438, 255) with delta (0, 0)
Screenshot: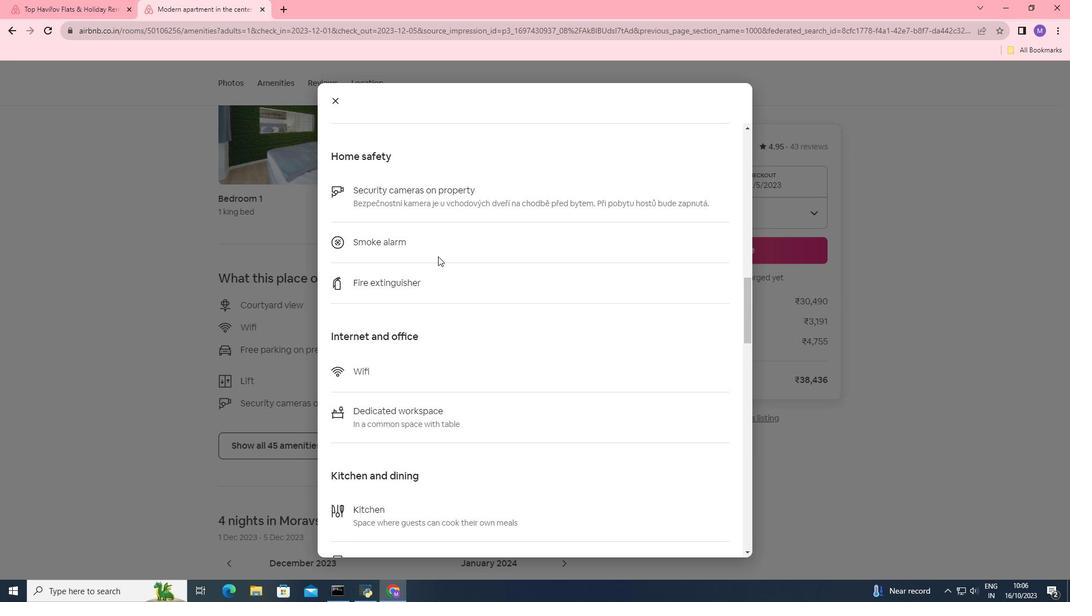 
Action: Mouse scrolled (438, 255) with delta (0, 0)
Screenshot: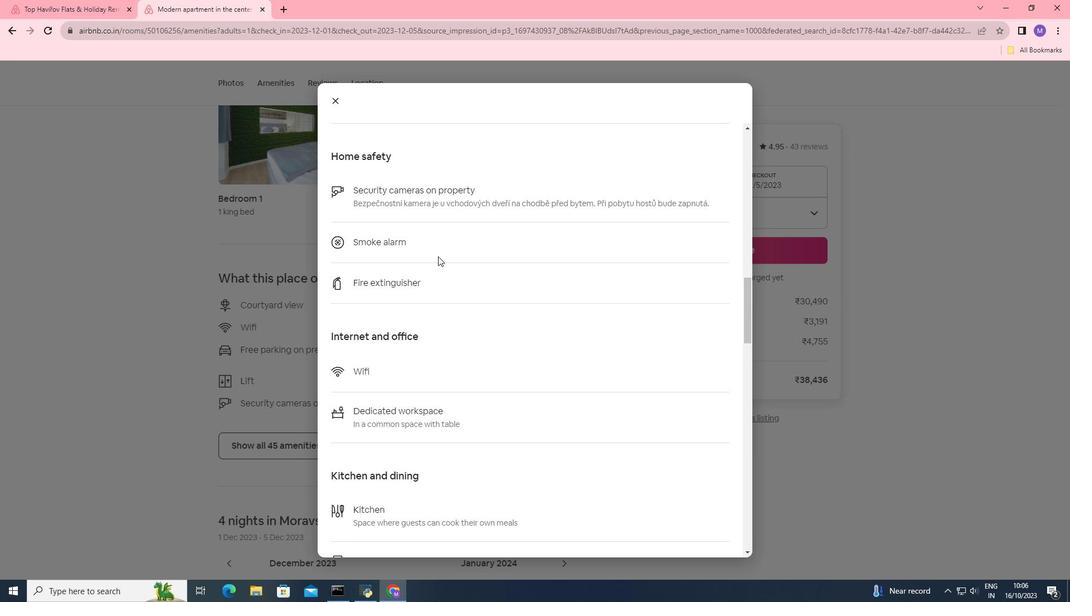 
Action: Mouse scrolled (438, 255) with delta (0, 0)
Screenshot: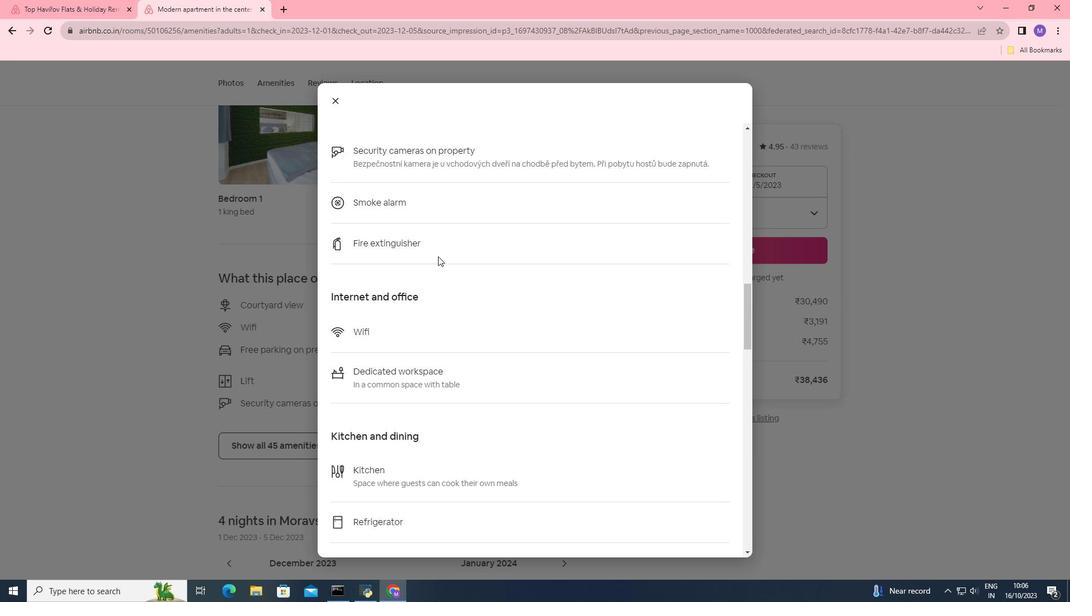 
Action: Mouse scrolled (438, 255) with delta (0, 0)
Screenshot: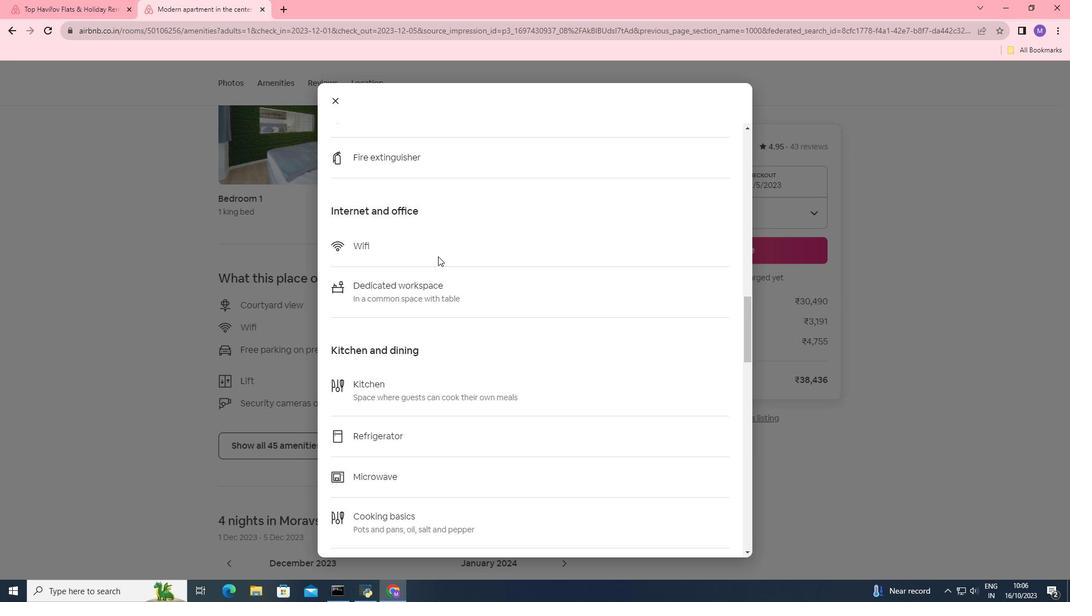 
Action: Mouse scrolled (438, 255) with delta (0, 0)
Screenshot: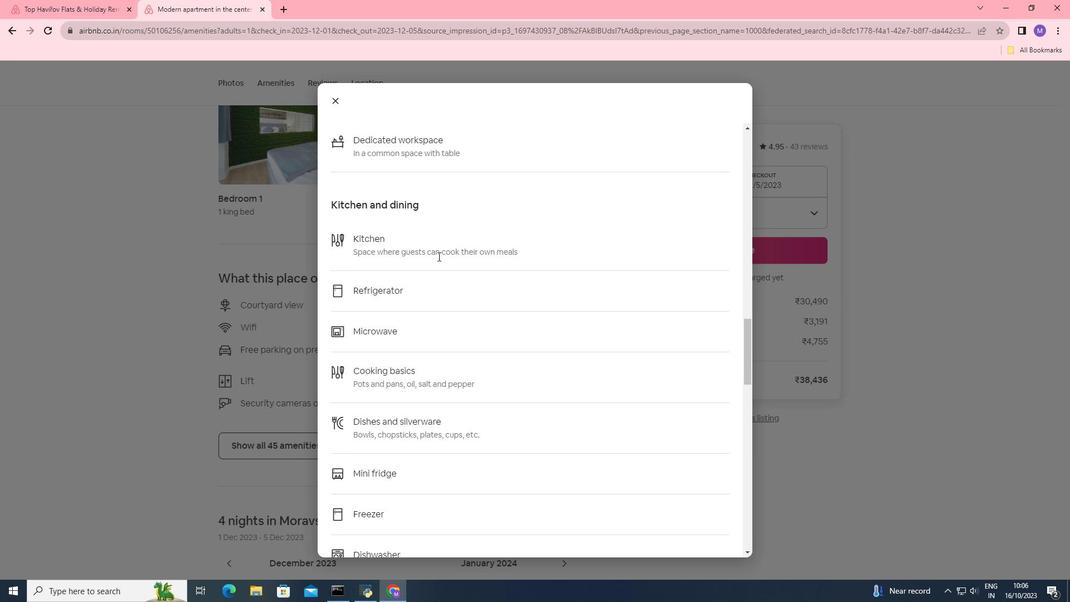 
Action: Mouse scrolled (438, 255) with delta (0, 0)
Screenshot: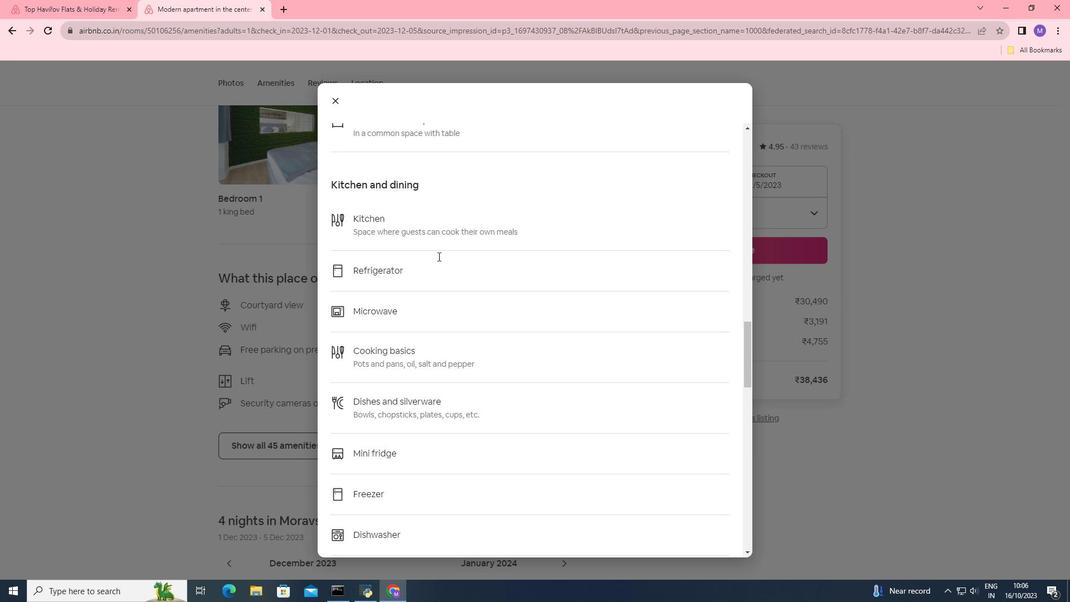 
Action: Mouse scrolled (438, 255) with delta (0, 0)
Screenshot: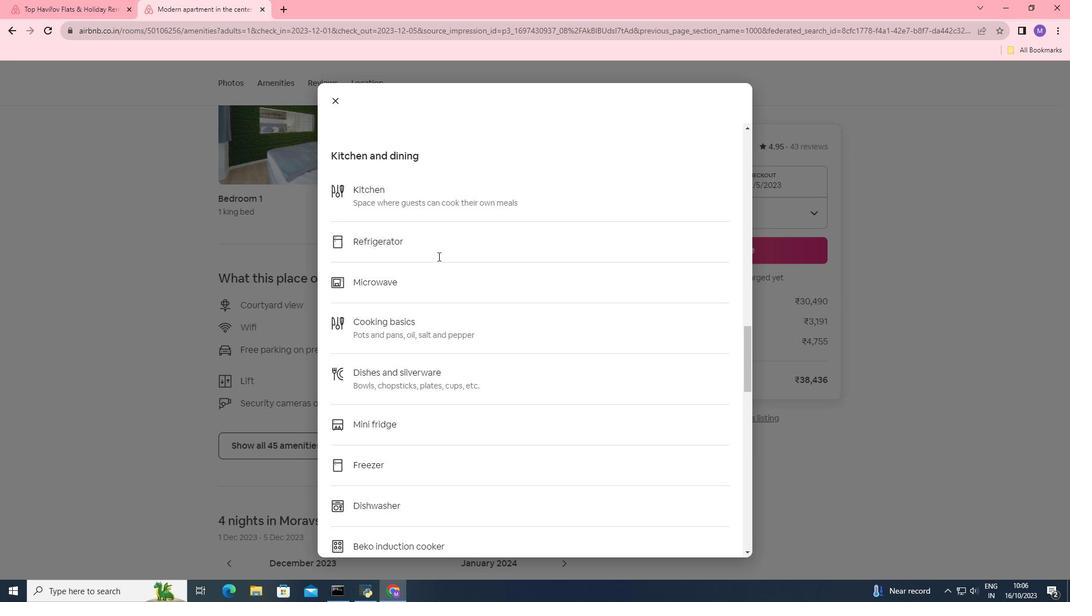 
Action: Mouse moved to (443, 254)
Screenshot: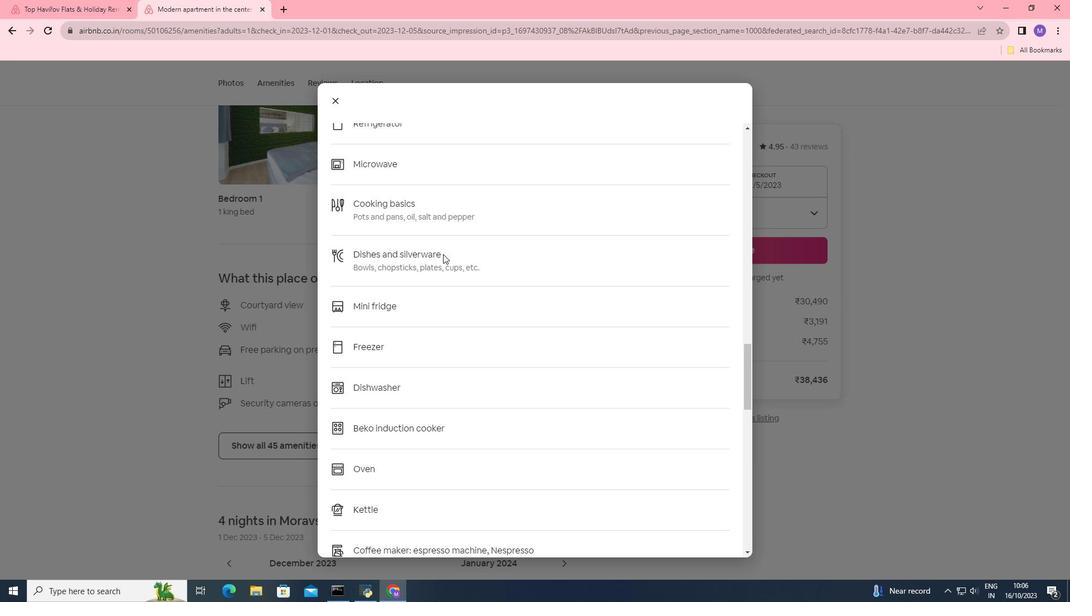 
Action: Mouse scrolled (443, 253) with delta (0, 0)
Screenshot: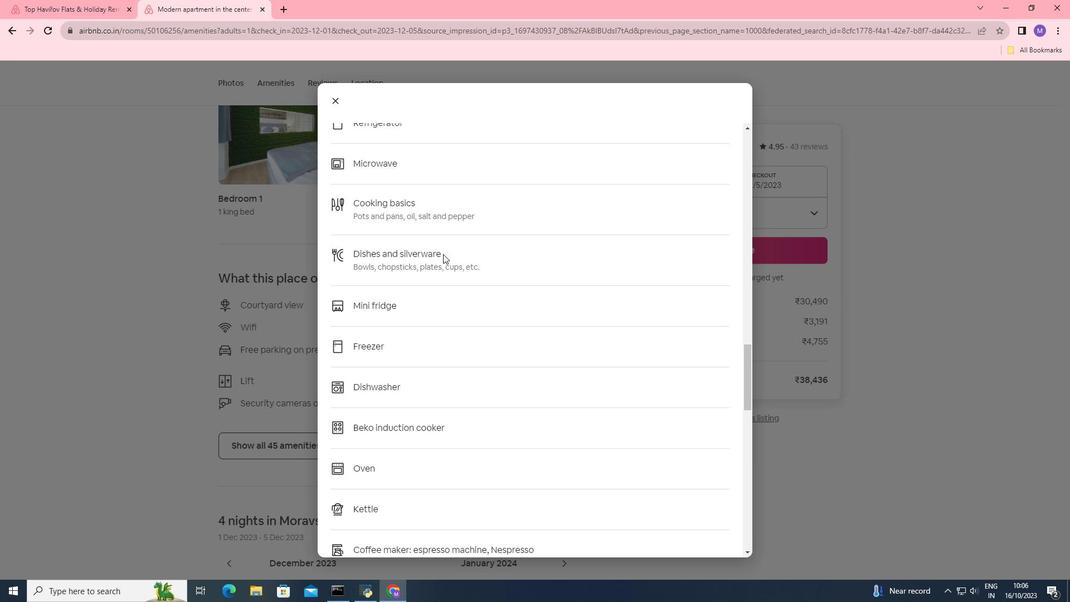 
Action: Mouse scrolled (443, 253) with delta (0, 0)
Screenshot: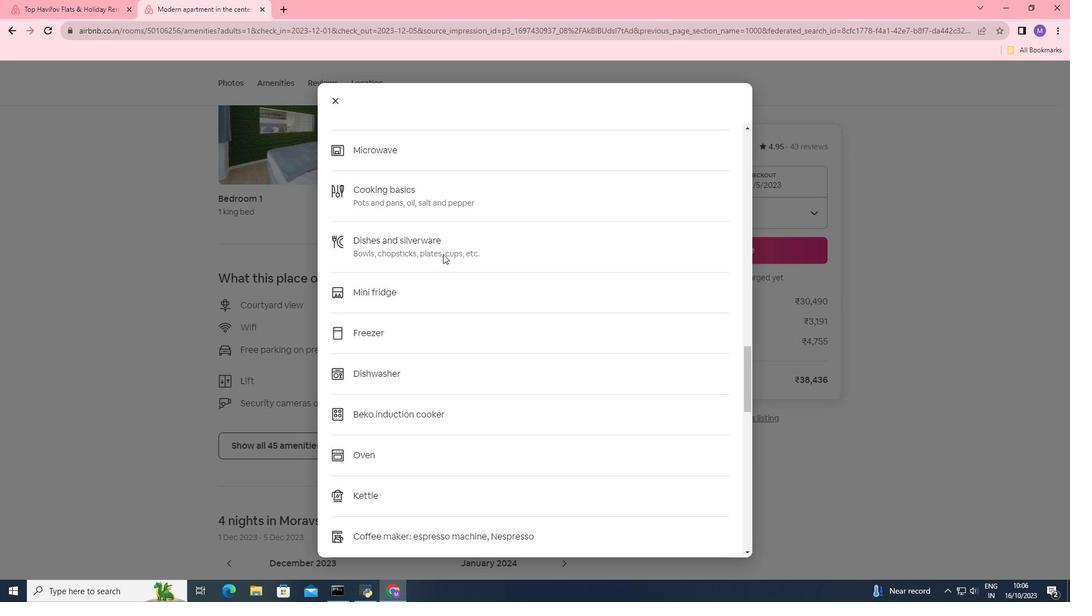
Action: Mouse scrolled (443, 253) with delta (0, 0)
Screenshot: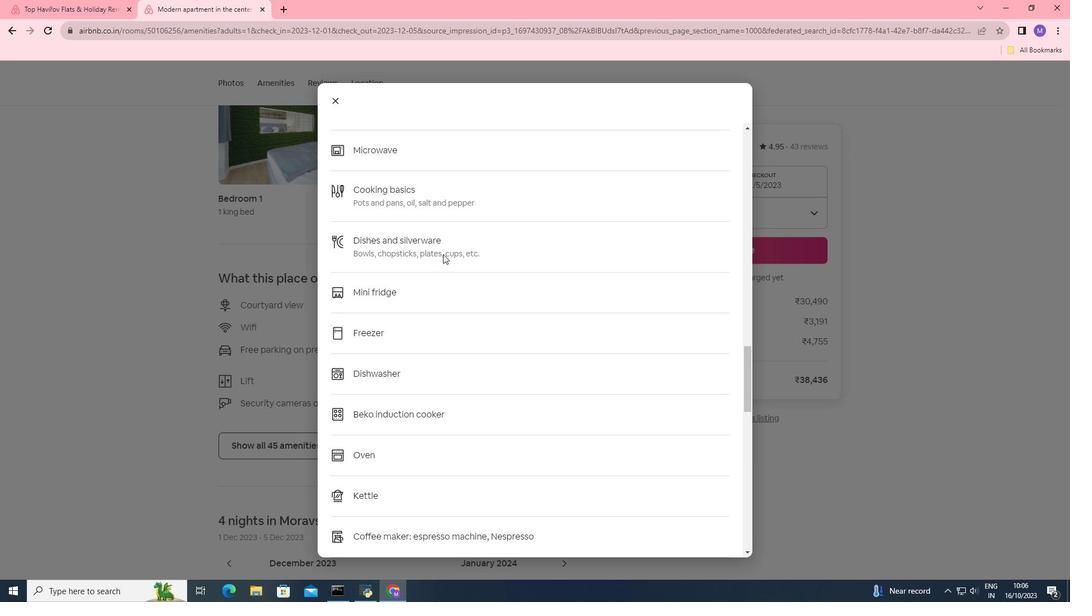 
Action: Mouse moved to (447, 255)
Screenshot: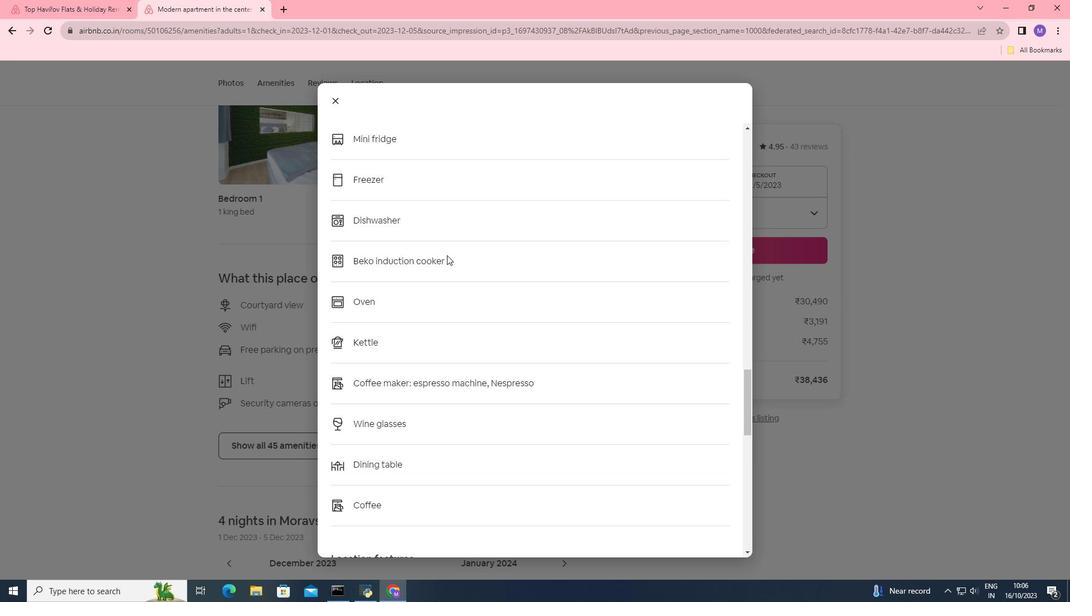 
Action: Mouse scrolled (447, 254) with delta (0, 0)
Screenshot: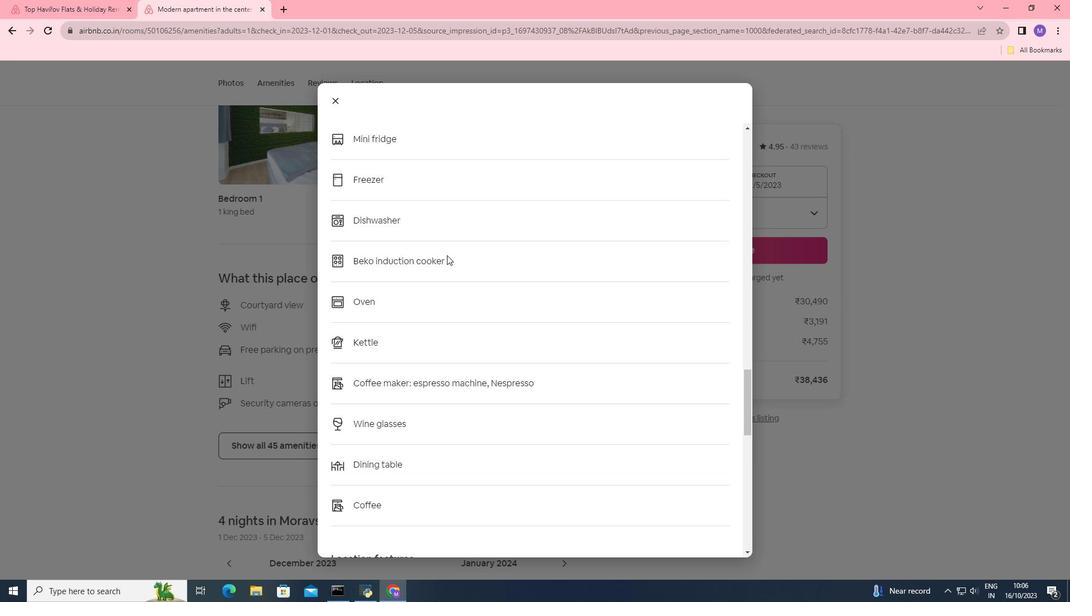 
Action: Mouse scrolled (447, 254) with delta (0, 0)
Screenshot: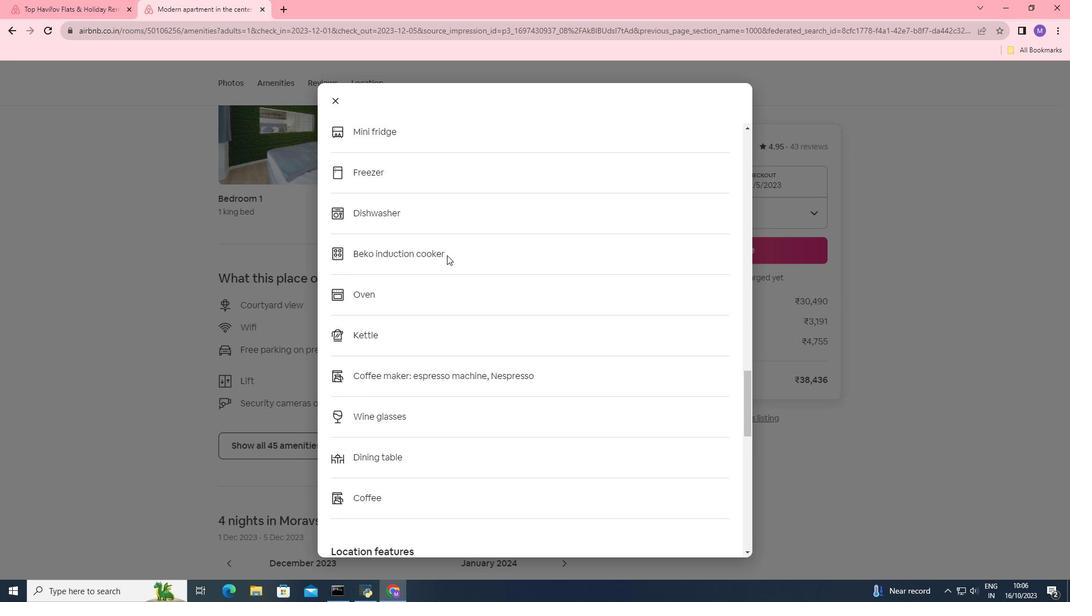 
Action: Mouse scrolled (447, 254) with delta (0, 0)
Screenshot: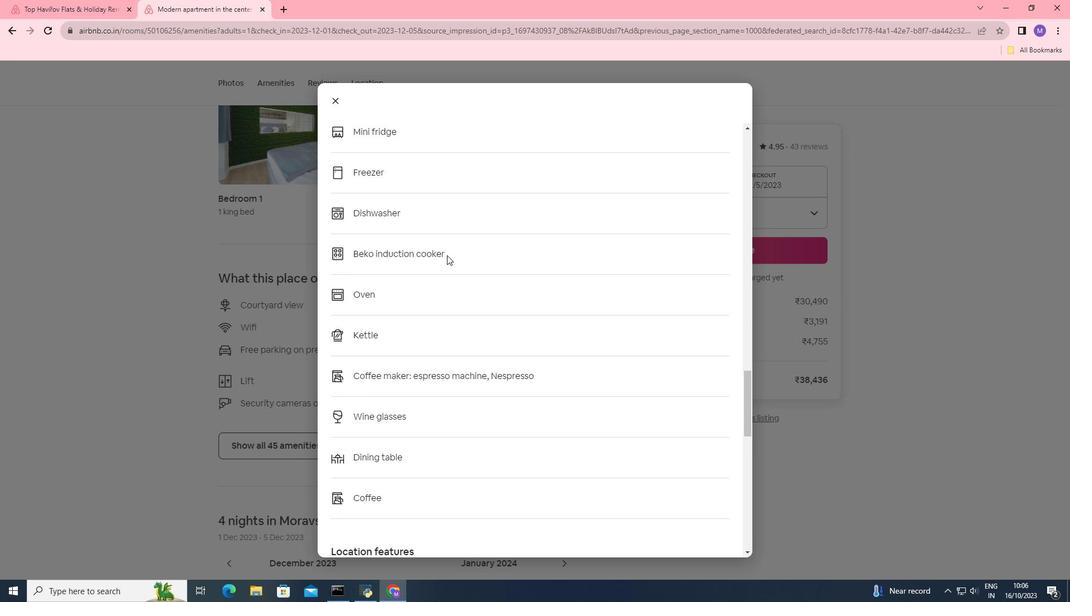 
Action: Mouse scrolled (447, 254) with delta (0, 0)
Screenshot: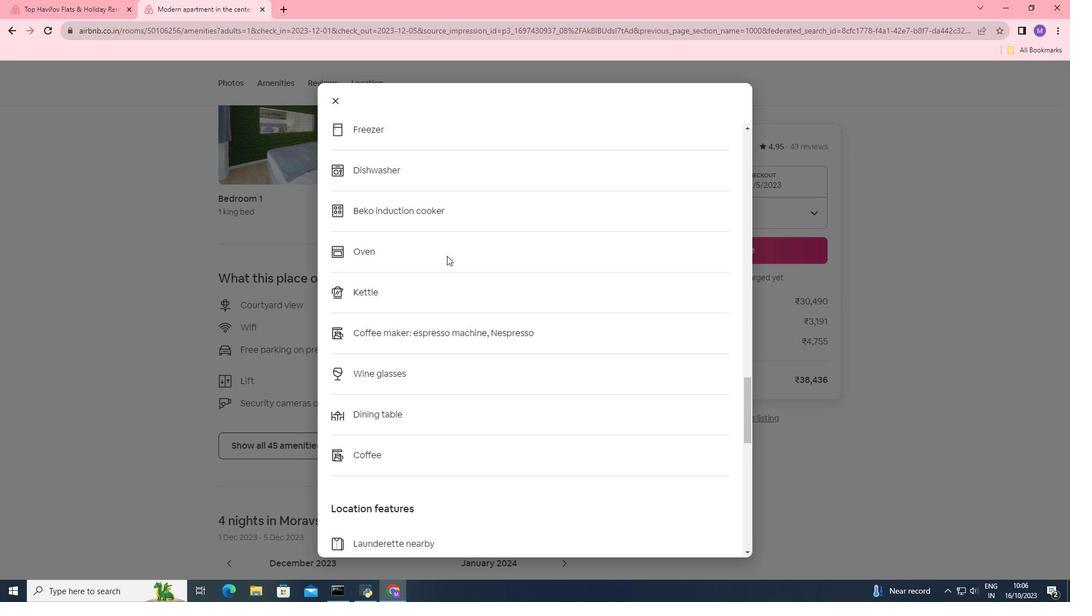 
Action: Mouse moved to (448, 256)
Screenshot: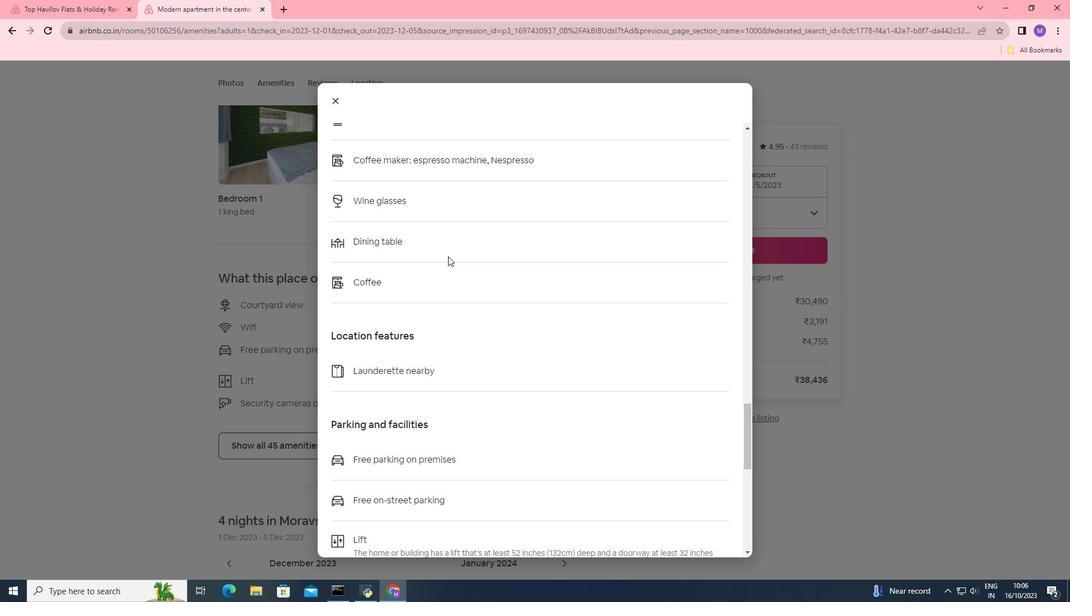 
Action: Mouse scrolled (448, 255) with delta (0, 0)
Screenshot: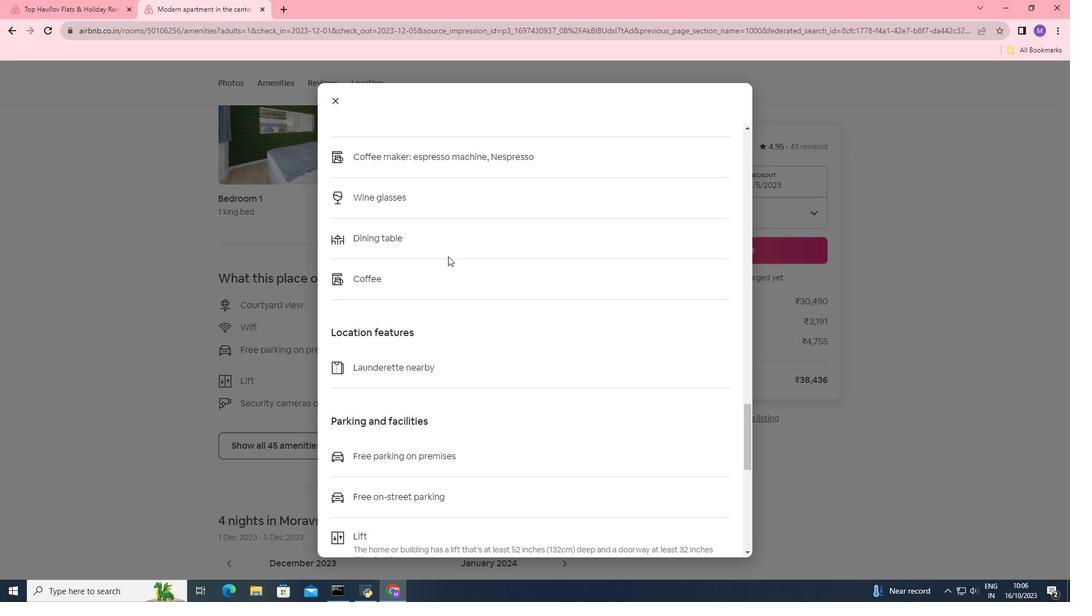 
Action: Mouse scrolled (448, 255) with delta (0, 0)
Screenshot: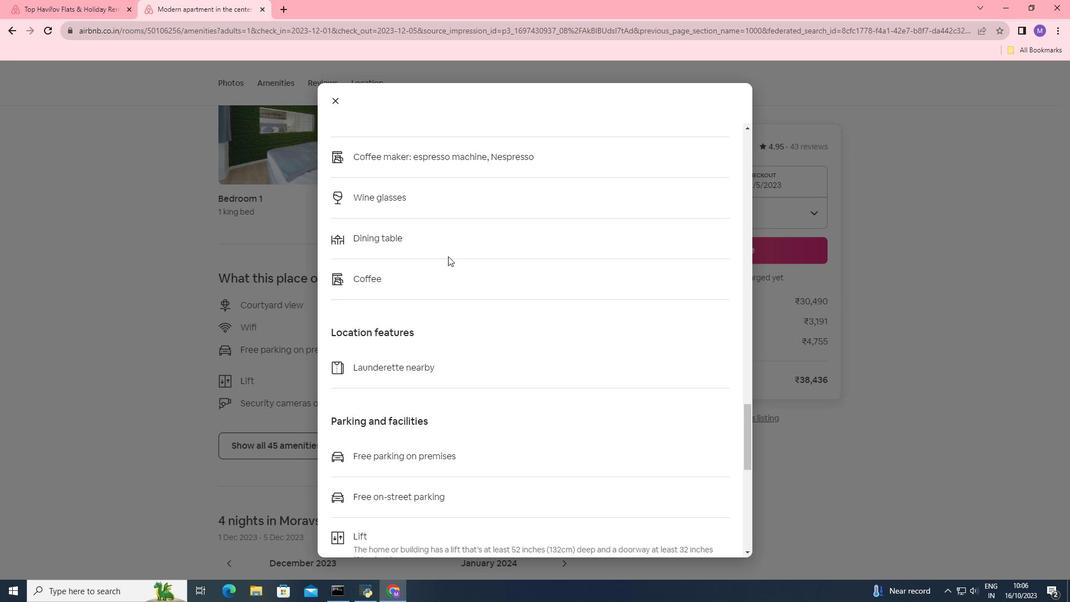 
Action: Mouse scrolled (448, 255) with delta (0, 0)
Screenshot: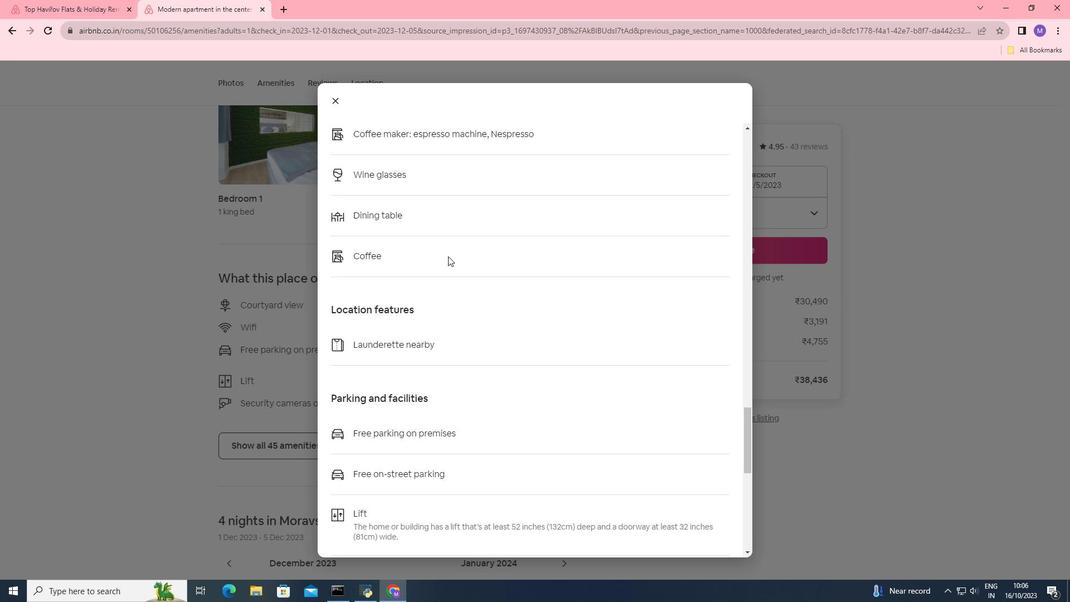 
Action: Mouse scrolled (448, 255) with delta (0, 0)
Screenshot: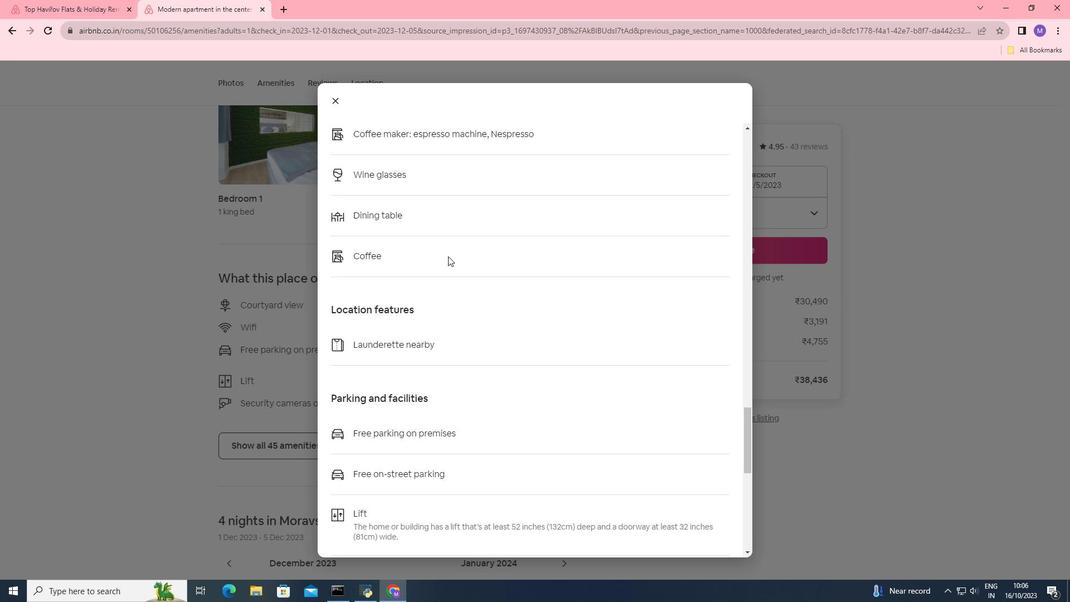 
Action: Mouse scrolled (448, 255) with delta (0, 0)
Screenshot: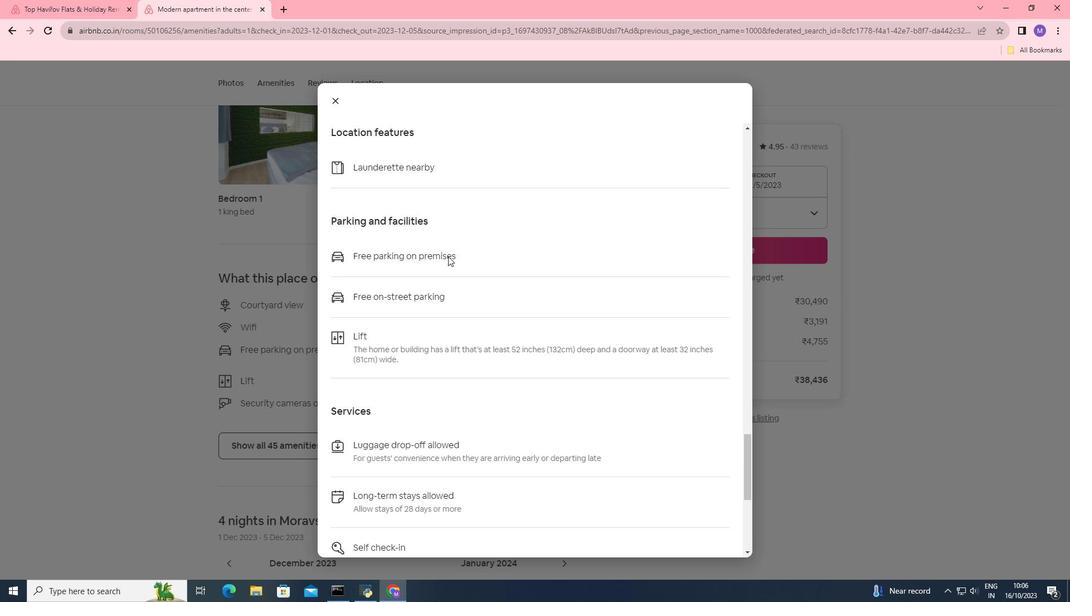 
Action: Mouse scrolled (448, 255) with delta (0, 0)
Screenshot: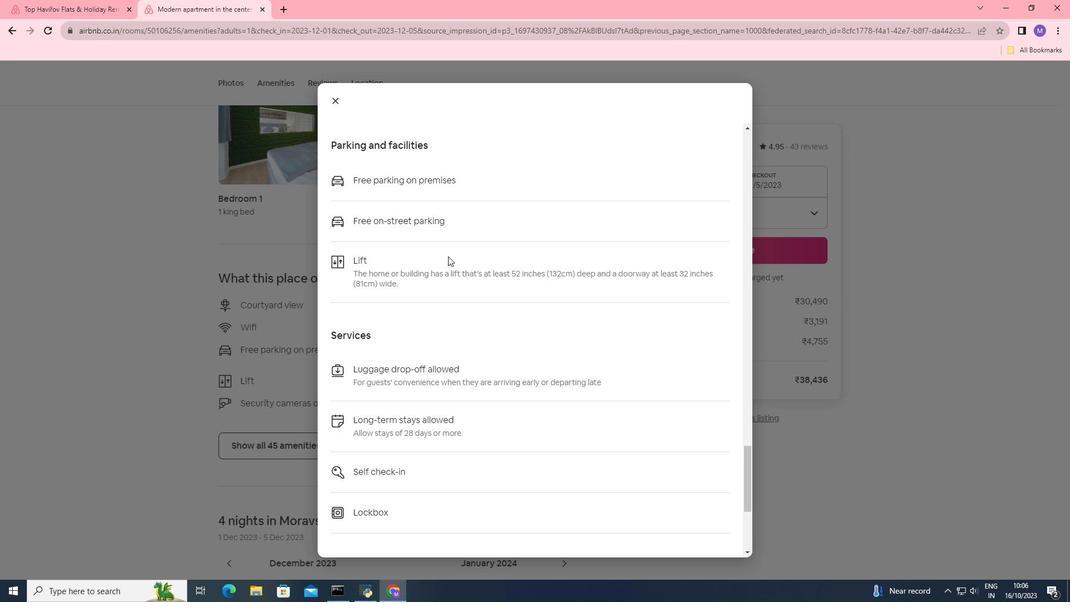 
Action: Mouse scrolled (448, 255) with delta (0, 0)
Screenshot: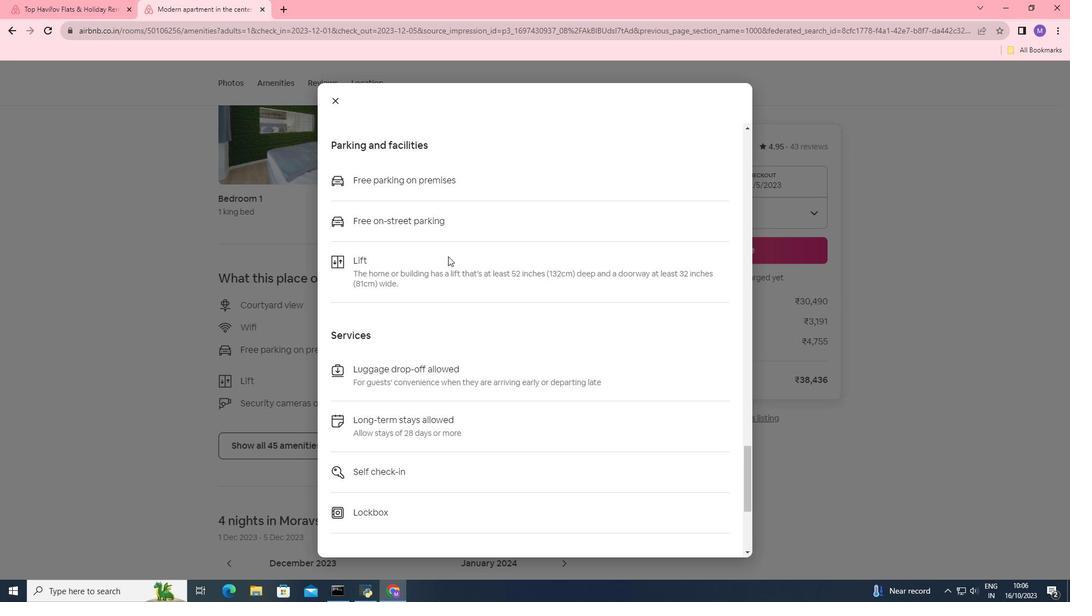 
Action: Mouse scrolled (448, 255) with delta (0, 0)
Screenshot: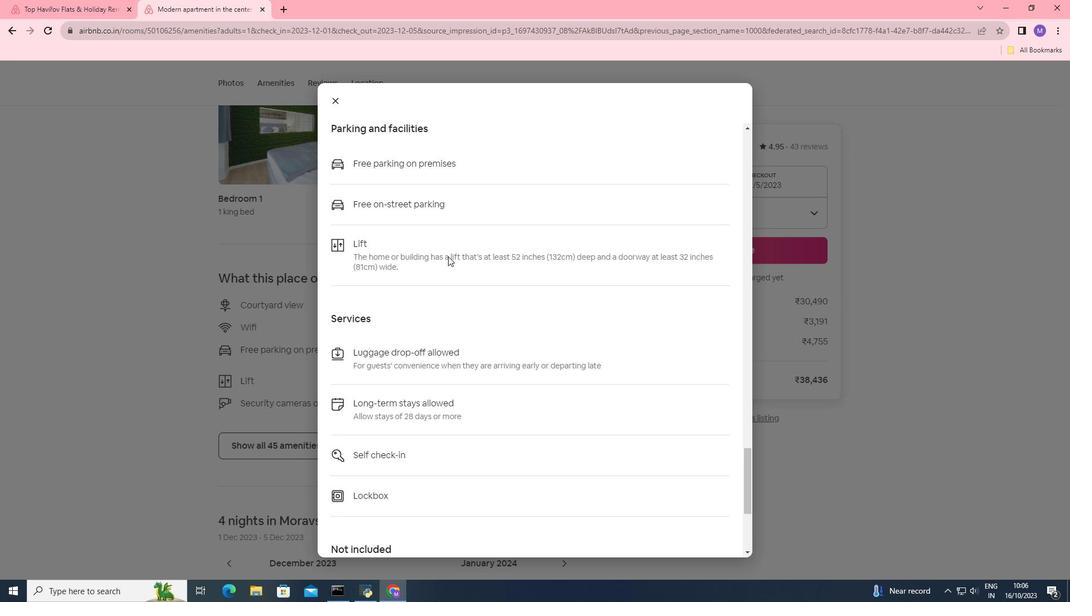 
Action: Mouse scrolled (448, 255) with delta (0, 0)
Screenshot: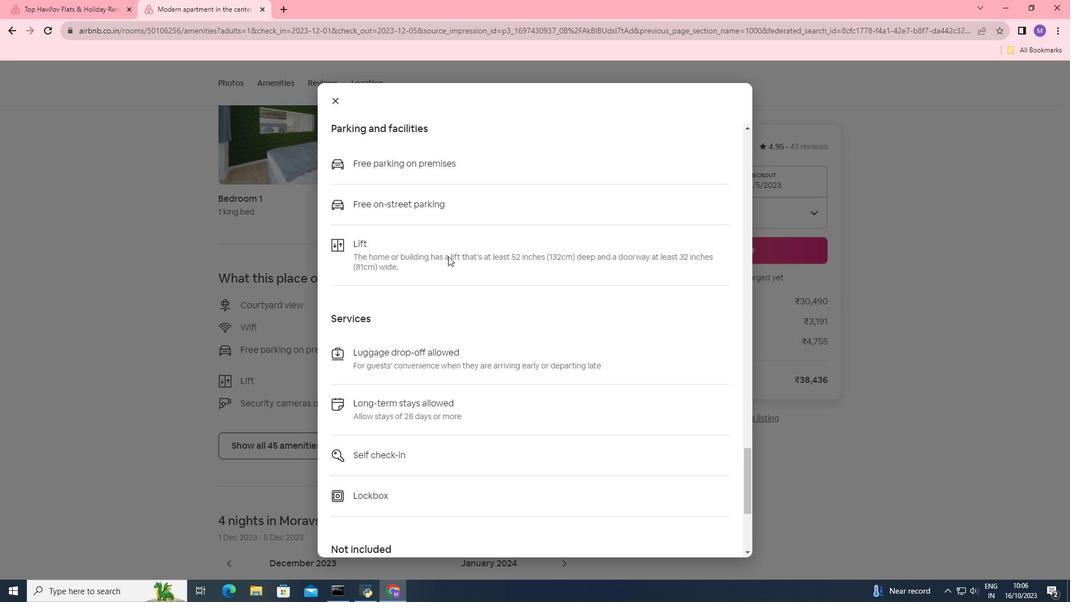 
Action: Mouse scrolled (448, 255) with delta (0, 0)
Screenshot: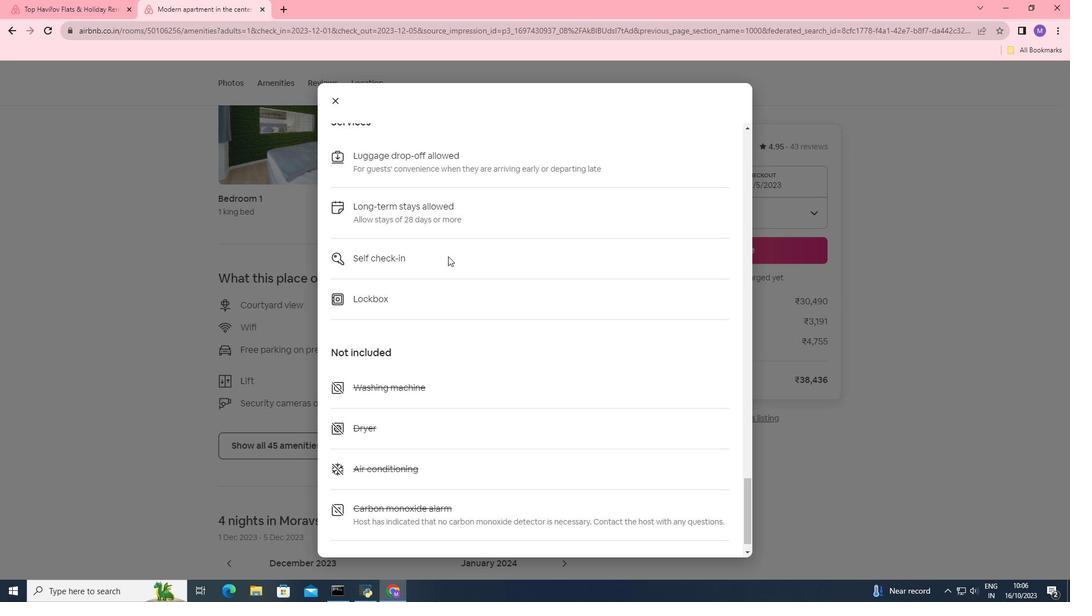 
Action: Mouse moved to (336, 98)
Screenshot: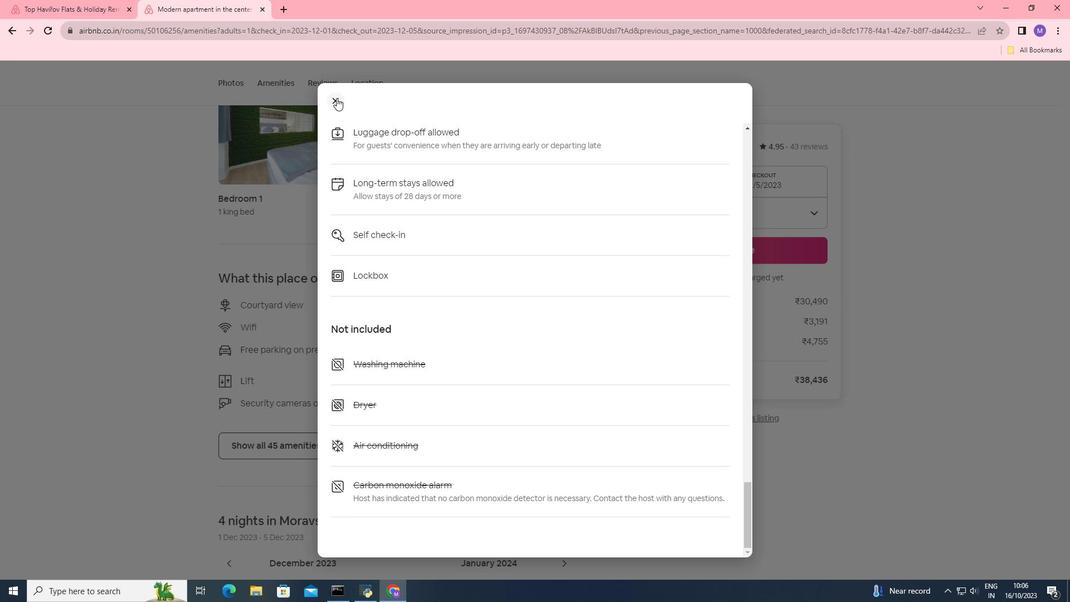 
Action: Mouse pressed left at (336, 98)
Screenshot: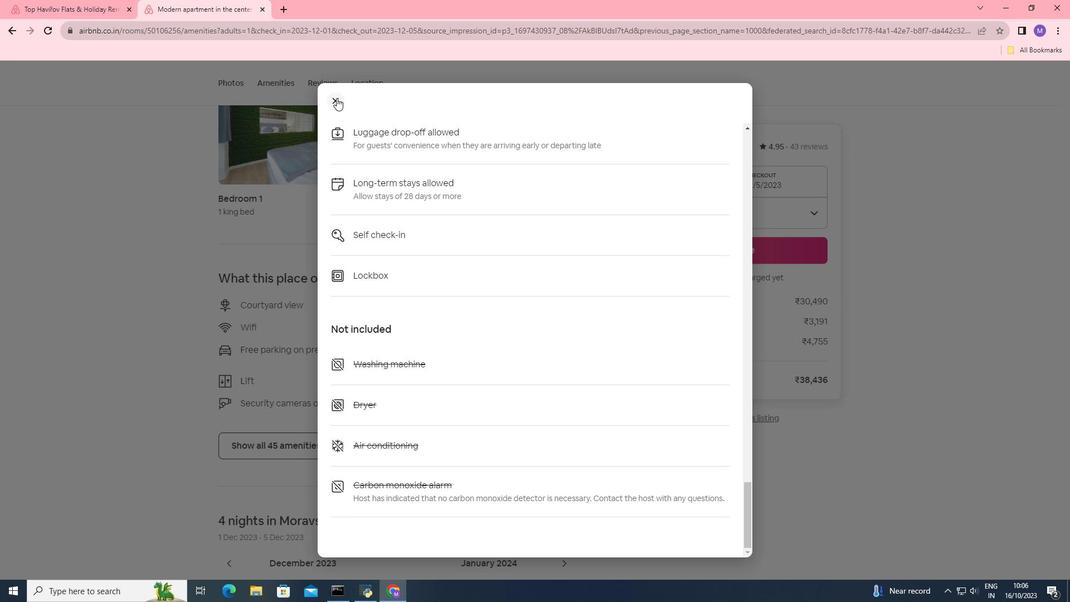 
Action: Mouse moved to (324, 433)
Screenshot: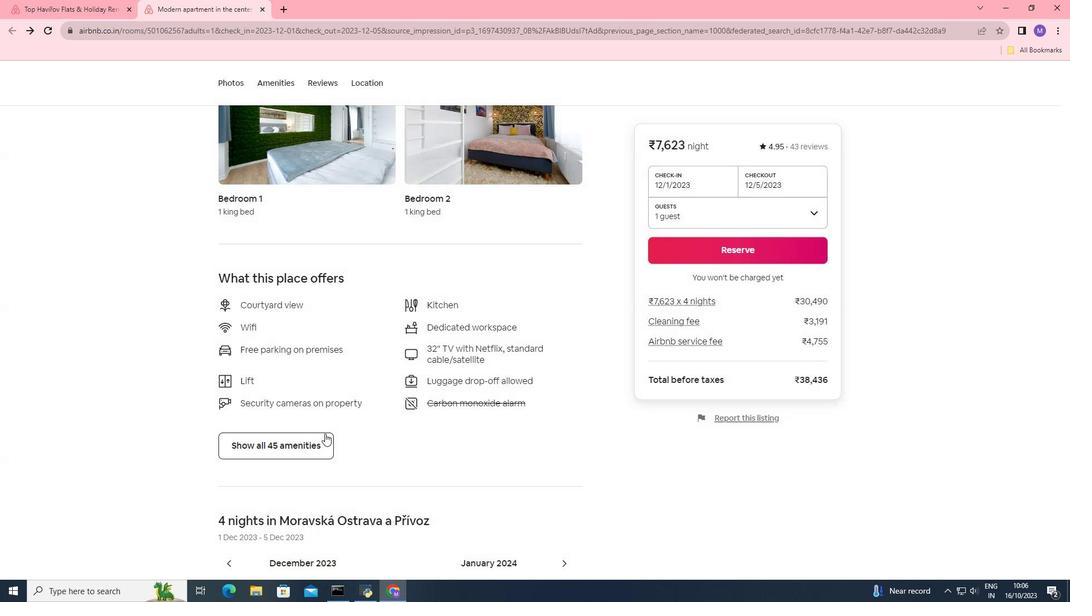 
Action: Mouse scrolled (324, 433) with delta (0, 0)
Screenshot: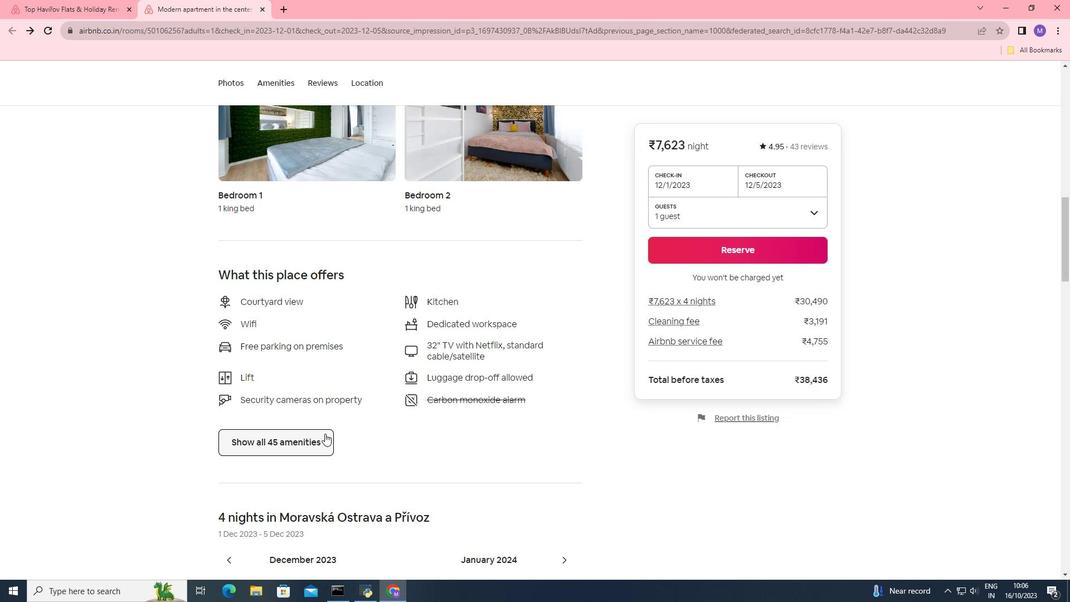 
Action: Mouse scrolled (324, 433) with delta (0, 0)
Screenshot: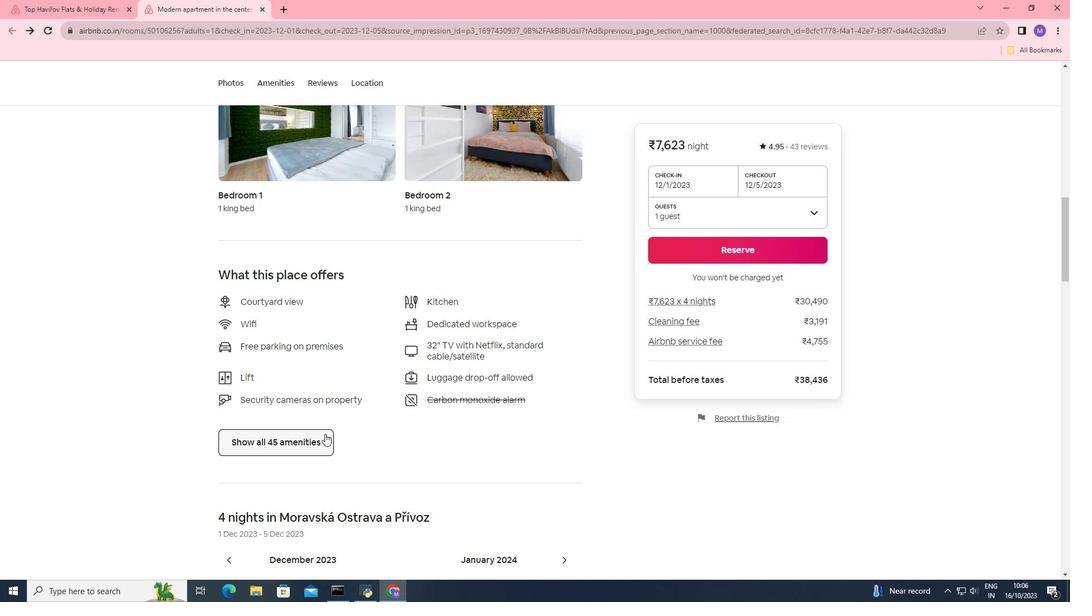 
Action: Mouse scrolled (324, 433) with delta (0, 0)
Screenshot: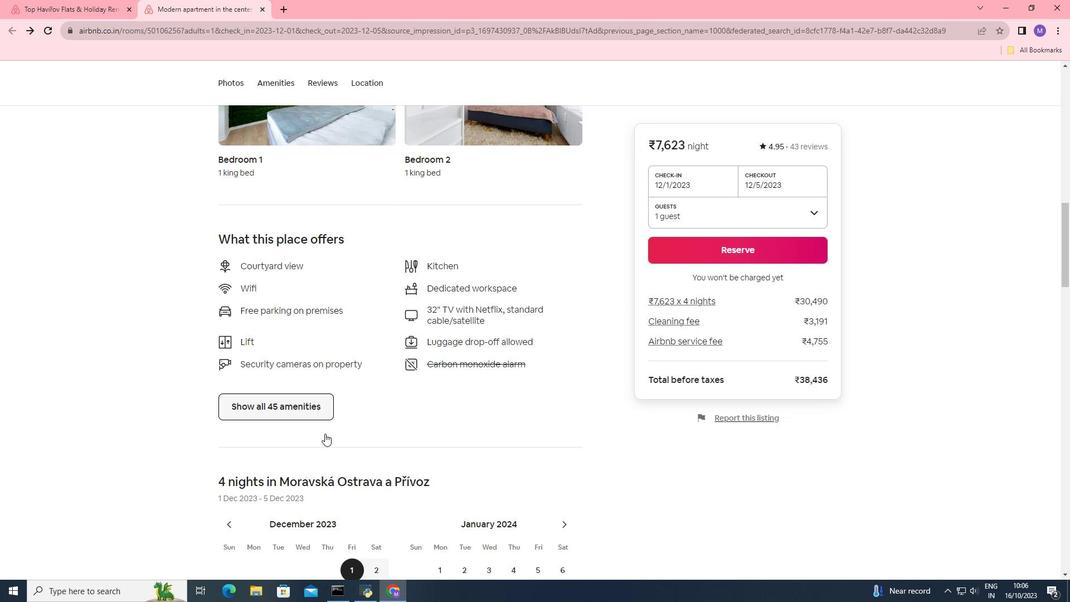 
Action: Mouse scrolled (324, 433) with delta (0, 0)
Screenshot: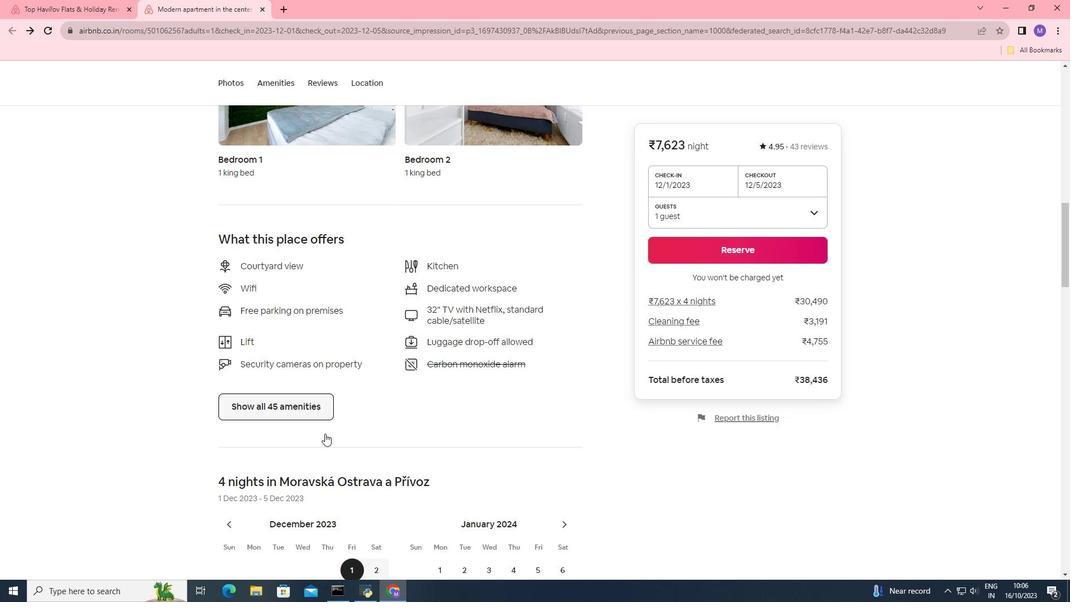 
Action: Mouse scrolled (324, 433) with delta (0, 0)
Screenshot: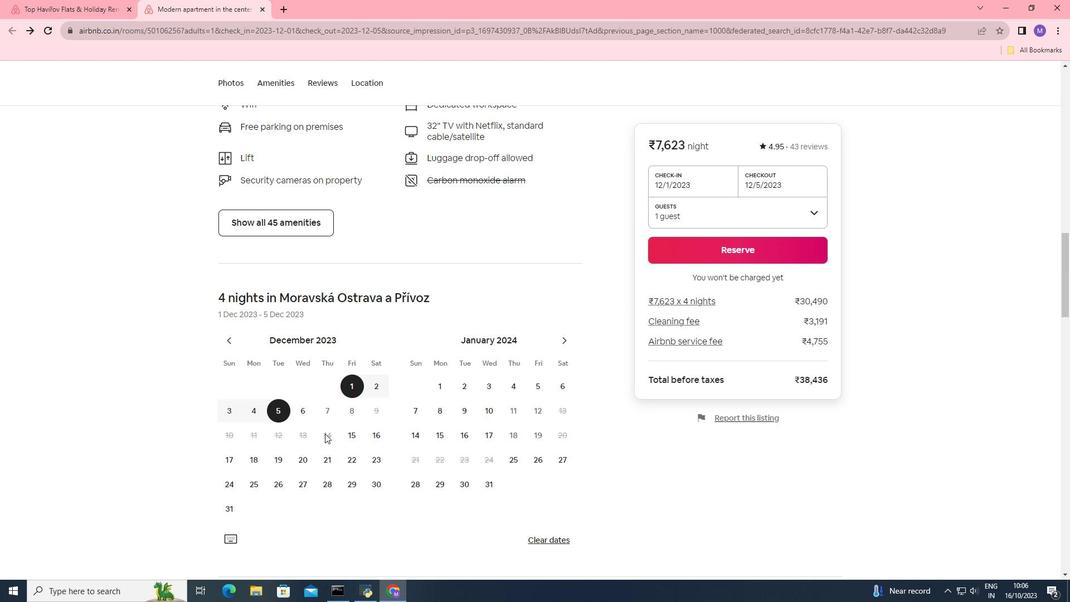 
Action: Mouse scrolled (324, 433) with delta (0, 0)
Screenshot: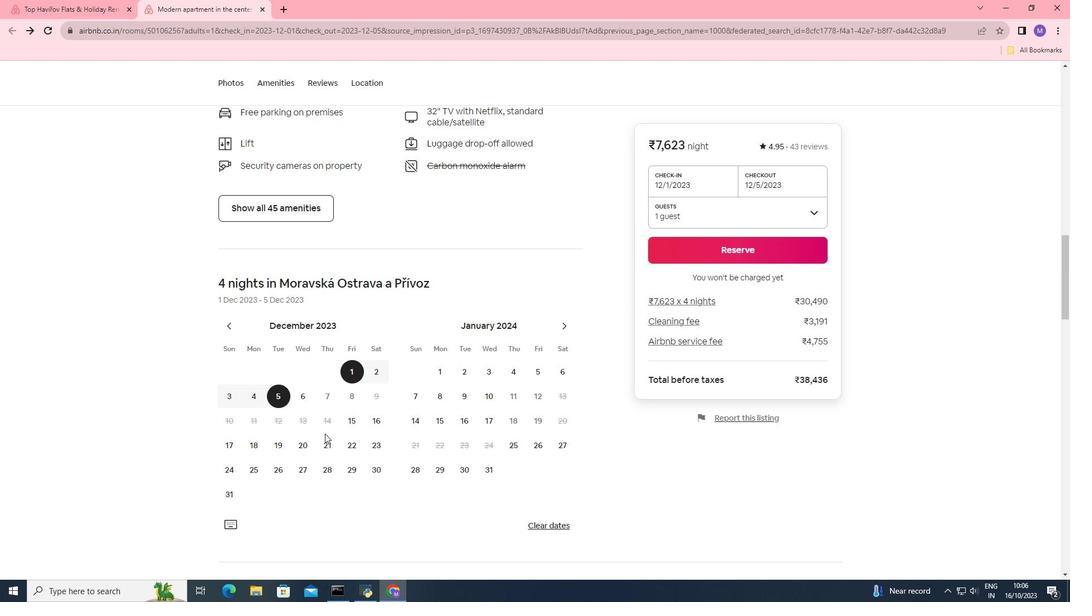 
Action: Mouse scrolled (324, 433) with delta (0, 0)
Screenshot: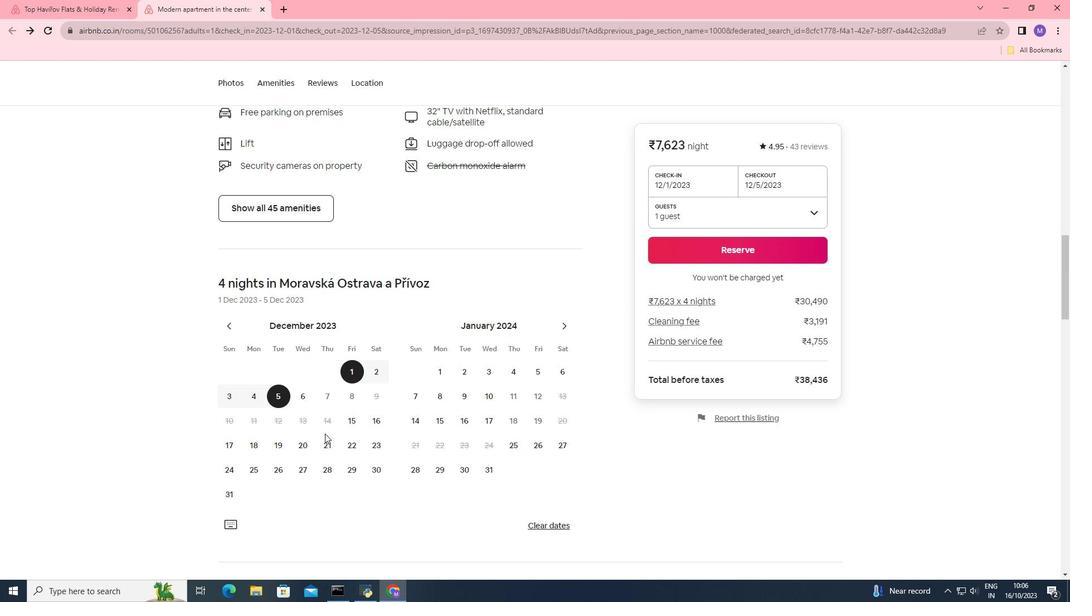 
Action: Mouse scrolled (324, 433) with delta (0, 0)
Screenshot: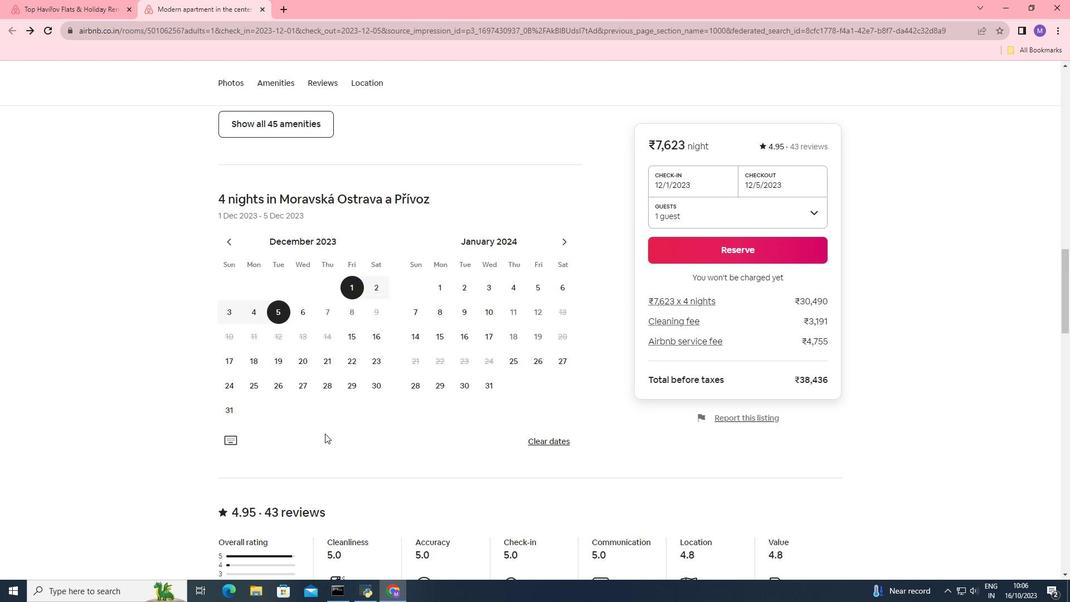 
Action: Mouse scrolled (324, 433) with delta (0, 0)
Screenshot: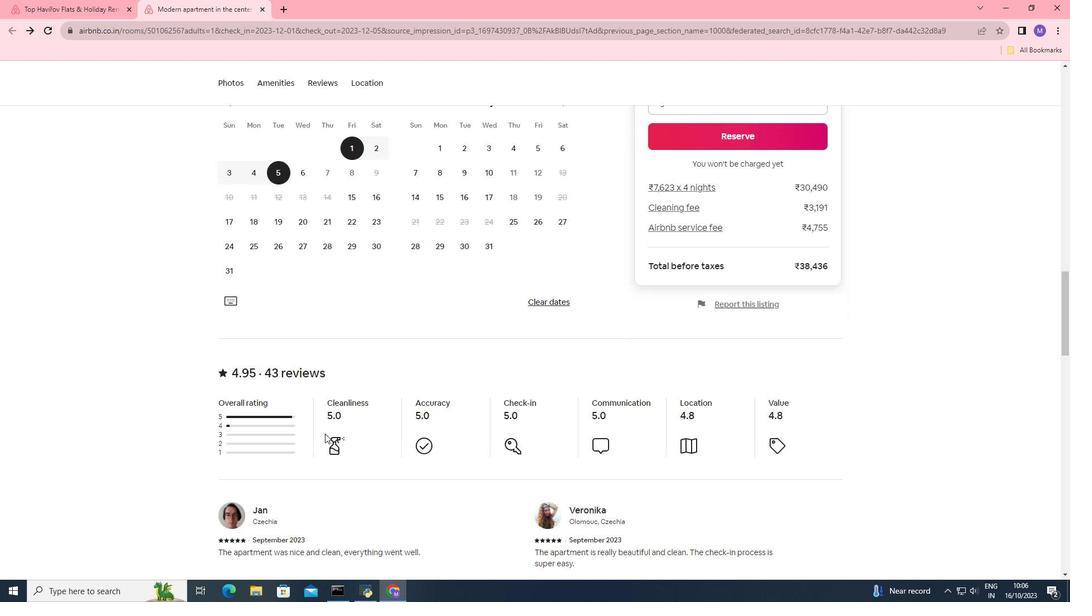 
Action: Mouse scrolled (324, 433) with delta (0, 0)
Screenshot: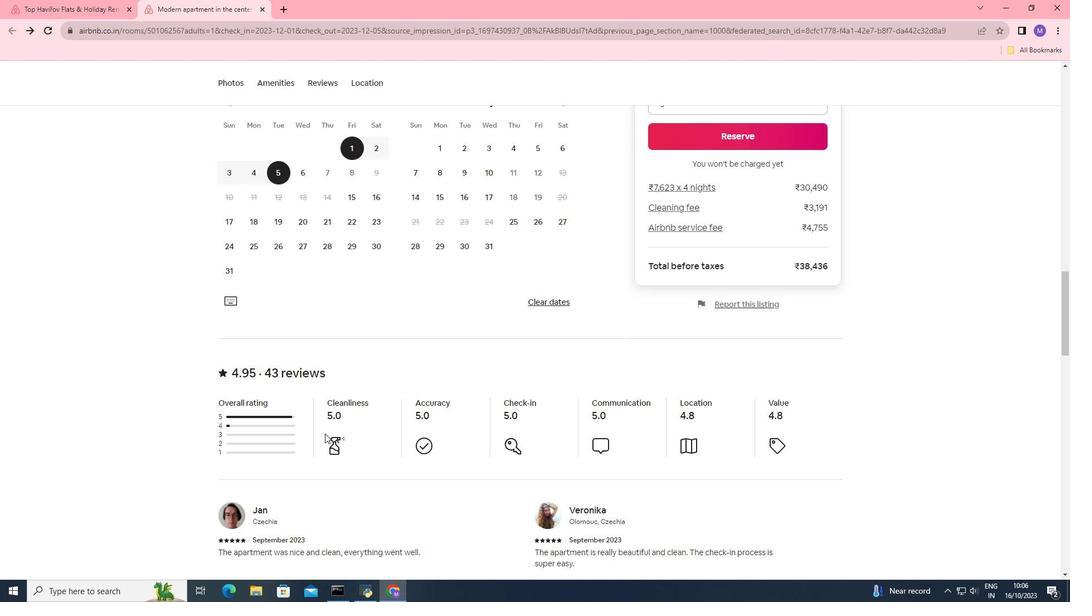 
Action: Mouse moved to (305, 438)
Screenshot: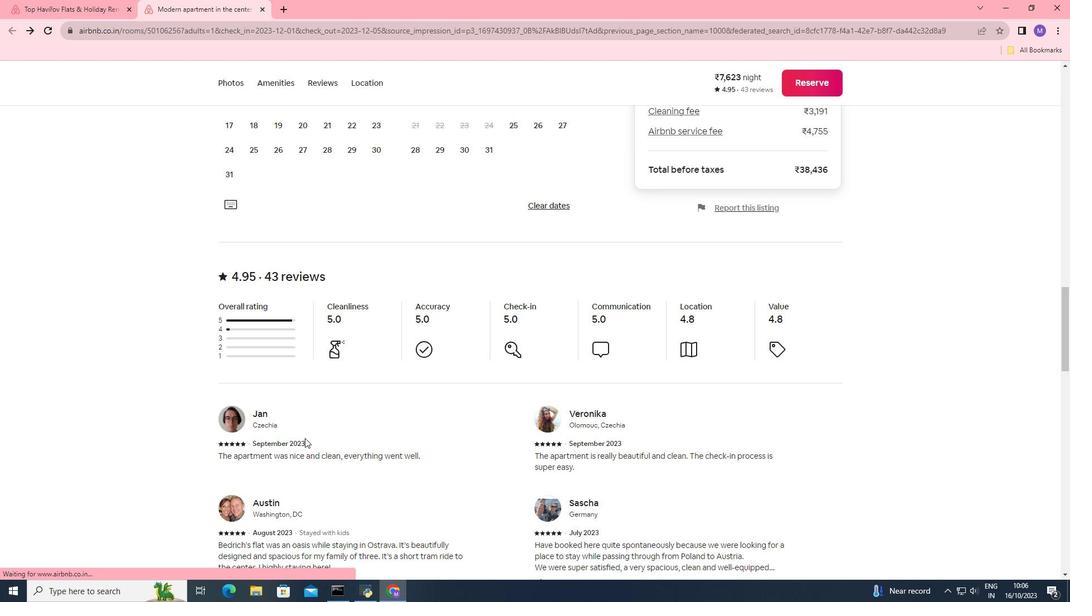 
Action: Mouse scrolled (305, 437) with delta (0, 0)
Screenshot: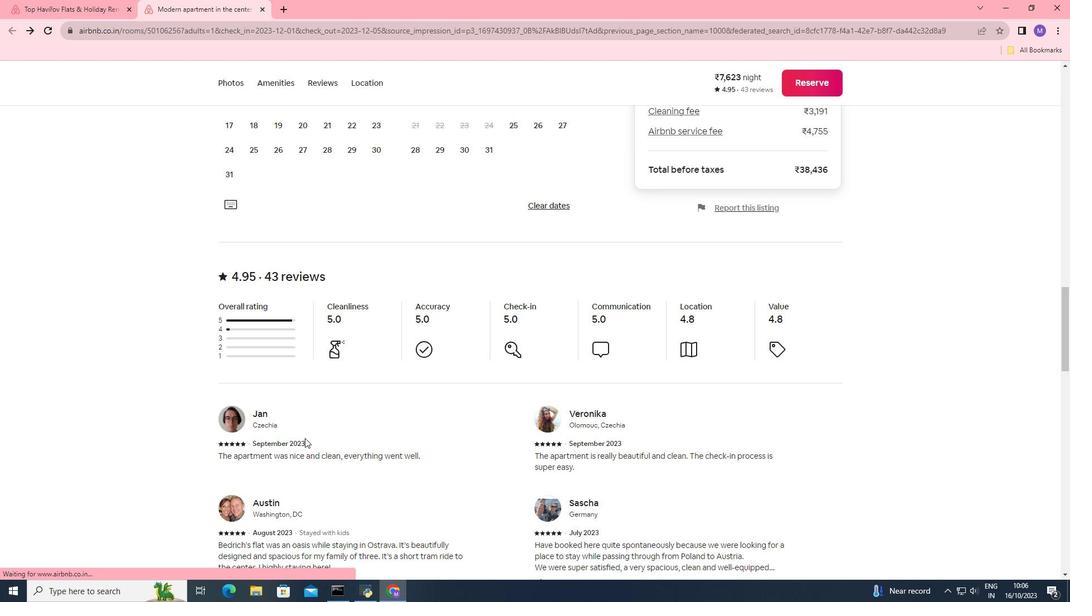 
Action: Mouse moved to (304, 438)
Screenshot: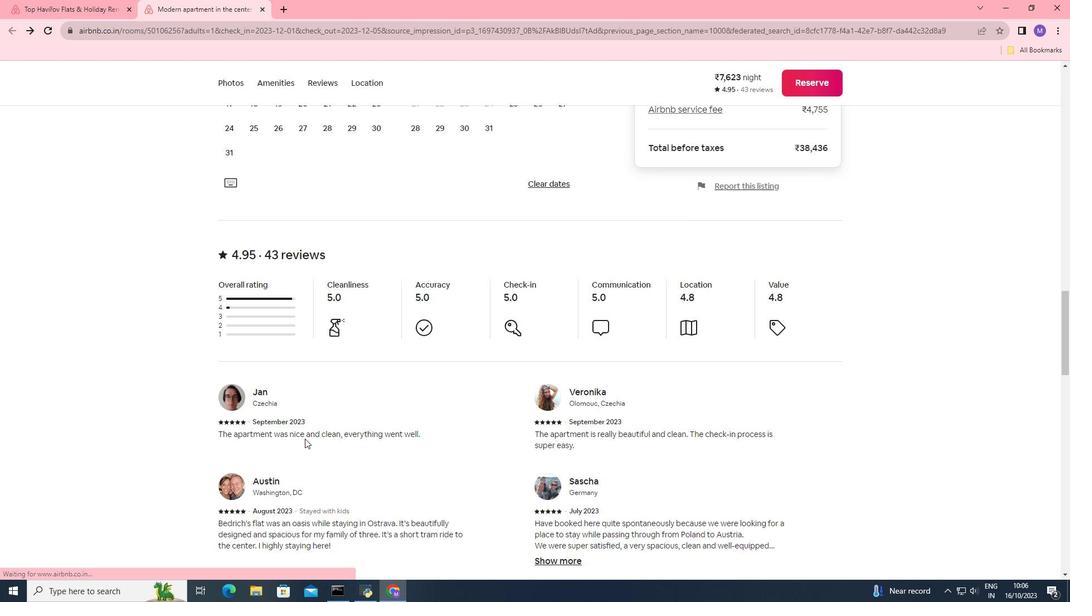 
Action: Mouse scrolled (304, 437) with delta (0, 0)
Screenshot: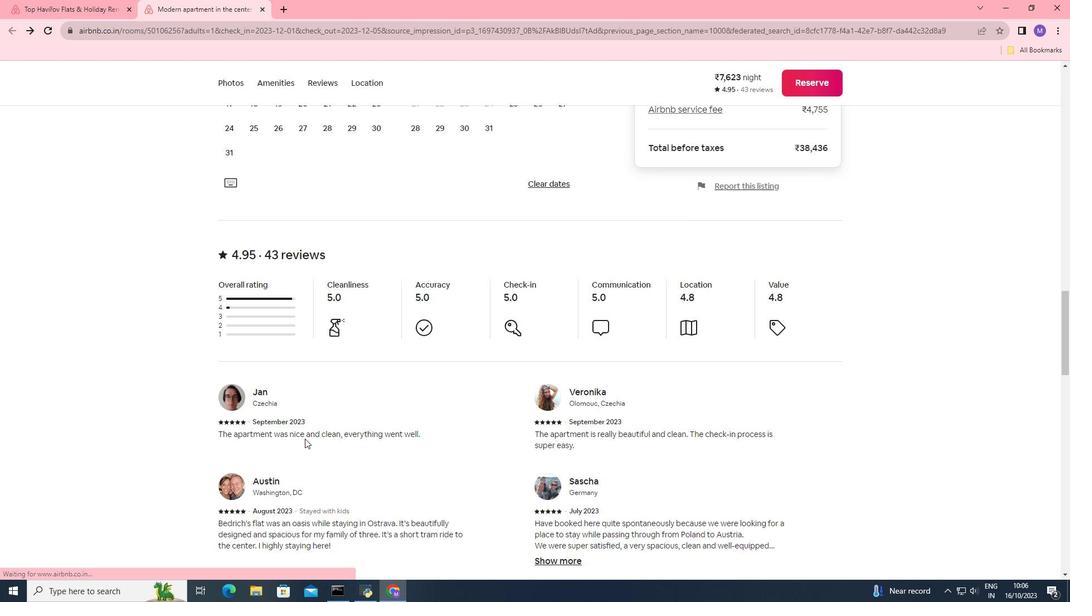 
Action: Mouse scrolled (304, 437) with delta (0, 0)
